 Task: Research and gather information on personality assessments, resilience strategies, dance therapy, and resilience in veterinary education.
Action: Mouse moved to (218, 35)
Screenshot: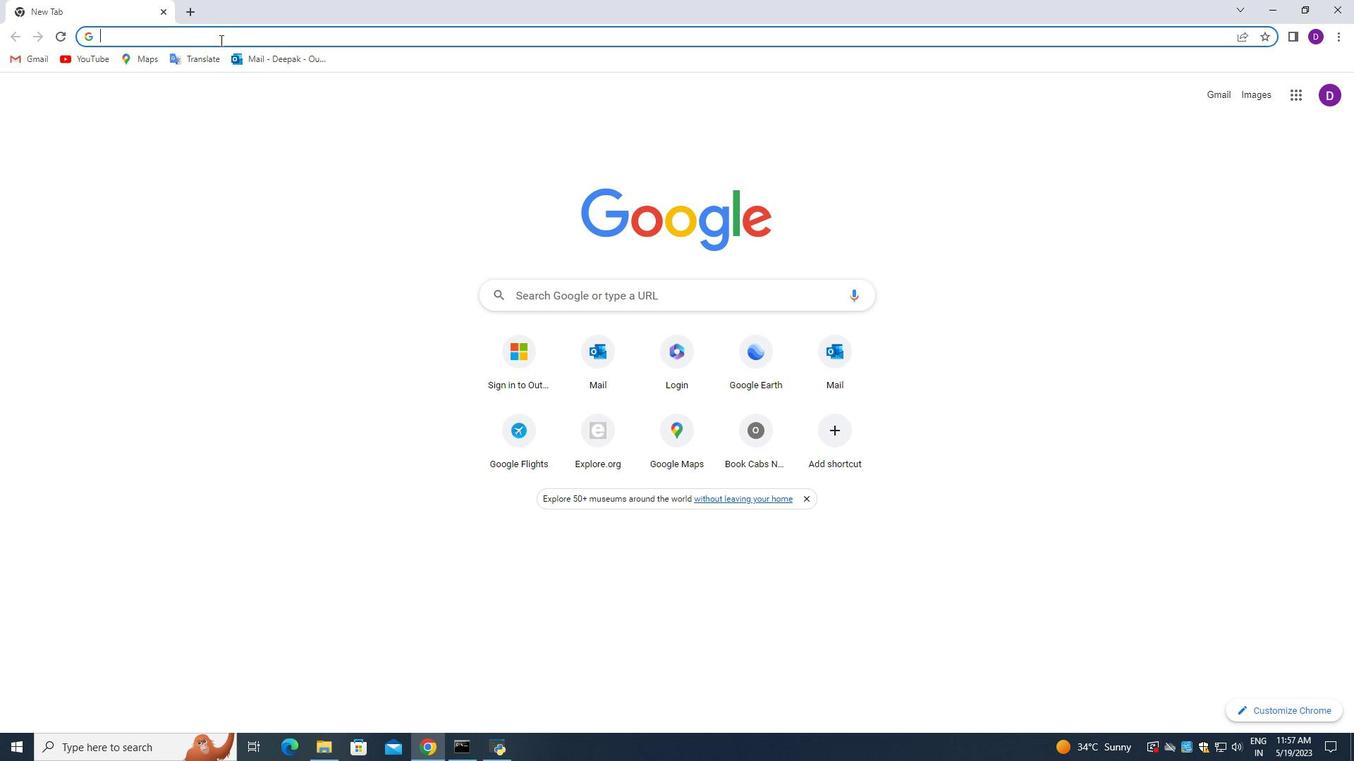 
Action: Mouse pressed left at (218, 35)
Screenshot: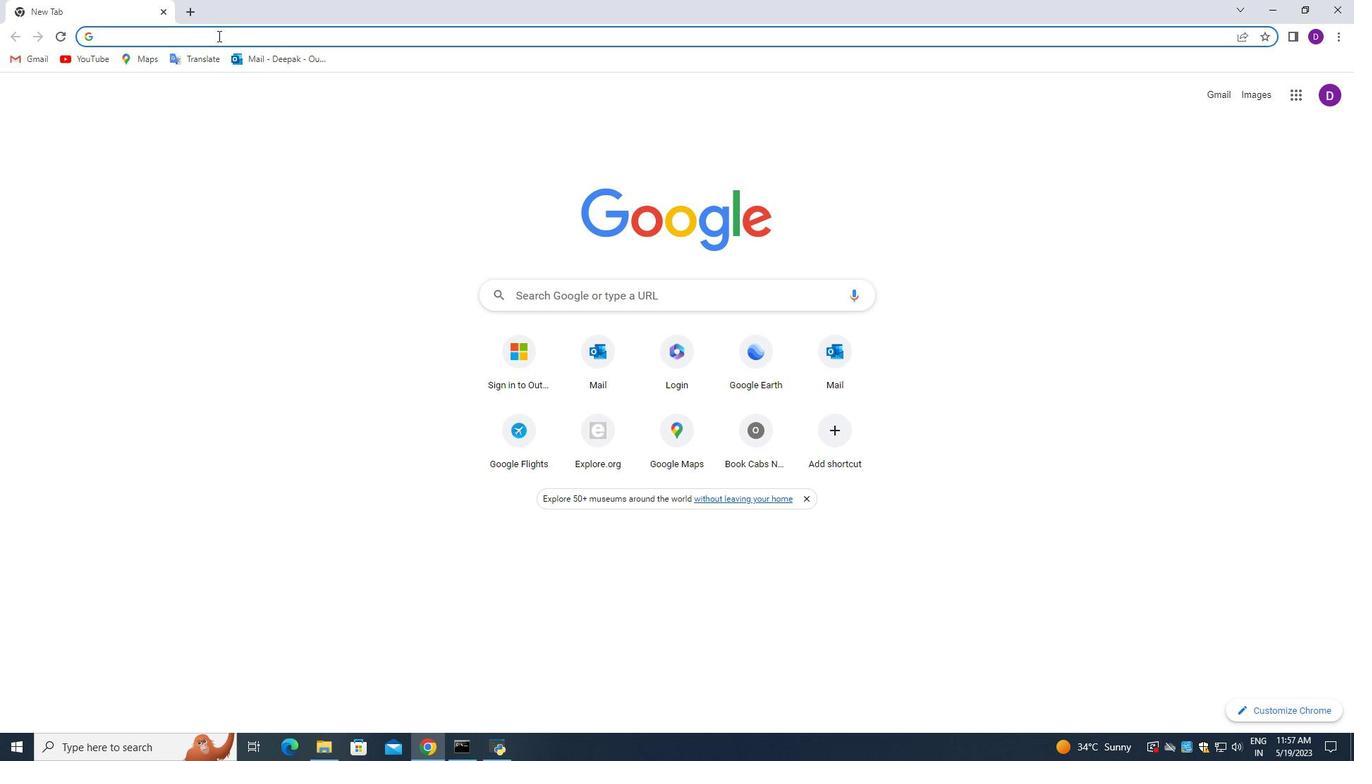 
Action: Mouse moved to (312, 361)
Screenshot: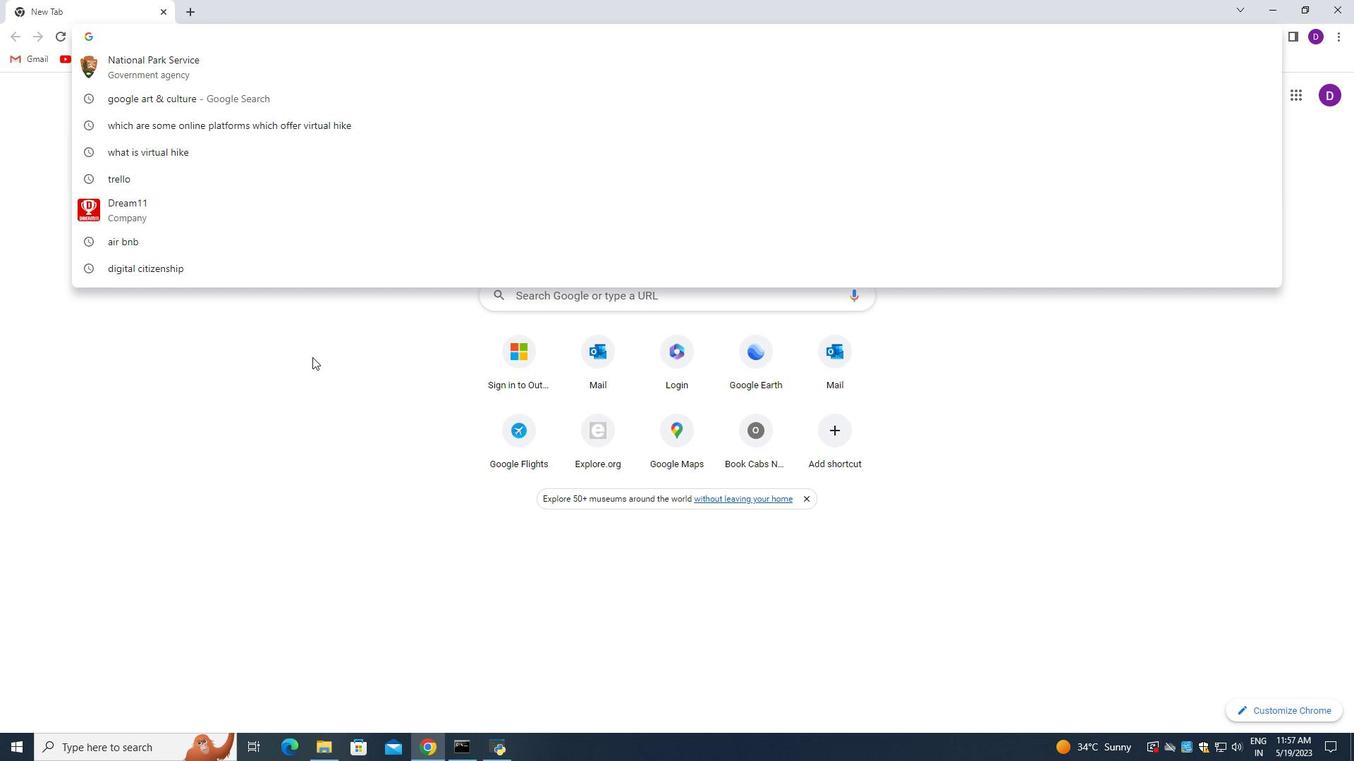 
Action: Key pressed <Key.shift>Positive<Key.shift>Psychology.com<Key.enter>
Screenshot: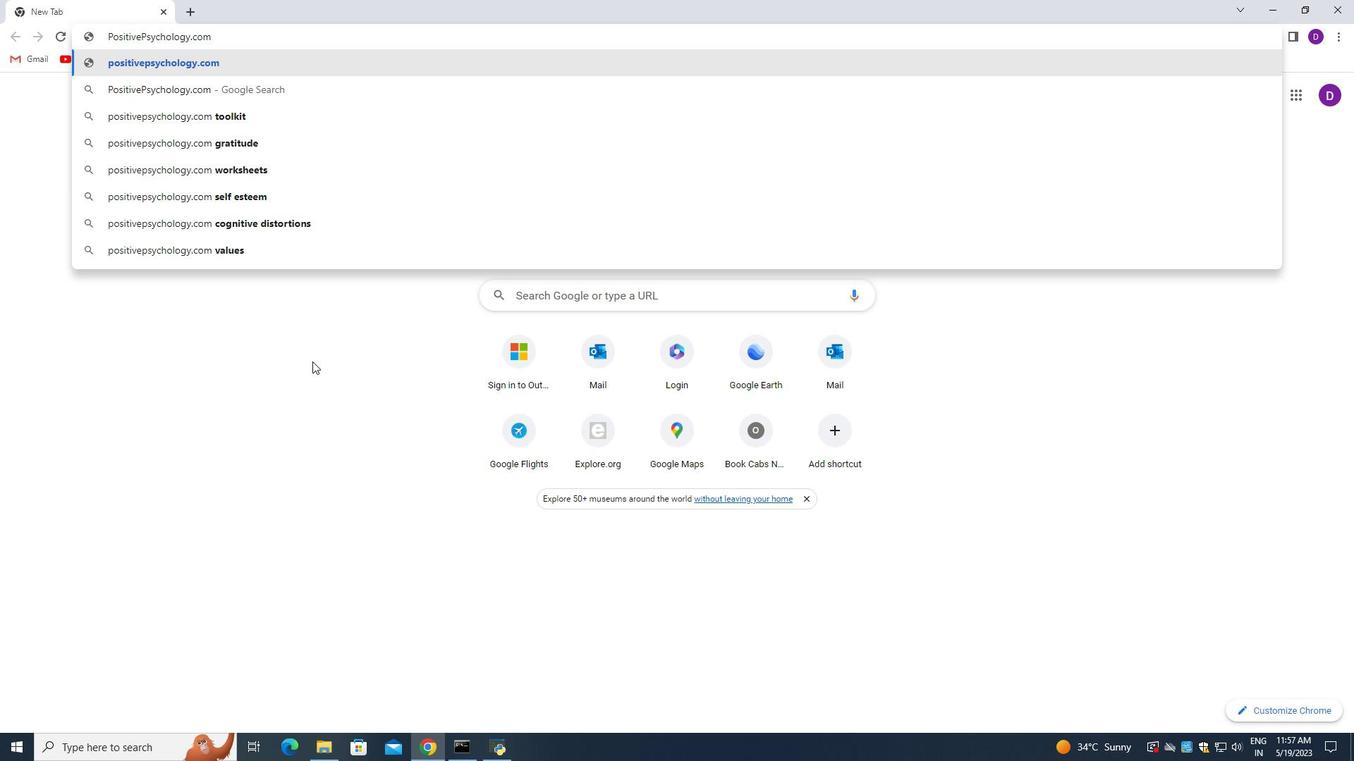 
Action: Mouse moved to (254, 368)
Screenshot: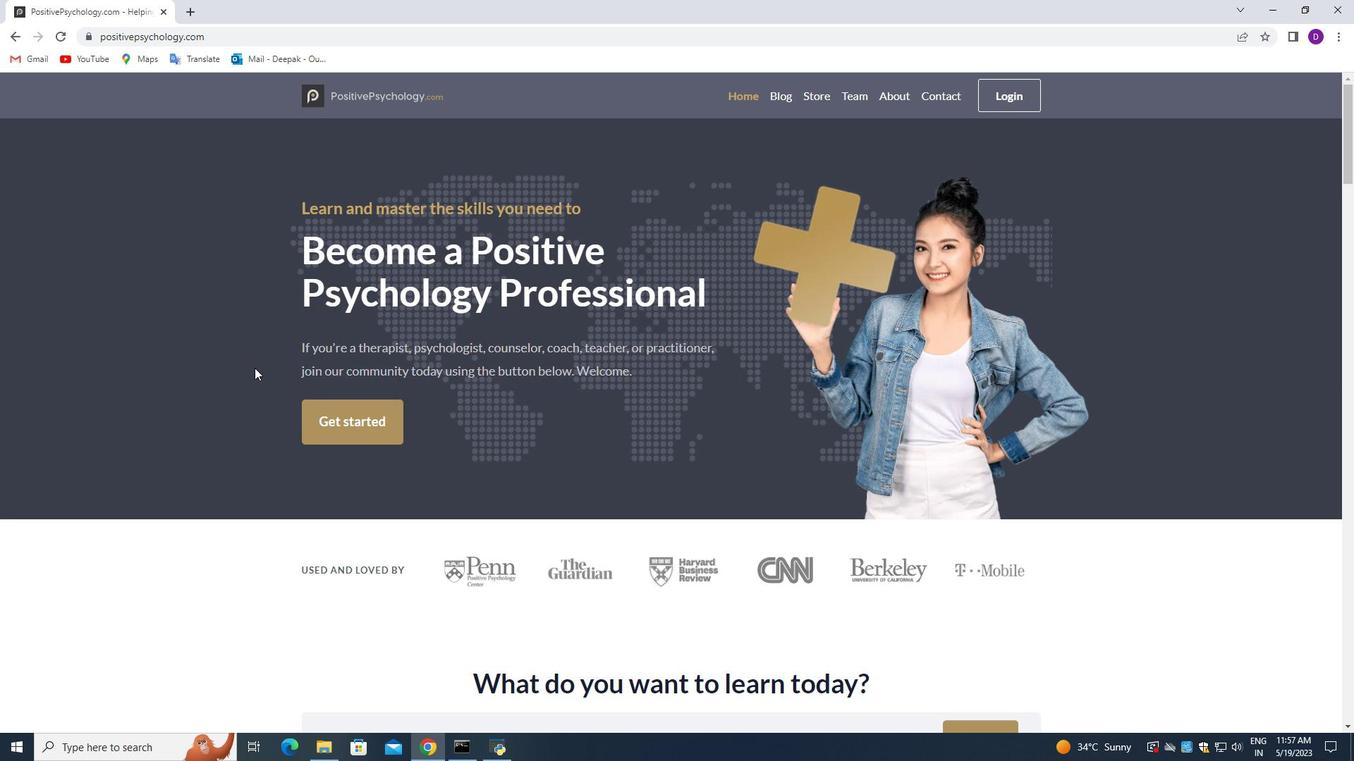 
Action: Mouse scrolled (254, 367) with delta (0, 0)
Screenshot: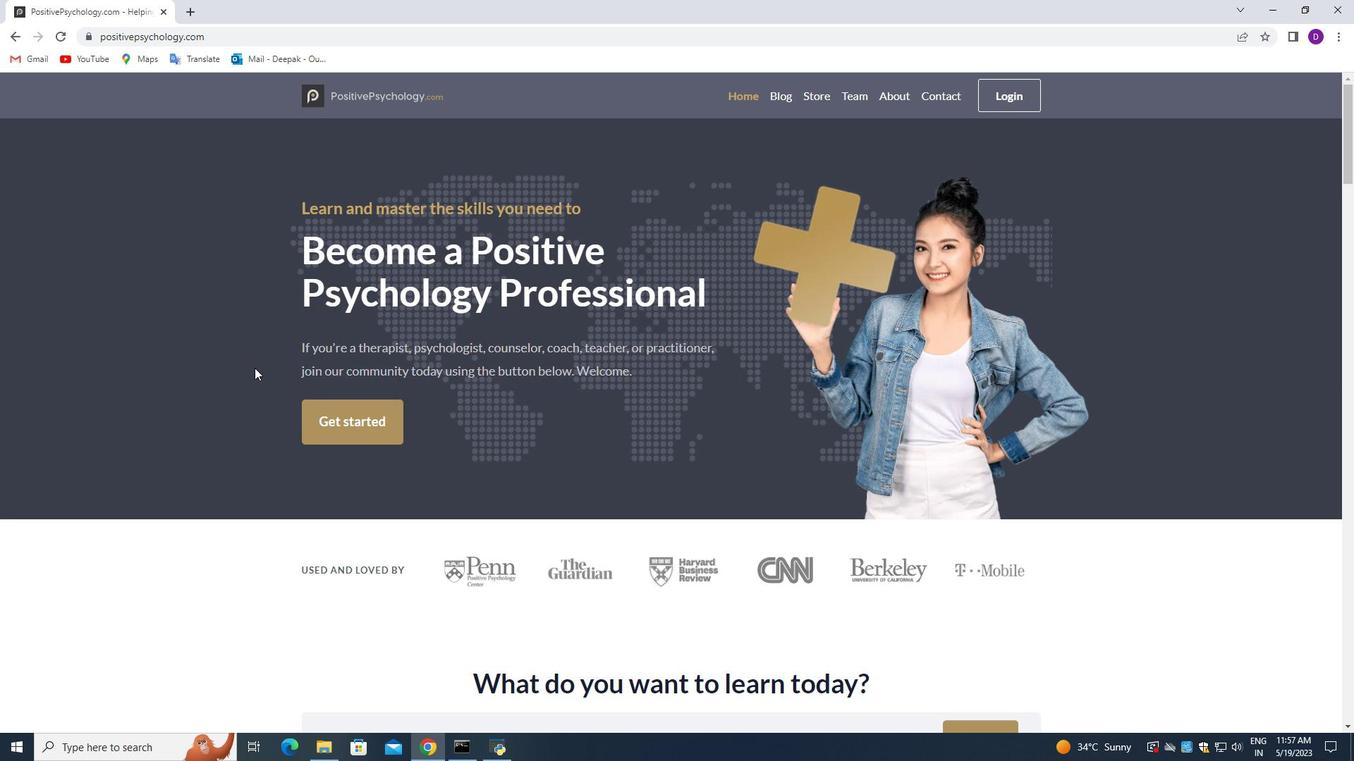 
Action: Mouse scrolled (254, 367) with delta (0, 0)
Screenshot: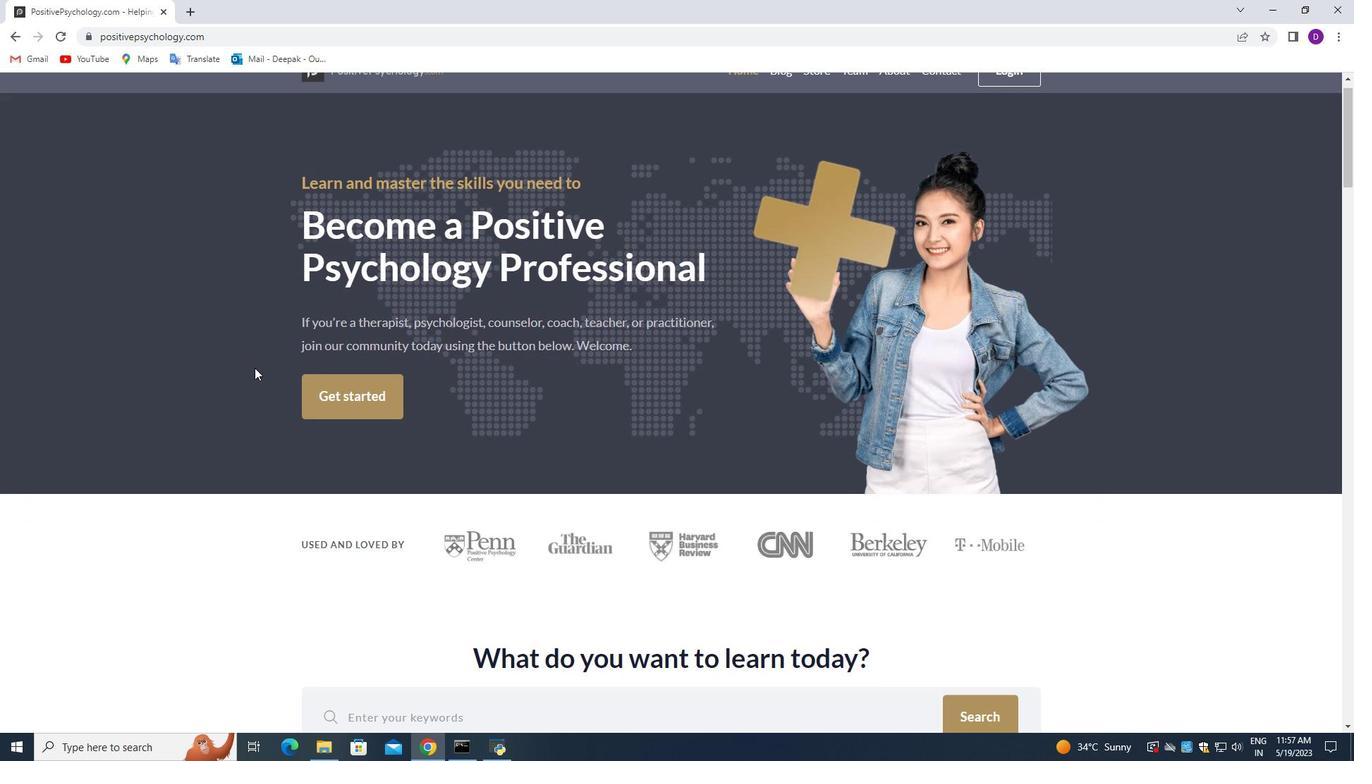 
Action: Mouse scrolled (254, 367) with delta (0, 0)
Screenshot: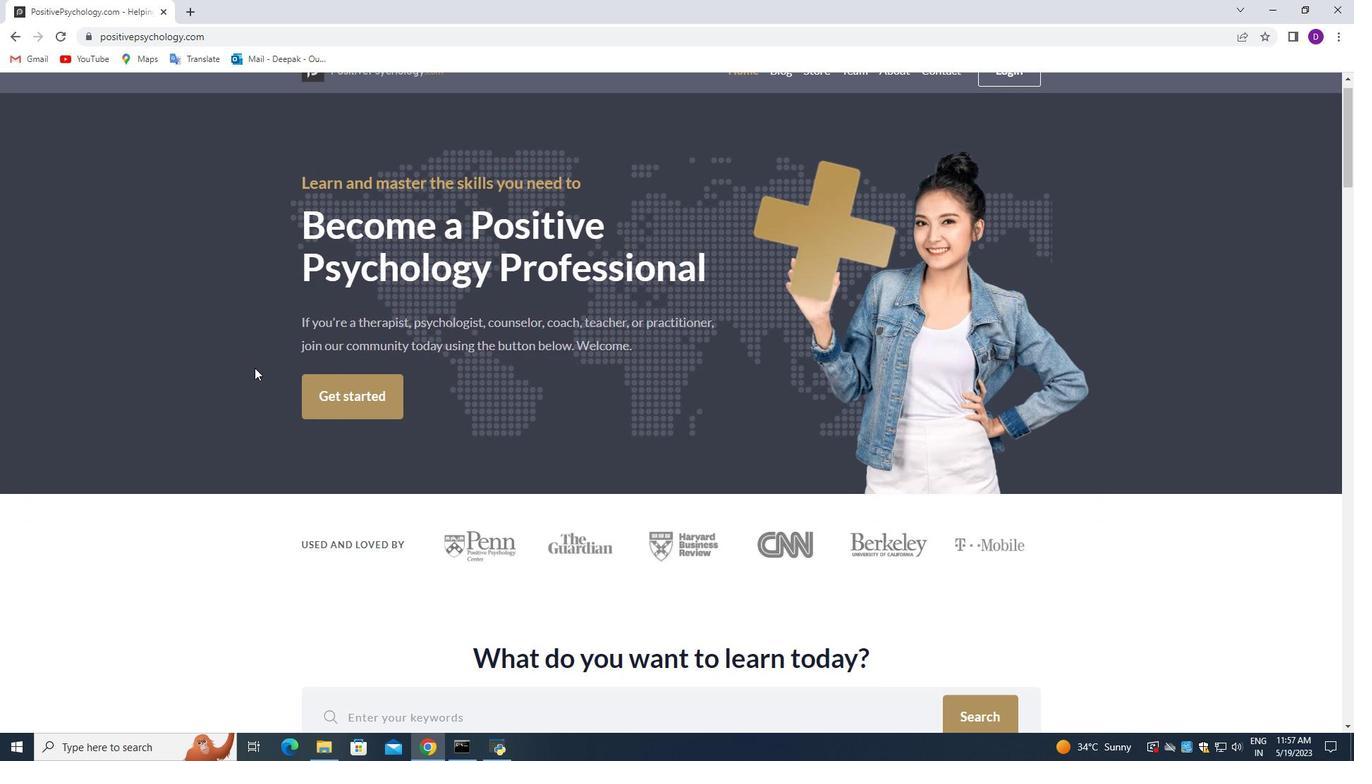 
Action: Mouse scrolled (254, 367) with delta (0, 0)
Screenshot: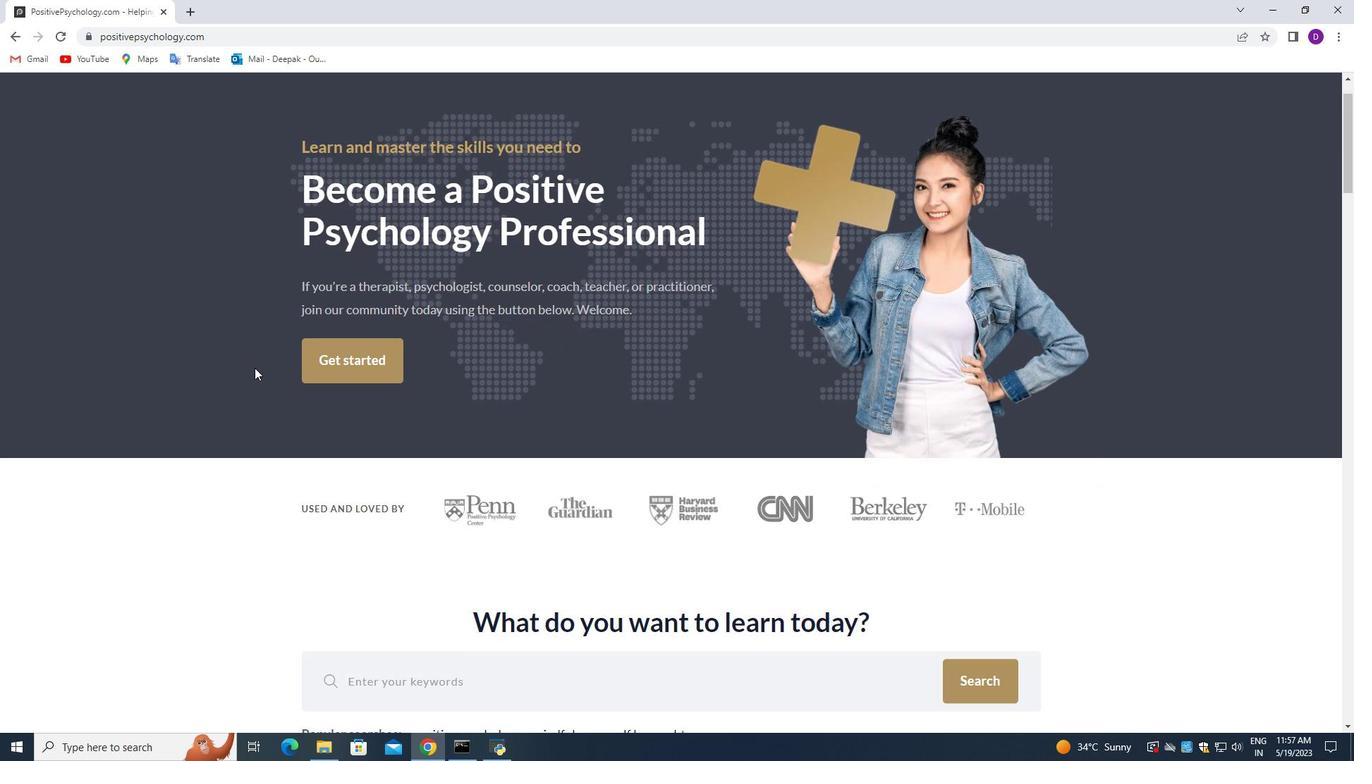 
Action: Mouse scrolled (254, 367) with delta (0, 0)
Screenshot: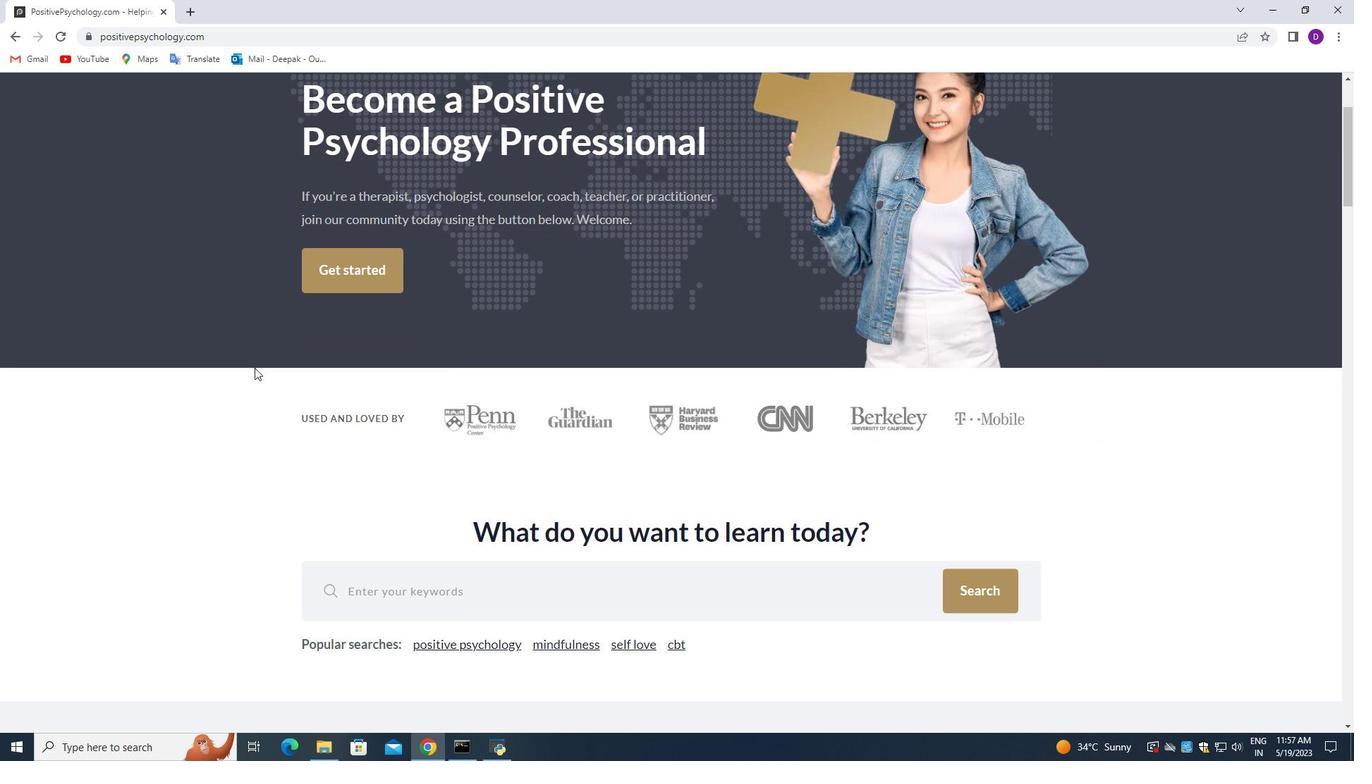 
Action: Mouse moved to (335, 394)
Screenshot: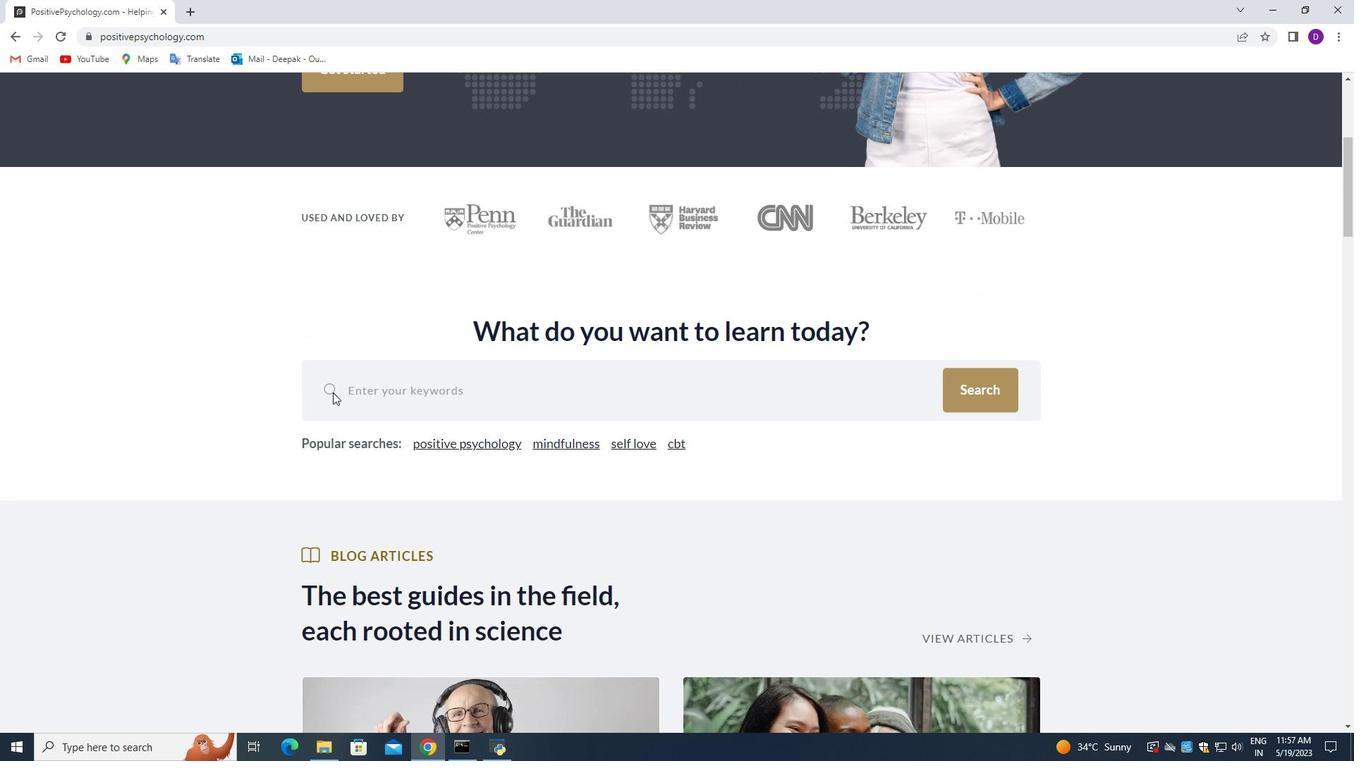 
Action: Mouse scrolled (335, 393) with delta (0, 0)
Screenshot: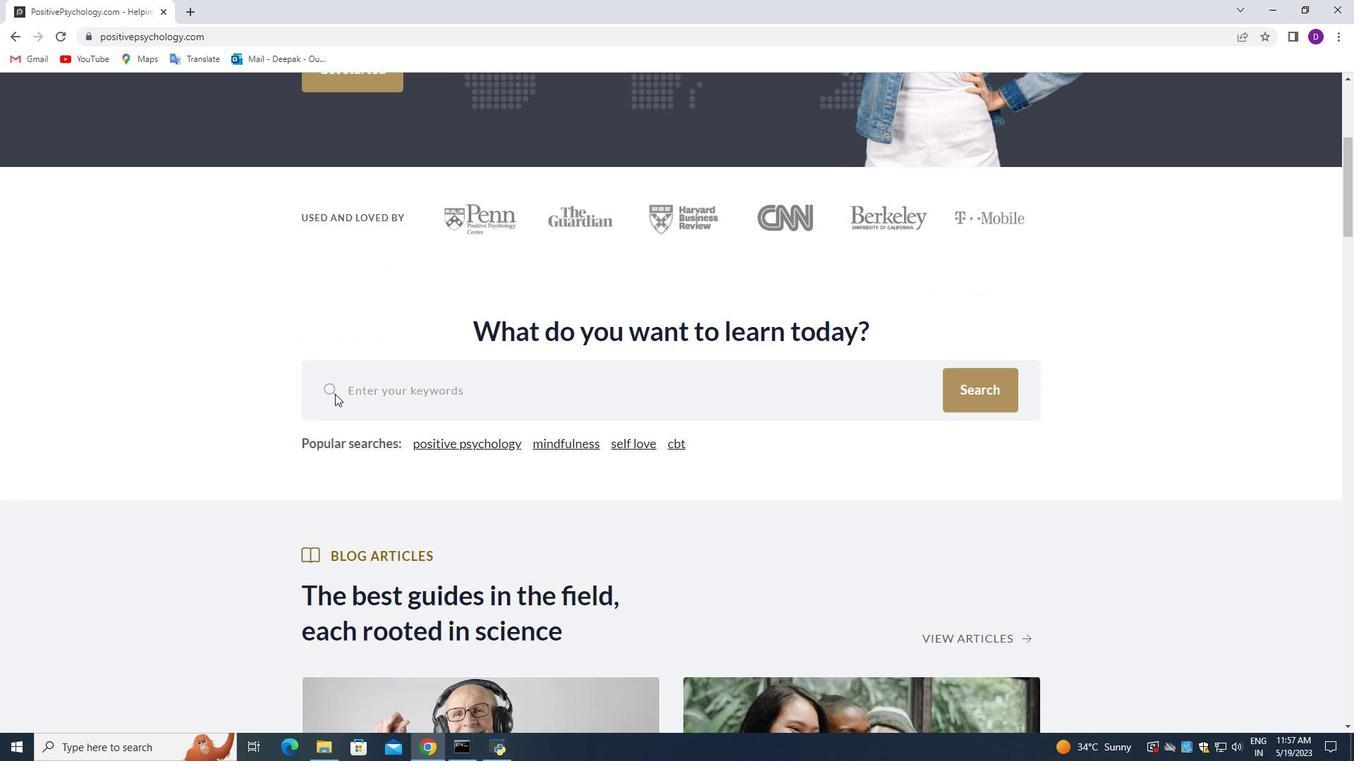 
Action: Mouse moved to (335, 395)
Screenshot: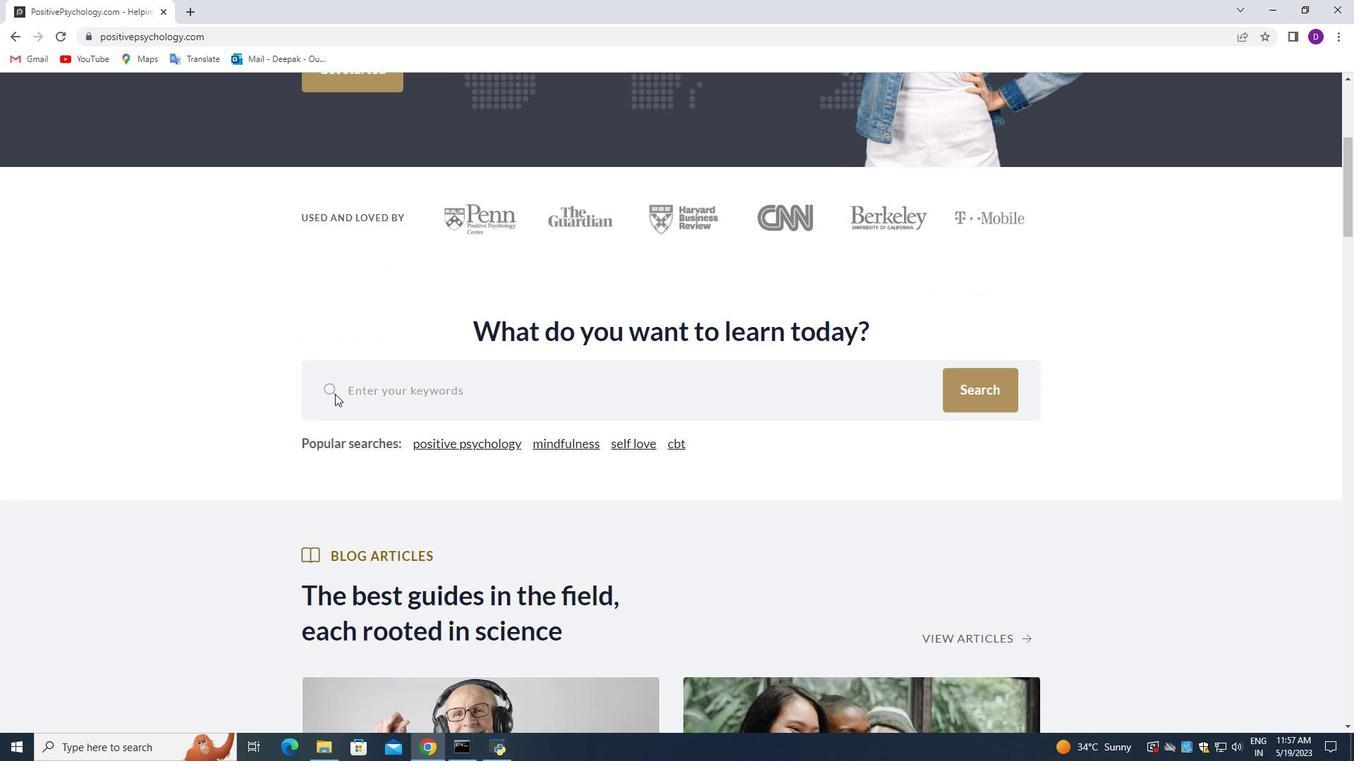 
Action: Mouse scrolled (335, 394) with delta (0, 0)
Screenshot: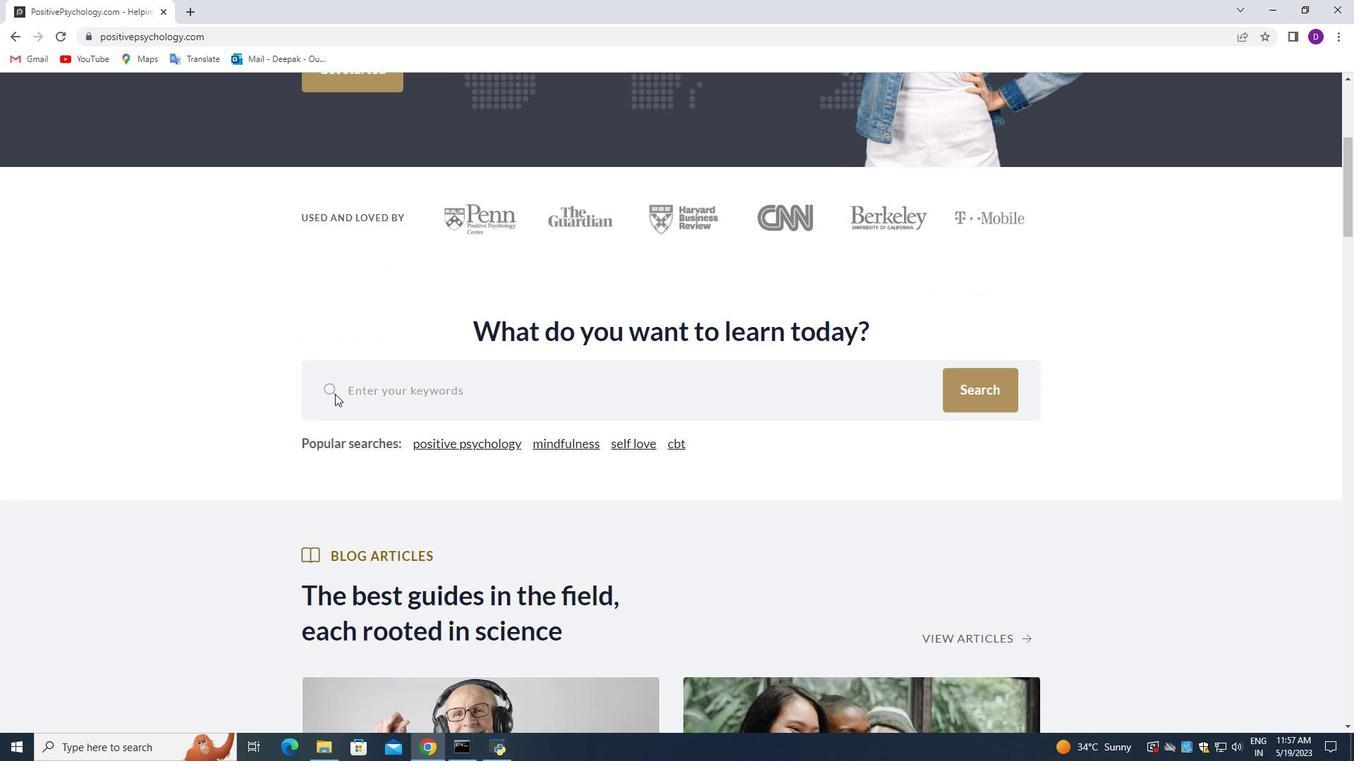 
Action: Mouse moved to (335, 395)
Screenshot: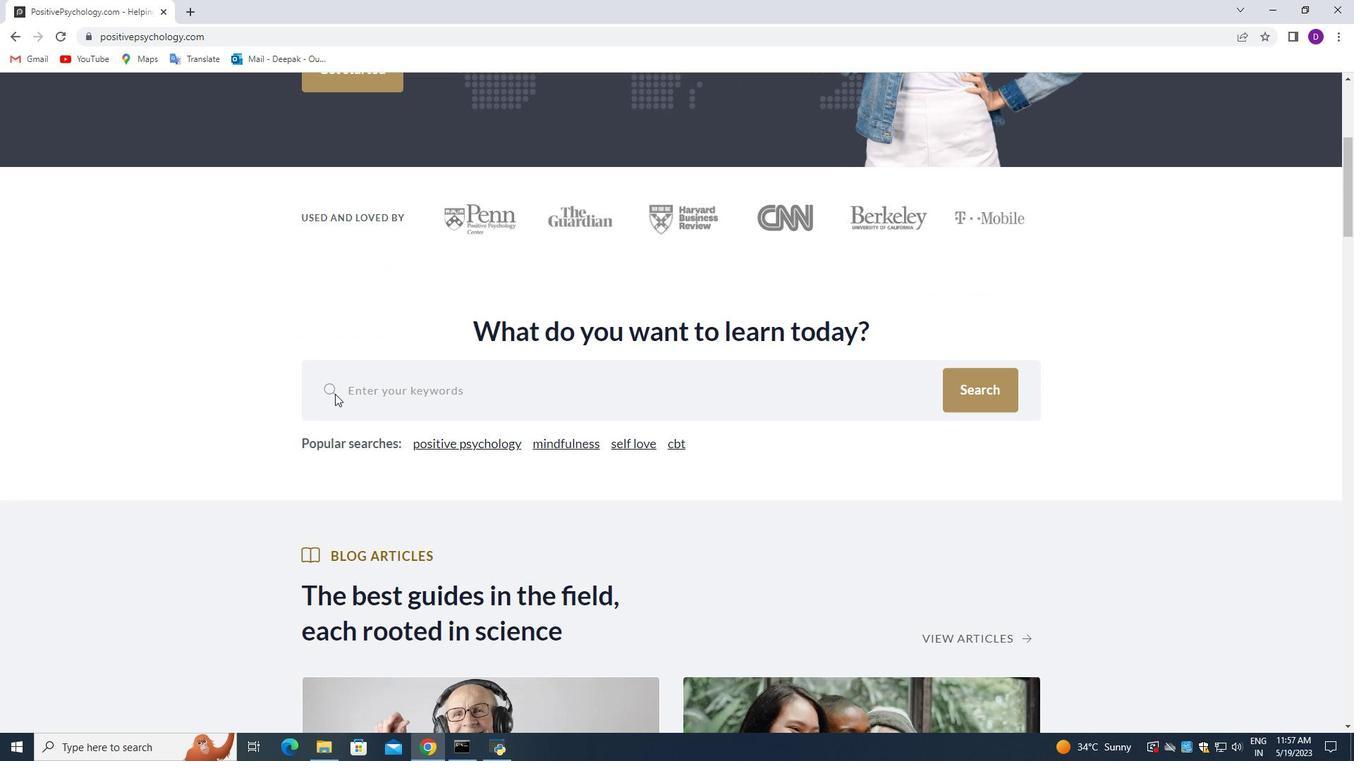 
Action: Mouse scrolled (335, 395) with delta (0, 0)
Screenshot: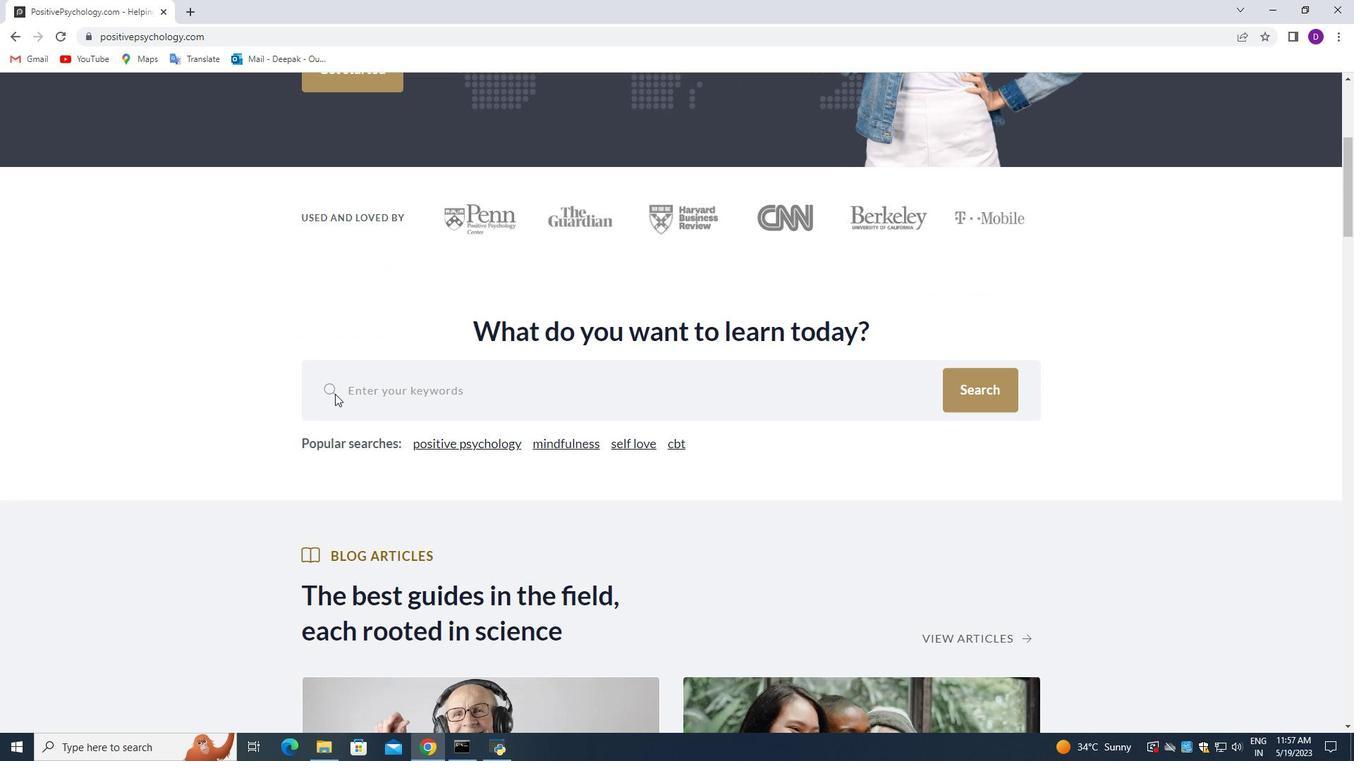 
Action: Mouse moved to (335, 395)
Screenshot: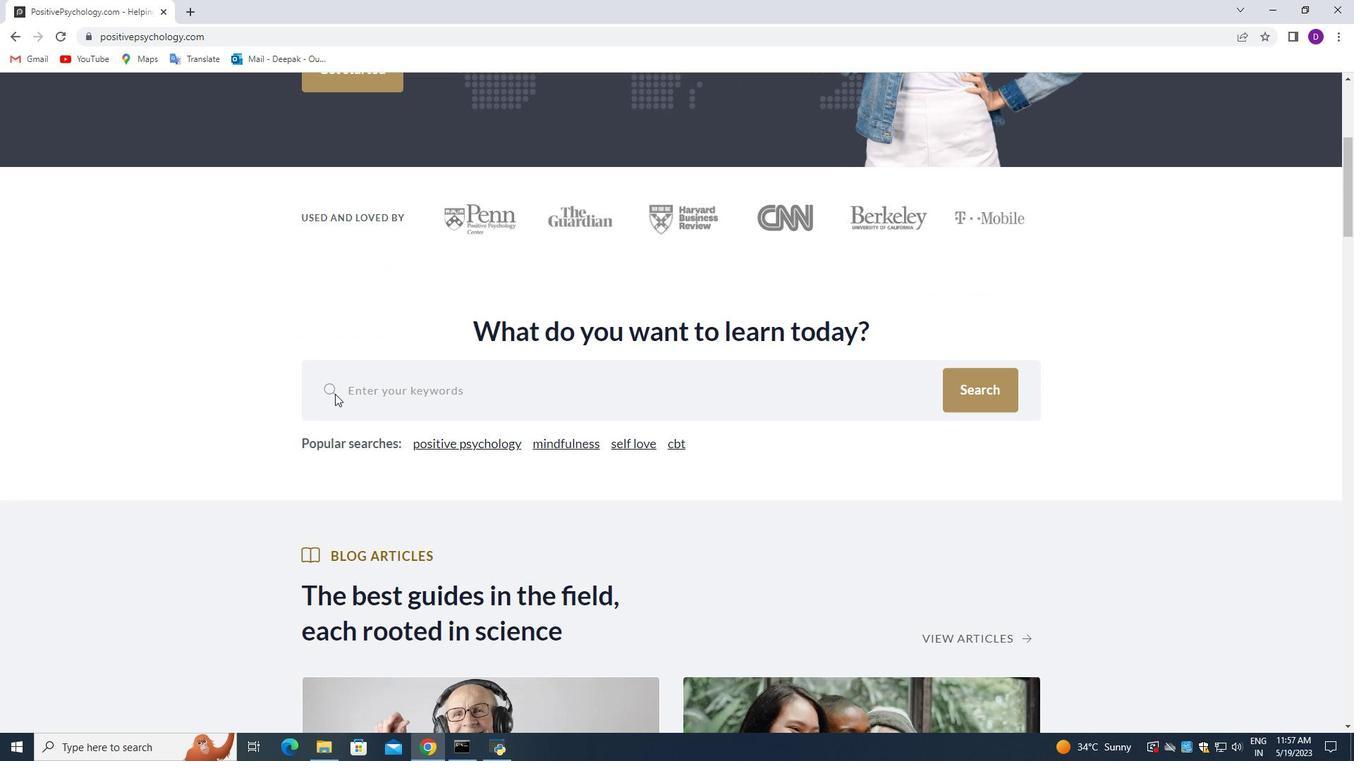 
Action: Mouse scrolled (335, 395) with delta (0, 0)
Screenshot: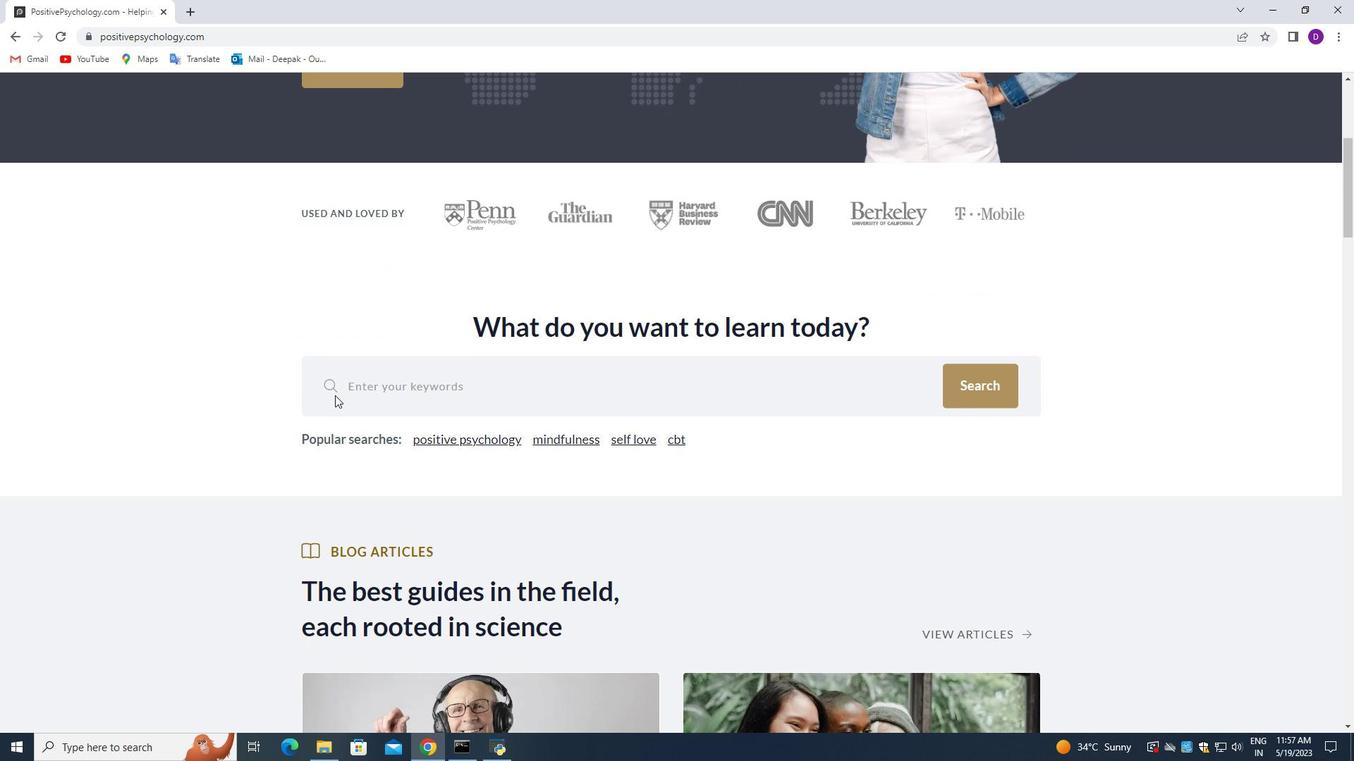 
Action: Mouse moved to (324, 397)
Screenshot: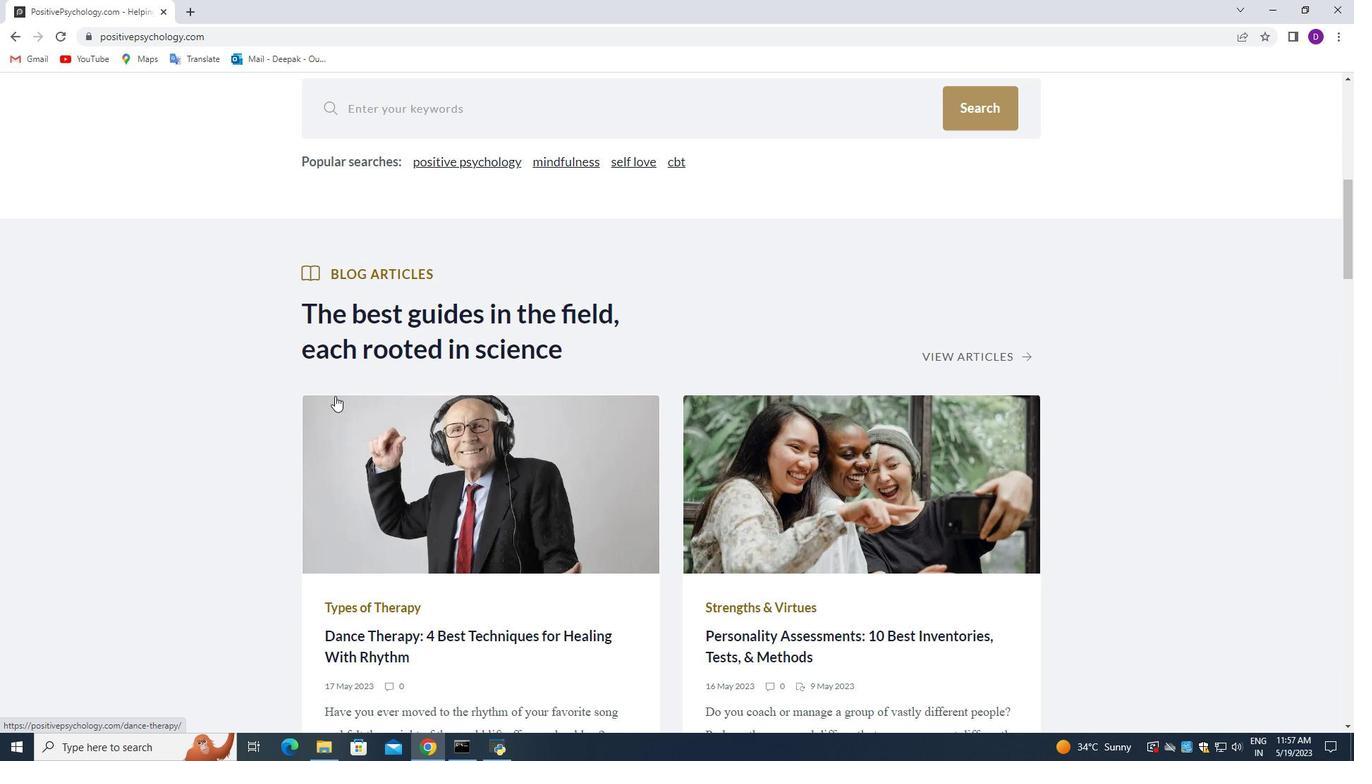 
Action: Mouse scrolled (324, 397) with delta (0, 0)
Screenshot: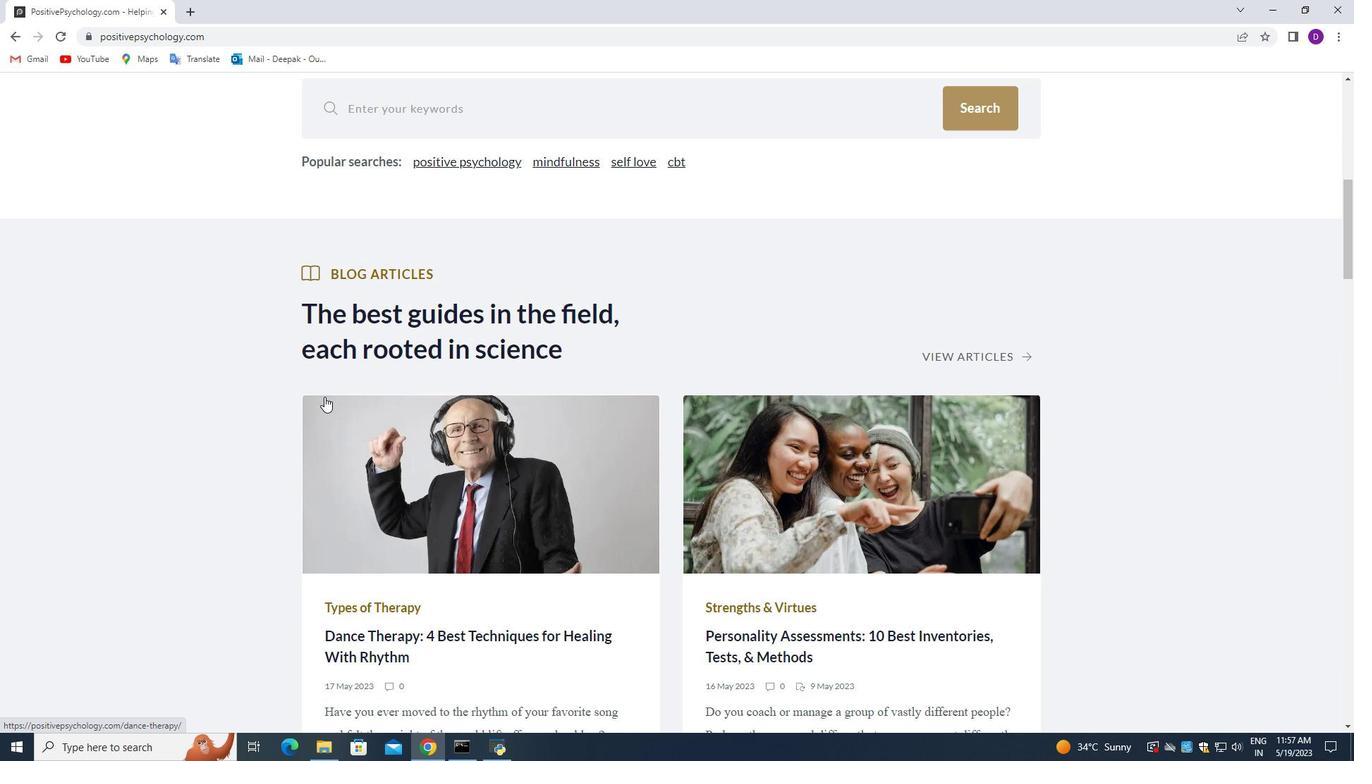 
Action: Mouse scrolled (324, 397) with delta (0, 0)
Screenshot: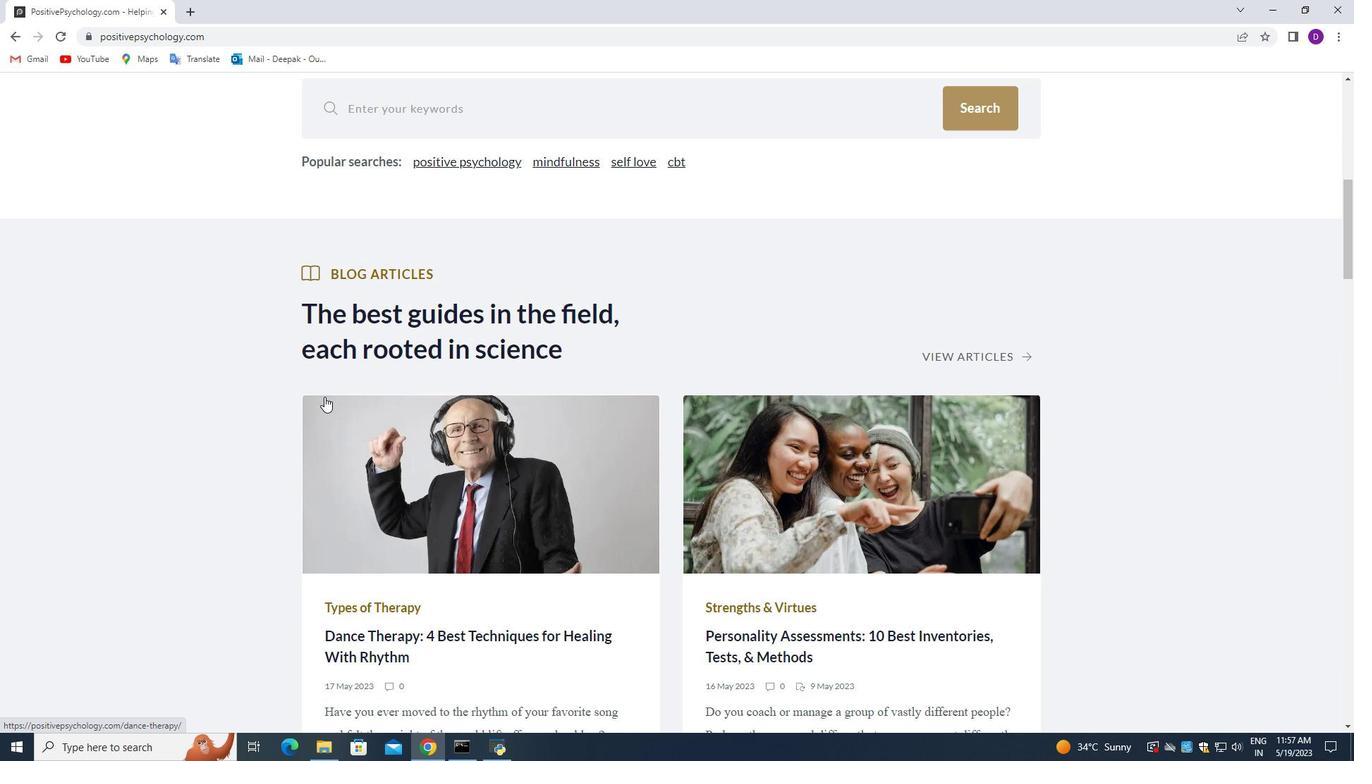 
Action: Mouse scrolled (324, 397) with delta (0, 0)
Screenshot: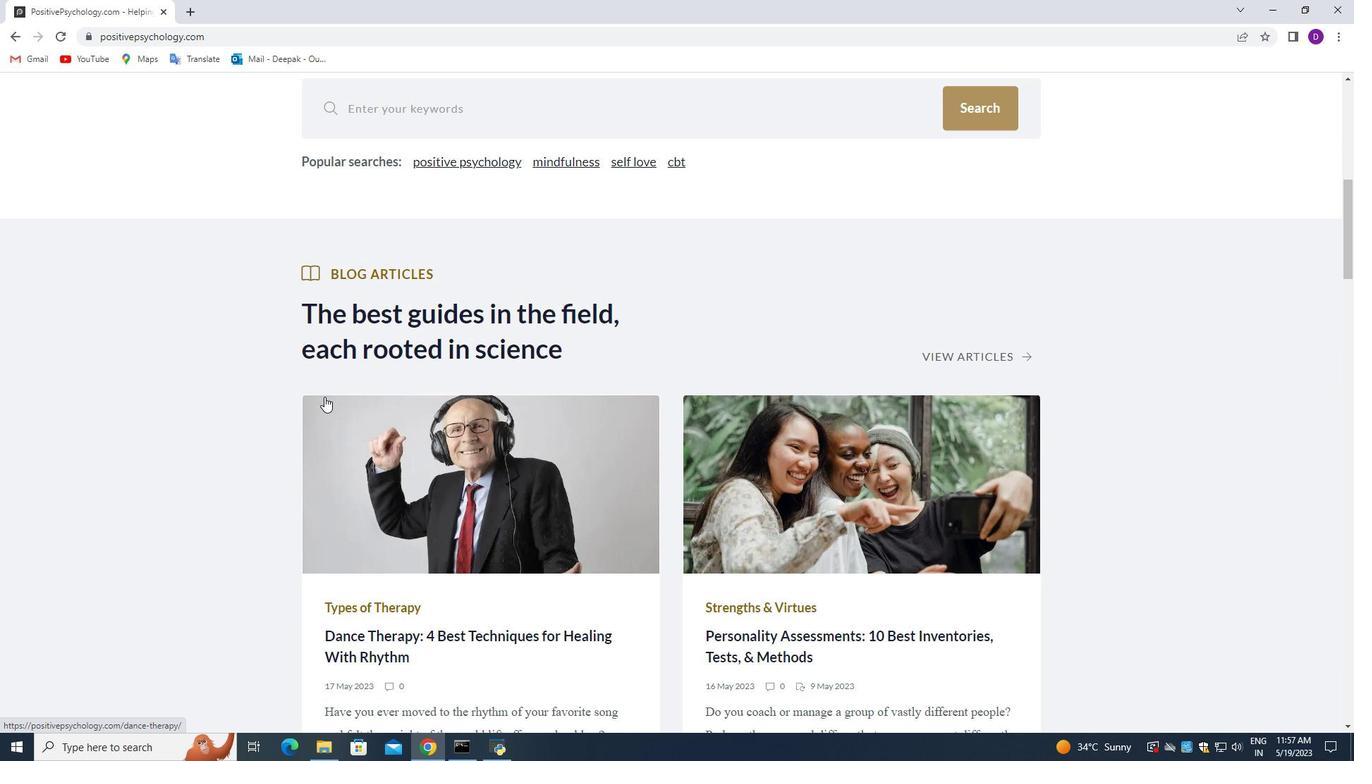 
Action: Mouse scrolled (324, 397) with delta (0, 0)
Screenshot: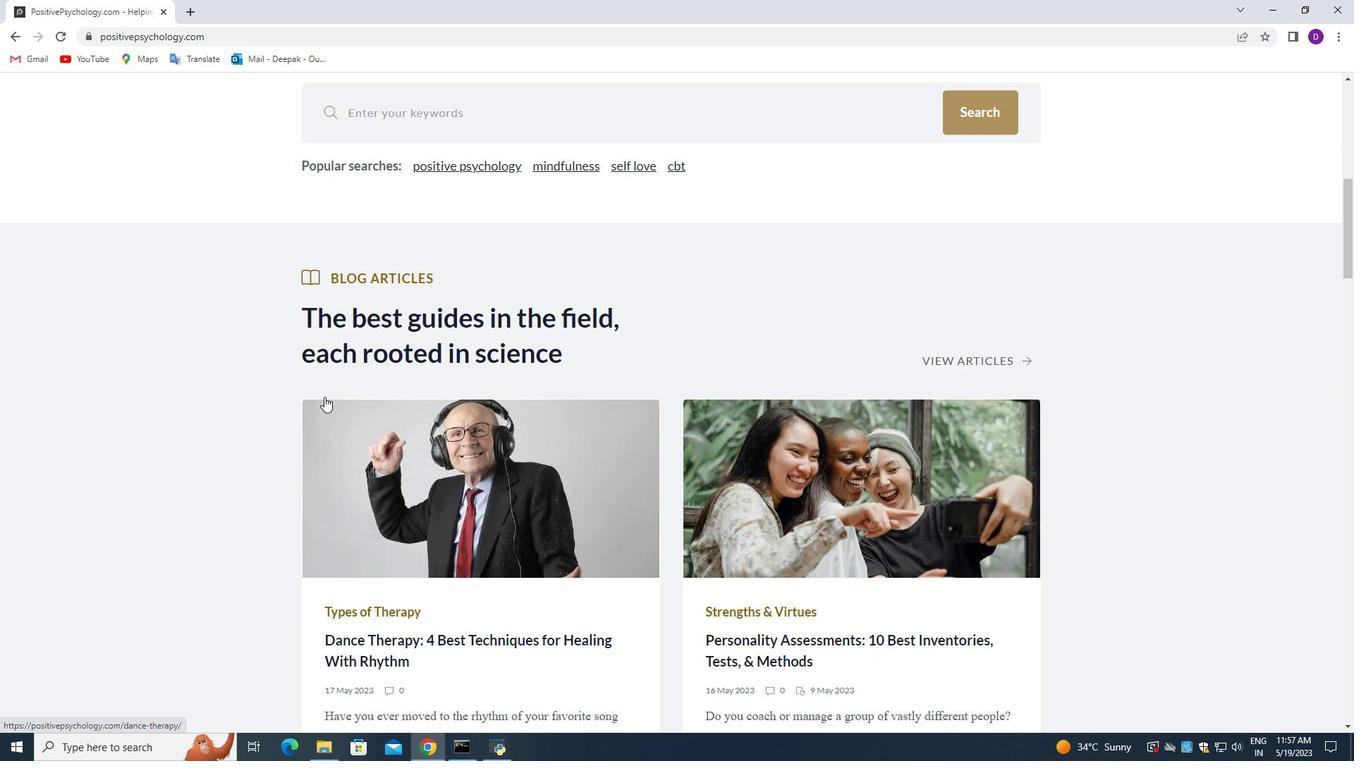 
Action: Mouse scrolled (324, 397) with delta (0, 0)
Screenshot: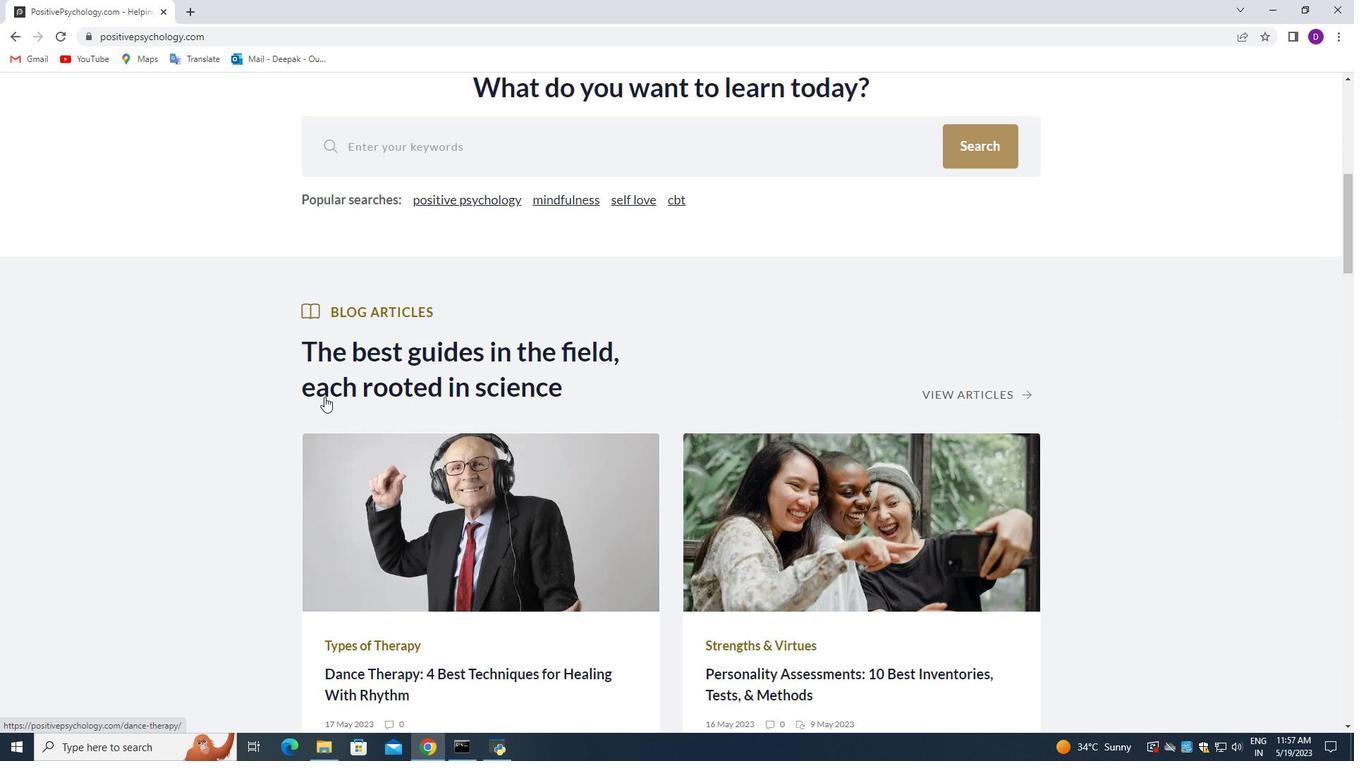 
Action: Mouse scrolled (324, 397) with delta (0, 0)
Screenshot: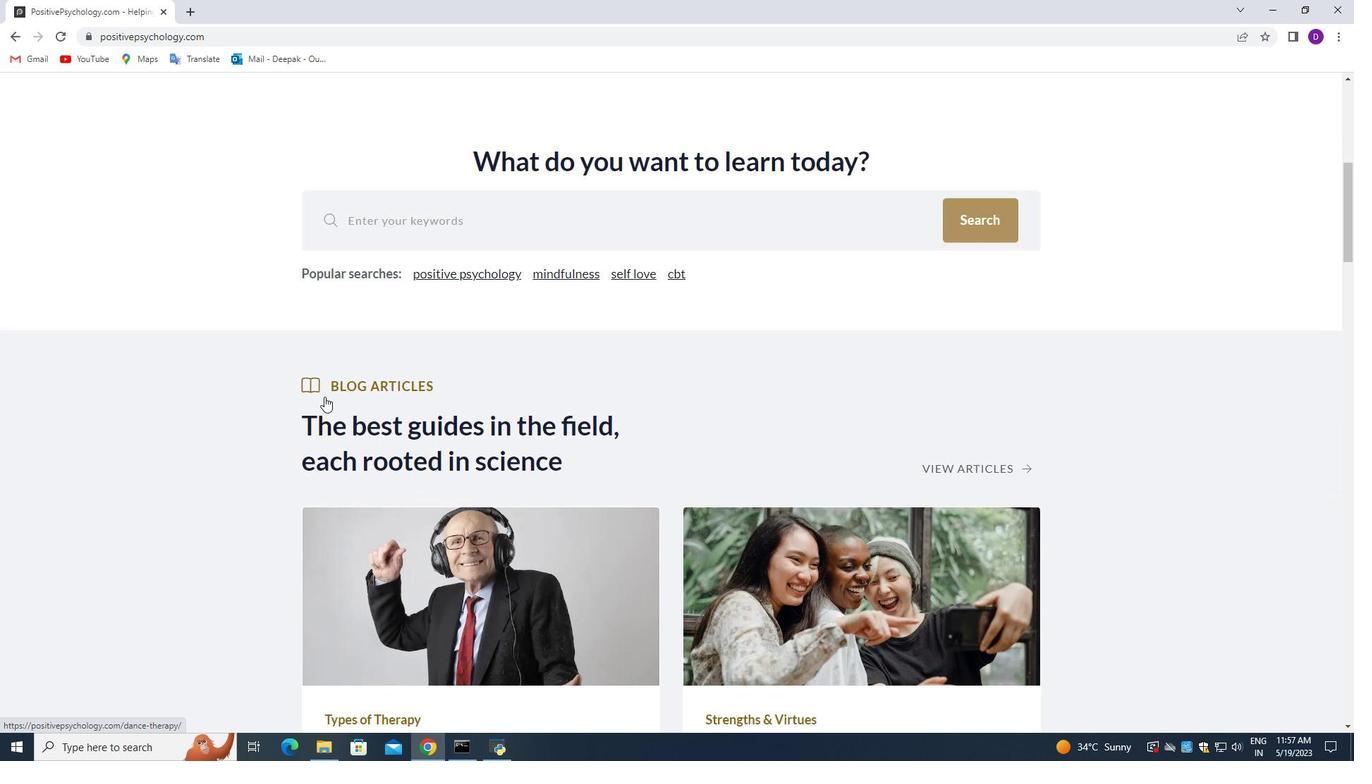 
Action: Mouse scrolled (324, 397) with delta (0, 0)
Screenshot: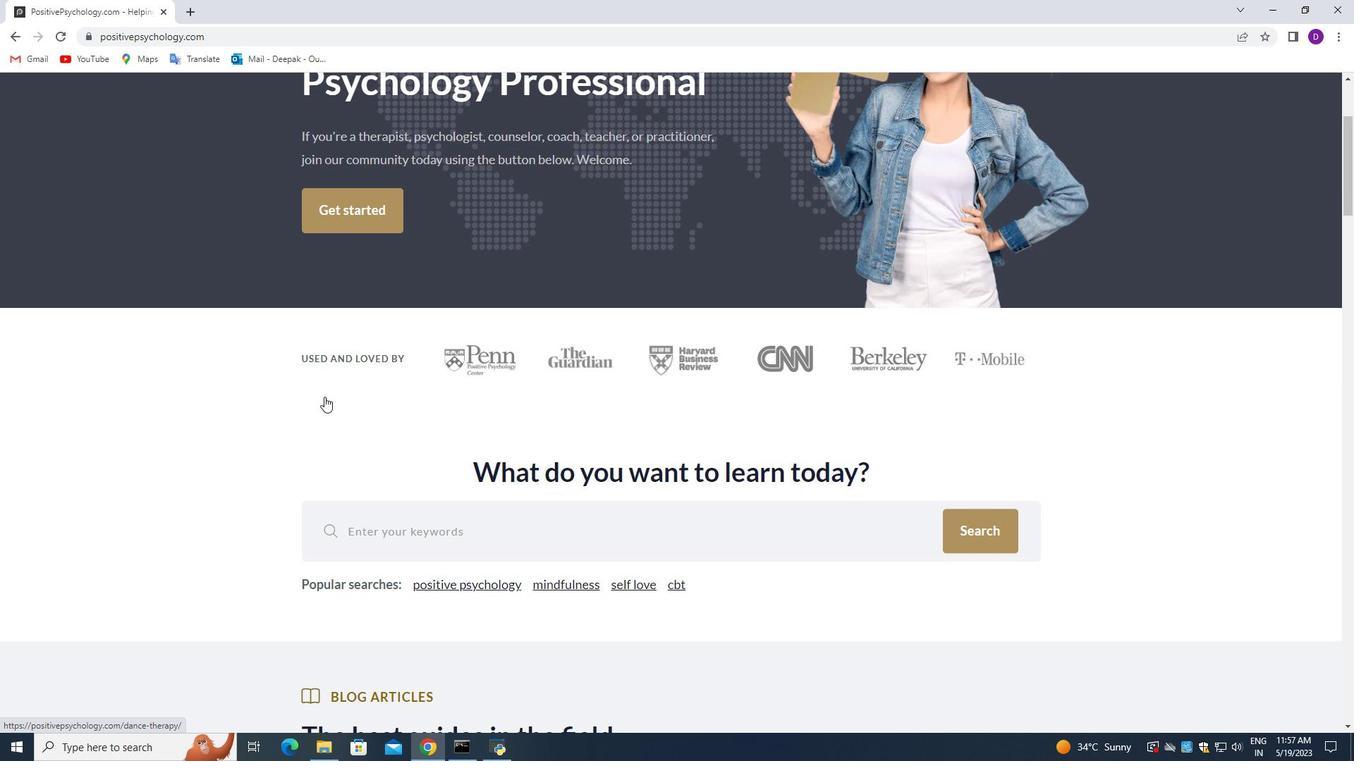 
Action: Mouse scrolled (324, 397) with delta (0, 0)
Screenshot: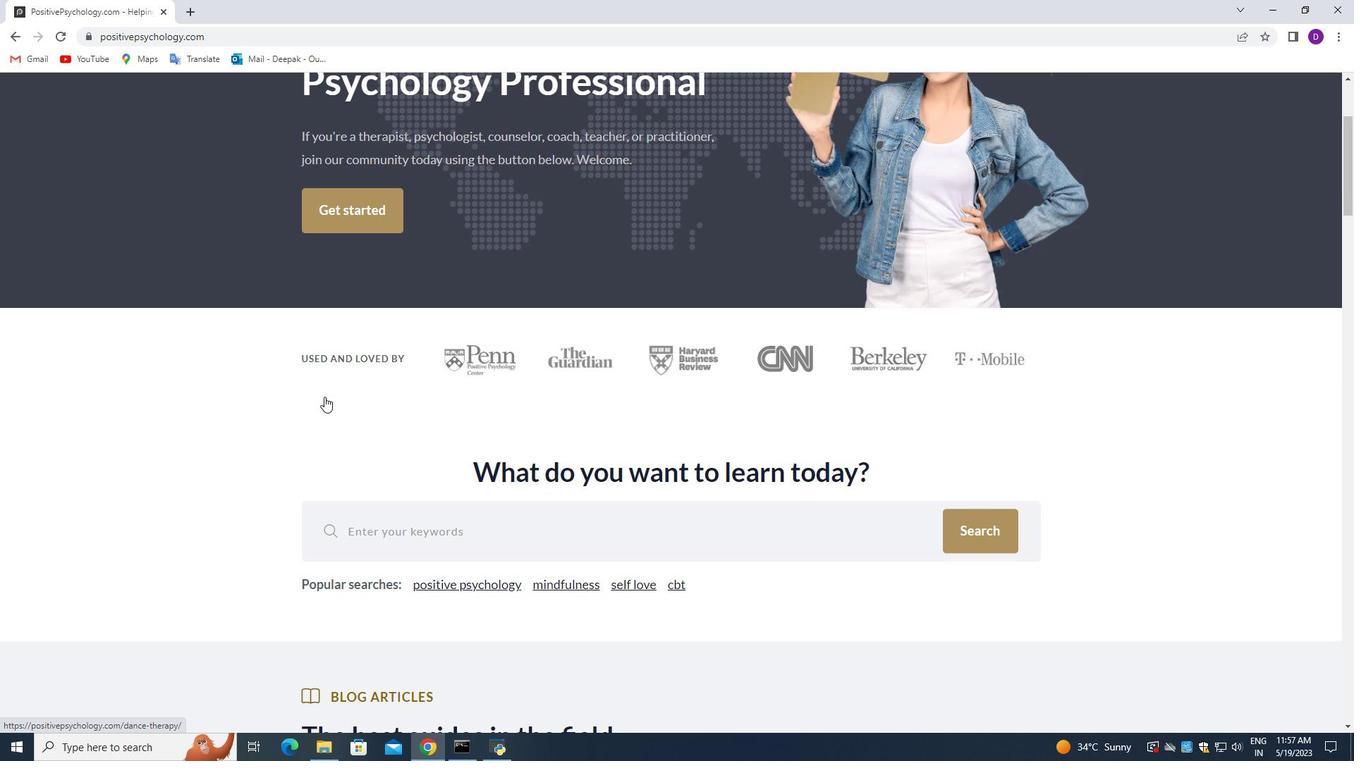 
Action: Mouse scrolled (324, 397) with delta (0, 0)
Screenshot: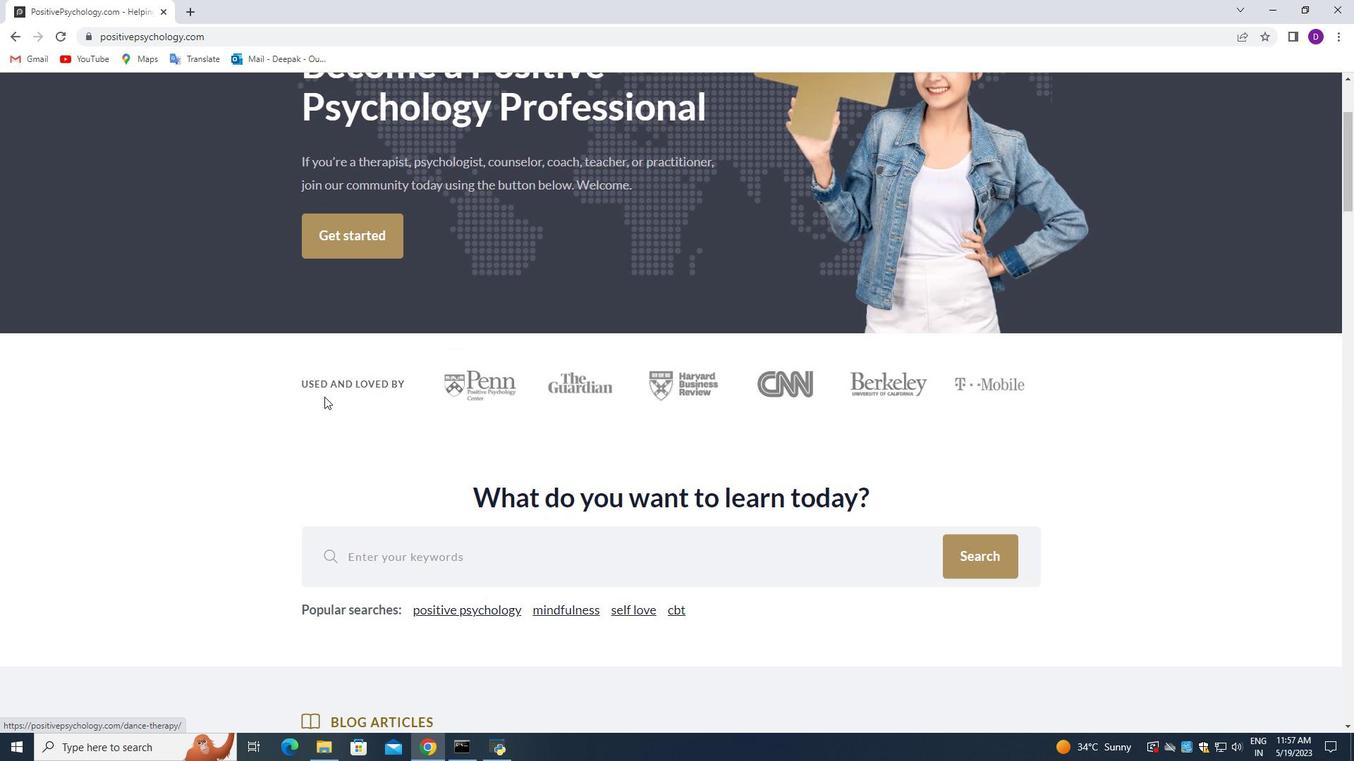 
Action: Mouse moved to (312, 414)
Screenshot: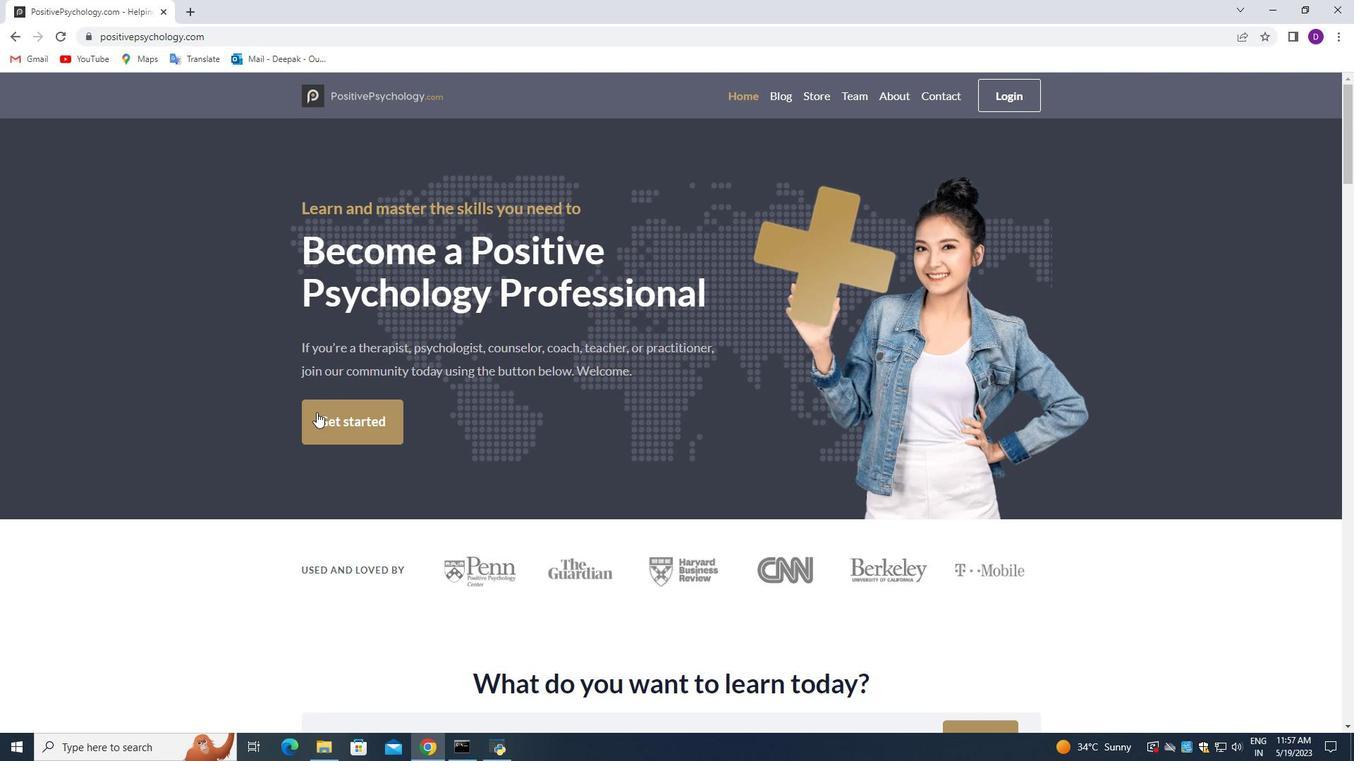 
Action: Mouse scrolled (312, 414) with delta (0, 0)
Screenshot: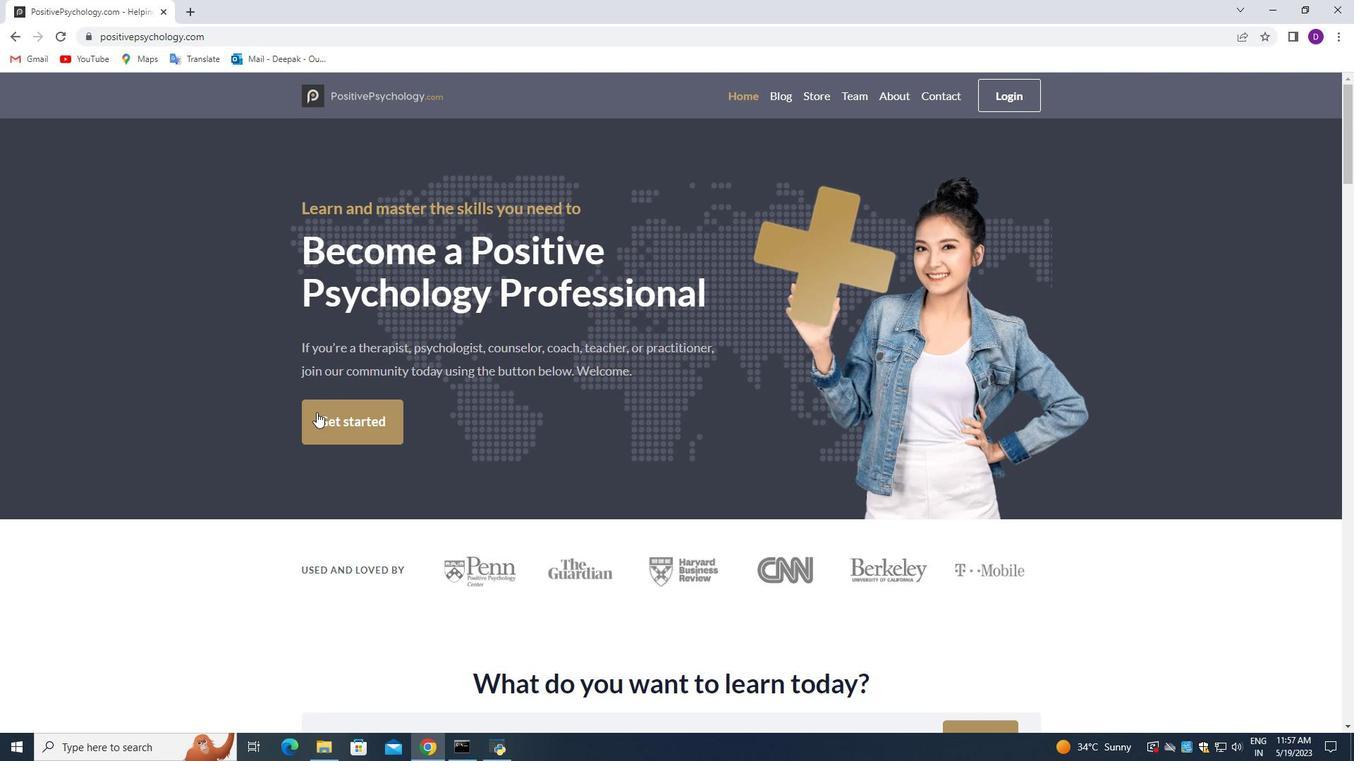 
Action: Mouse moved to (310, 415)
Screenshot: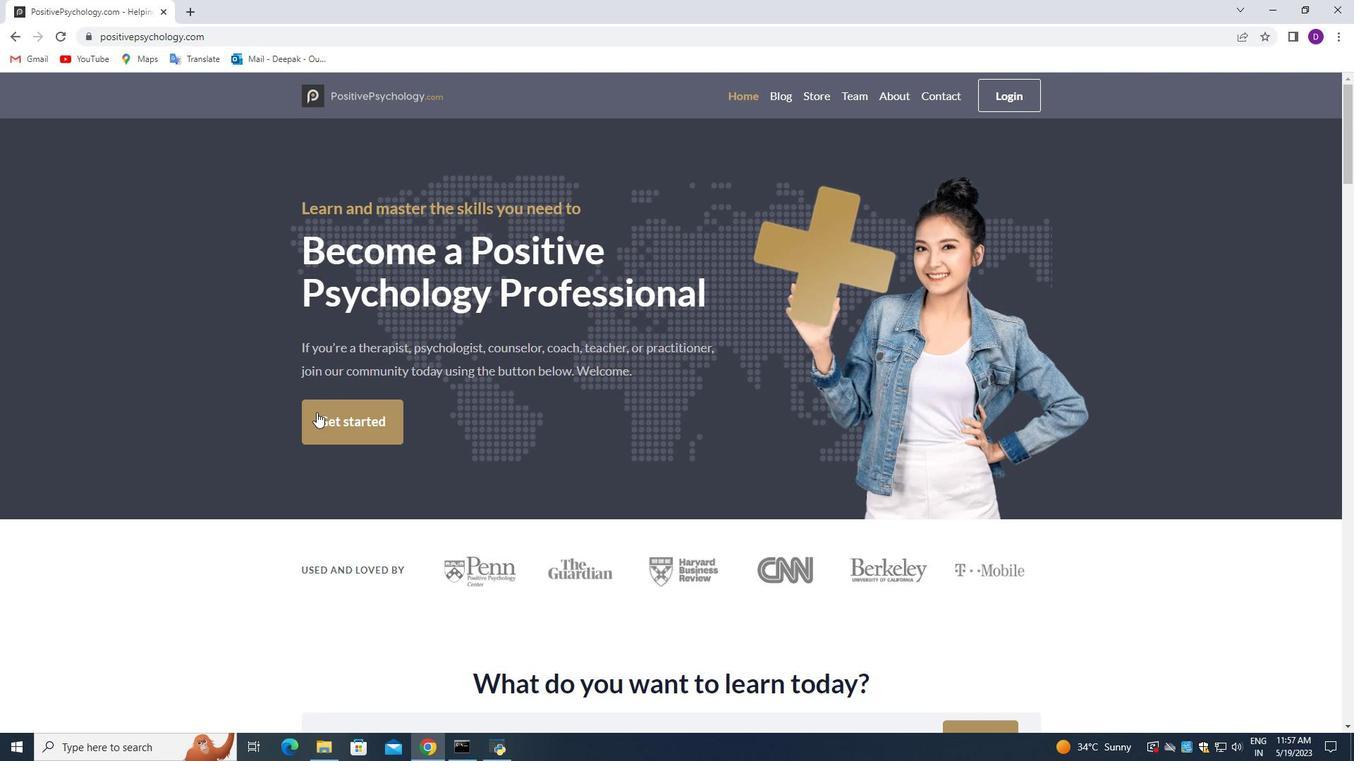
Action: Mouse scrolled (310, 414) with delta (0, 0)
Screenshot: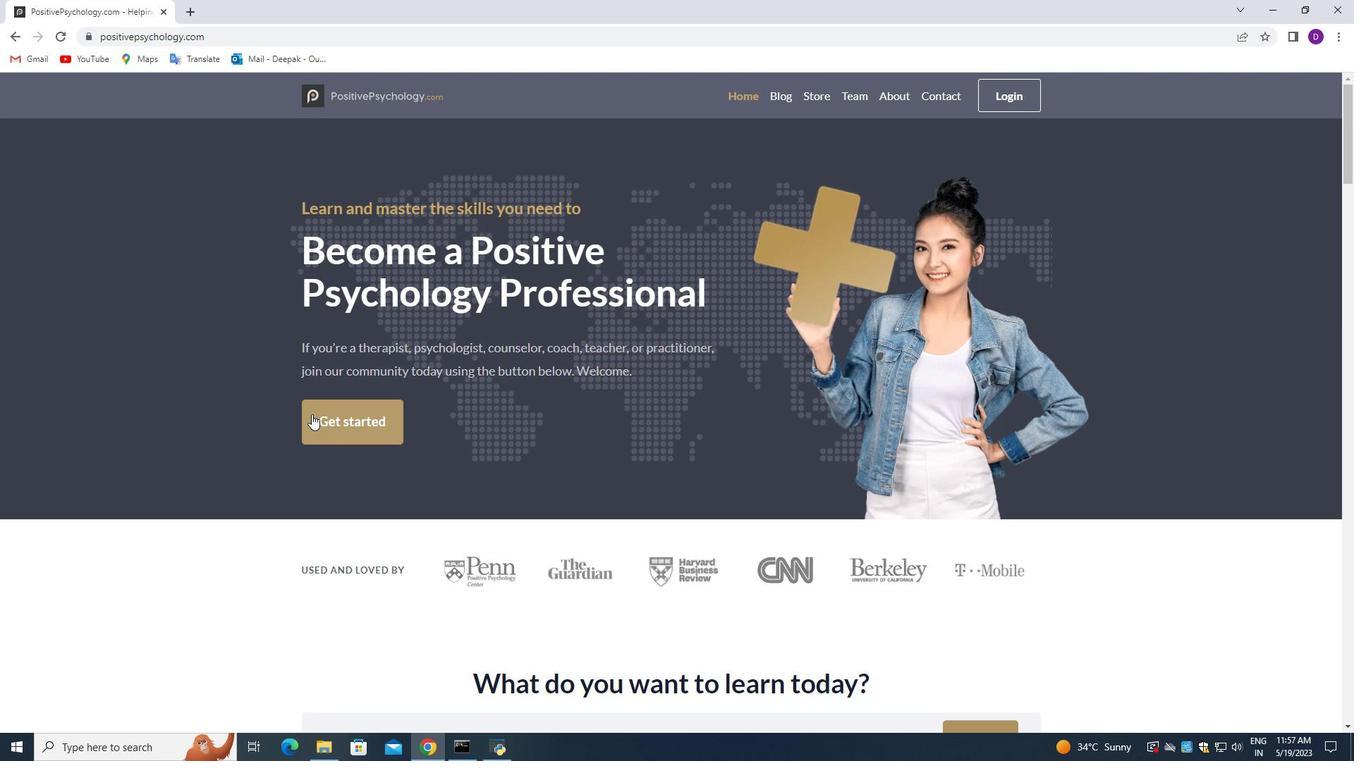 
Action: Mouse moved to (349, 277)
Screenshot: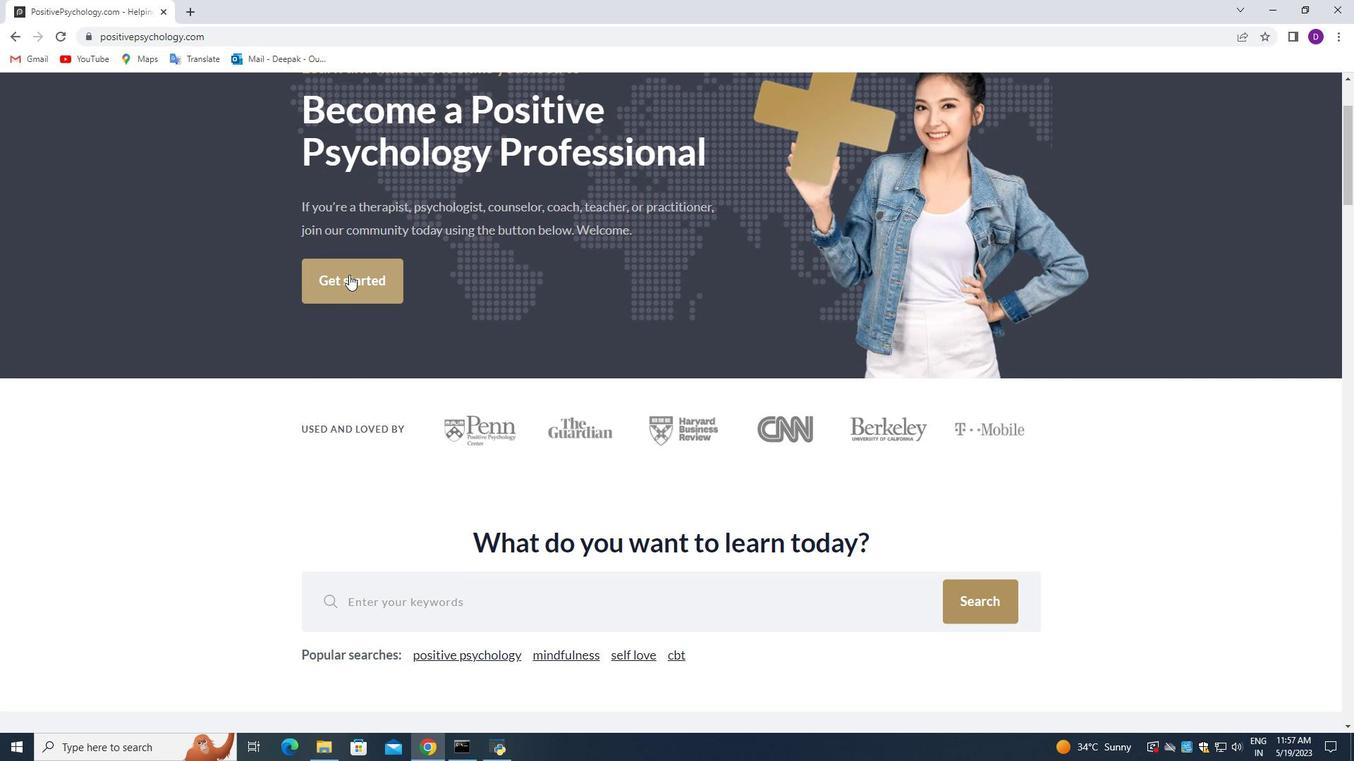
Action: Mouse pressed left at (349, 277)
Screenshot: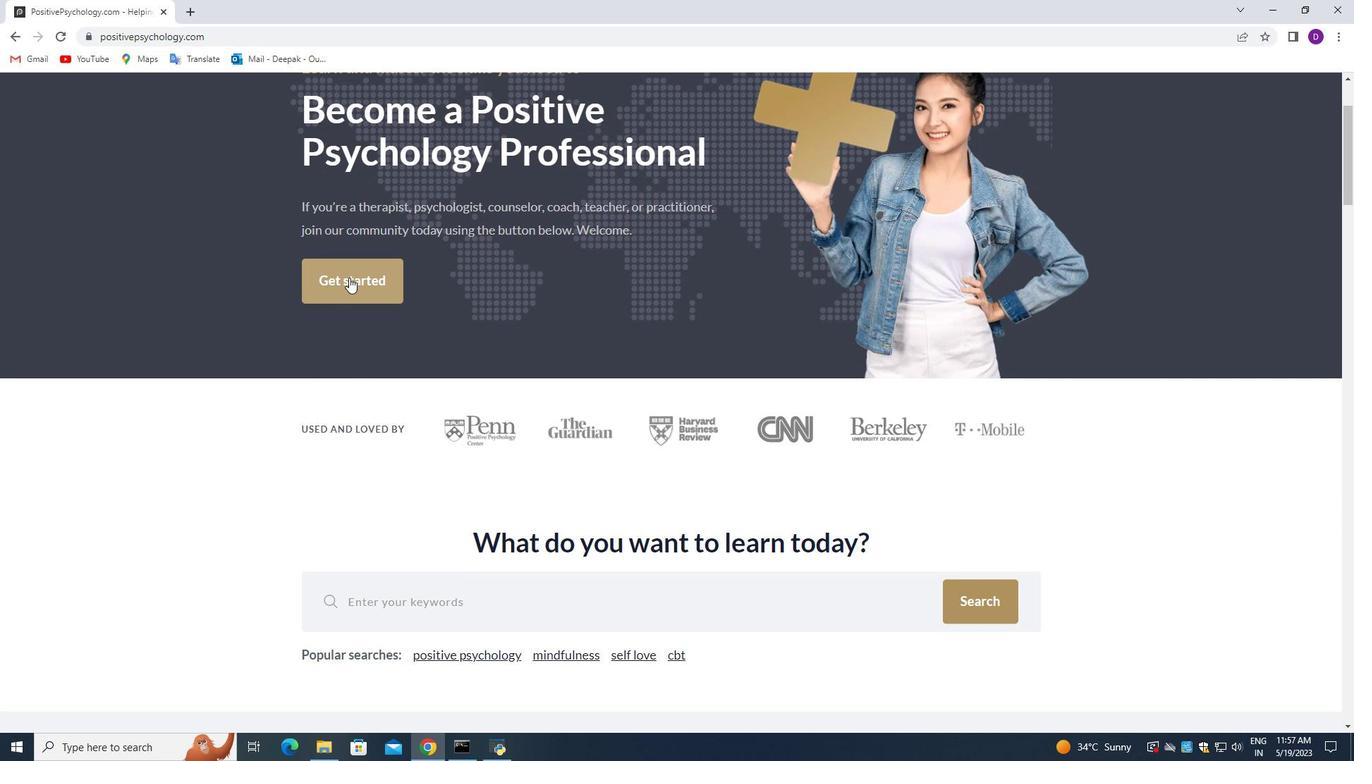 
Action: Mouse moved to (775, 461)
Screenshot: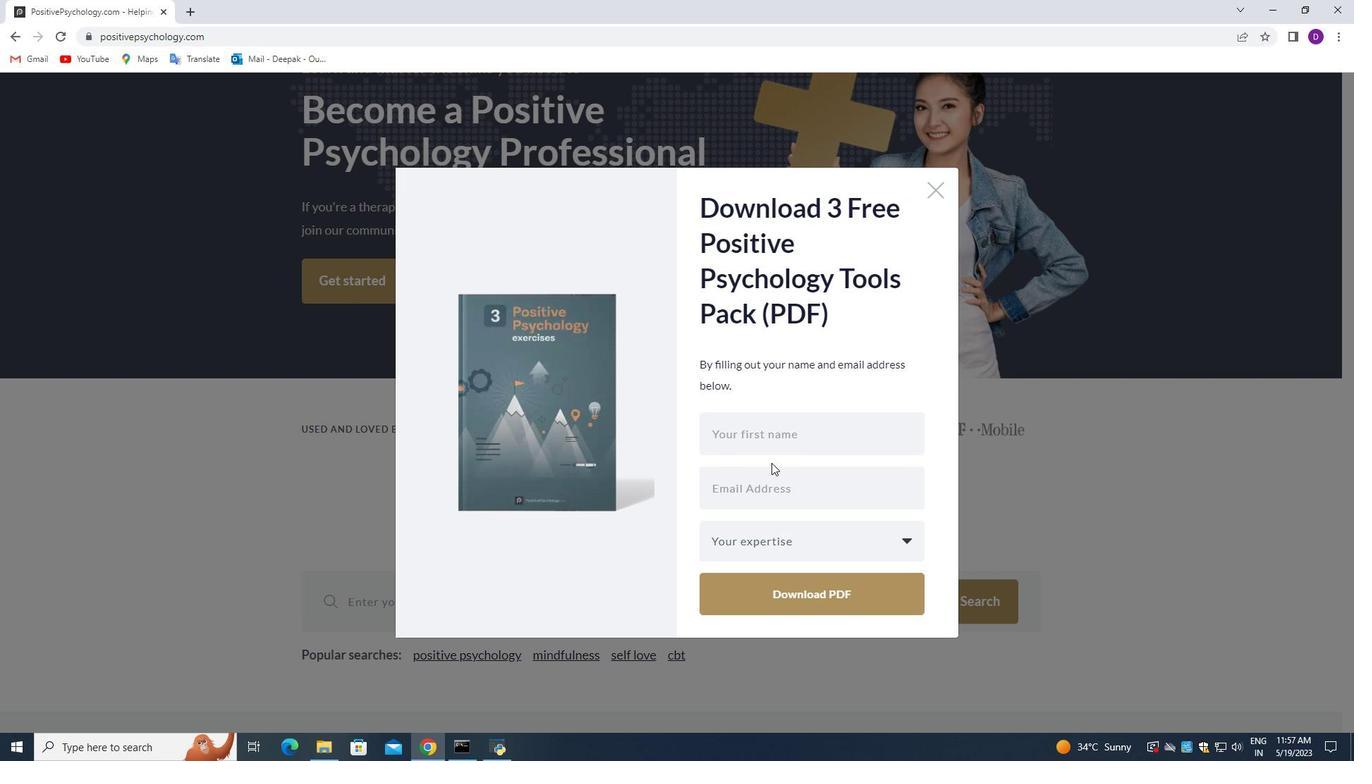 
Action: Mouse scrolled (775, 460) with delta (0, 0)
Screenshot: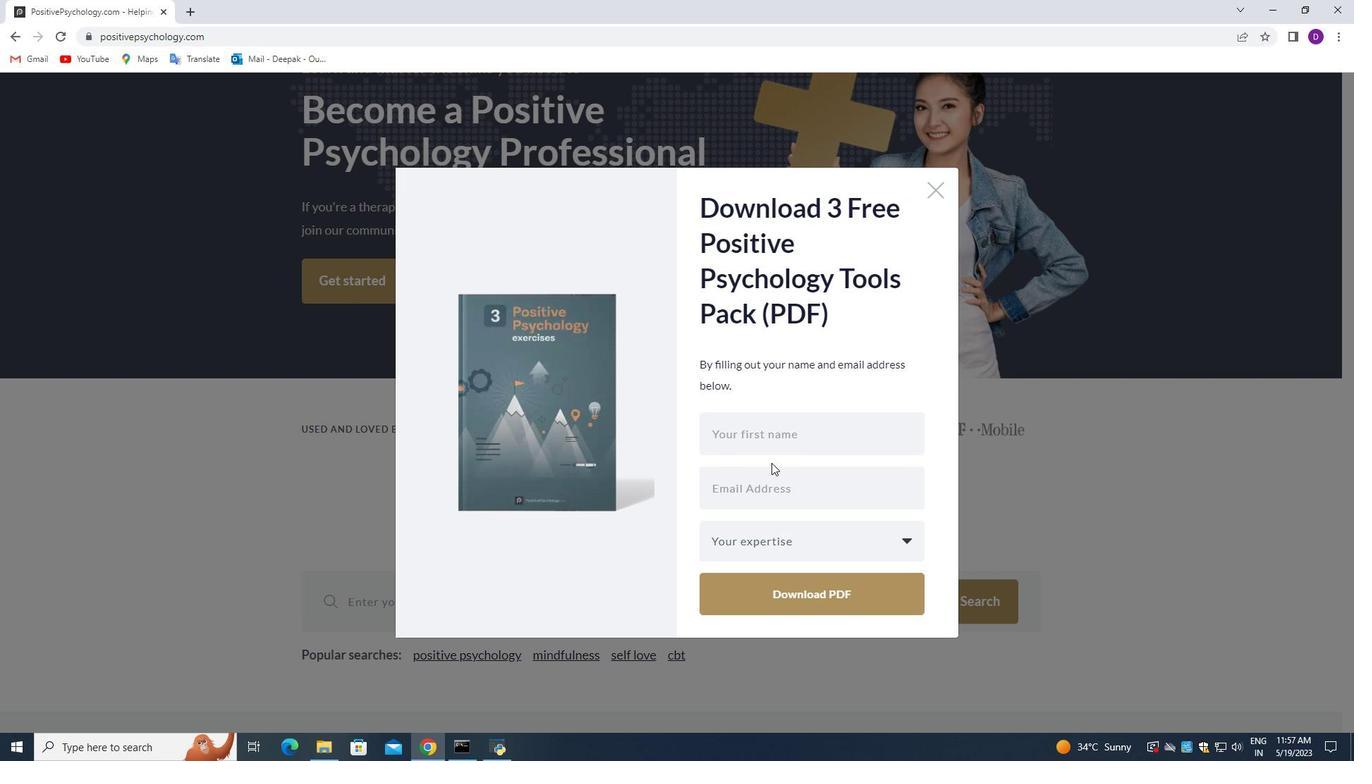 
Action: Mouse moved to (777, 460)
Screenshot: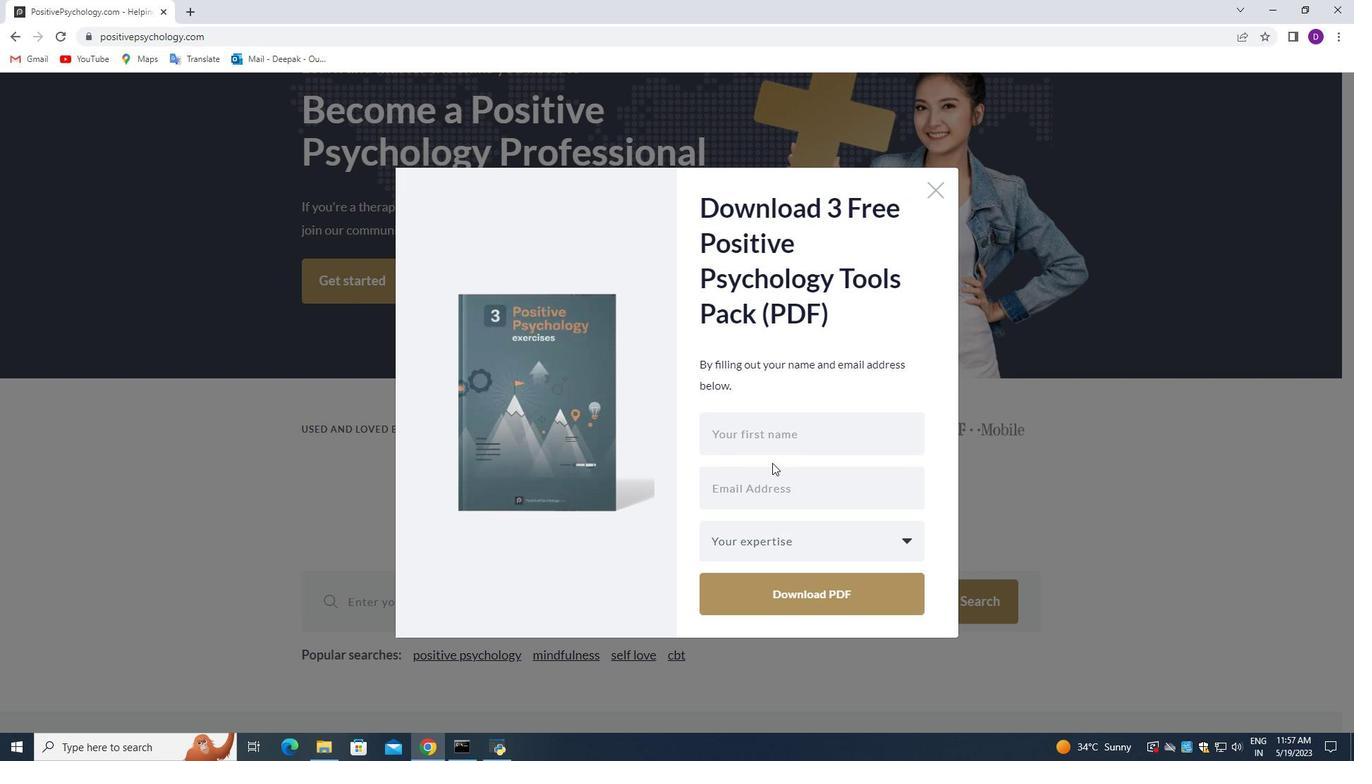 
Action: Mouse scrolled (777, 459) with delta (0, 0)
Screenshot: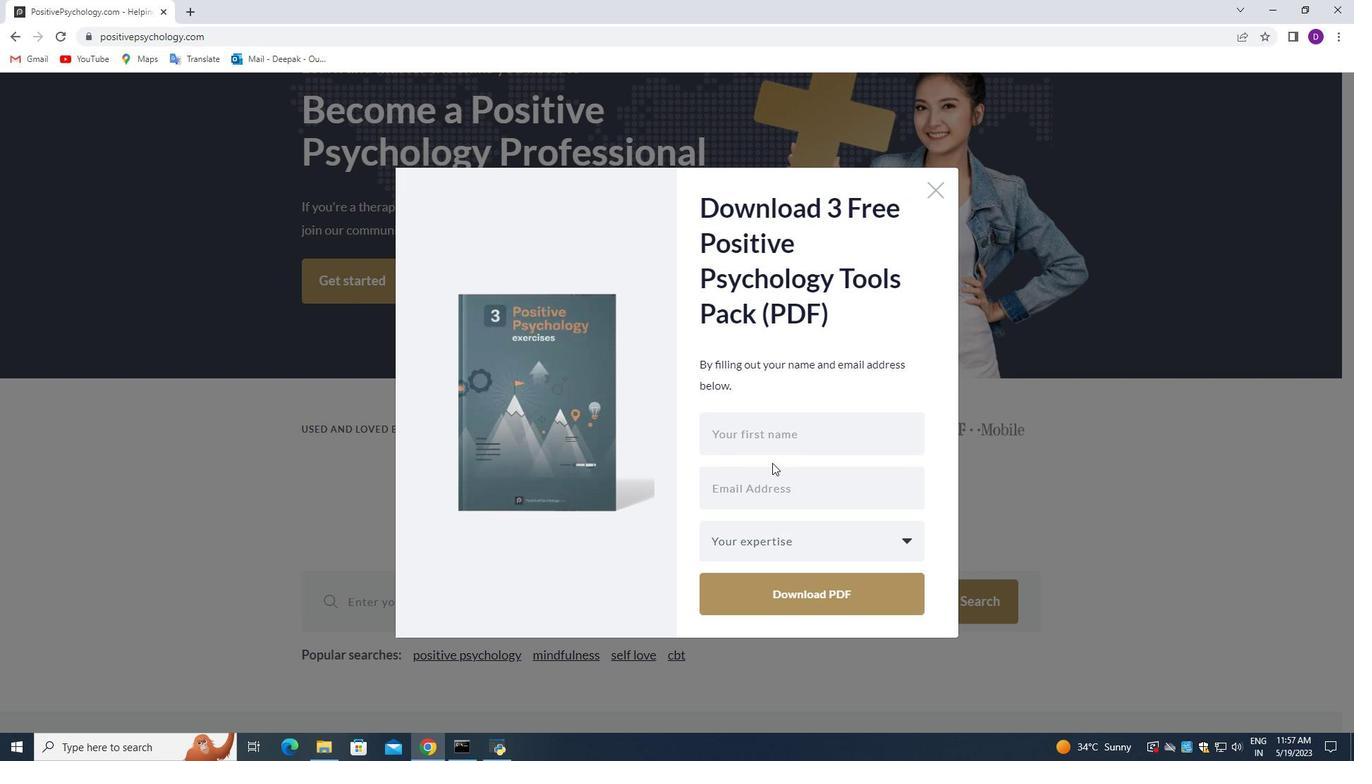 
Action: Mouse moved to (778, 457)
Screenshot: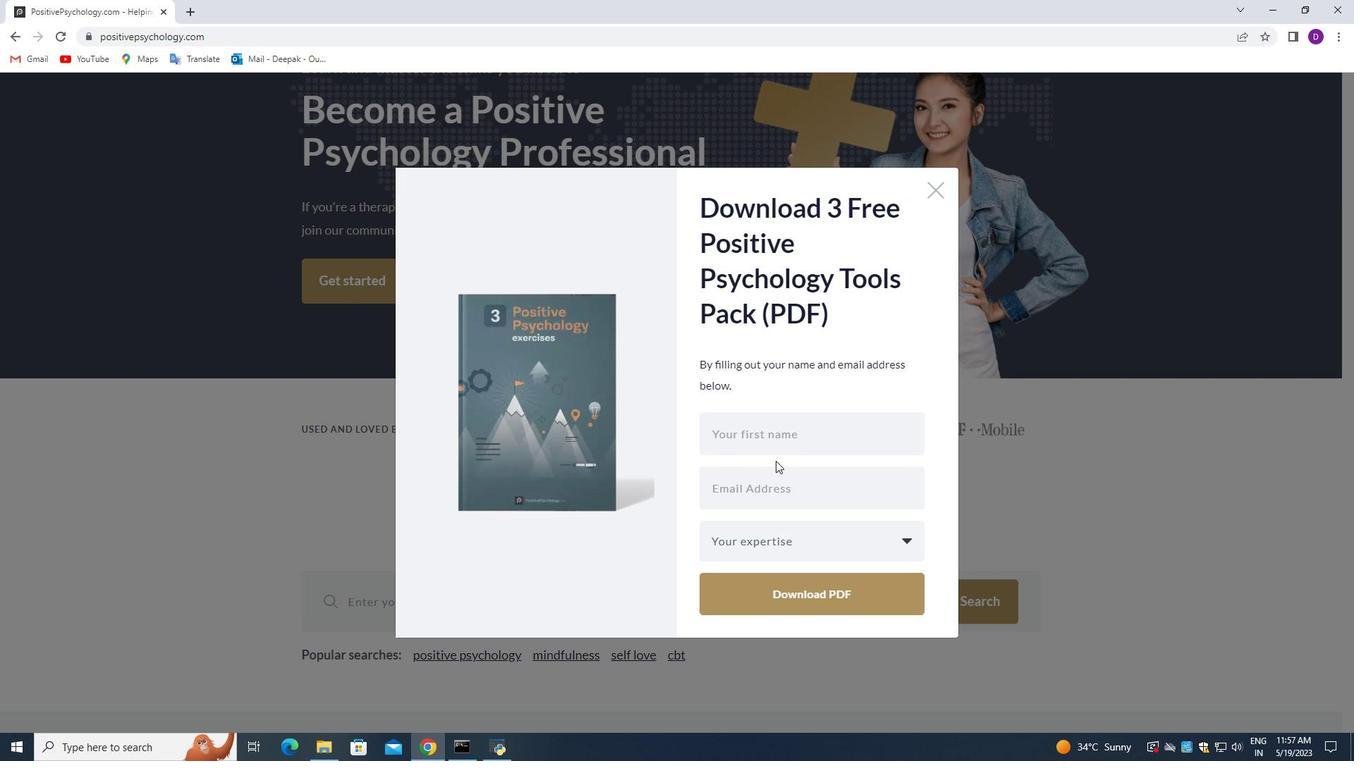 
Action: Mouse scrolled (778, 457) with delta (0, 0)
Screenshot: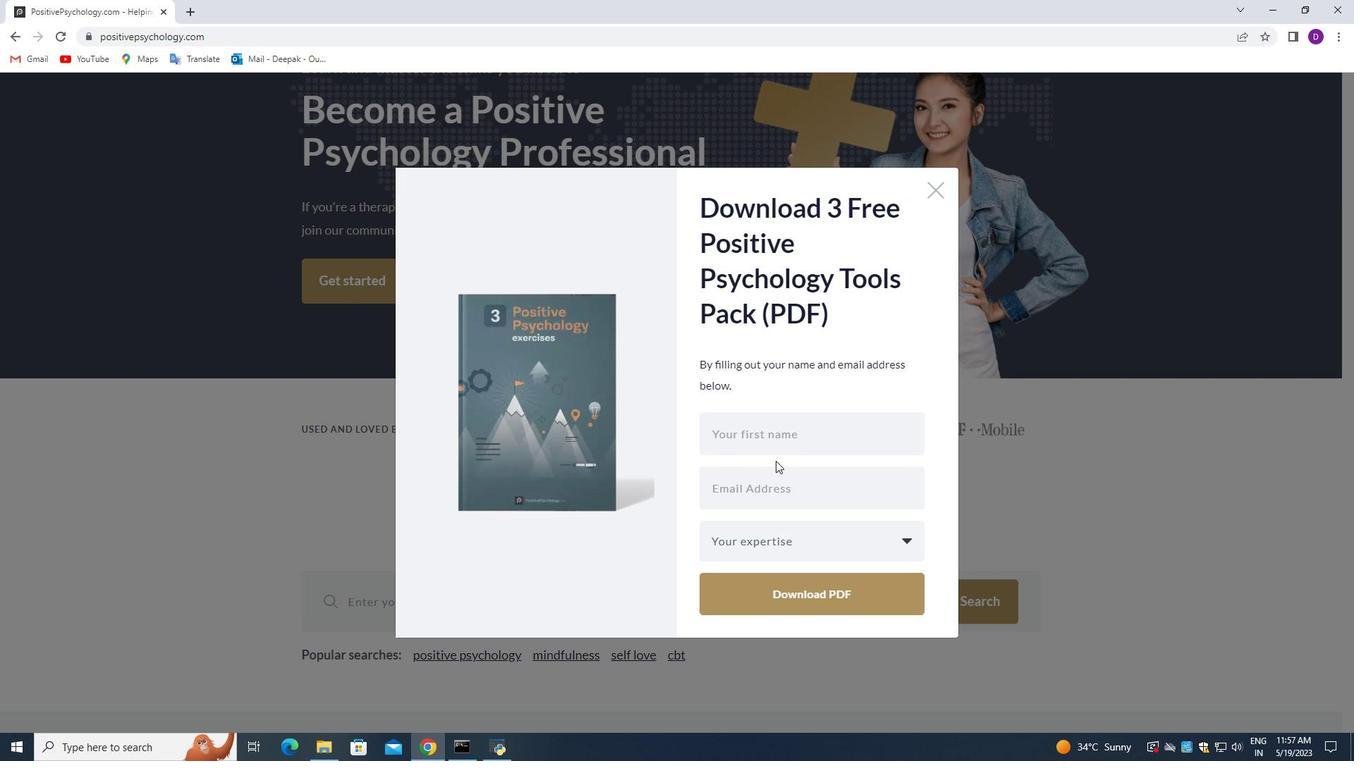 
Action: Mouse moved to (778, 457)
Screenshot: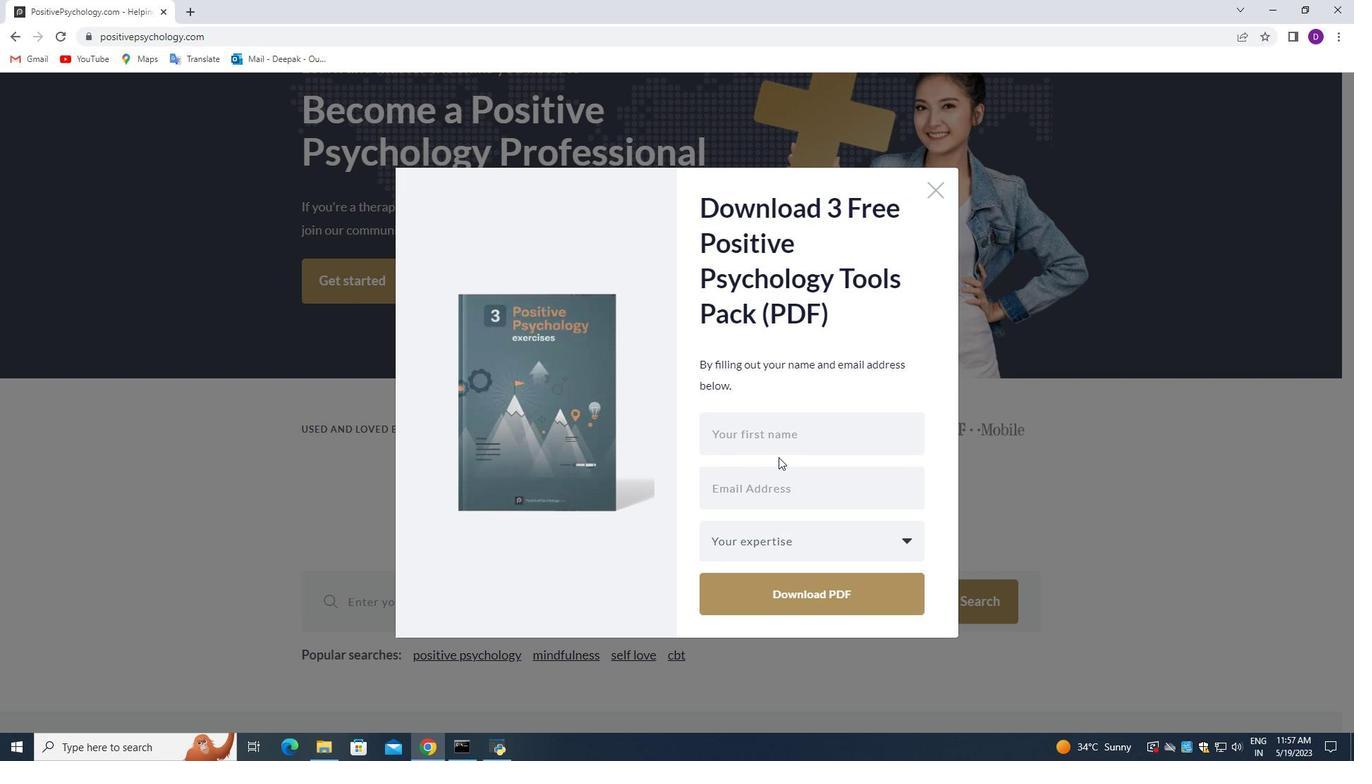 
Action: Mouse scrolled (778, 456) with delta (0, 0)
Screenshot: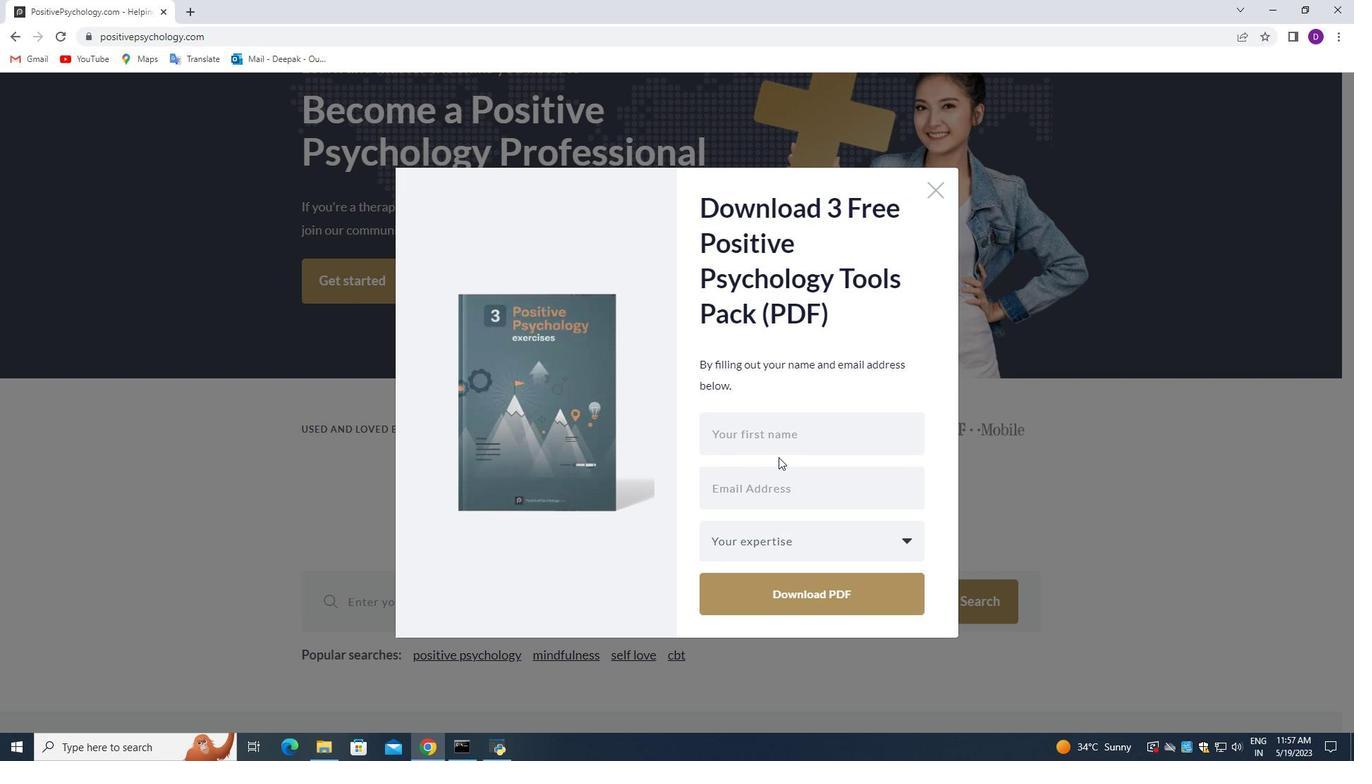 
Action: Mouse moved to (937, 186)
Screenshot: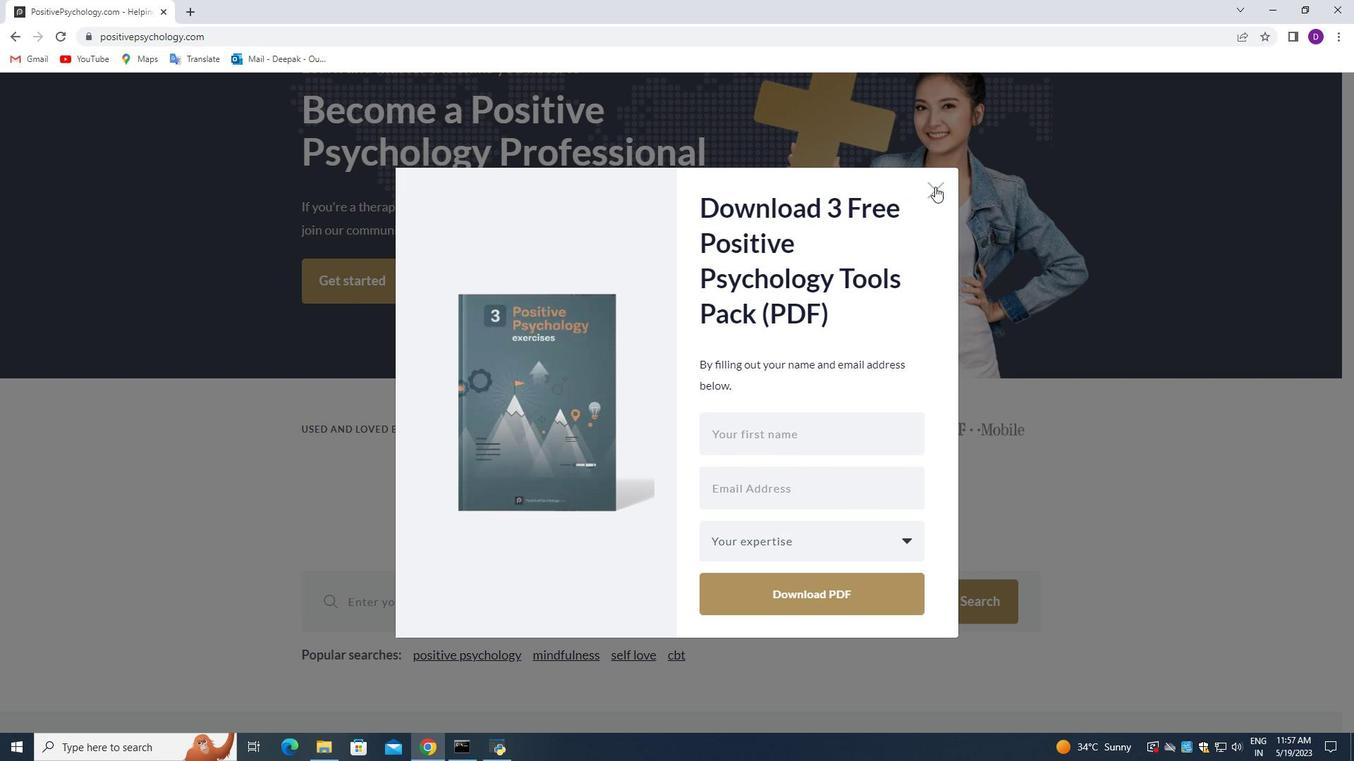 
Action: Mouse pressed left at (937, 186)
Screenshot: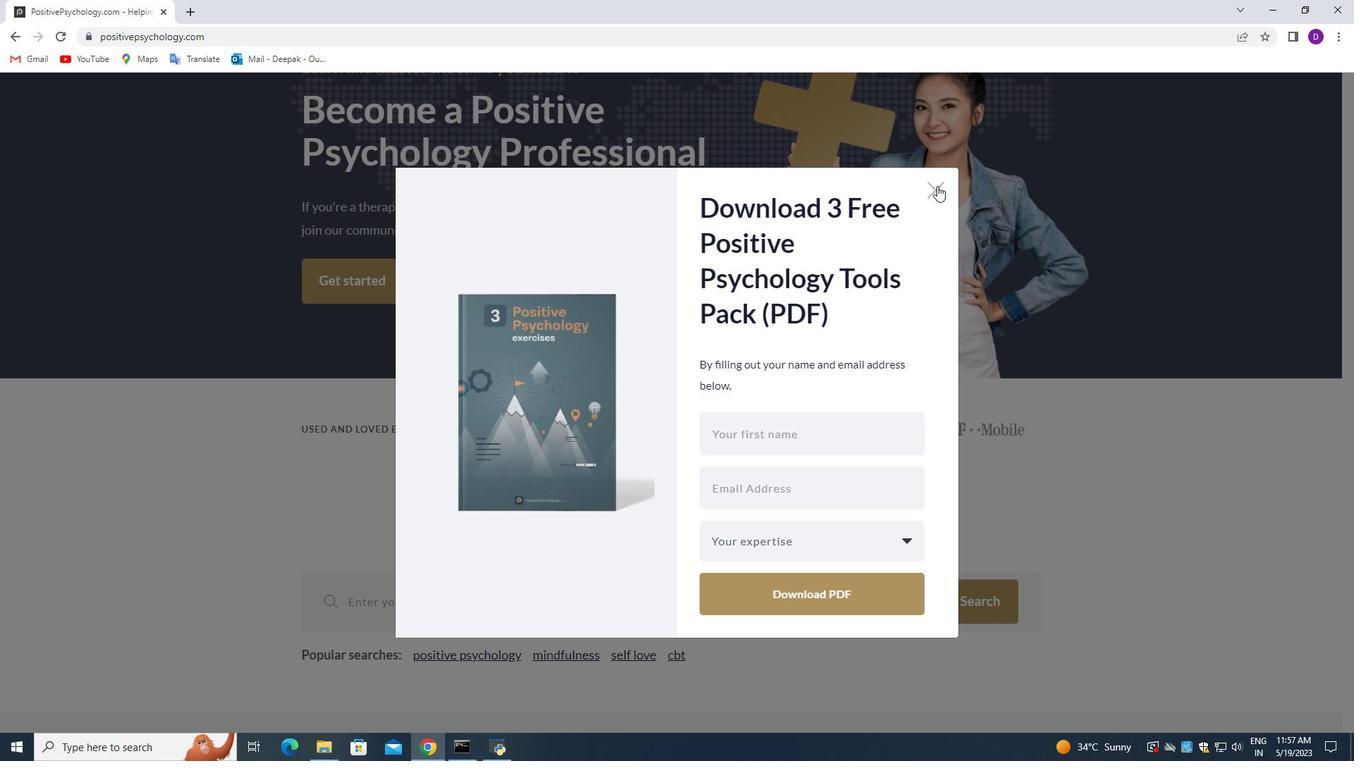 
Action: Mouse moved to (423, 476)
Screenshot: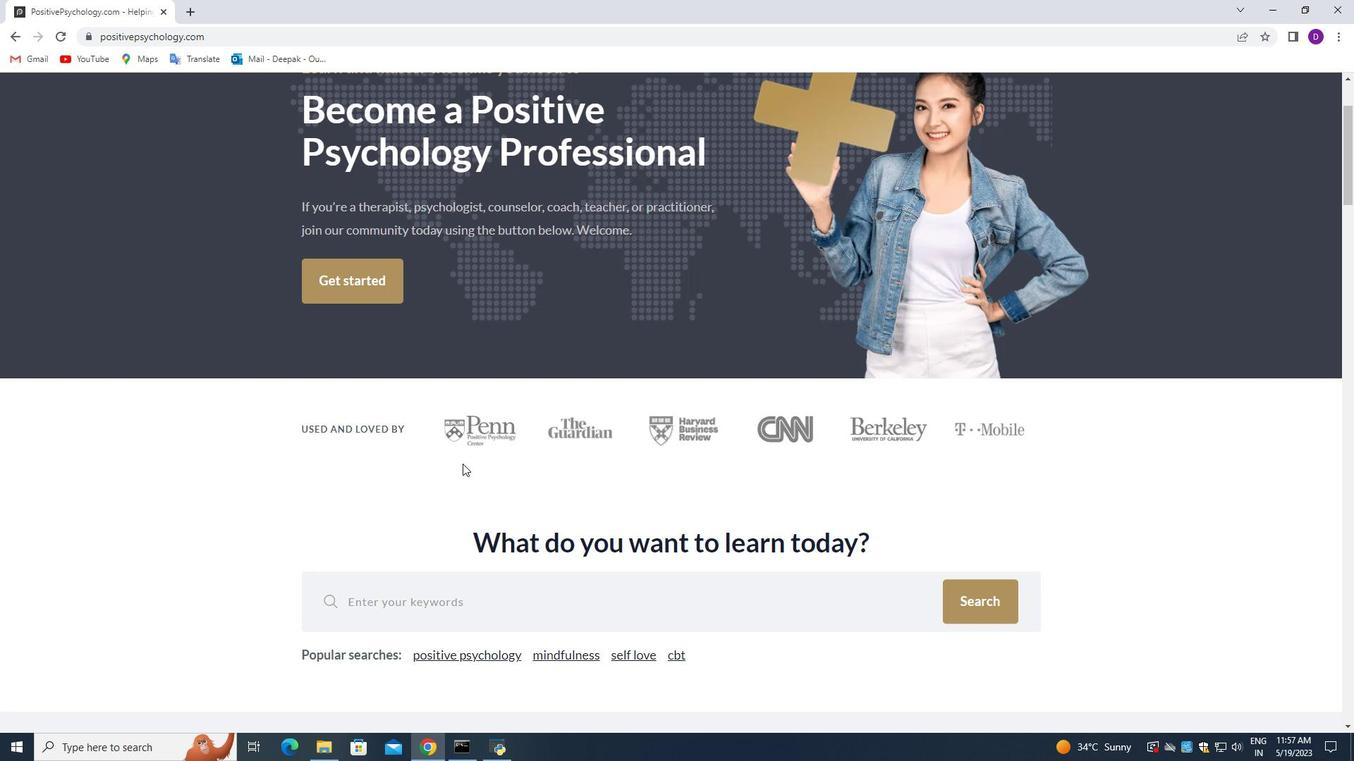 
Action: Mouse scrolled (423, 475) with delta (0, 0)
Screenshot: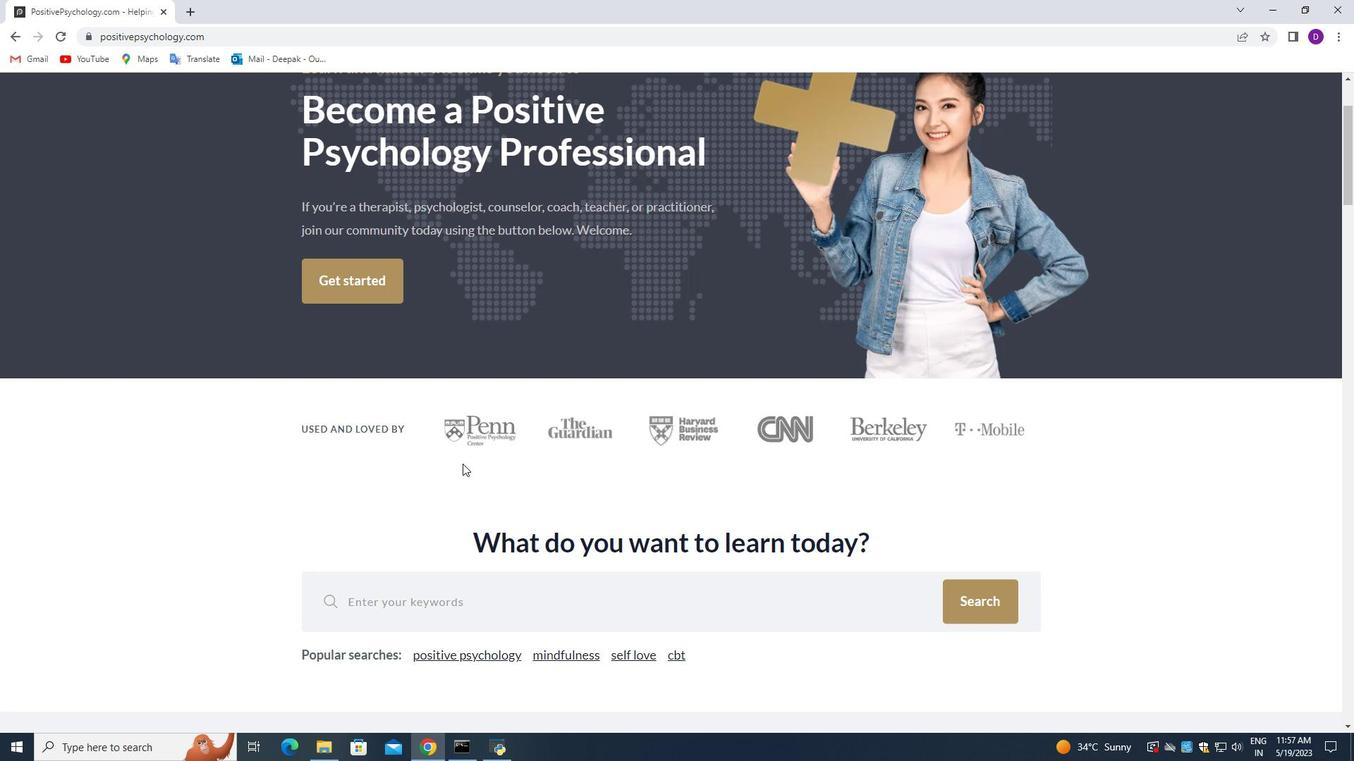 
Action: Mouse scrolled (423, 475) with delta (0, 0)
Screenshot: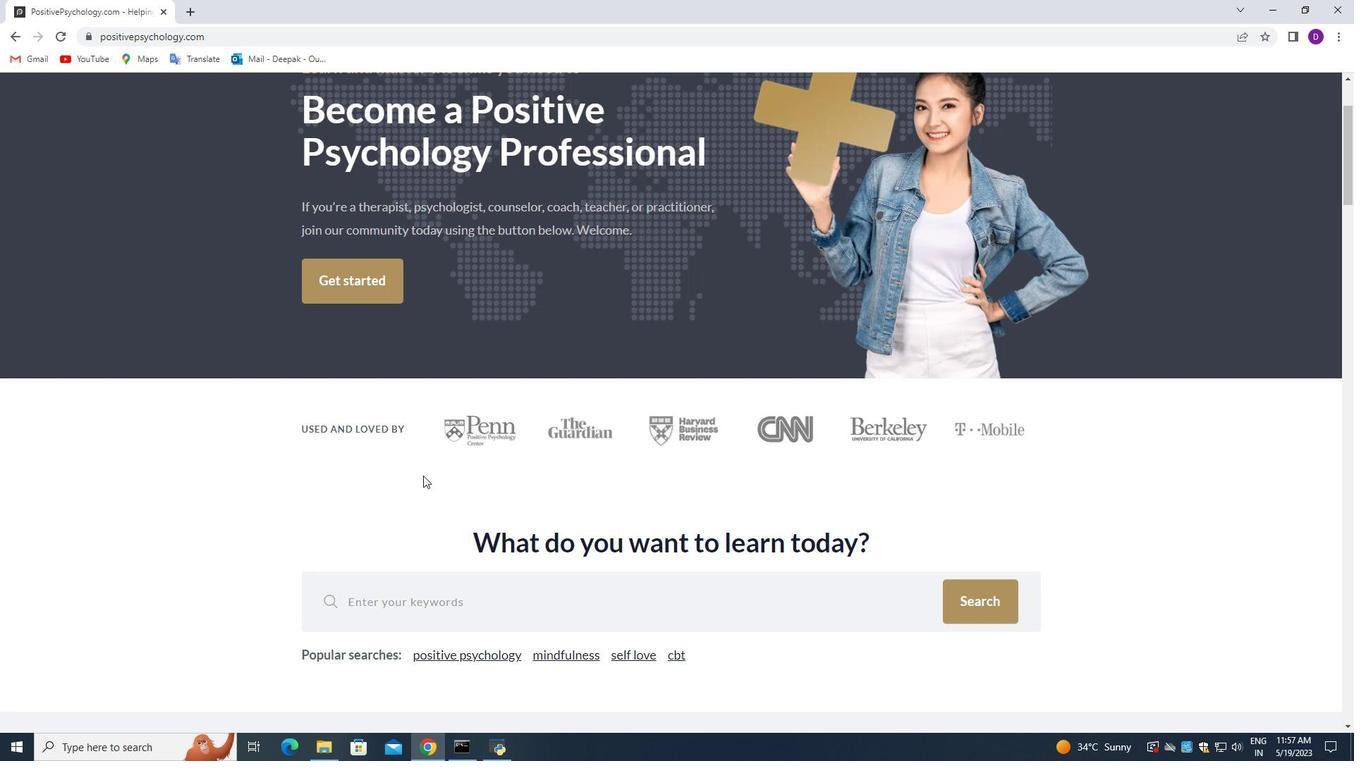 
Action: Mouse moved to (420, 476)
Screenshot: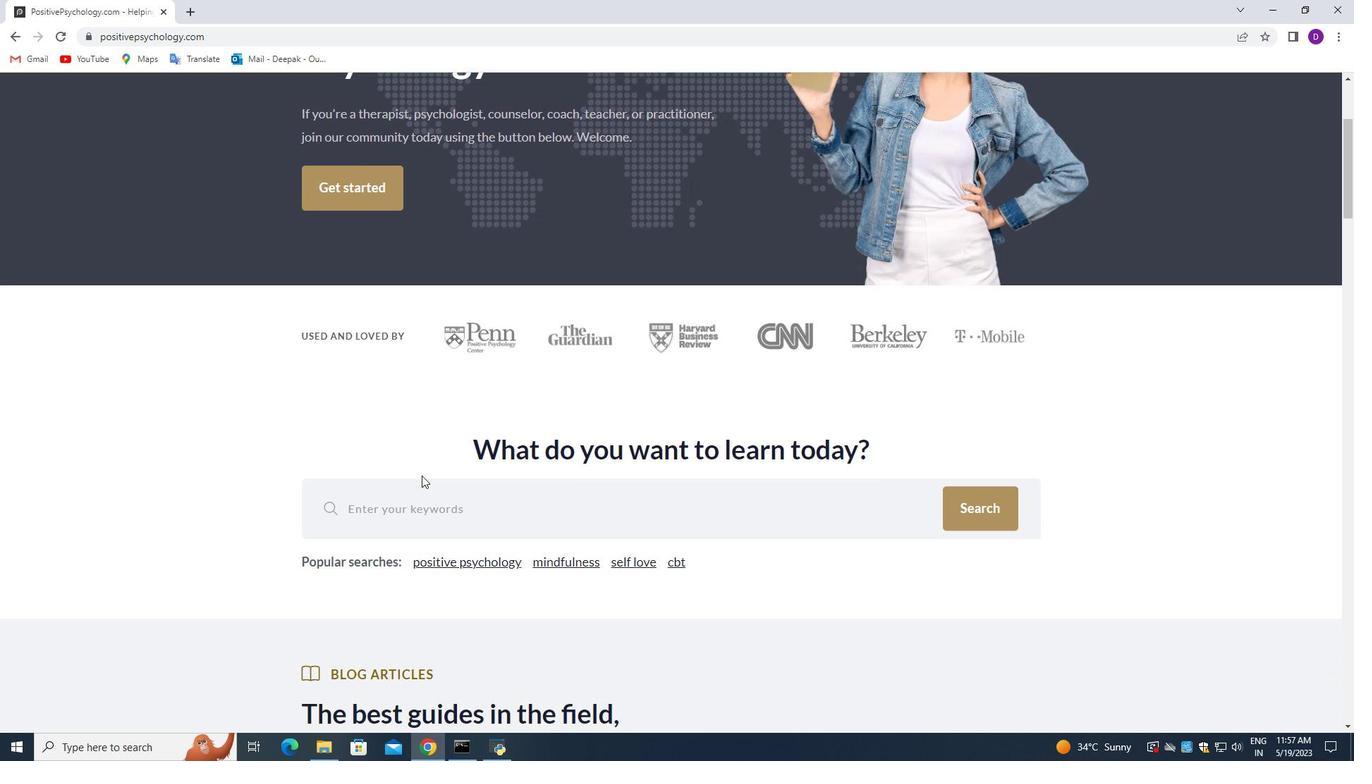 
Action: Mouse scrolled (420, 475) with delta (0, 0)
Screenshot: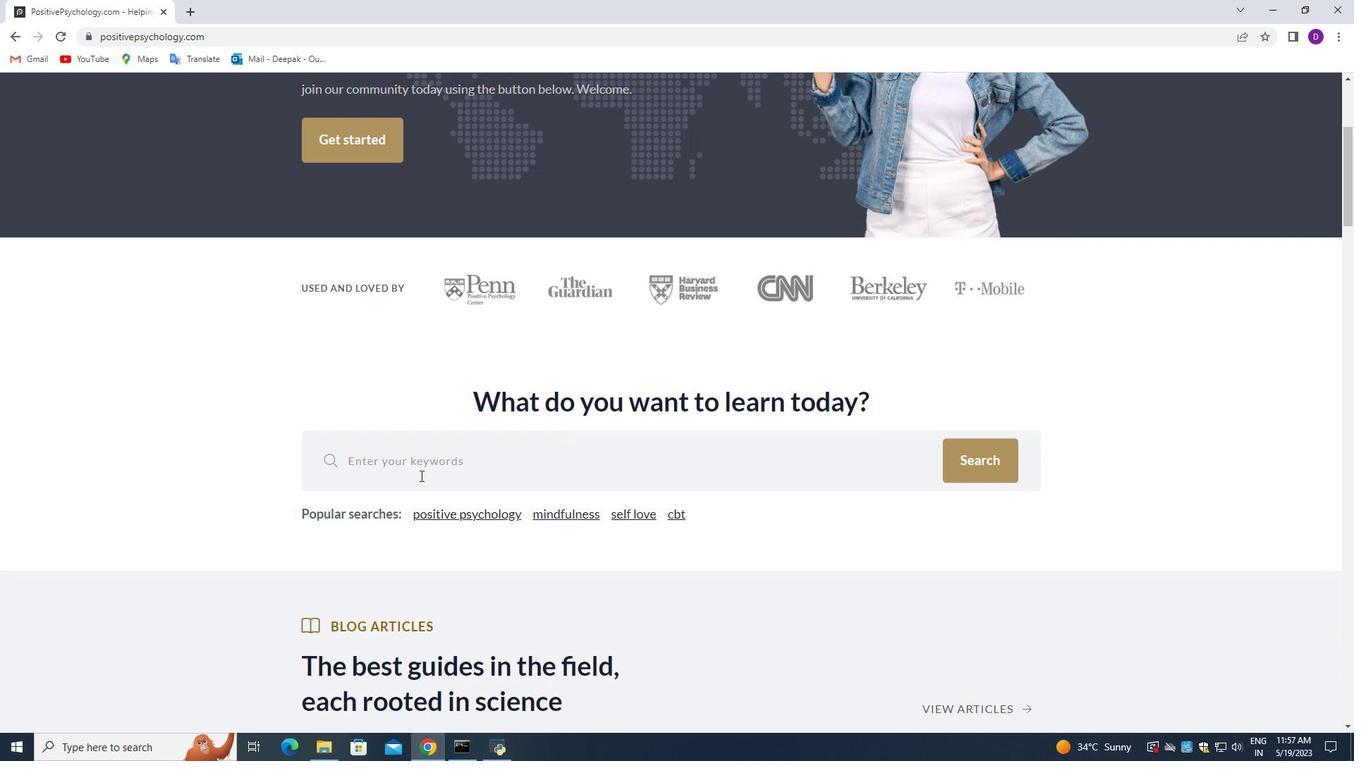 
Action: Mouse scrolled (420, 475) with delta (0, 0)
Screenshot: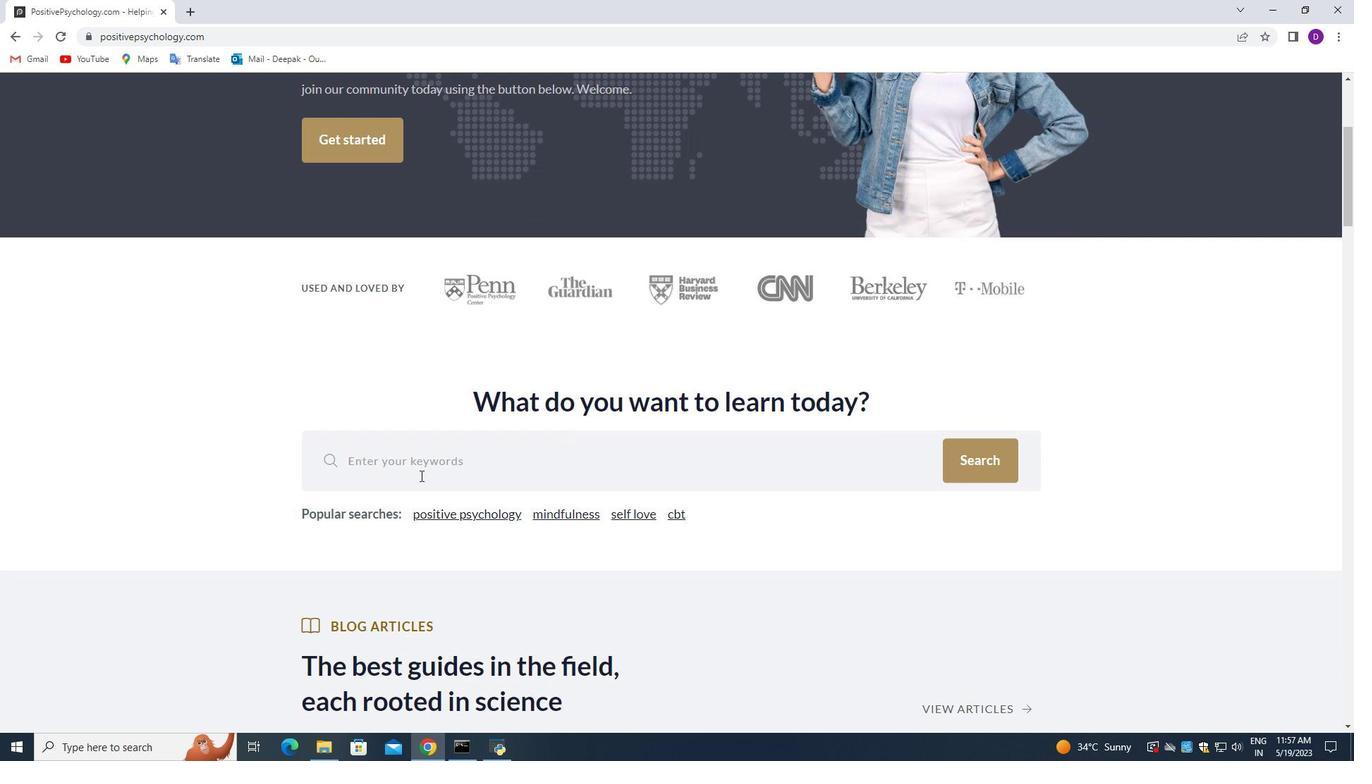 
Action: Mouse scrolled (420, 475) with delta (0, 0)
Screenshot: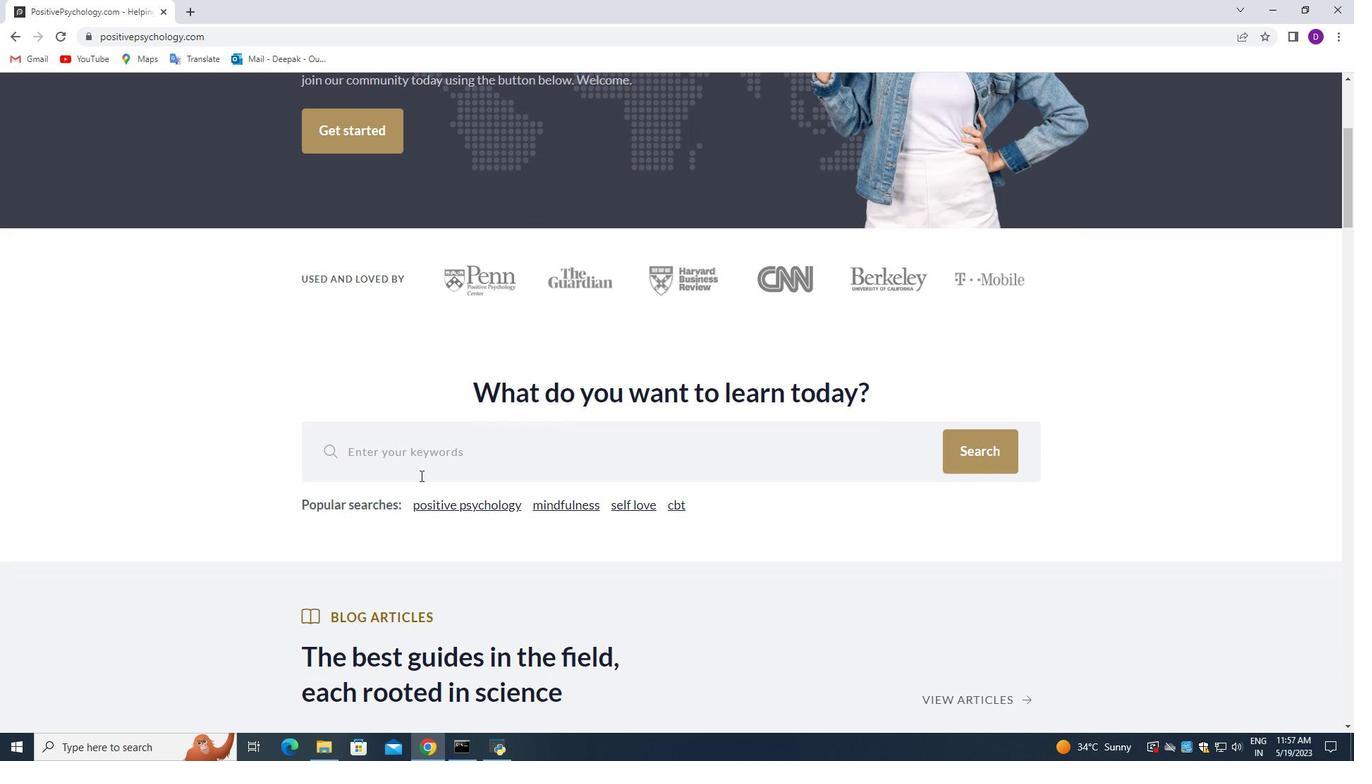 
Action: Mouse moved to (191, 443)
Screenshot: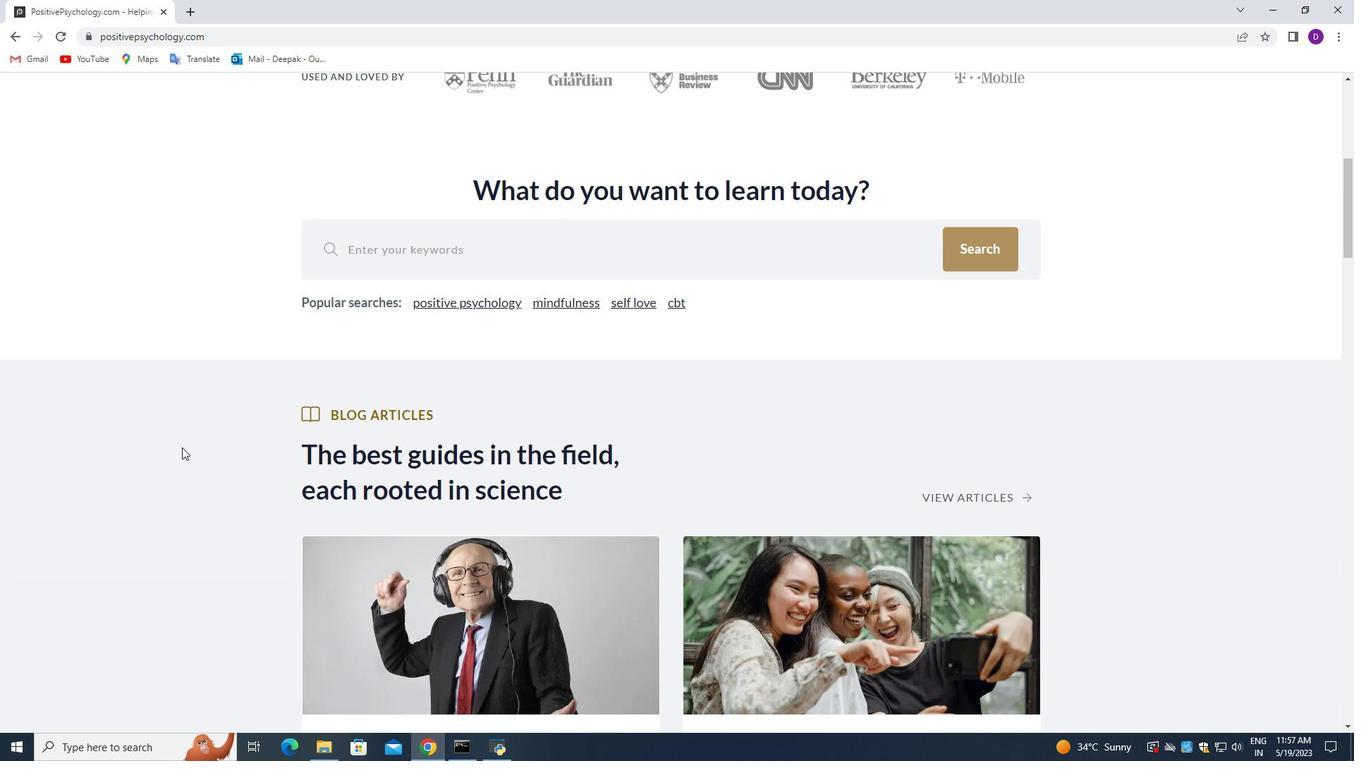 
Action: Mouse scrolled (191, 443) with delta (0, 0)
Screenshot: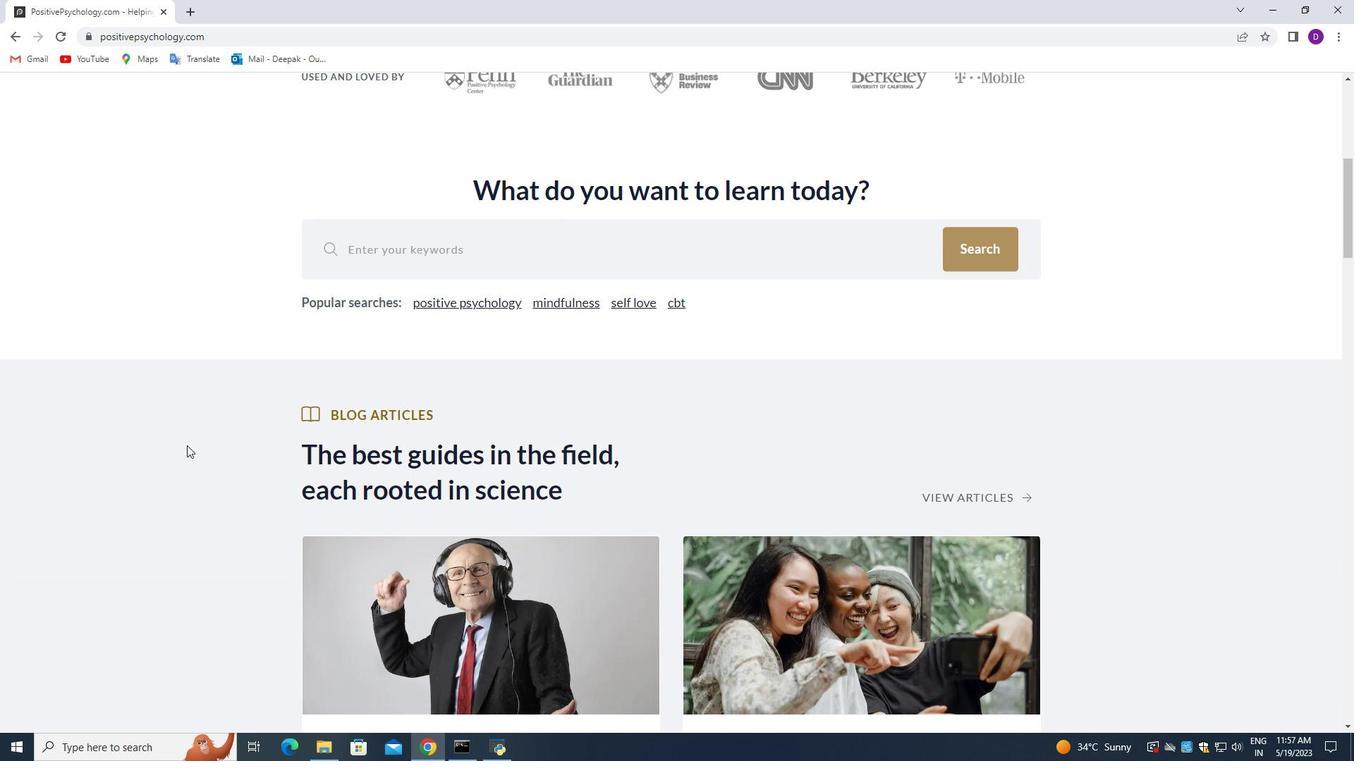 
Action: Mouse moved to (192, 442)
Screenshot: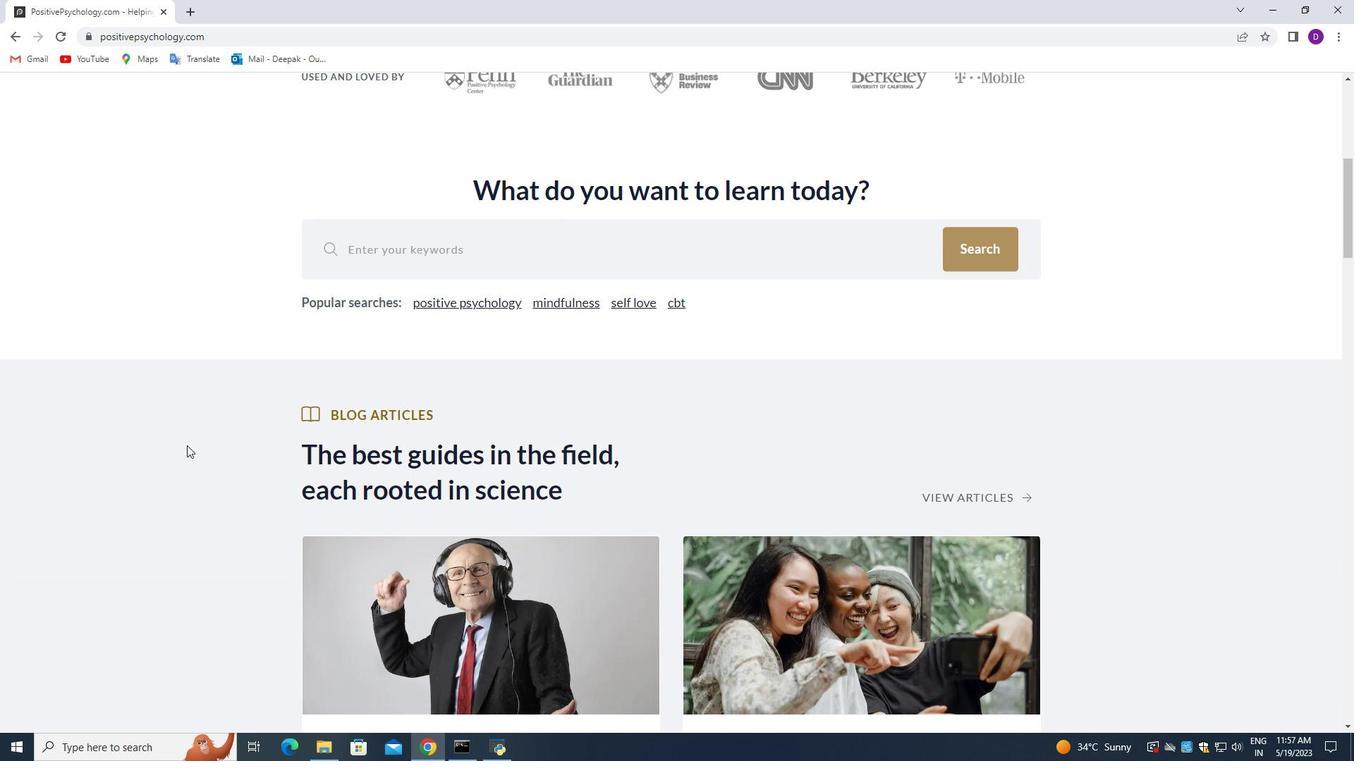 
Action: Mouse scrolled (192, 441) with delta (0, 0)
Screenshot: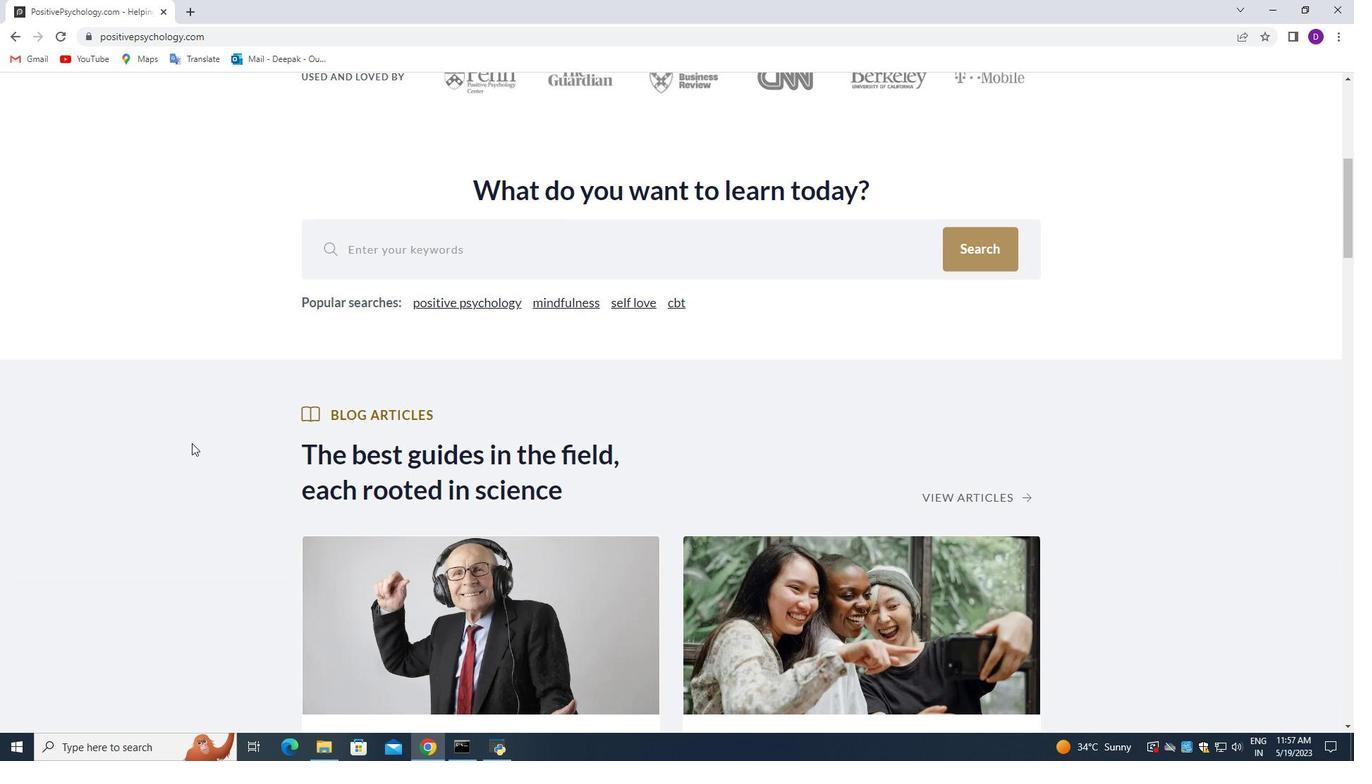 
Action: Mouse moved to (195, 441)
Screenshot: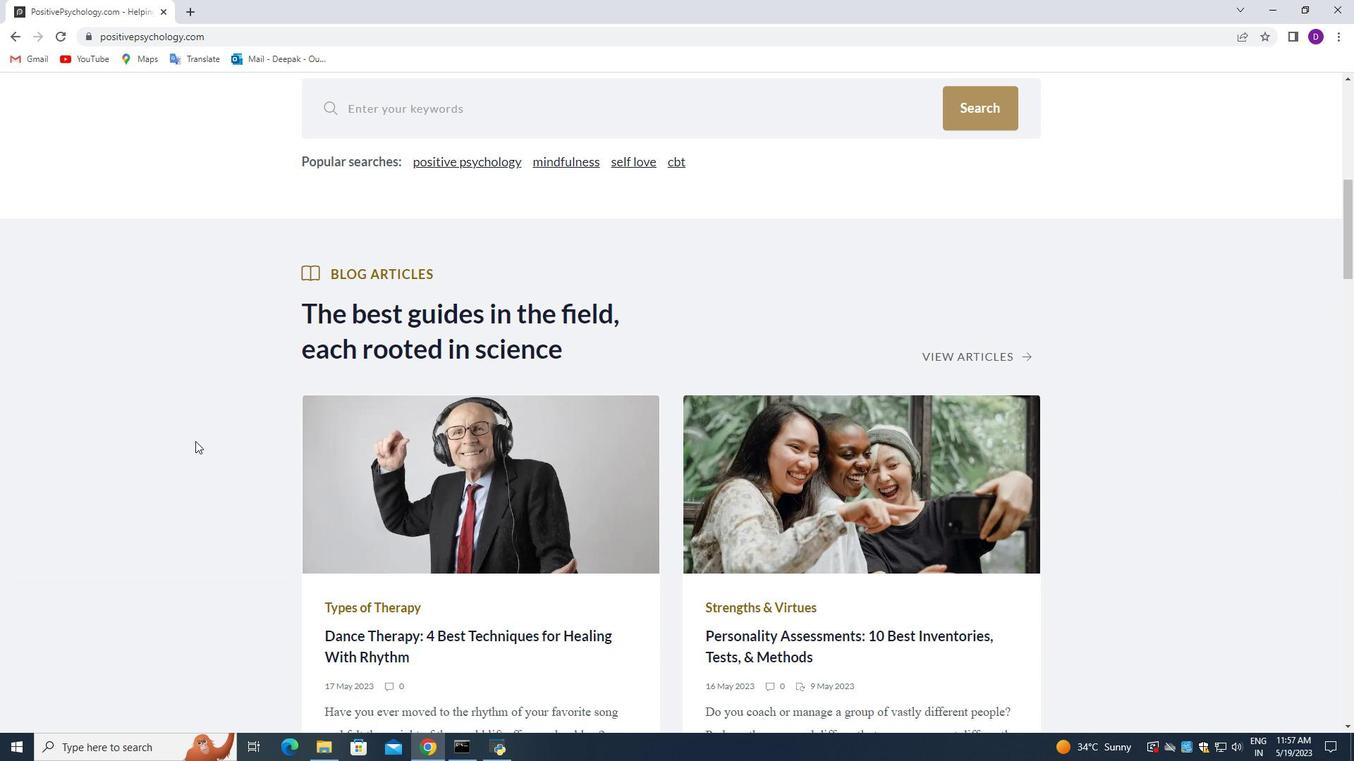 
Action: Mouse scrolled (195, 440) with delta (0, 0)
Screenshot: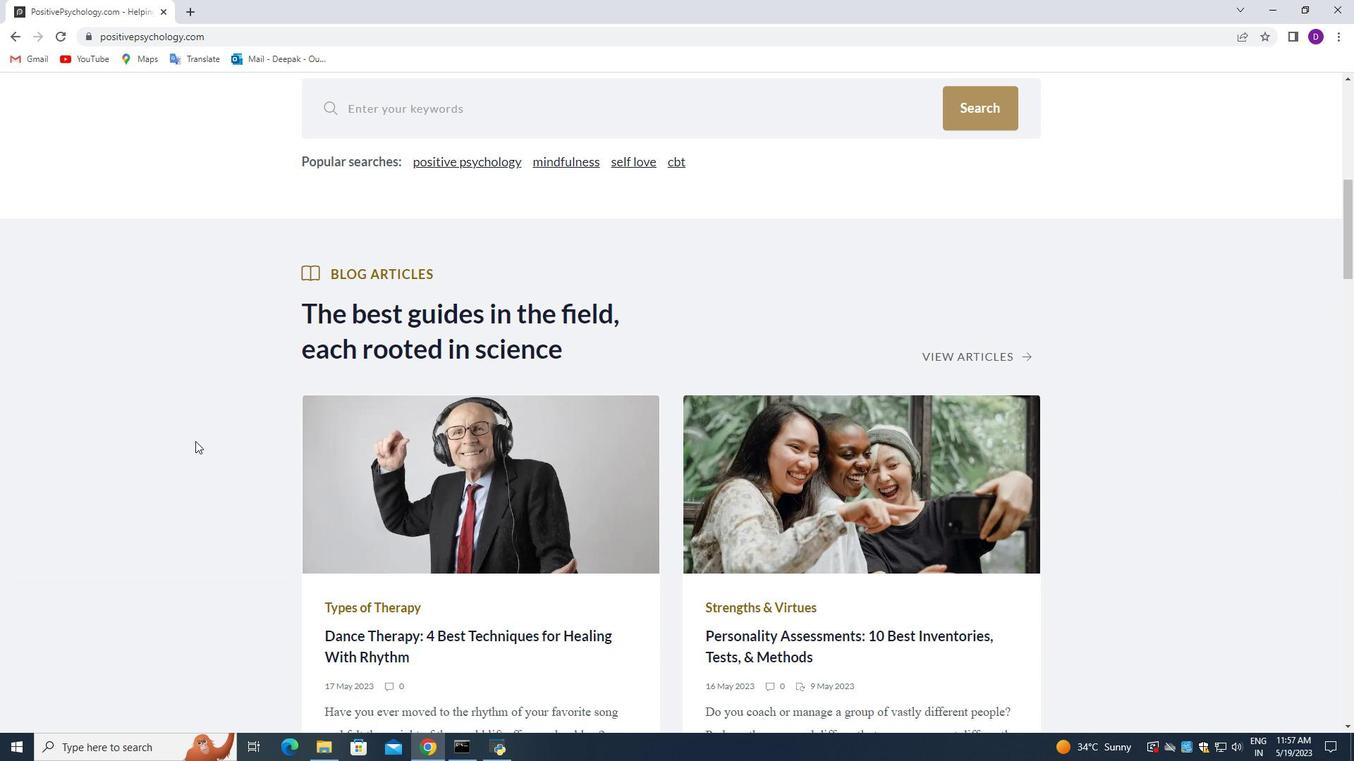 
Action: Mouse moved to (196, 441)
Screenshot: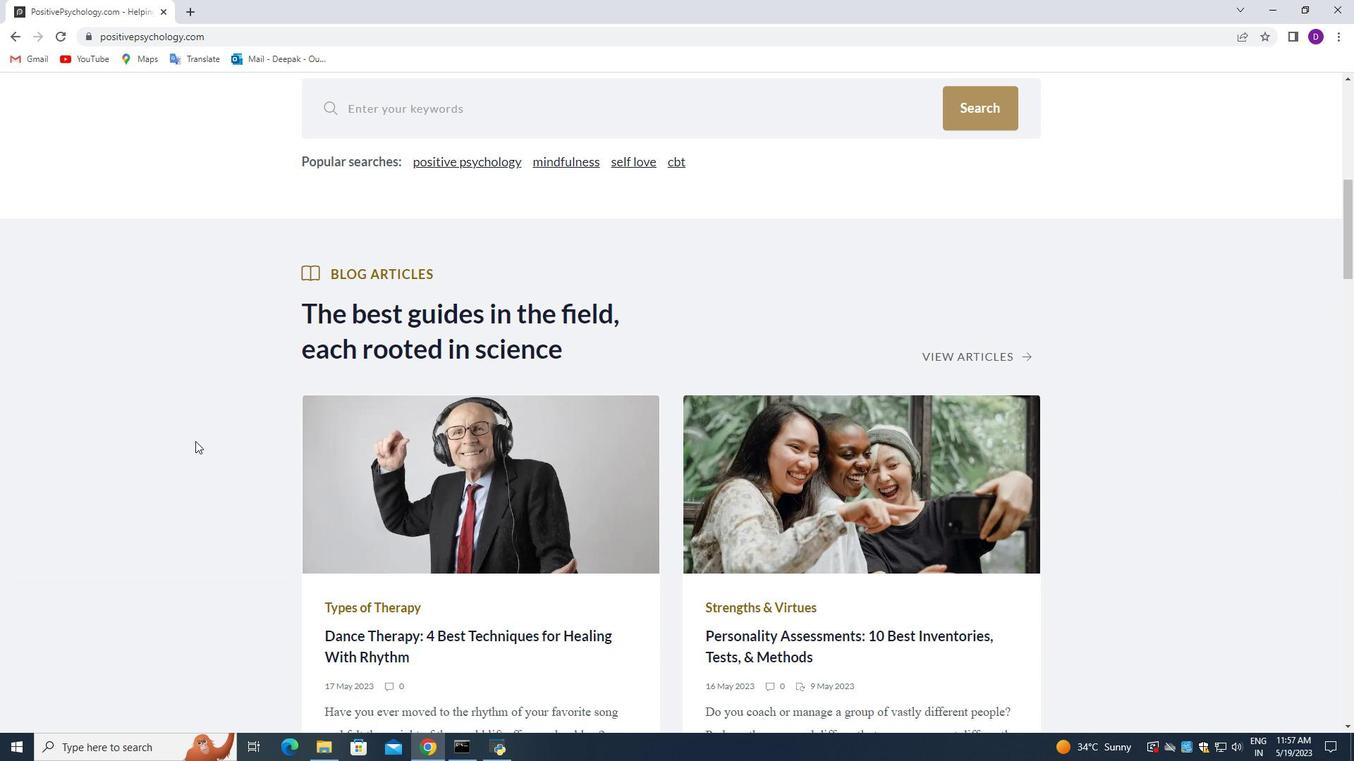 
Action: Mouse scrolled (196, 440) with delta (0, 0)
Screenshot: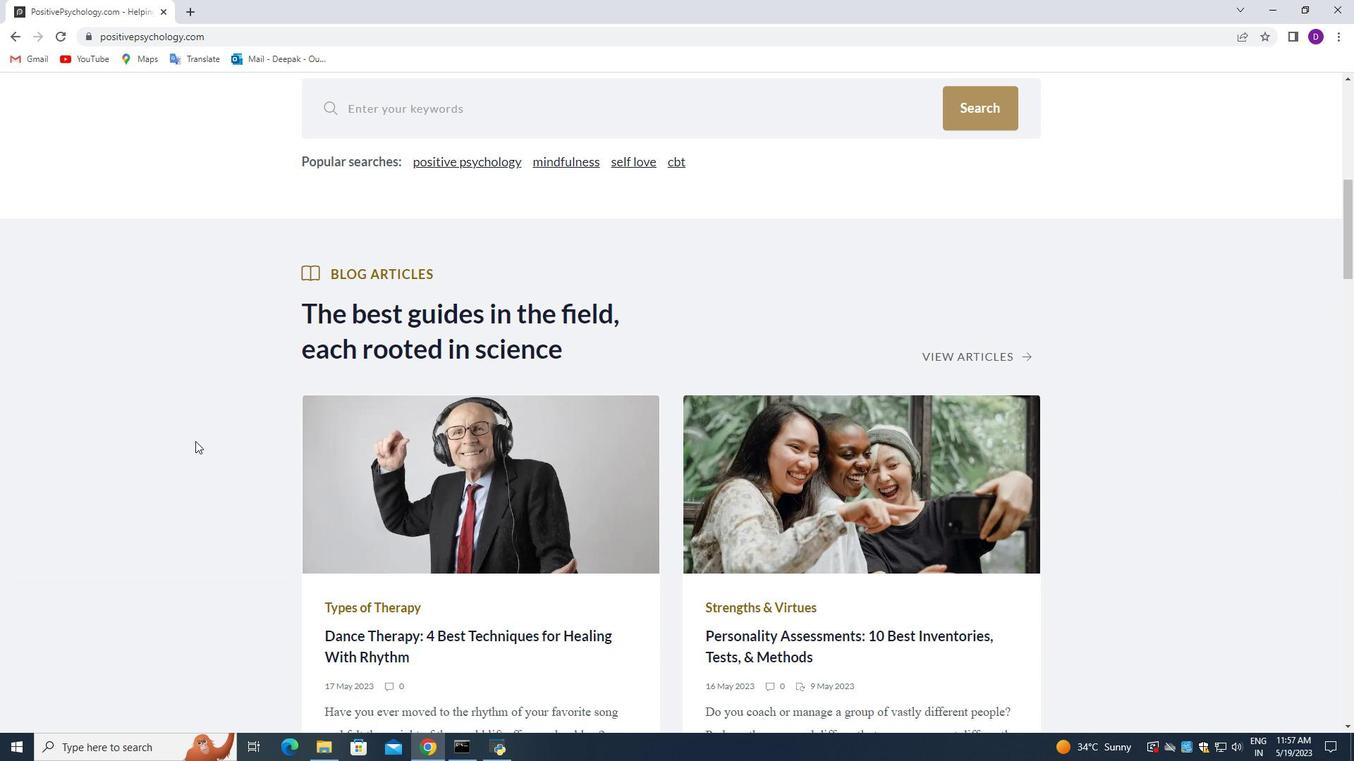 
Action: Mouse moved to (444, 361)
Screenshot: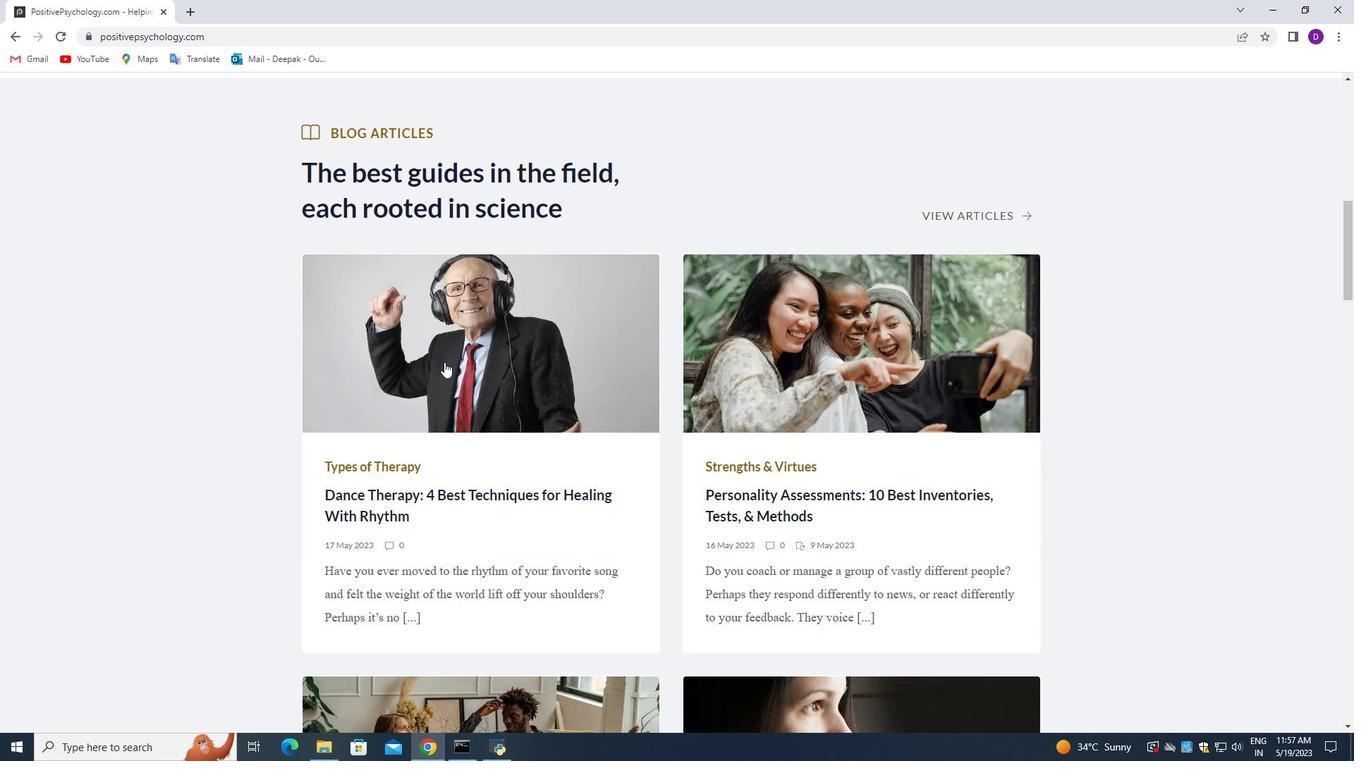
Action: Mouse pressed left at (444, 361)
Screenshot: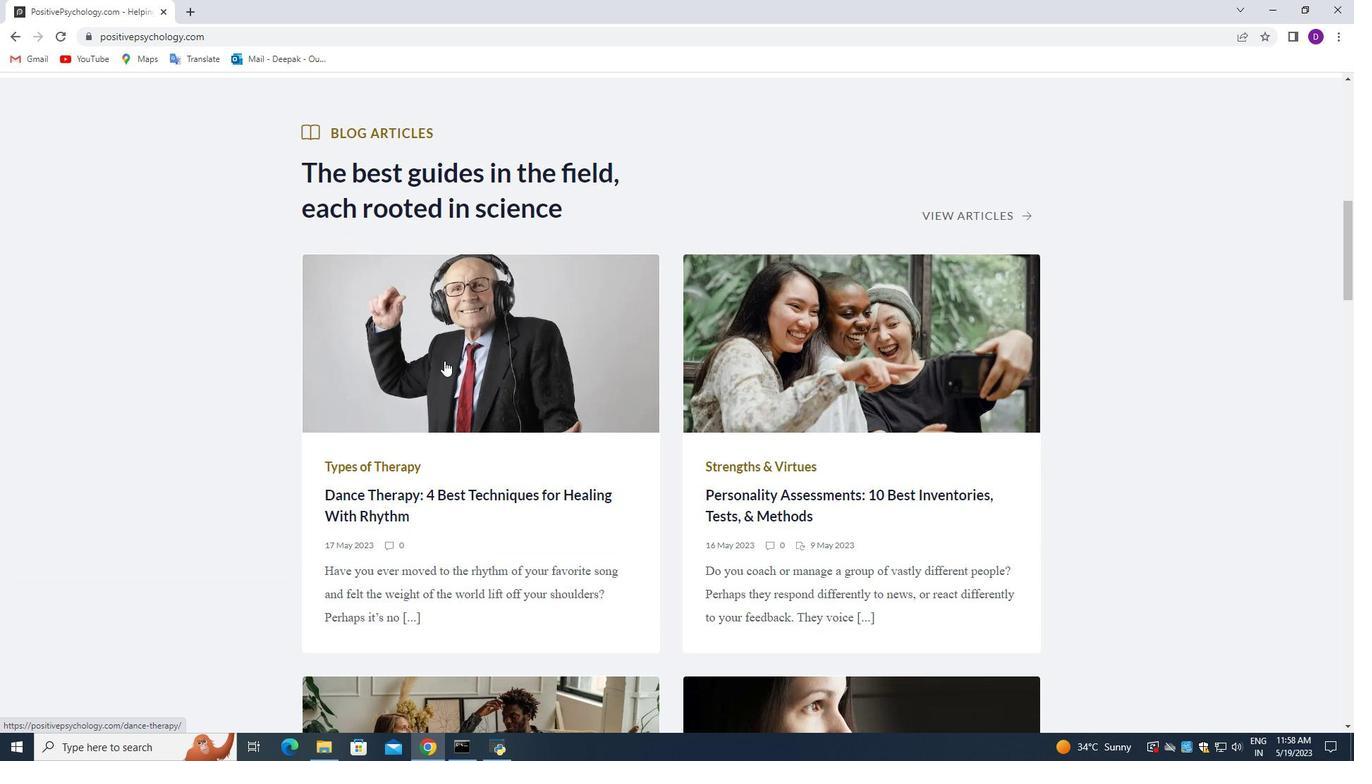 
Action: Mouse moved to (337, 368)
Screenshot: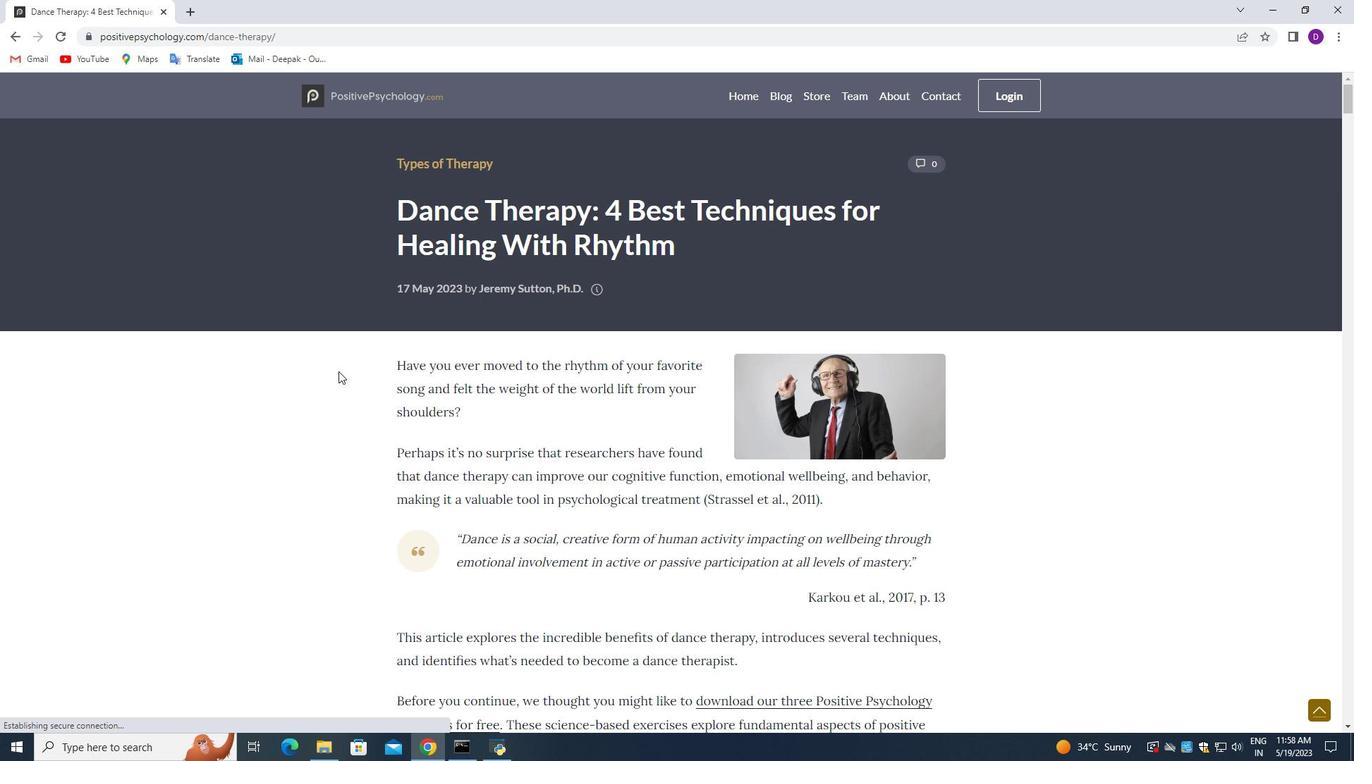 
Action: Mouse scrolled (337, 368) with delta (0, 0)
Screenshot: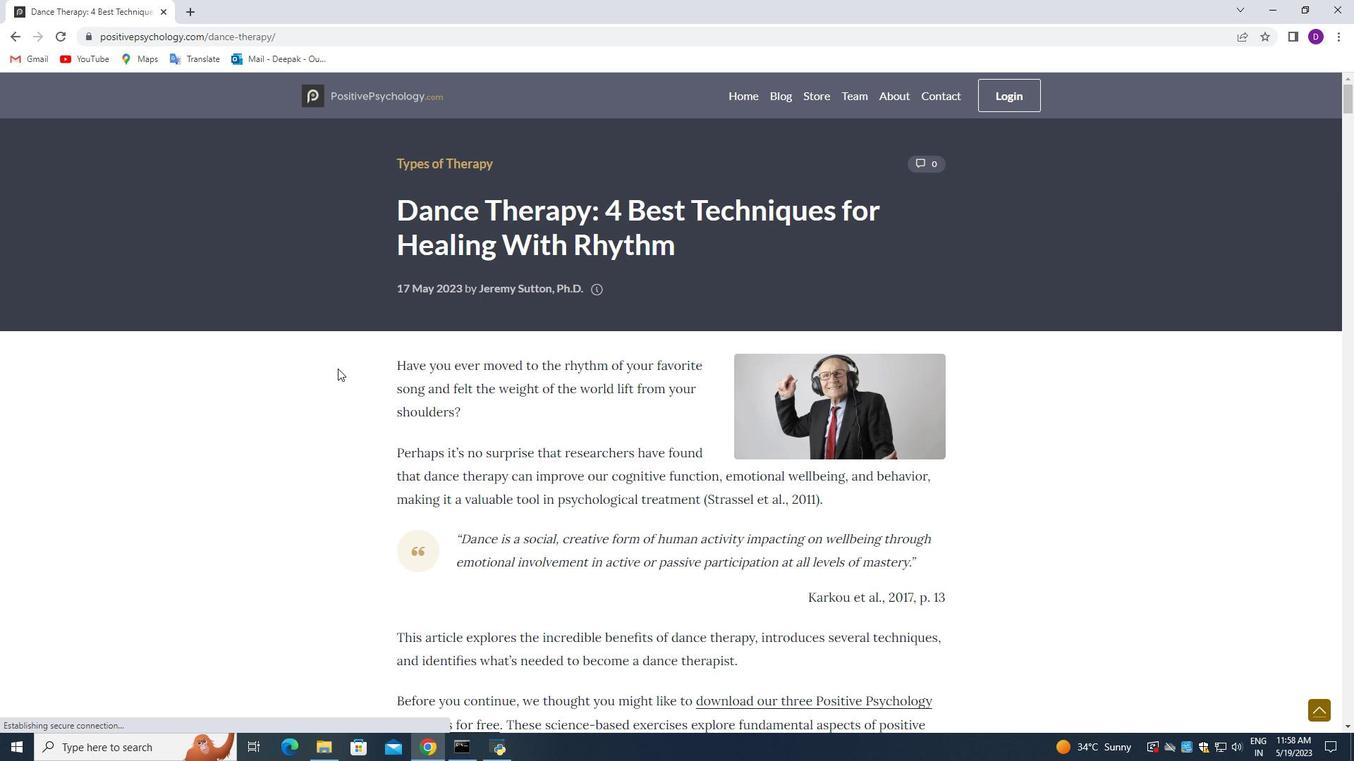 
Action: Mouse scrolled (337, 368) with delta (0, 0)
Screenshot: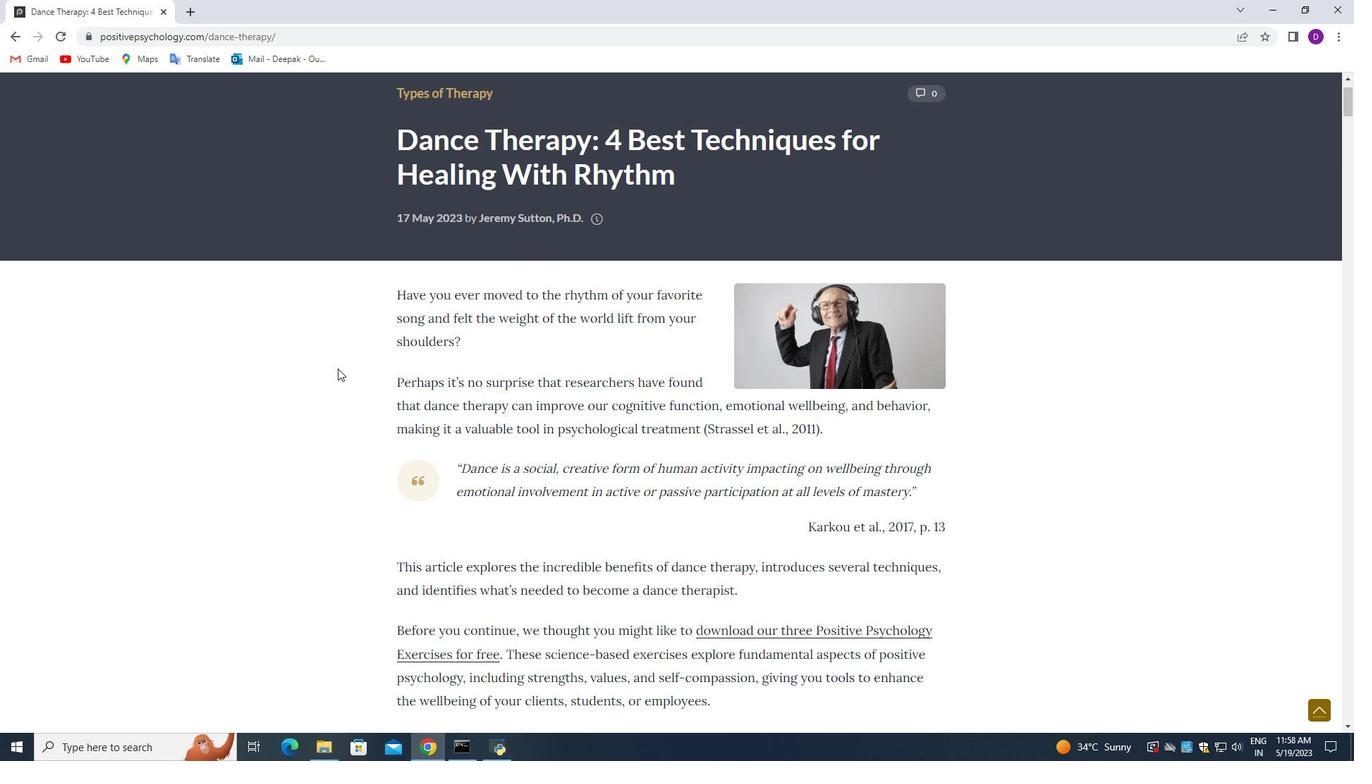 
Action: Mouse scrolled (337, 369) with delta (0, 0)
Screenshot: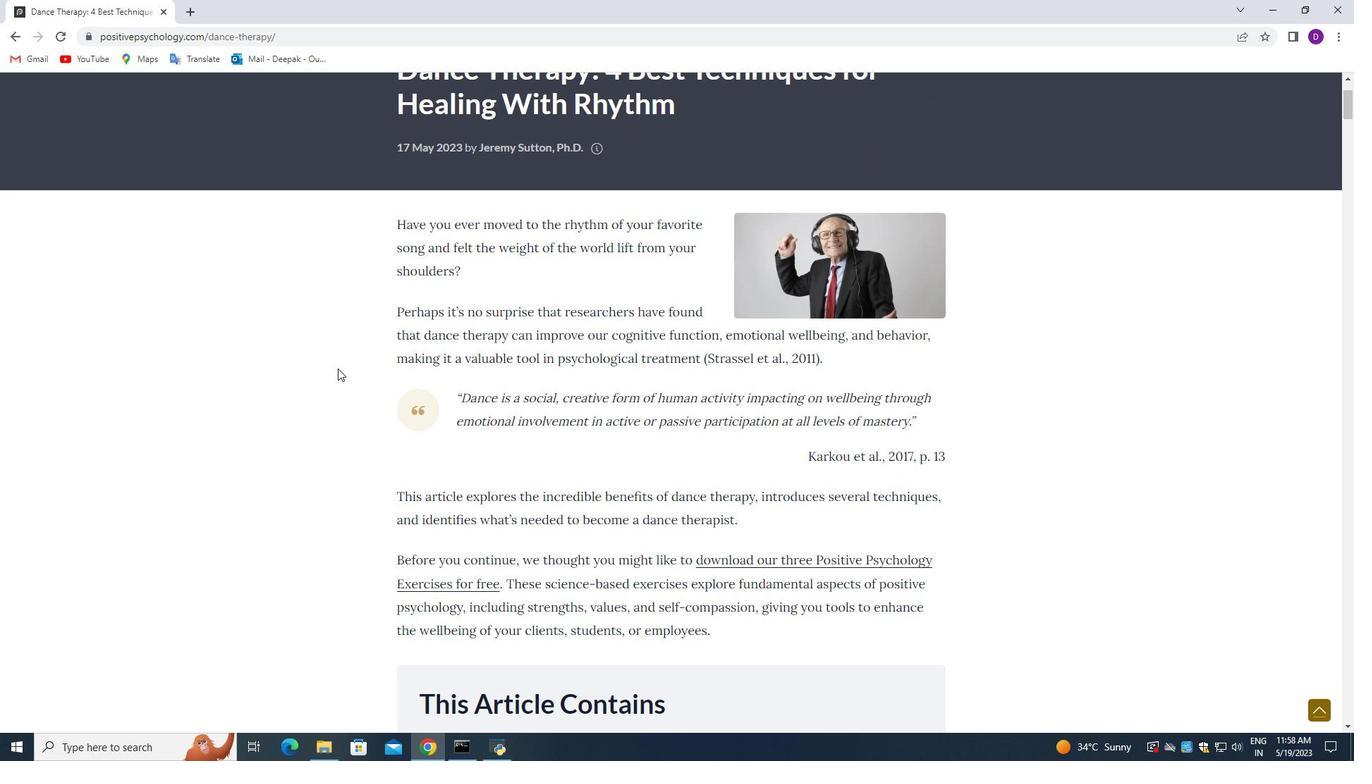 
Action: Mouse scrolled (337, 369) with delta (0, 0)
Screenshot: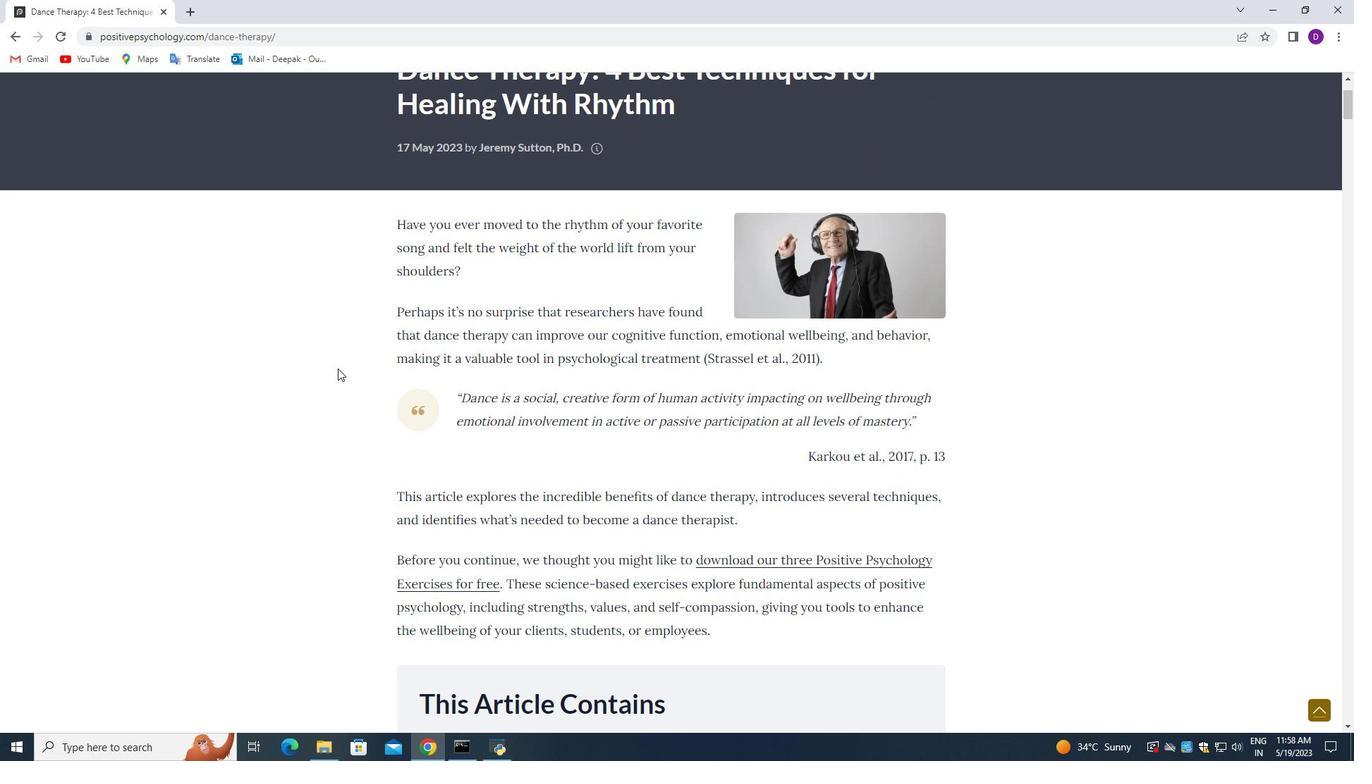 
Action: Mouse moved to (352, 371)
Screenshot: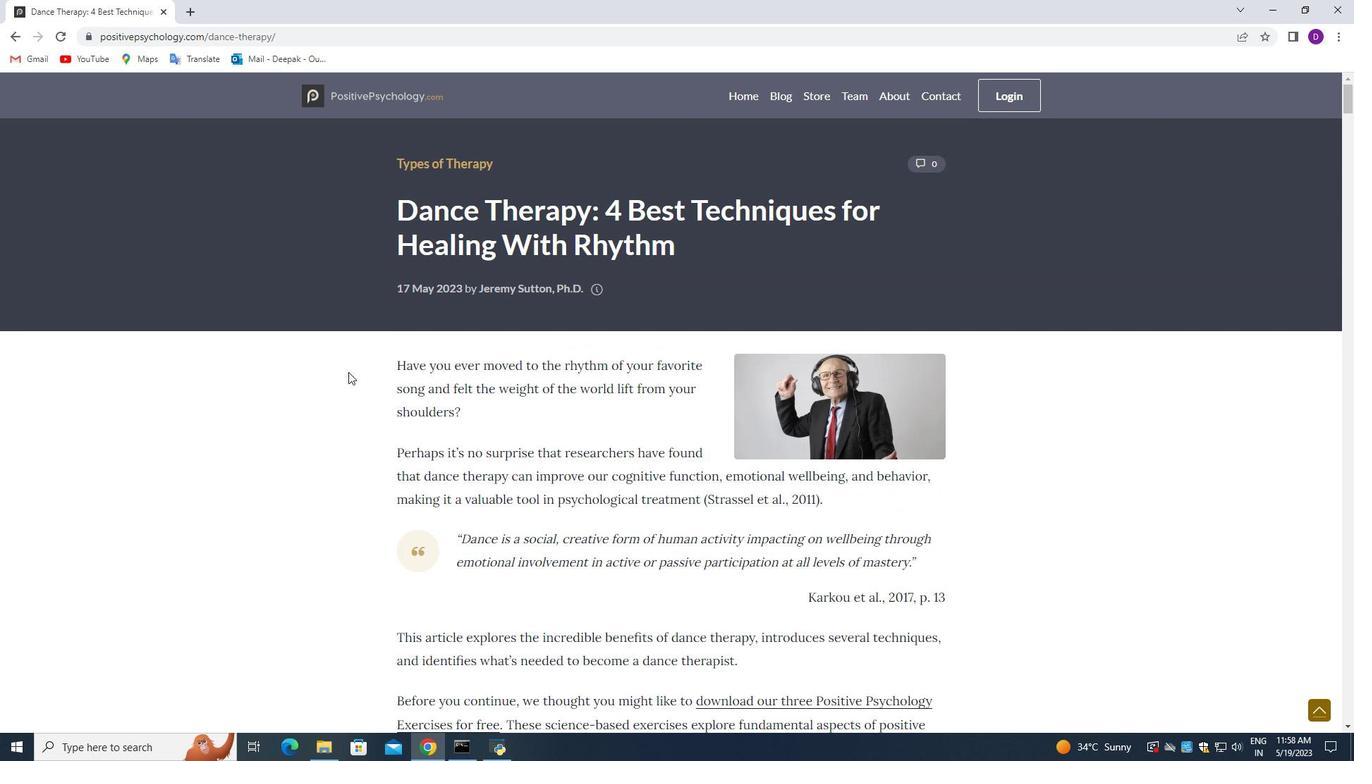 
Action: Mouse scrolled (352, 370) with delta (0, 0)
Screenshot: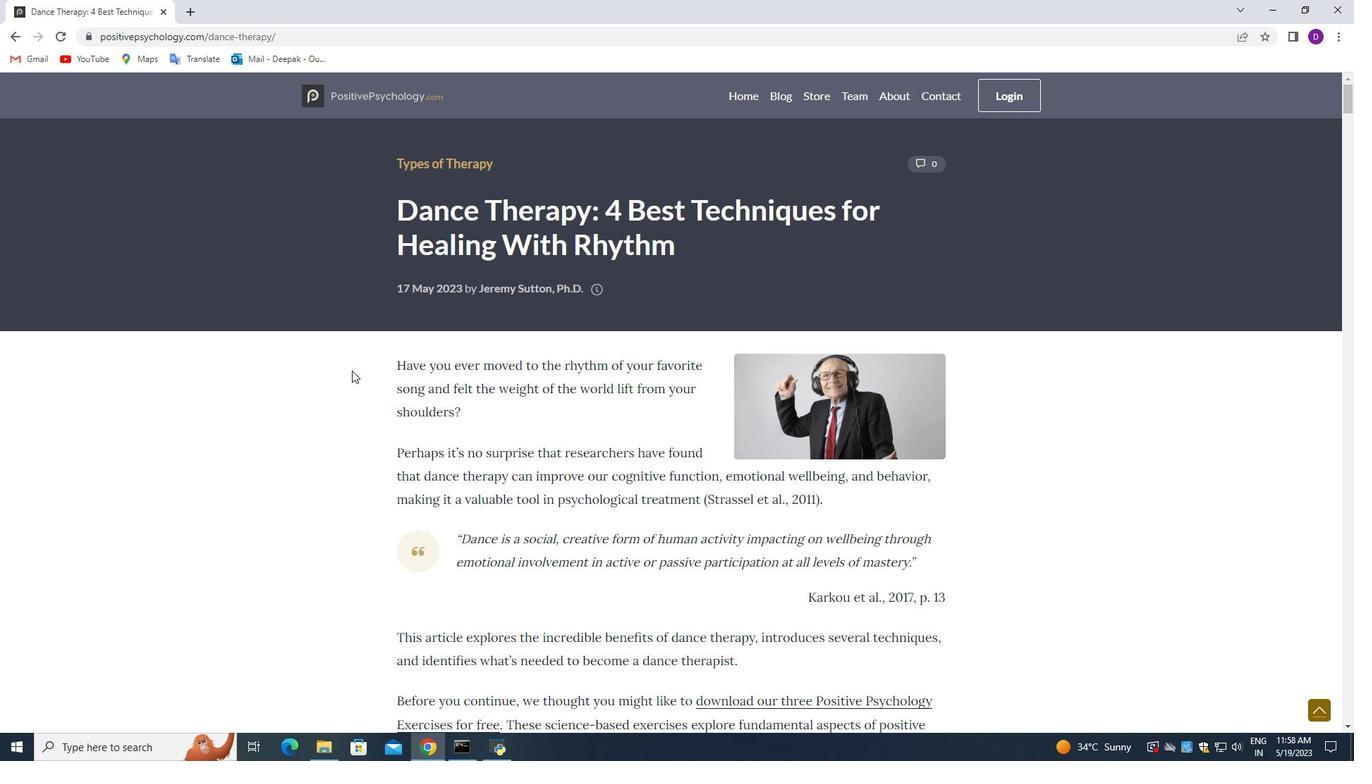 
Action: Mouse moved to (390, 318)
Screenshot: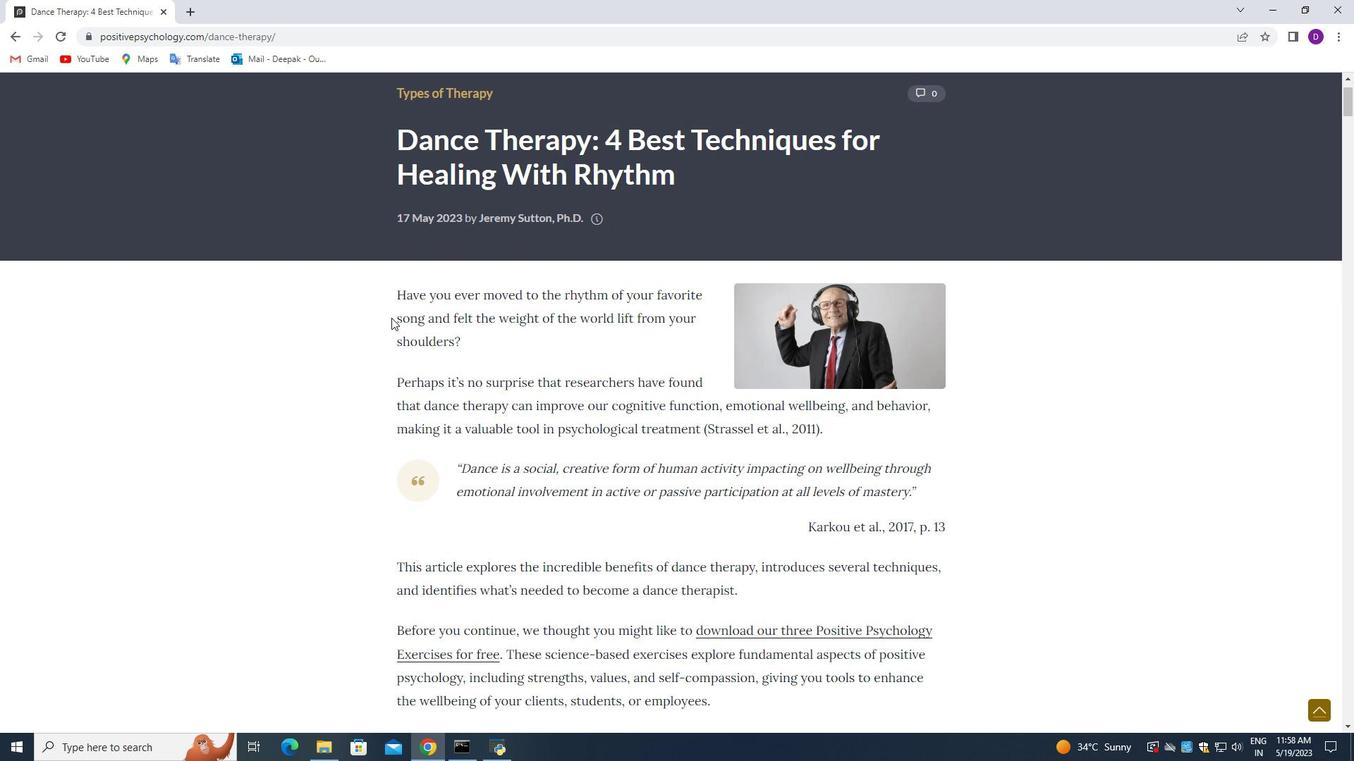 
Action: Mouse scrolled (390, 318) with delta (0, 0)
Screenshot: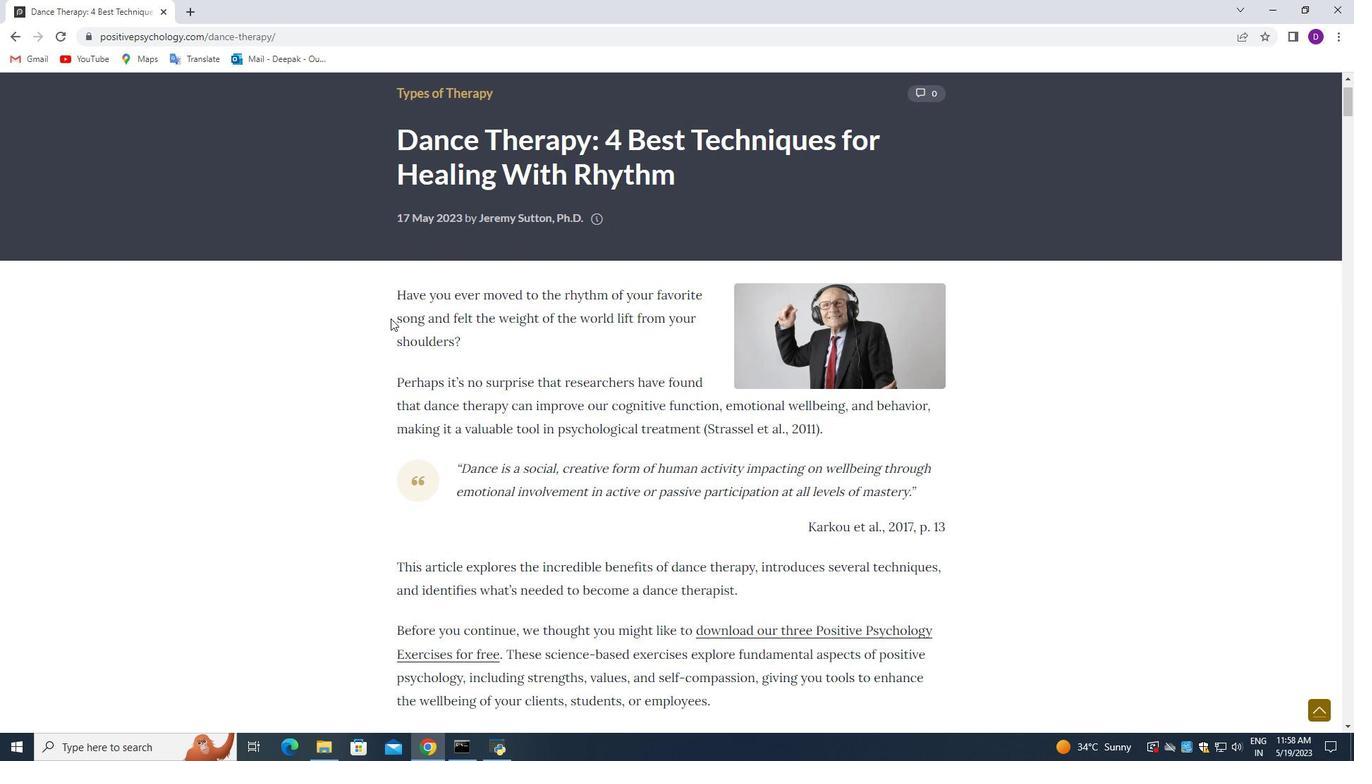 
Action: Mouse scrolled (390, 318) with delta (0, 0)
Screenshot: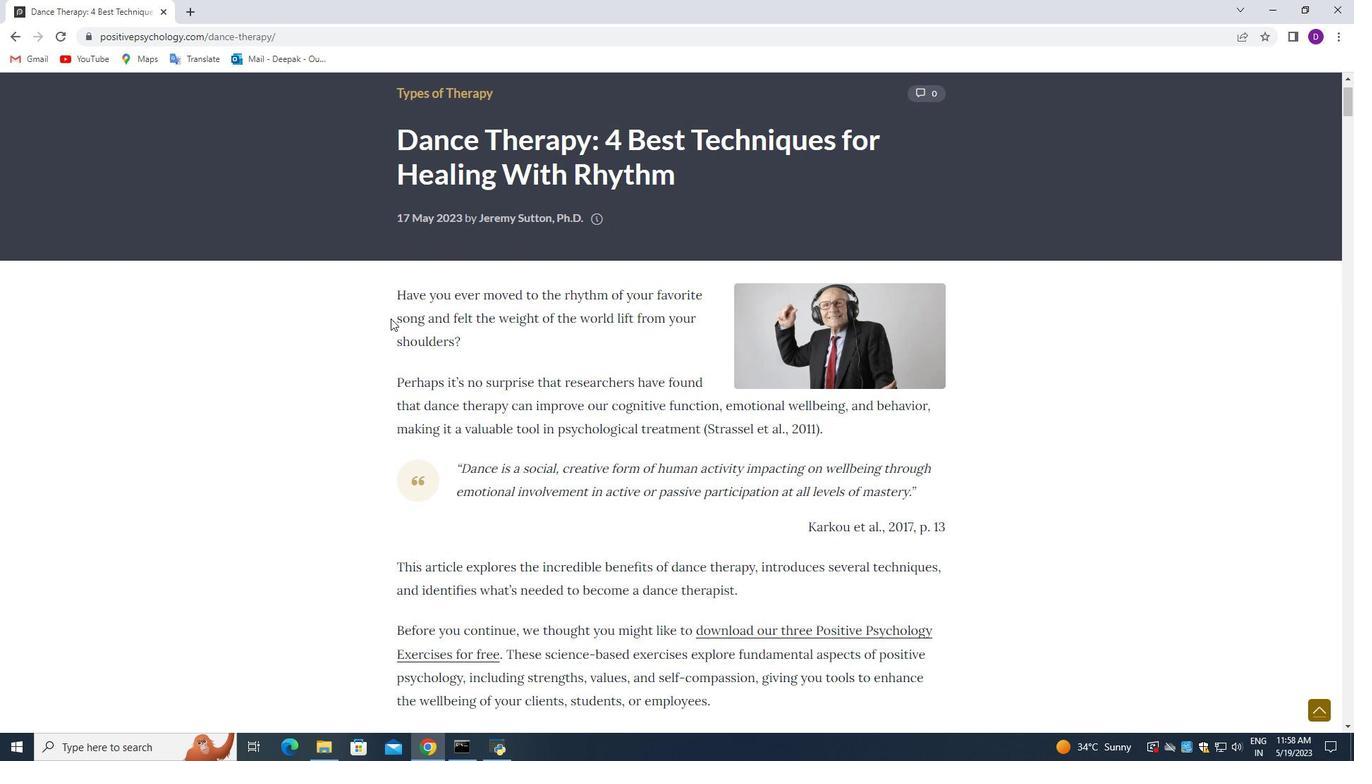 
Action: Mouse scrolled (390, 318) with delta (0, 0)
Screenshot: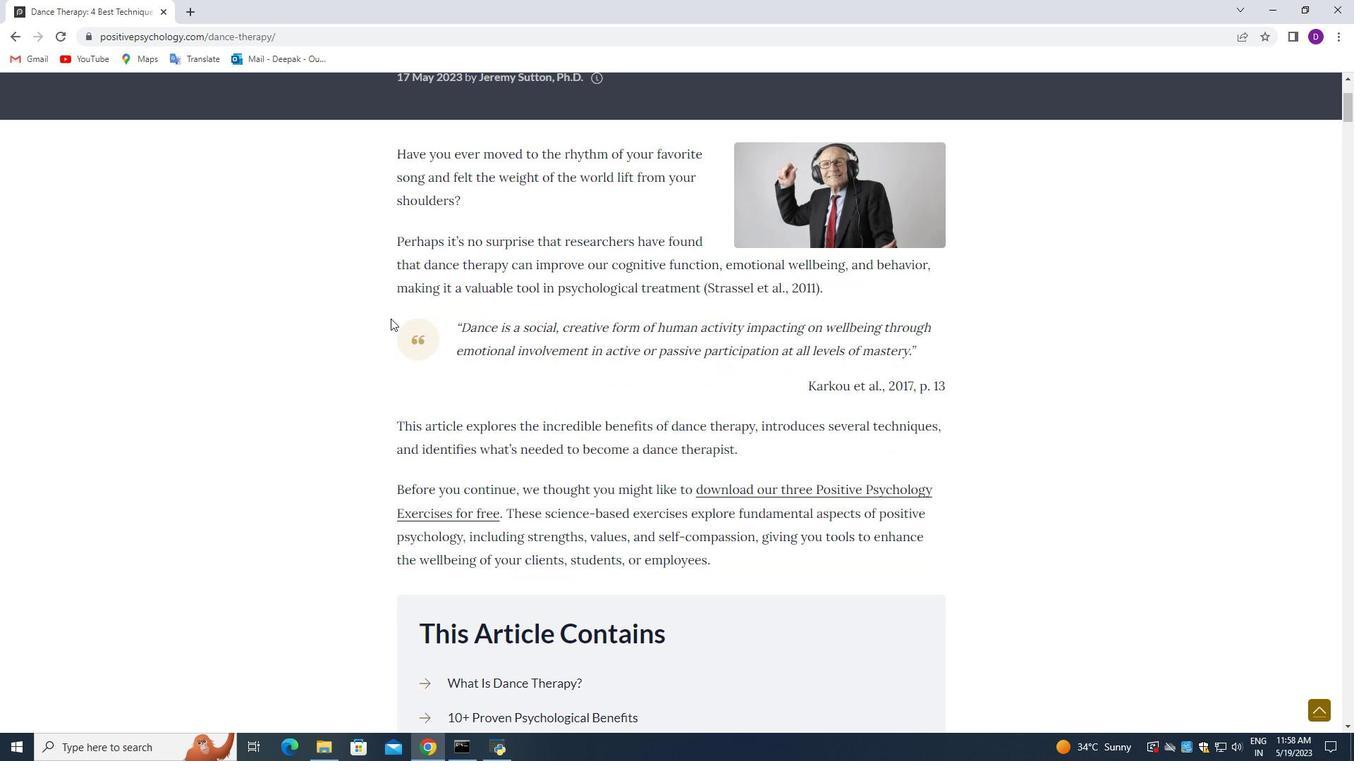 
Action: Mouse scrolled (390, 318) with delta (0, 0)
Screenshot: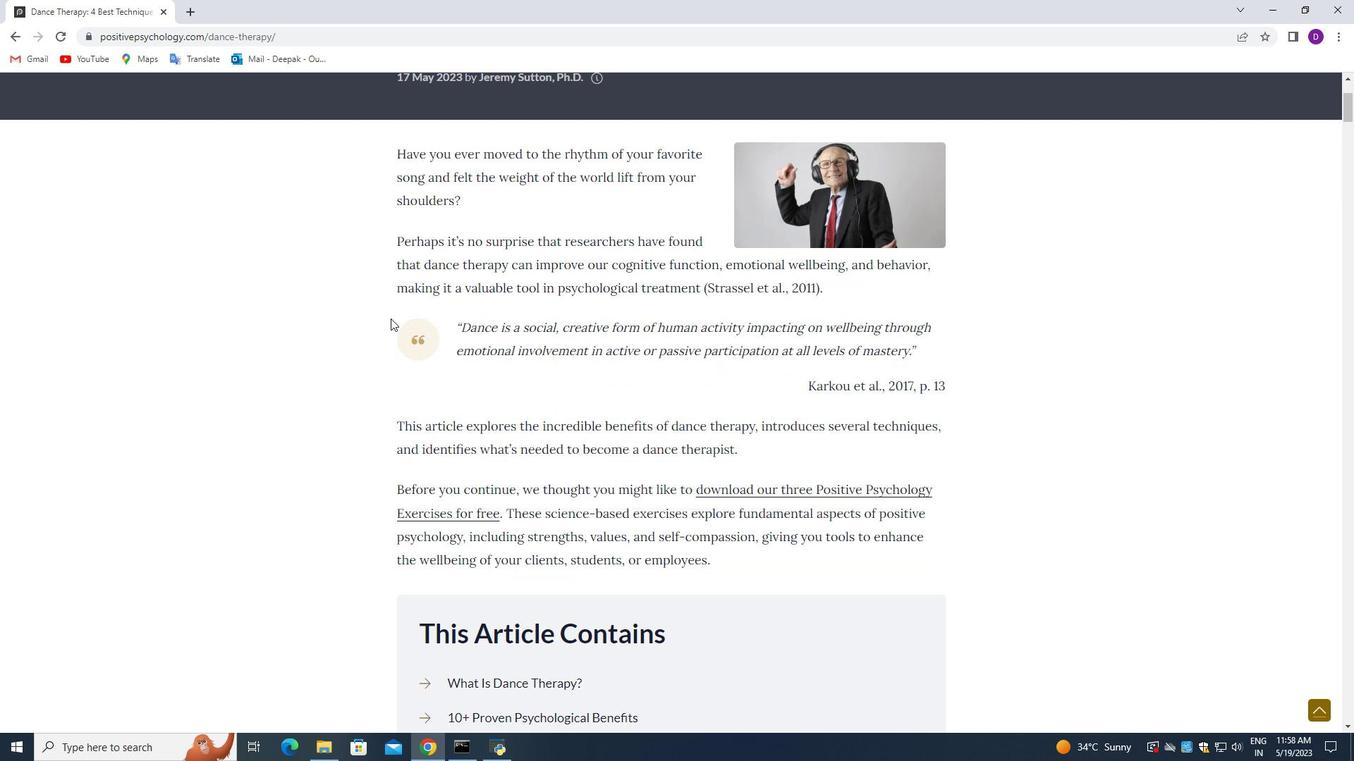 
Action: Mouse scrolled (390, 318) with delta (0, 0)
Screenshot: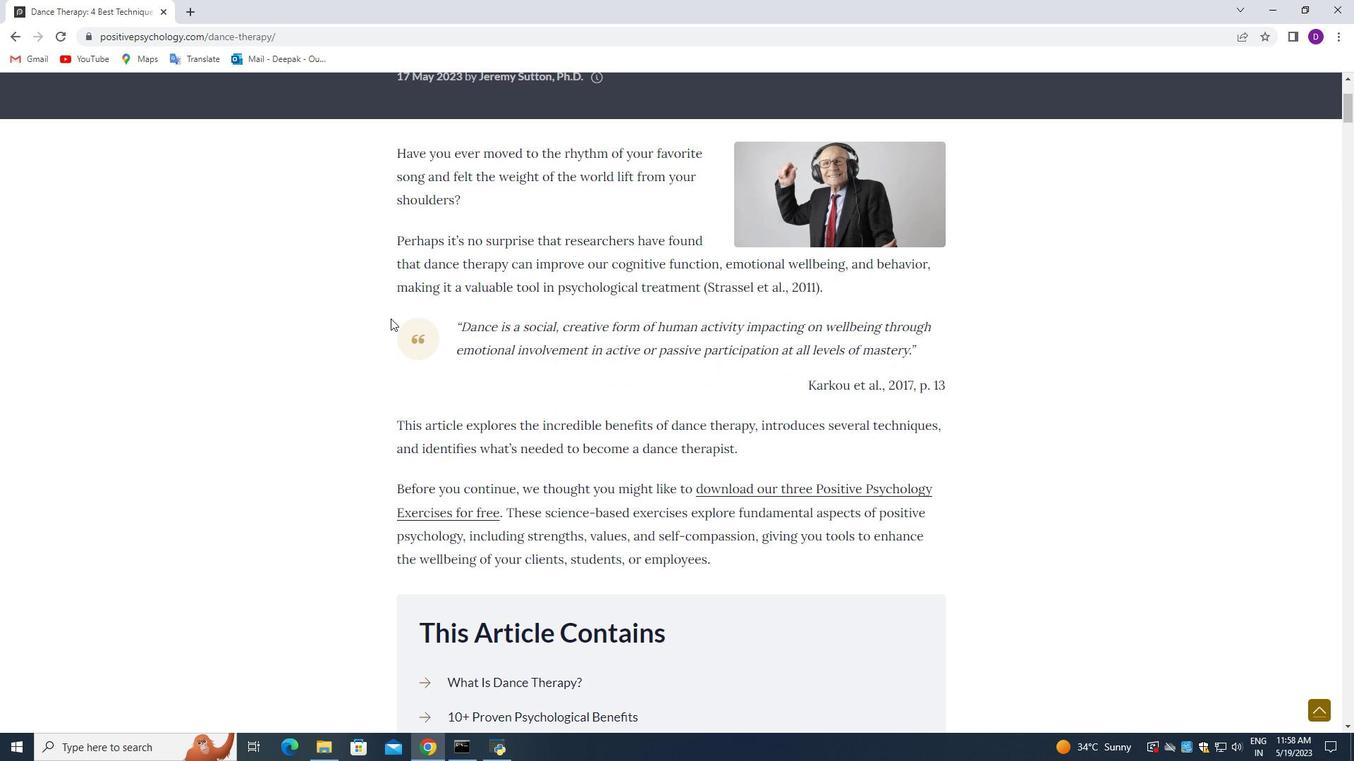 
Action: Mouse scrolled (390, 318) with delta (0, 0)
Screenshot: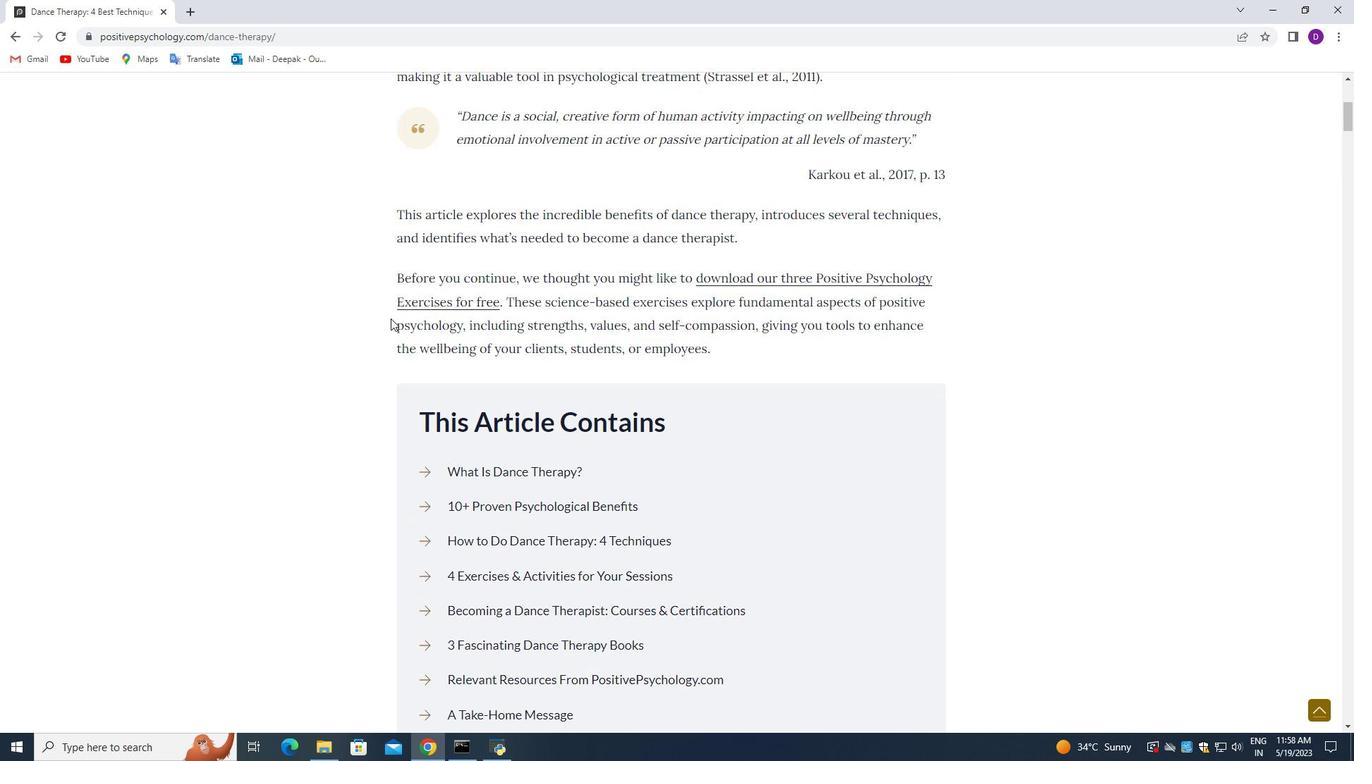 
Action: Mouse moved to (390, 318)
Screenshot: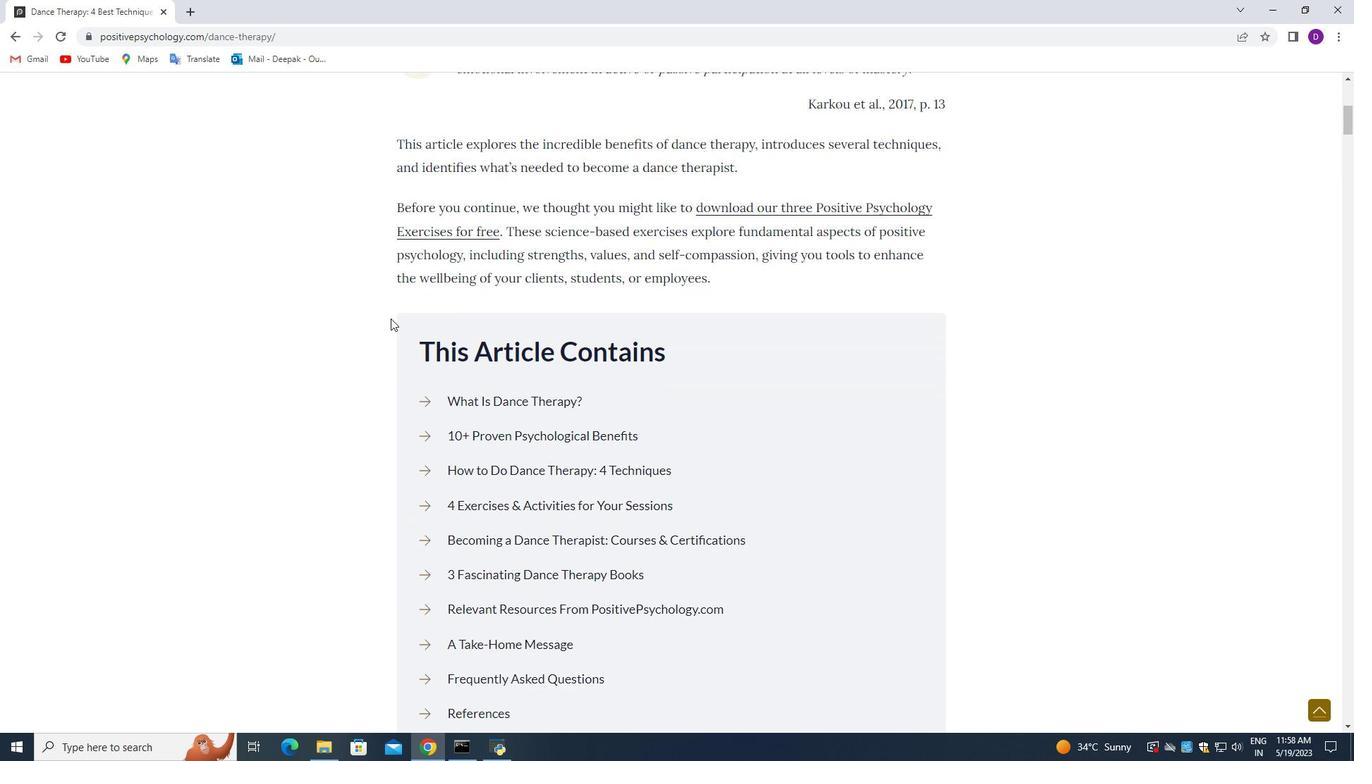 
Action: Mouse scrolled (390, 318) with delta (0, 0)
Screenshot: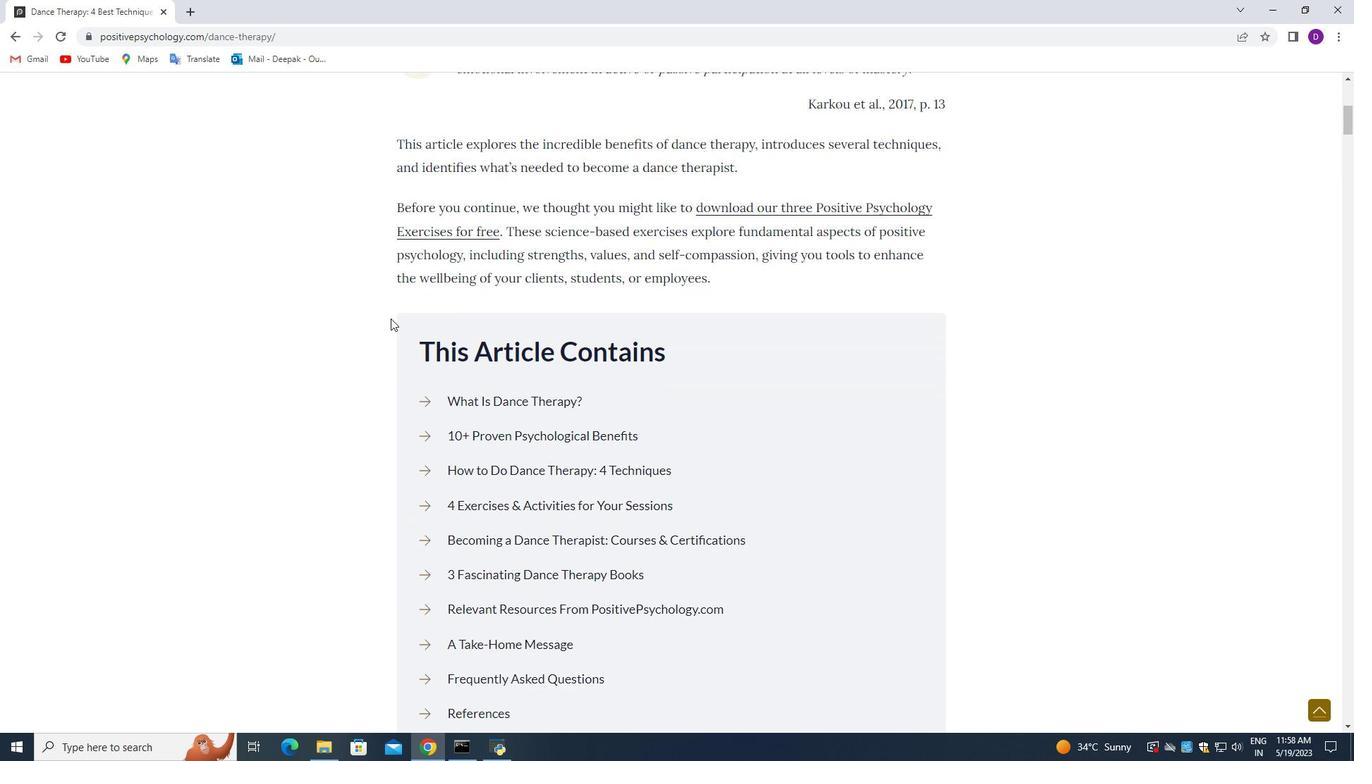 
Action: Mouse moved to (389, 319)
Screenshot: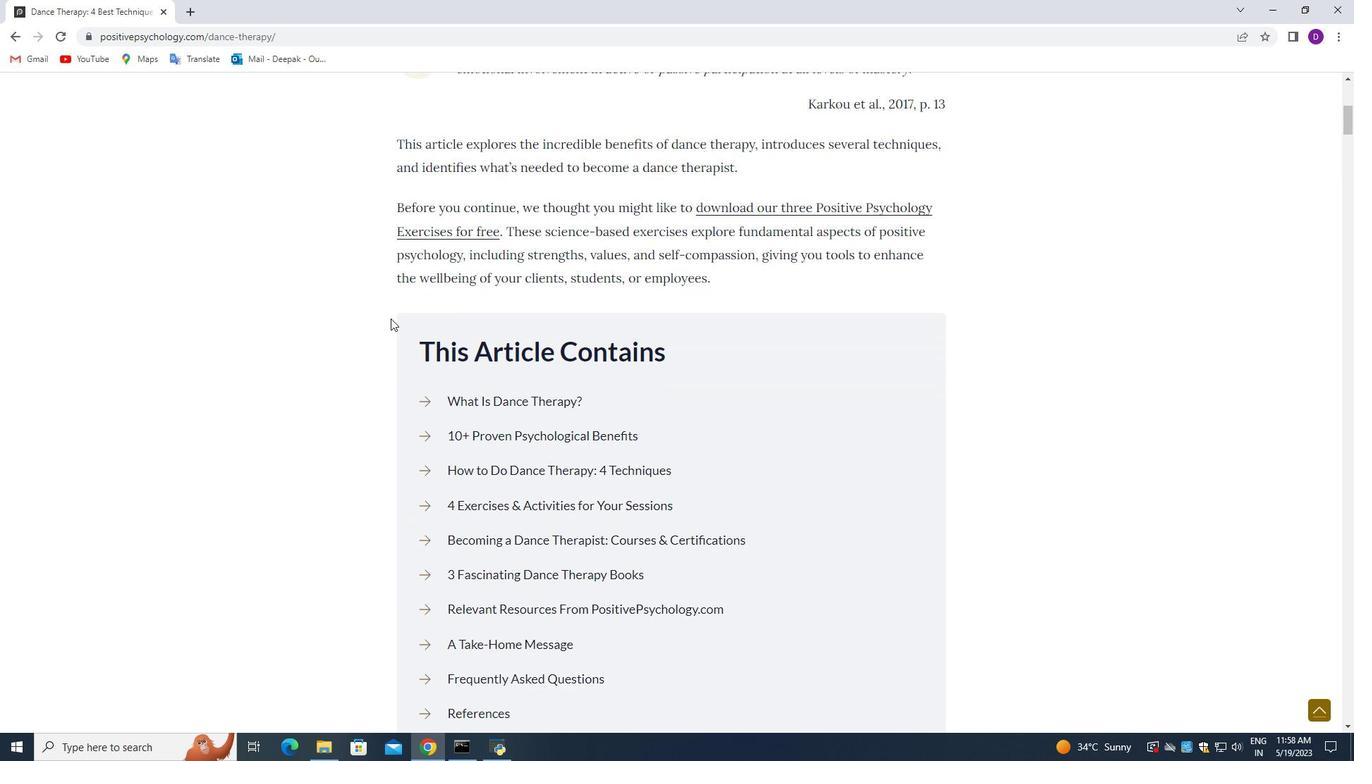 
Action: Mouse scrolled (389, 318) with delta (0, 0)
Screenshot: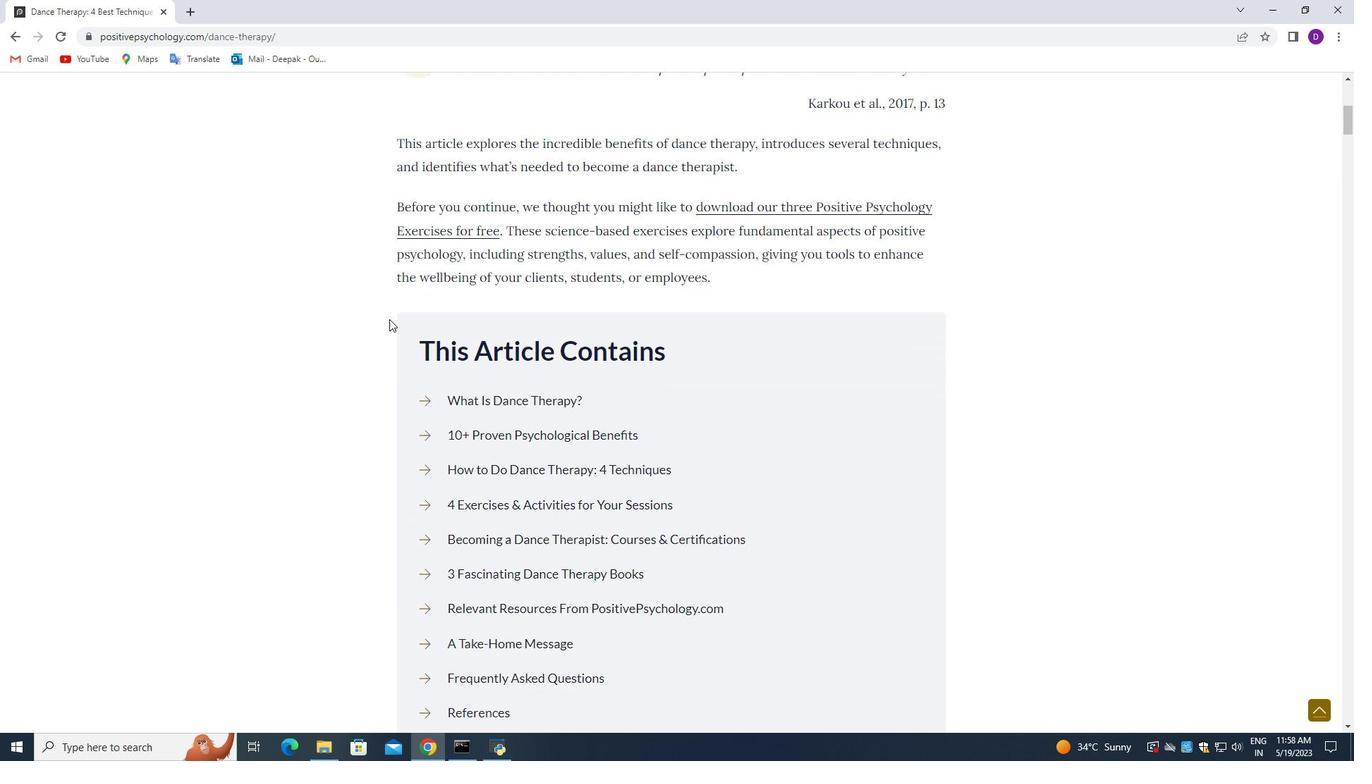 
Action: Mouse scrolled (389, 318) with delta (0, 0)
Screenshot: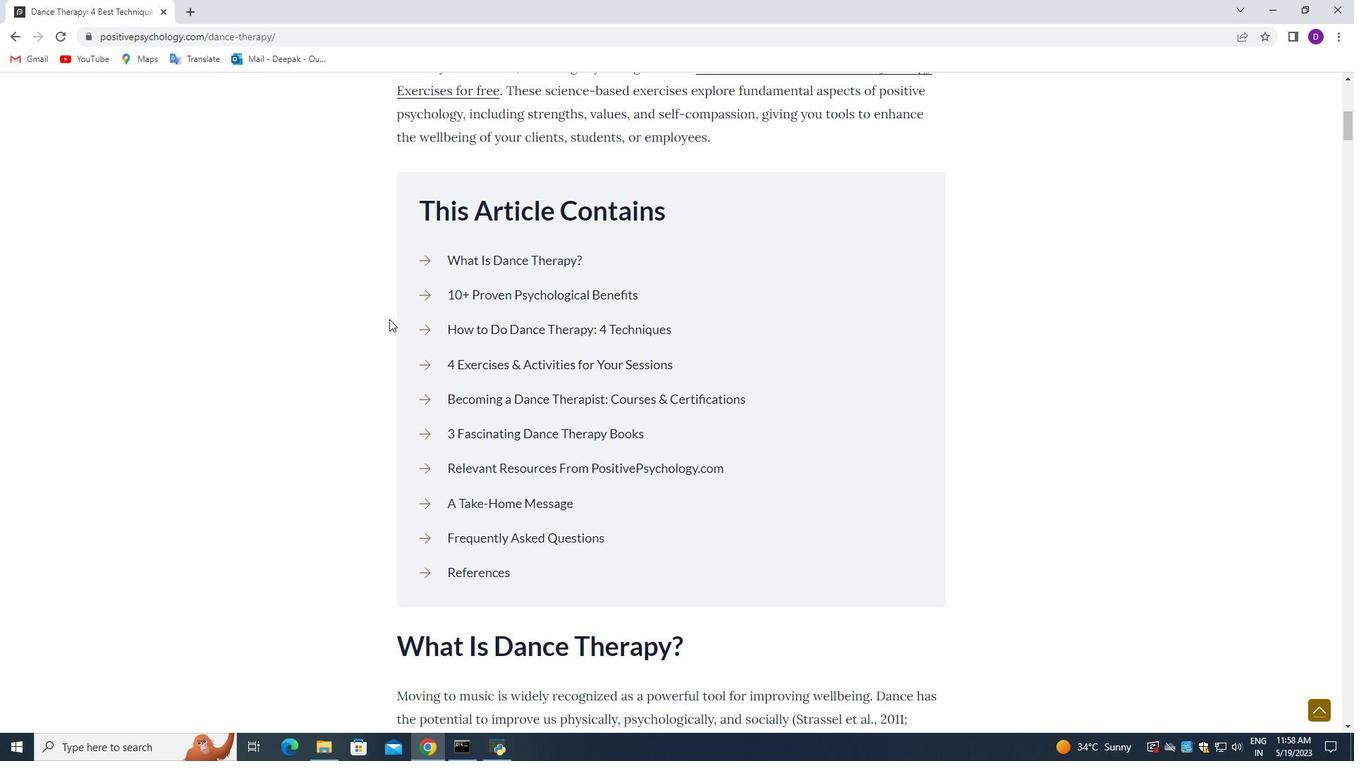 
Action: Mouse scrolled (389, 318) with delta (0, 0)
Screenshot: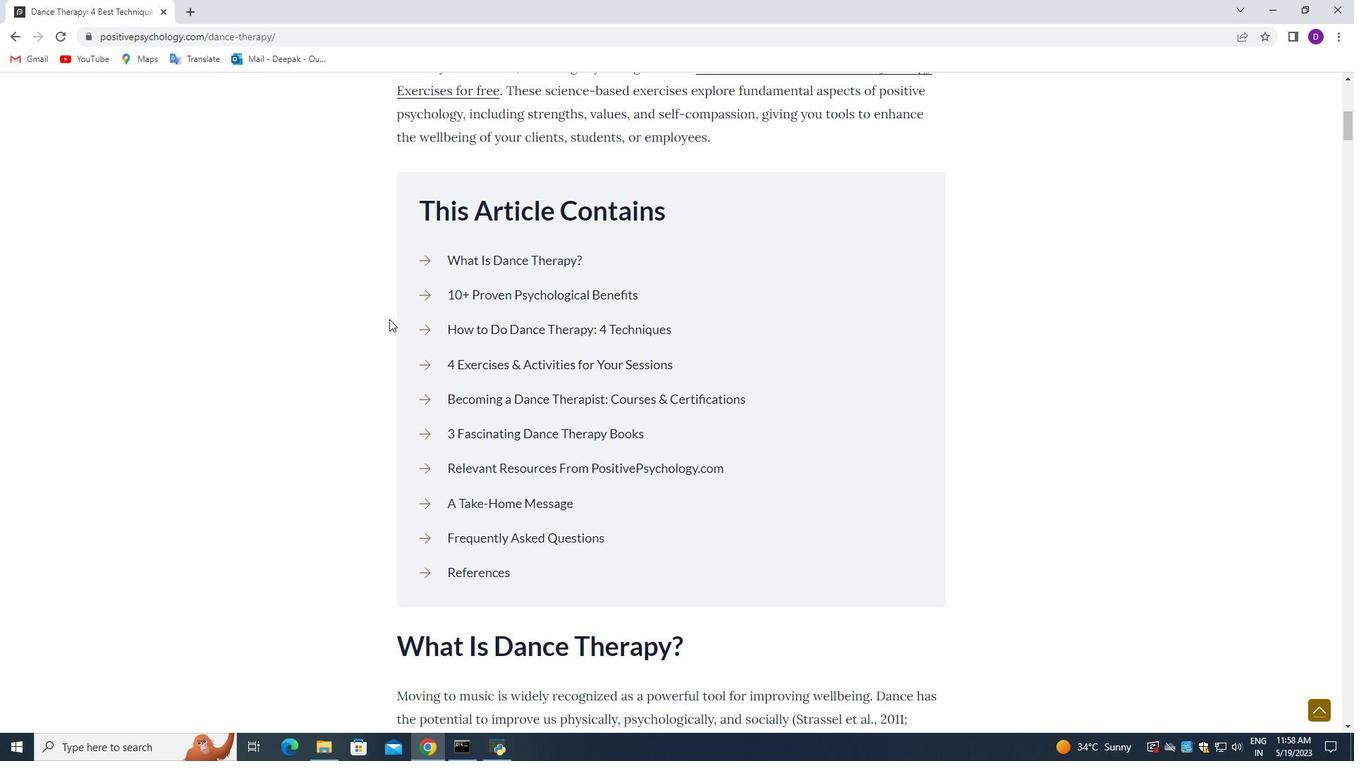 
Action: Mouse scrolled (389, 318) with delta (0, 0)
Screenshot: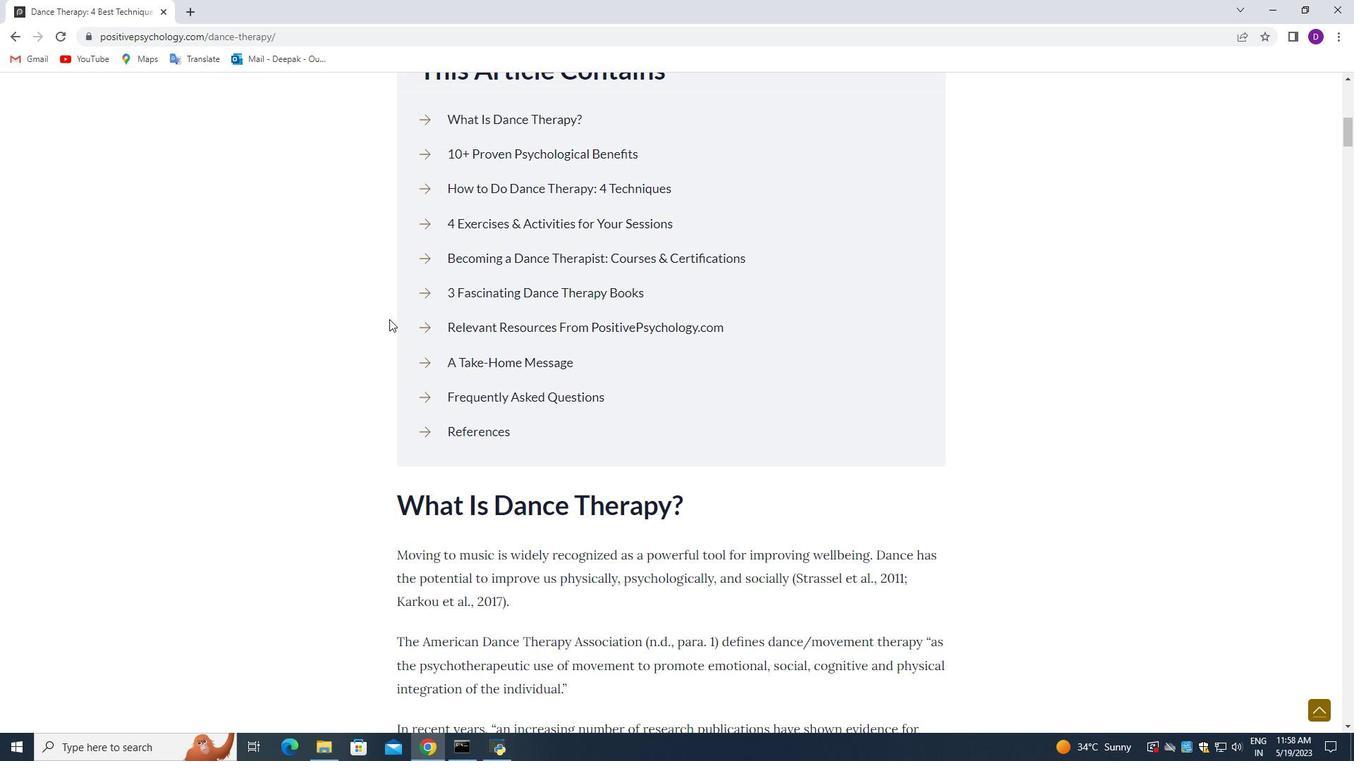 
Action: Mouse scrolled (389, 318) with delta (0, 0)
Screenshot: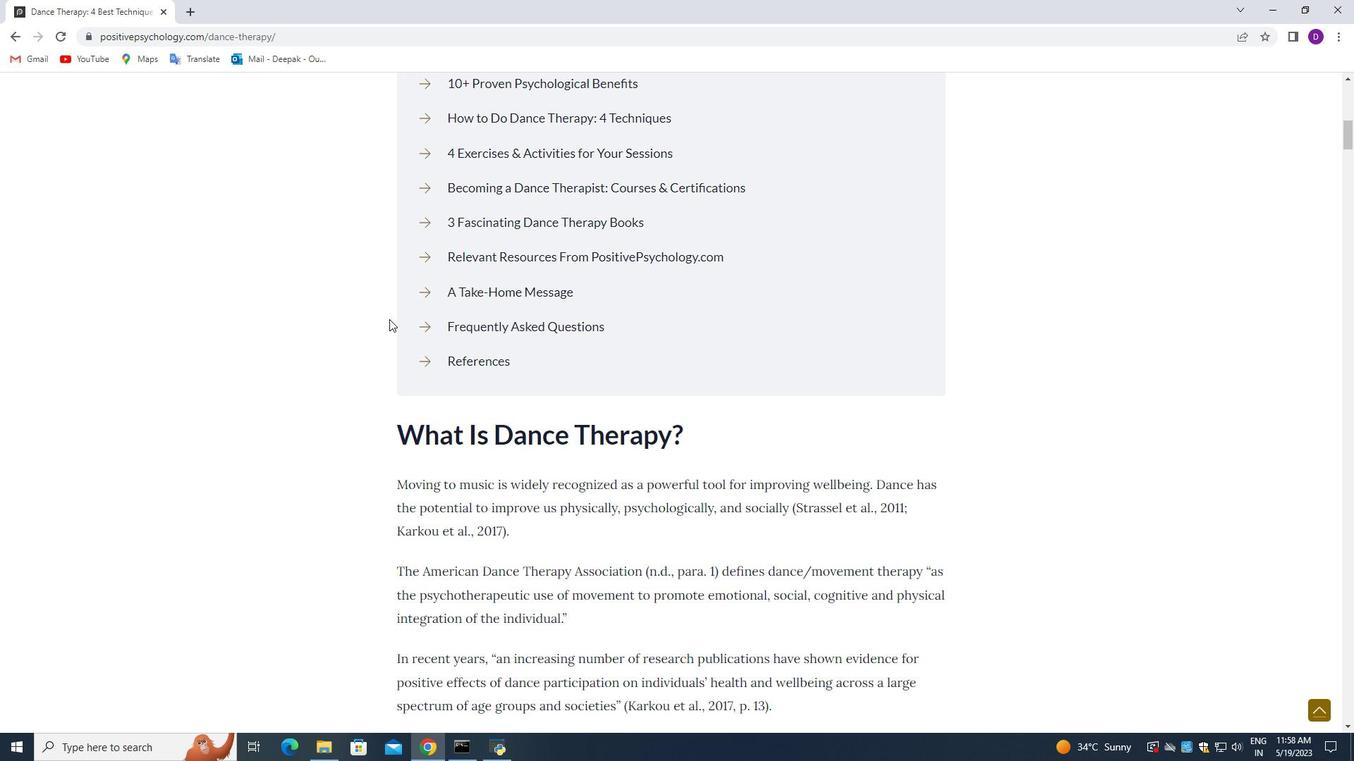 
Action: Mouse scrolled (389, 318) with delta (0, 0)
Screenshot: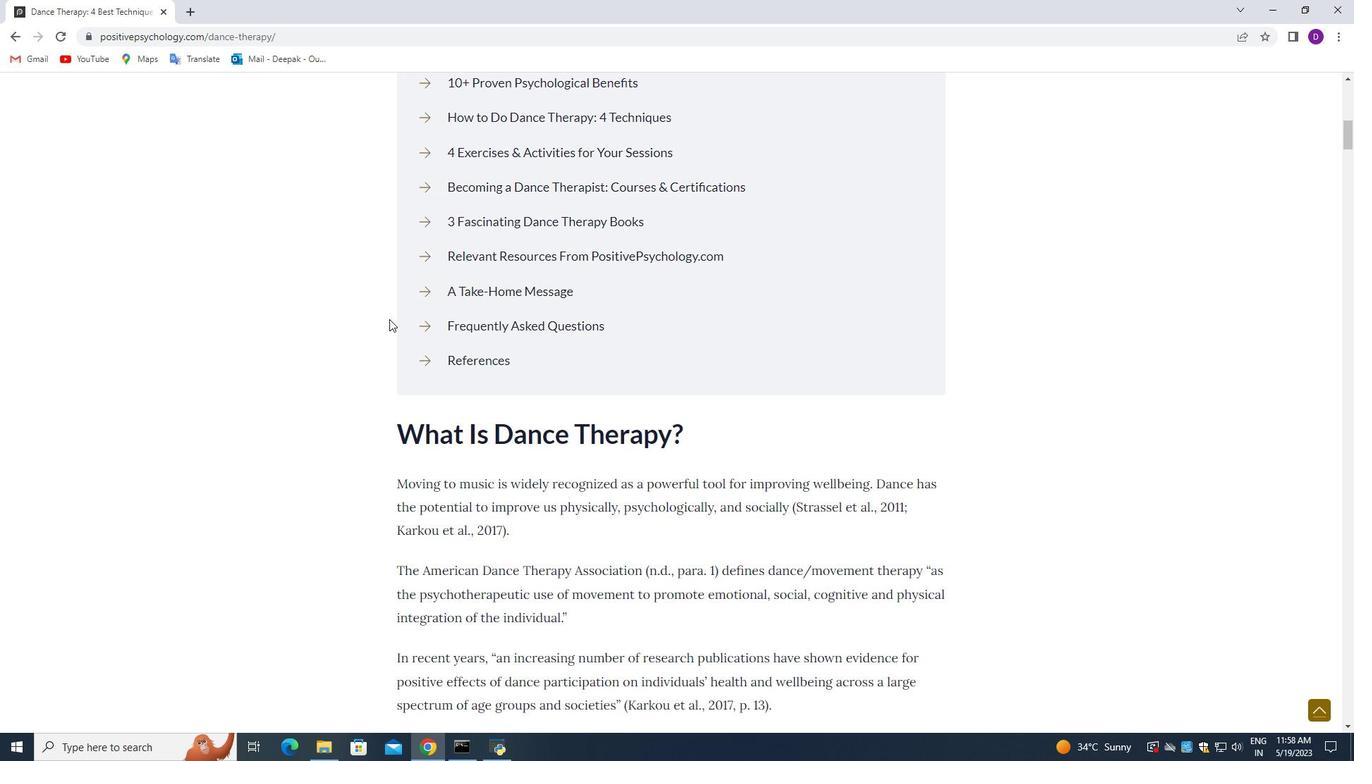 
Action: Mouse scrolled (389, 318) with delta (0, 0)
Screenshot: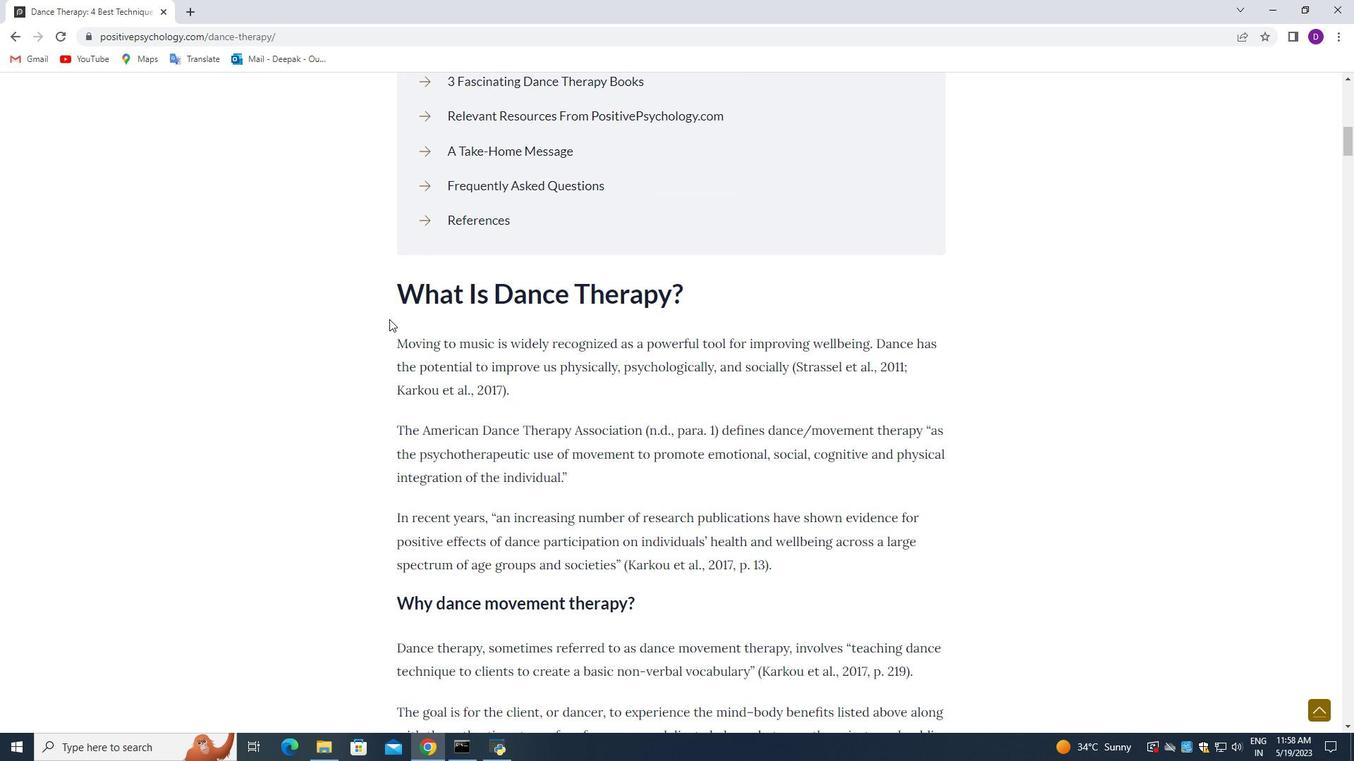
Action: Mouse moved to (360, 309)
Screenshot: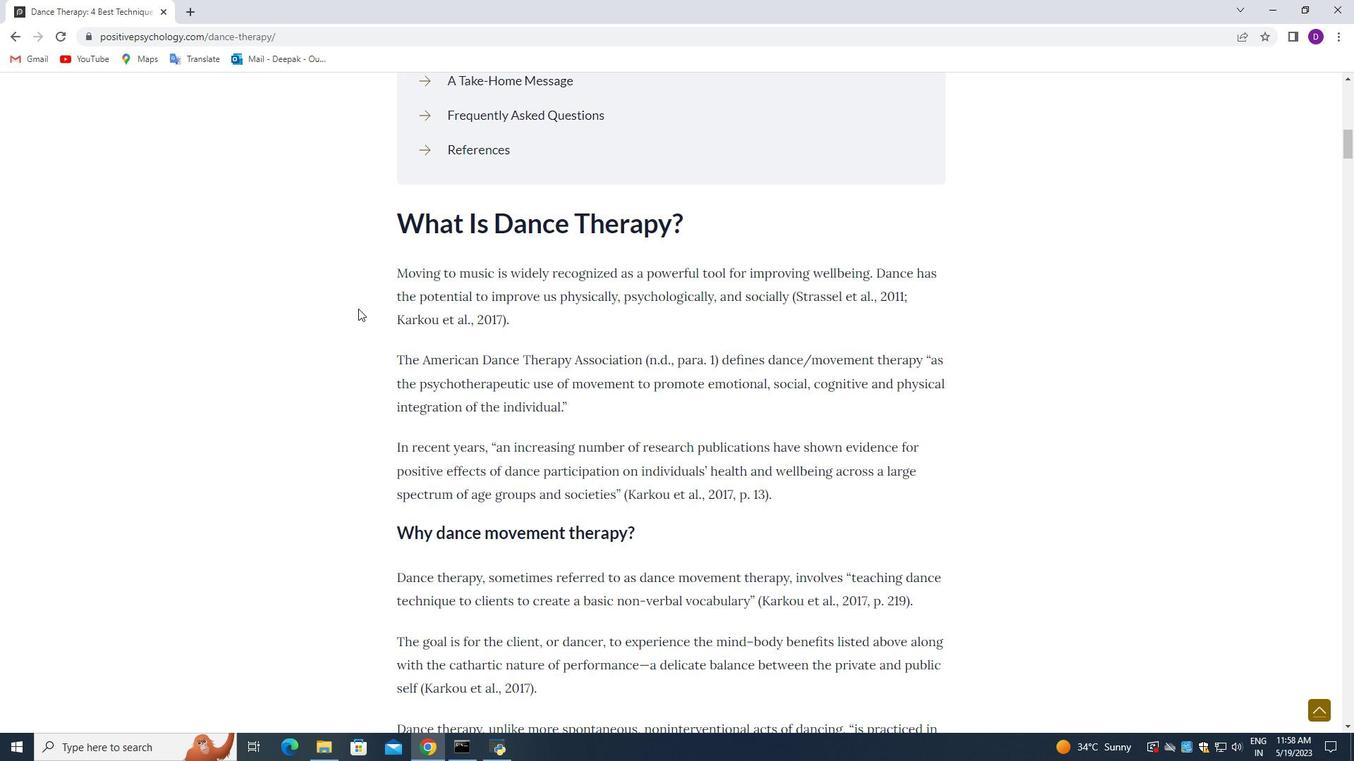 
Action: Mouse scrolled (360, 308) with delta (0, 0)
Screenshot: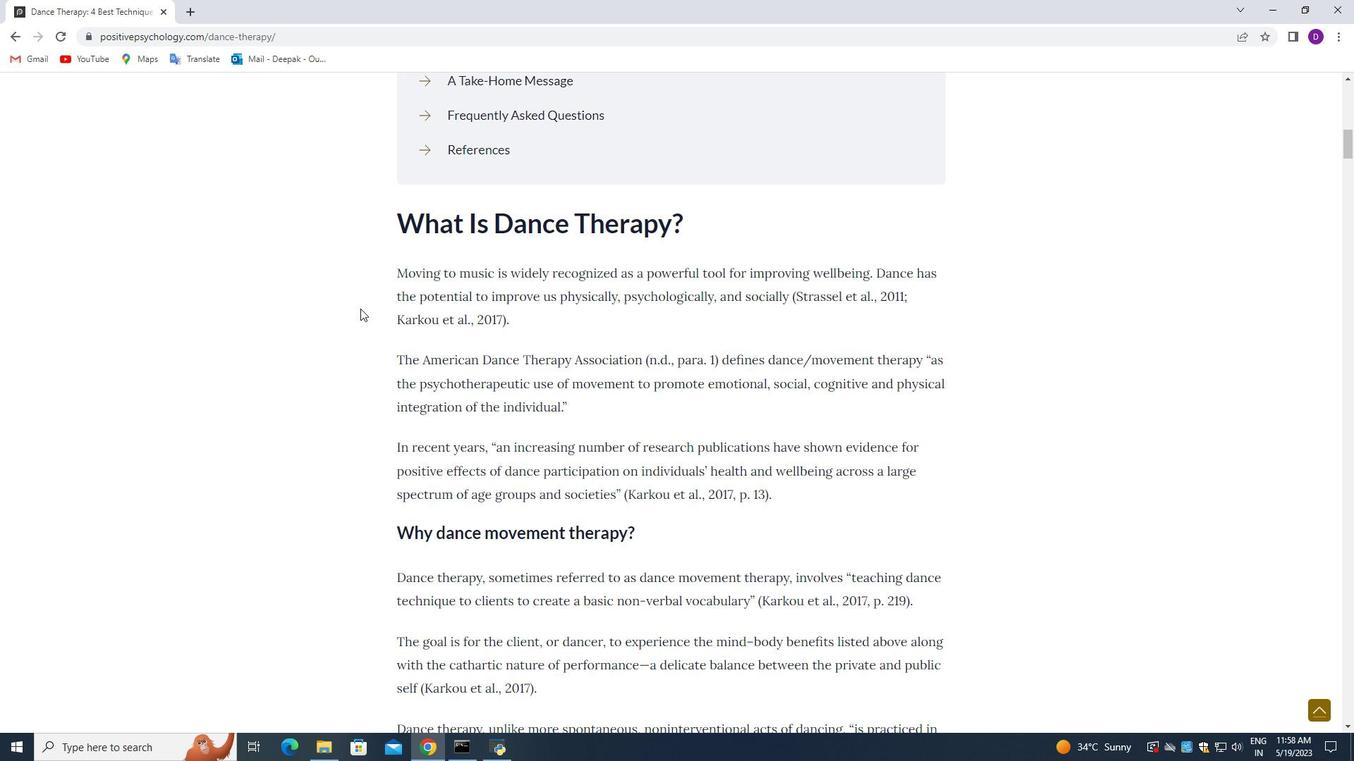
Action: Mouse scrolled (360, 308) with delta (0, 0)
Screenshot: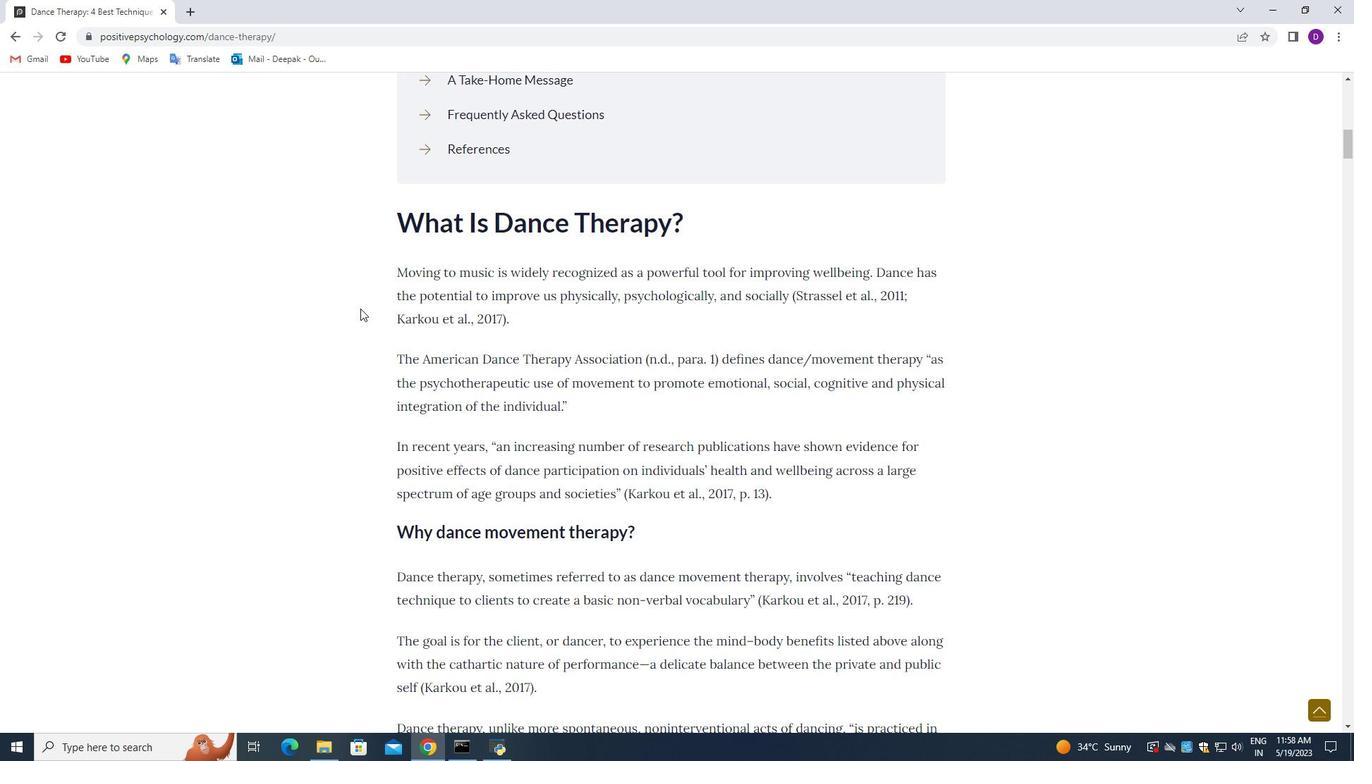 
Action: Mouse moved to (384, 323)
Screenshot: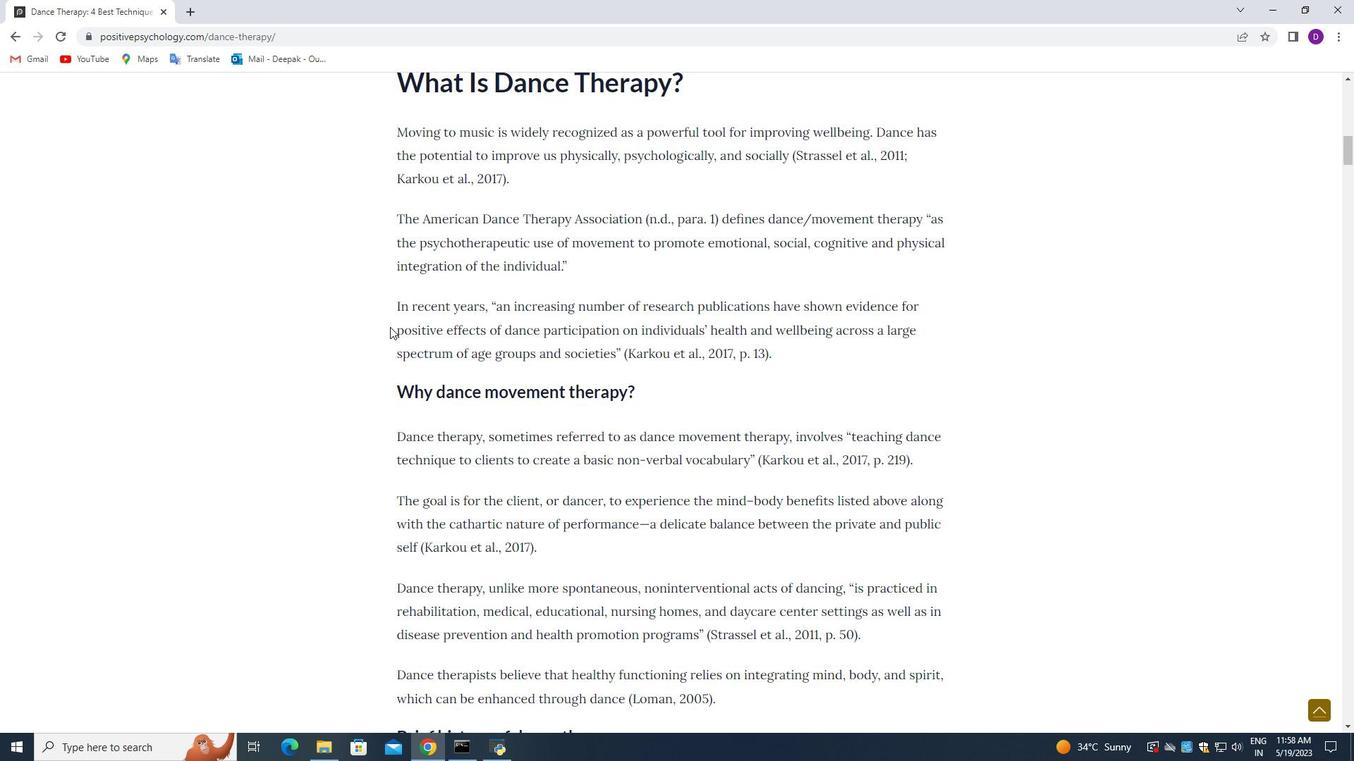 
Action: Mouse scrolled (384, 323) with delta (0, 0)
Screenshot: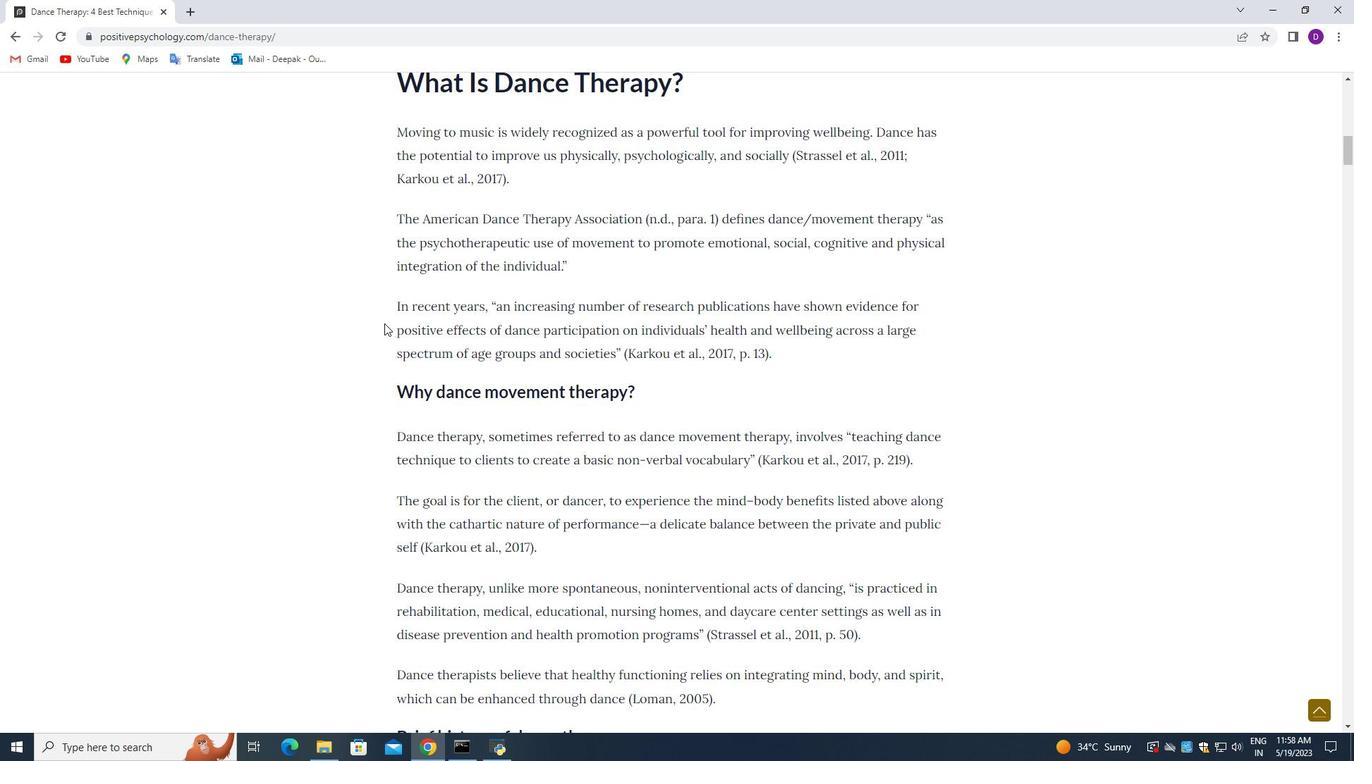 
Action: Mouse moved to (383, 316)
Screenshot: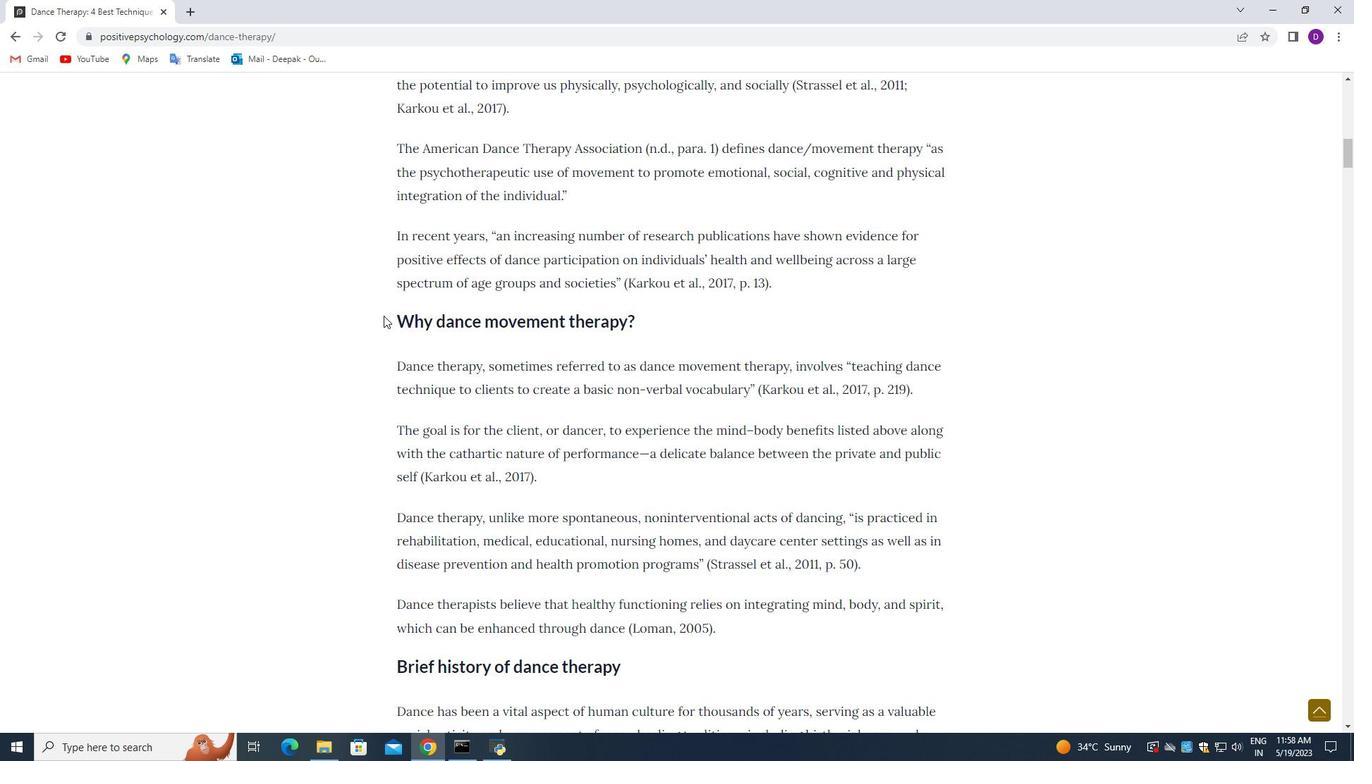 
Action: Mouse scrolled (383, 316) with delta (0, 0)
Screenshot: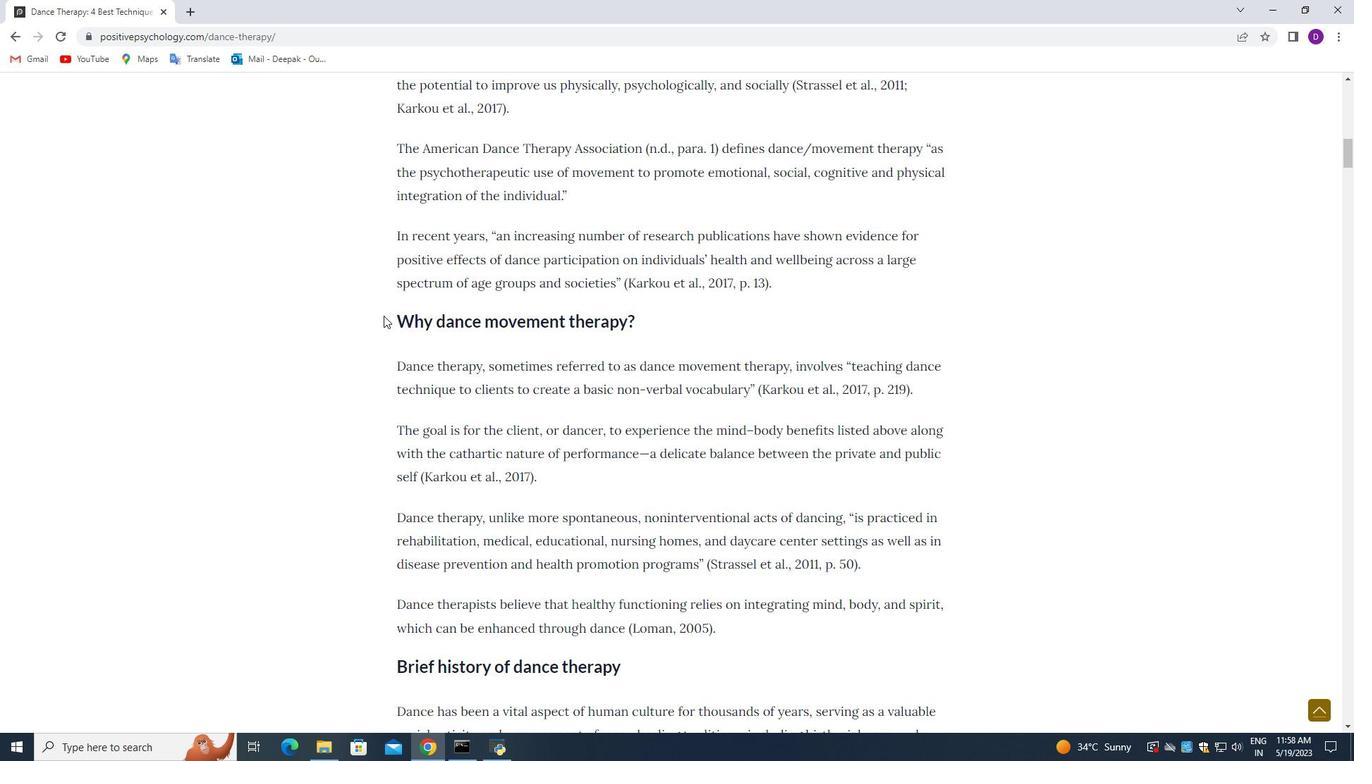
Action: Mouse moved to (384, 316)
Screenshot: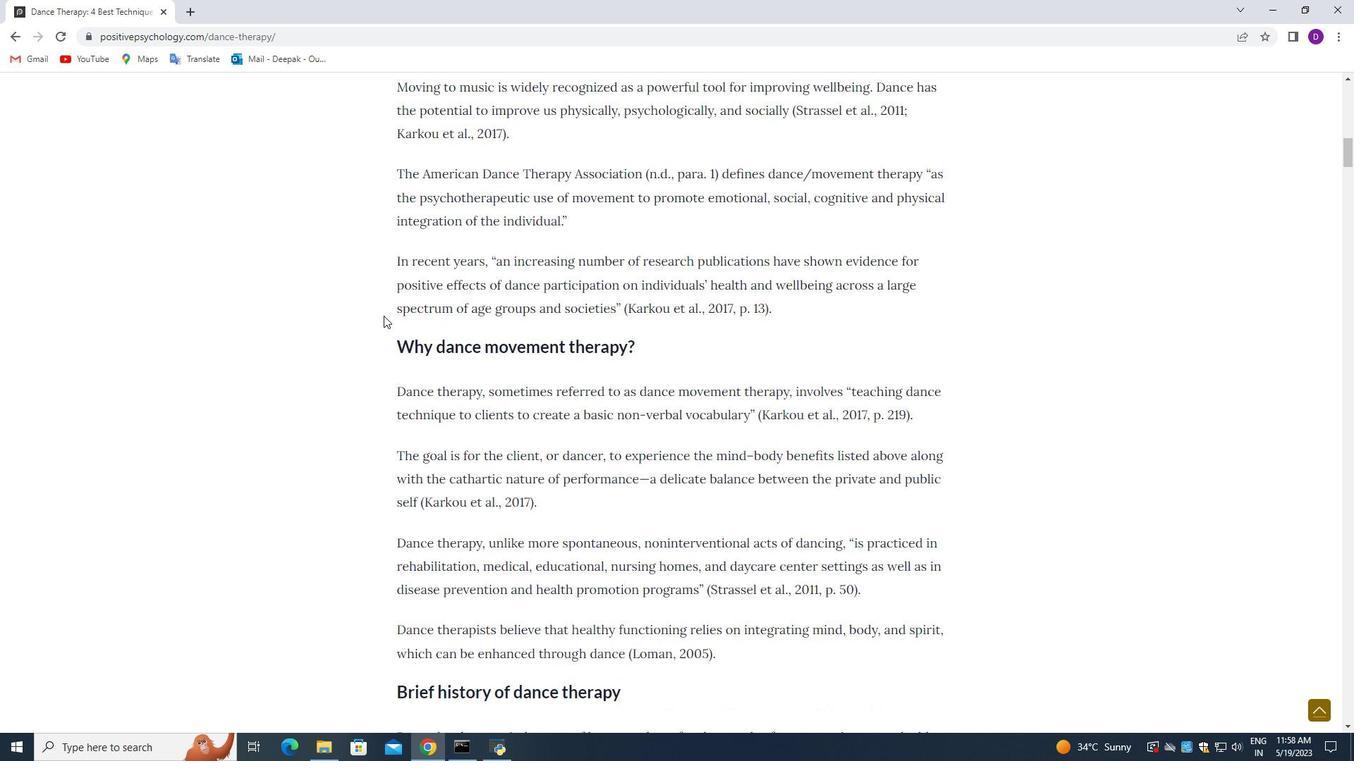 
Action: Mouse scrolled (384, 316) with delta (0, 0)
Screenshot: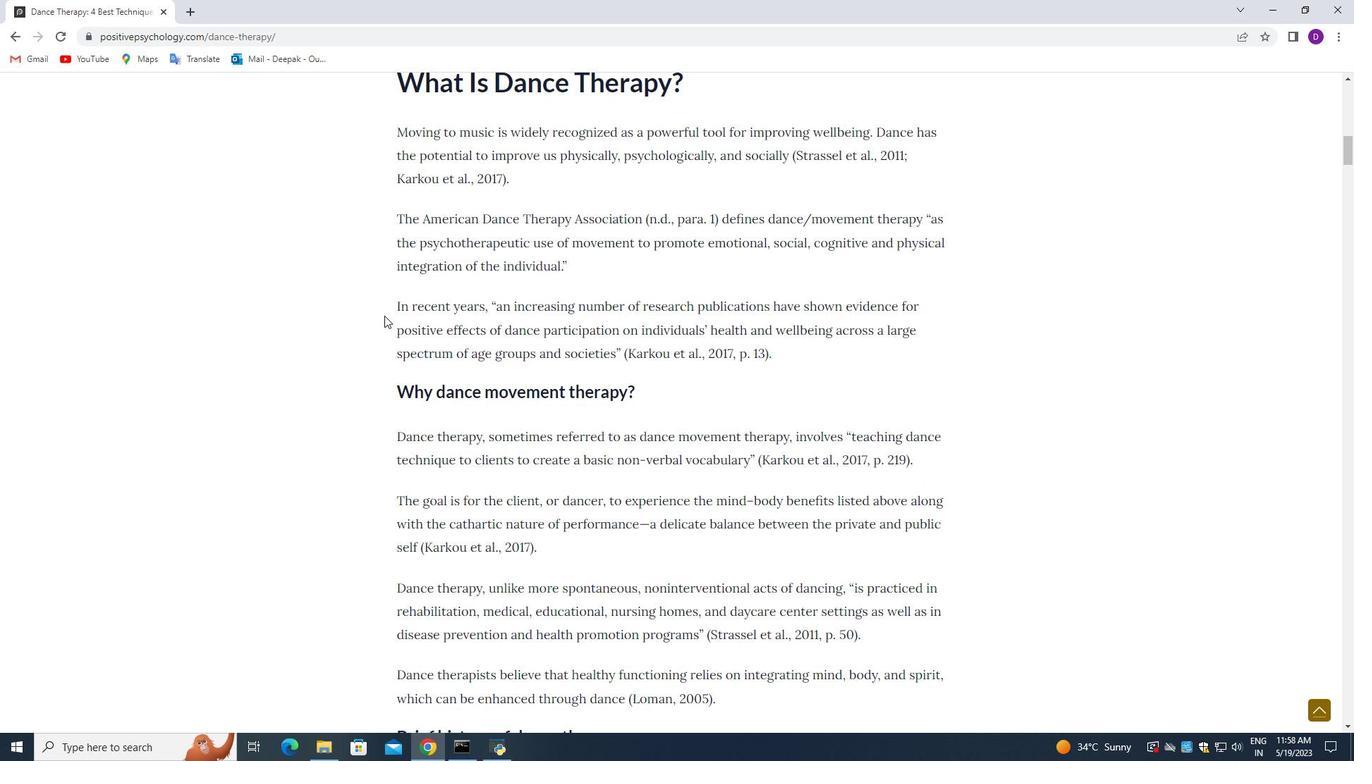 
Action: Mouse moved to (388, 308)
Screenshot: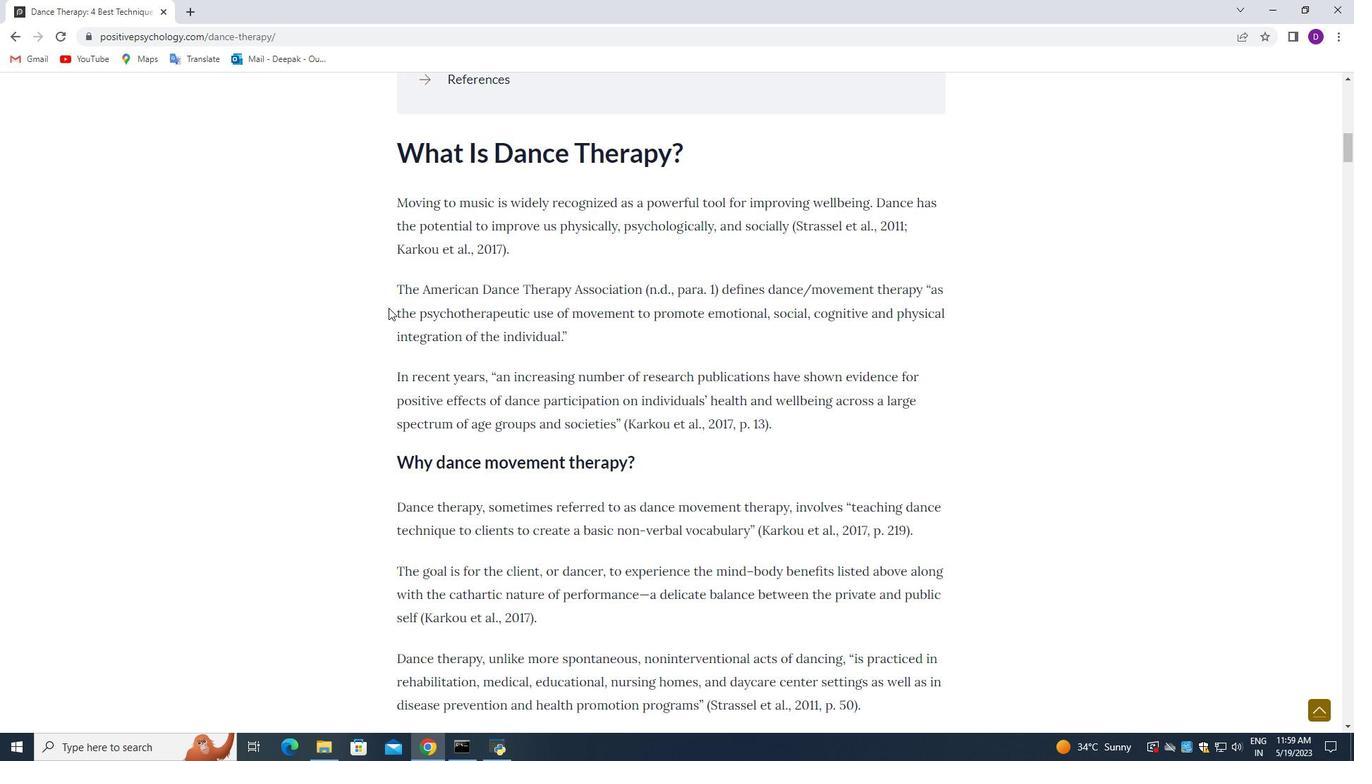 
Action: Mouse scrolled (388, 307) with delta (0, 0)
Screenshot: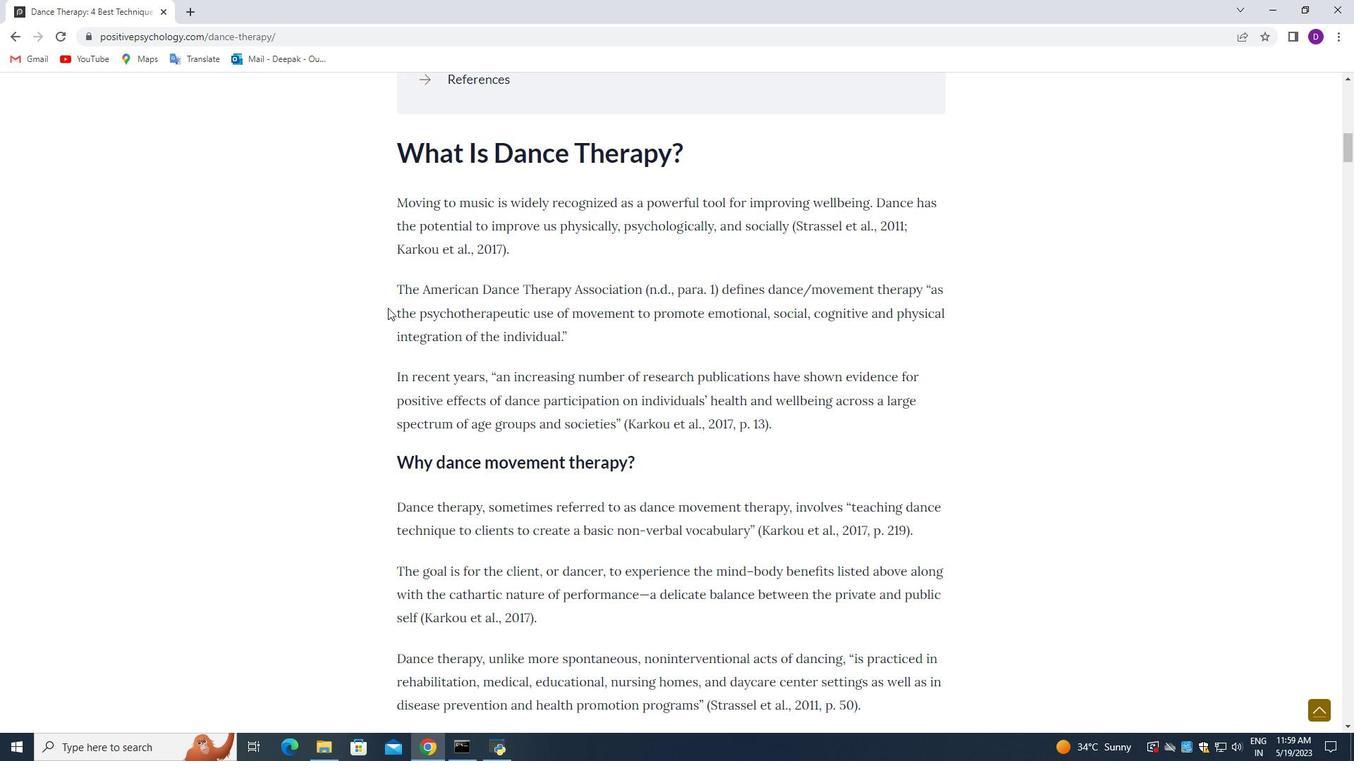 
Action: Mouse scrolled (388, 309) with delta (0, 0)
Screenshot: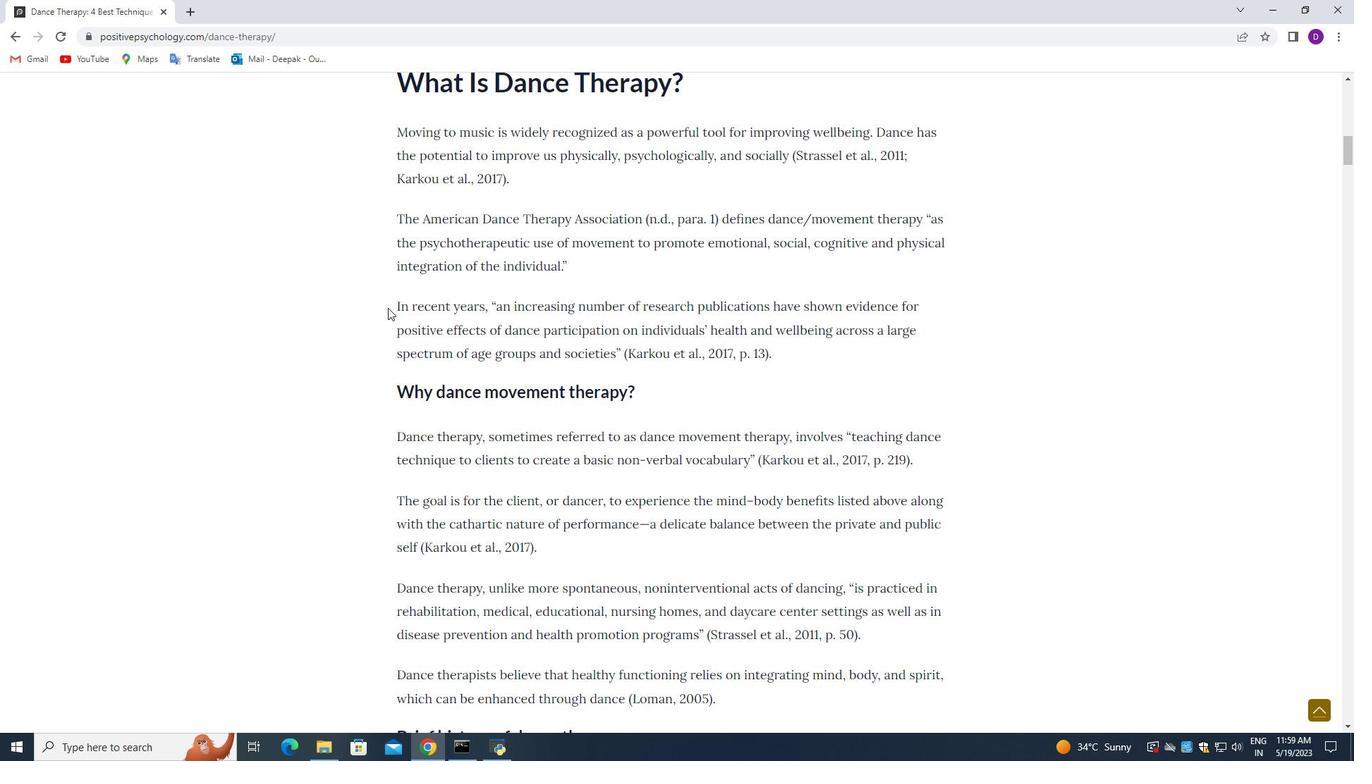 
Action: Mouse scrolled (388, 307) with delta (0, 0)
Screenshot: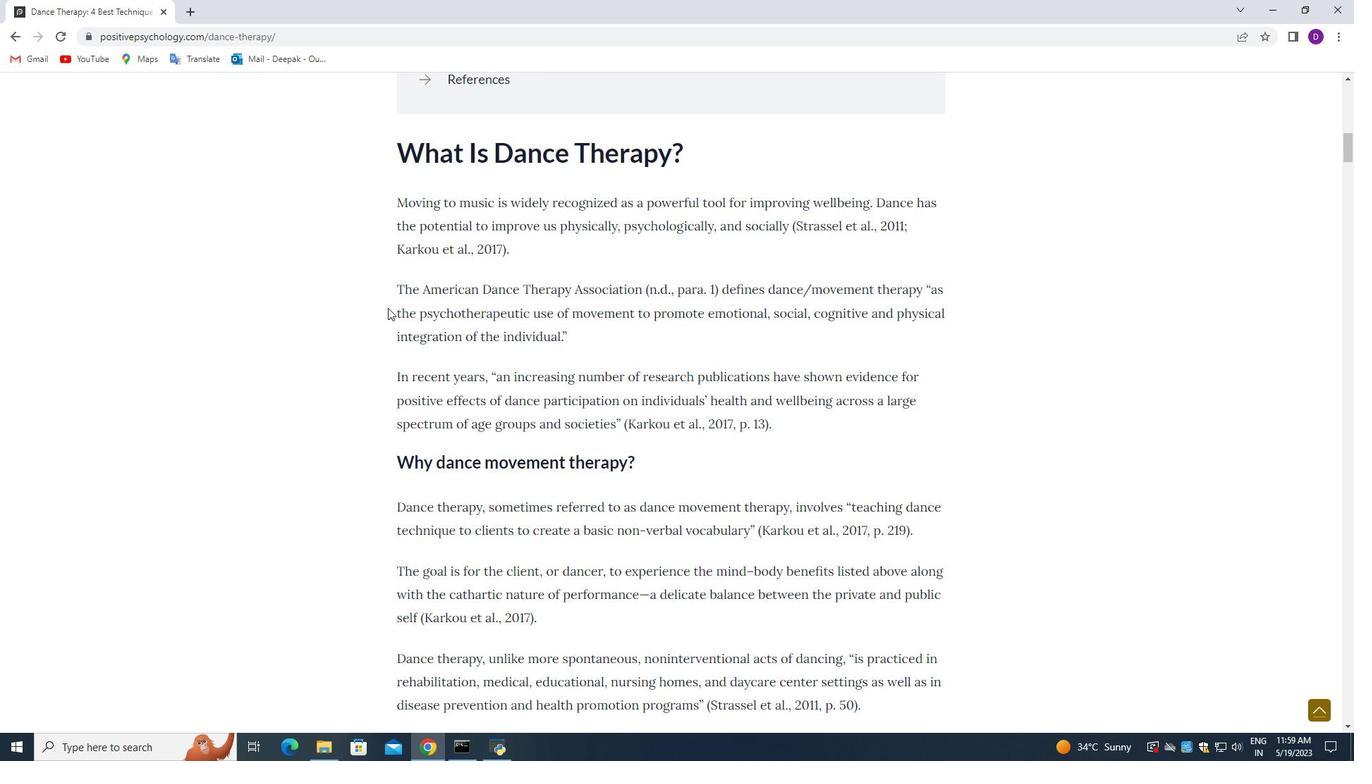 
Action: Mouse scrolled (388, 307) with delta (0, 0)
Screenshot: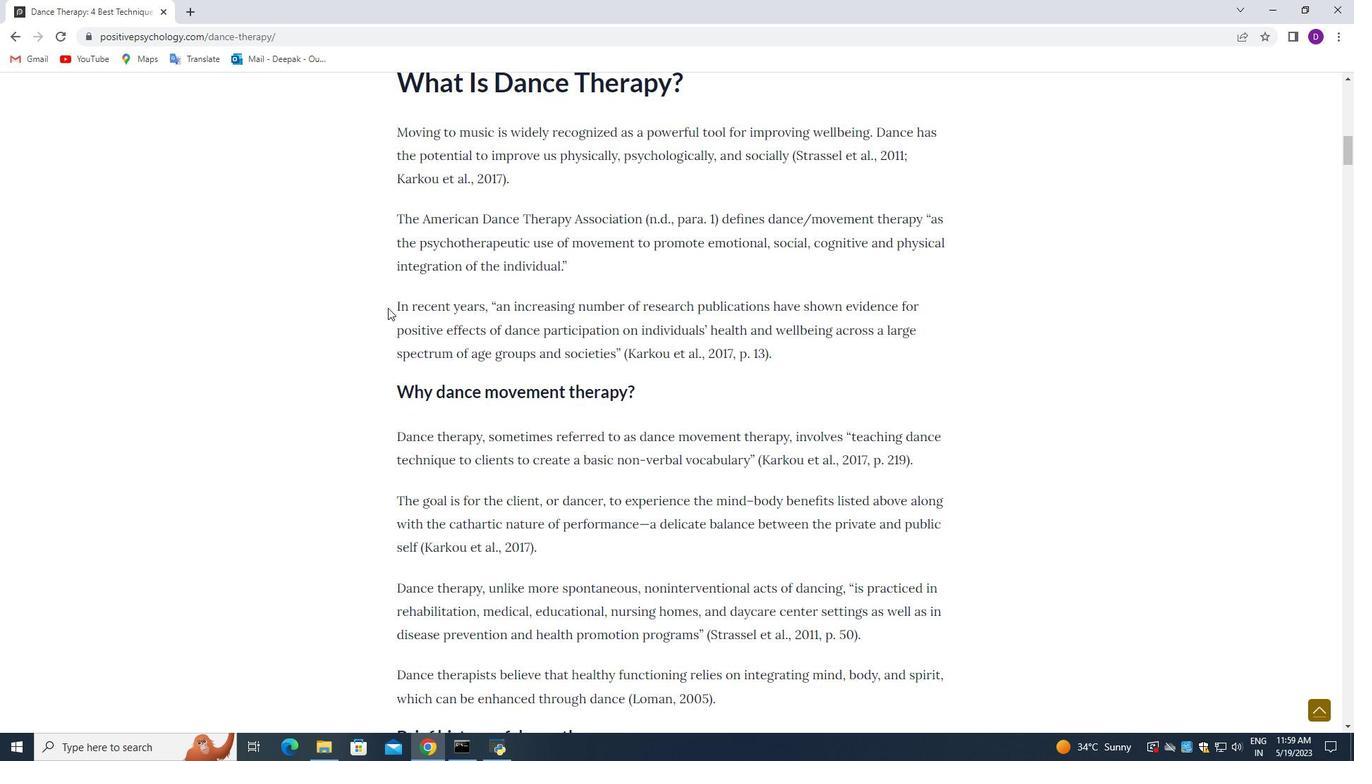 
Action: Mouse scrolled (388, 307) with delta (0, 0)
Screenshot: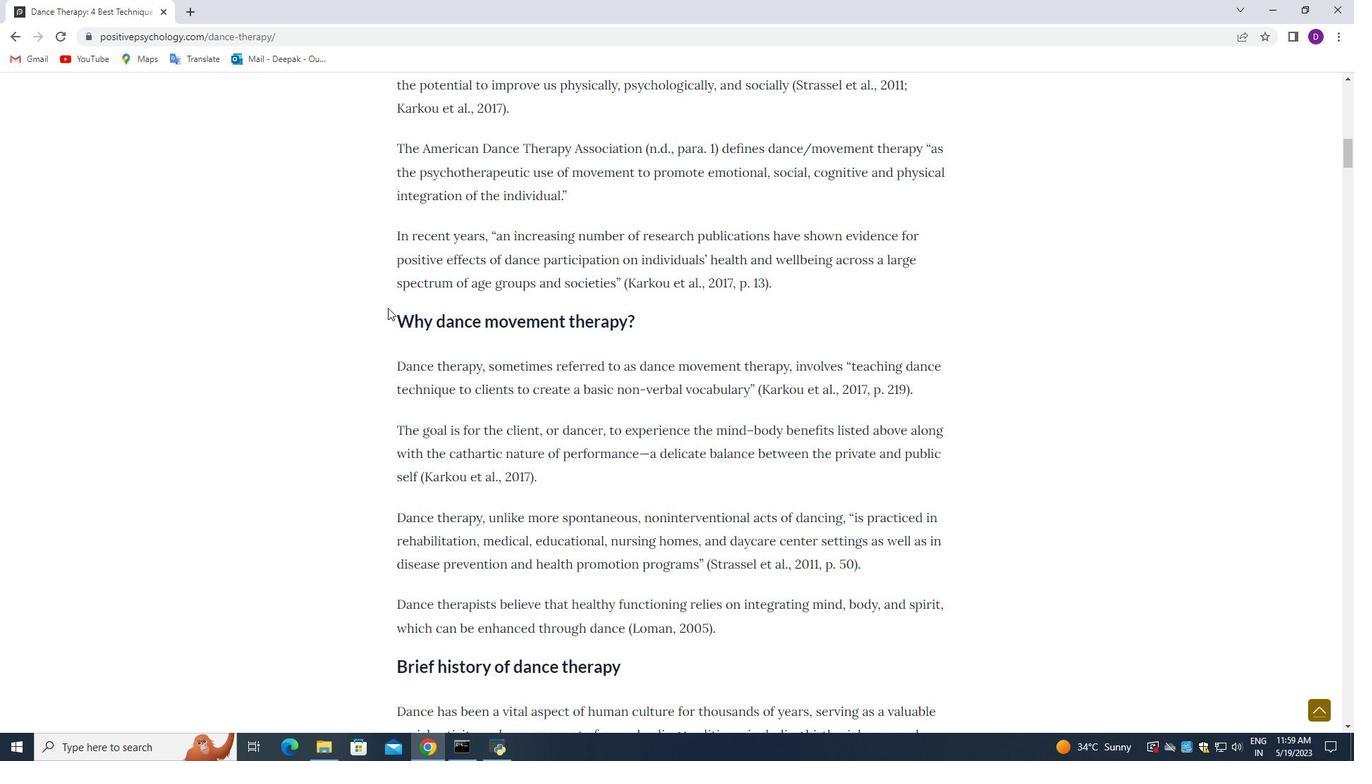 
Action: Mouse scrolled (388, 307) with delta (0, 0)
Screenshot: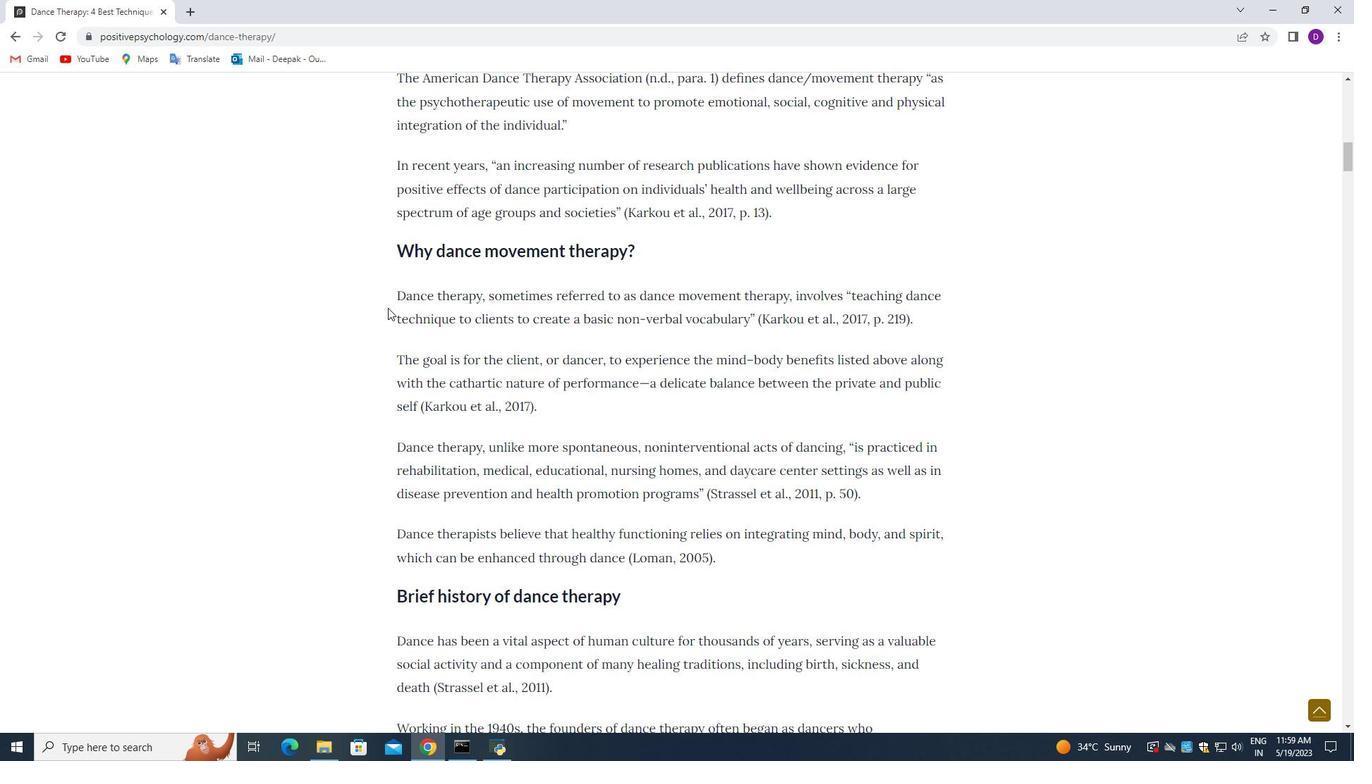 
Action: Mouse scrolled (388, 307) with delta (0, 0)
Screenshot: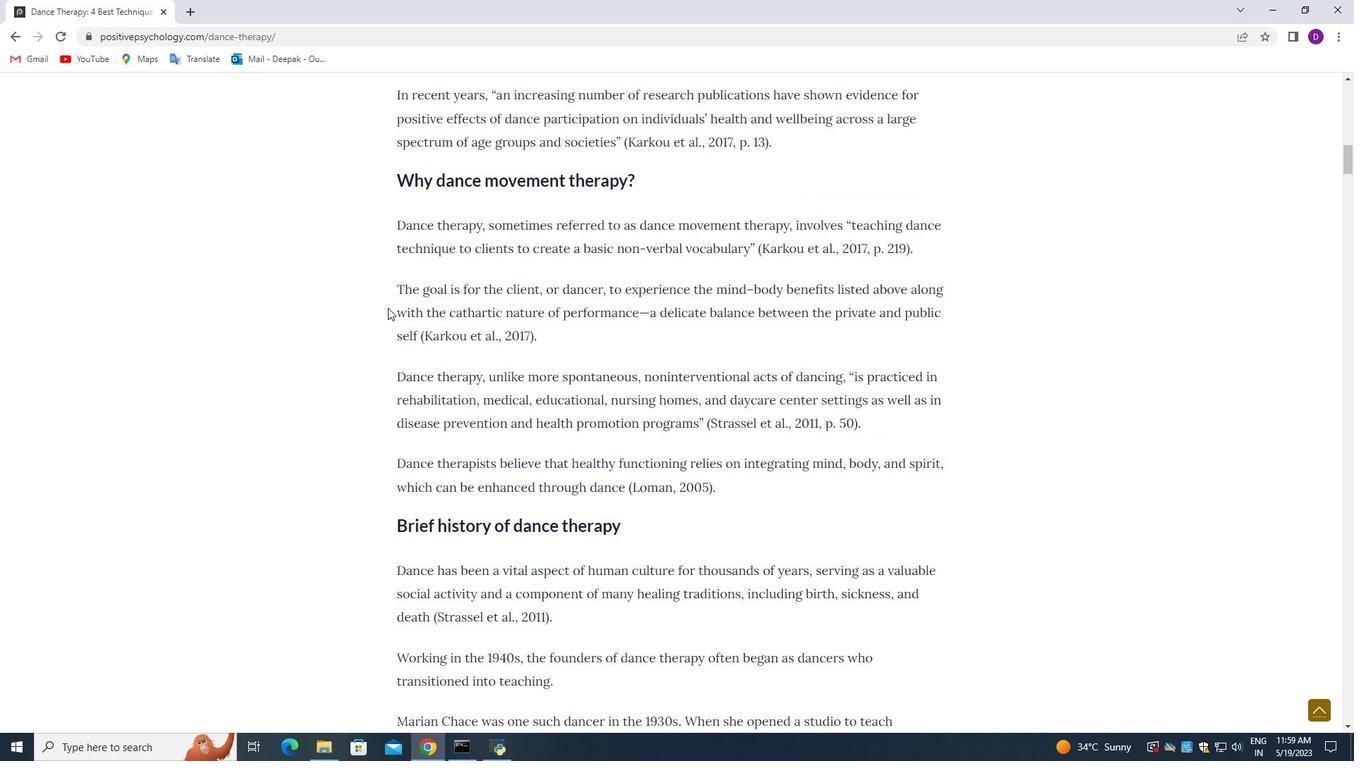 
Action: Mouse scrolled (388, 307) with delta (0, 0)
Screenshot: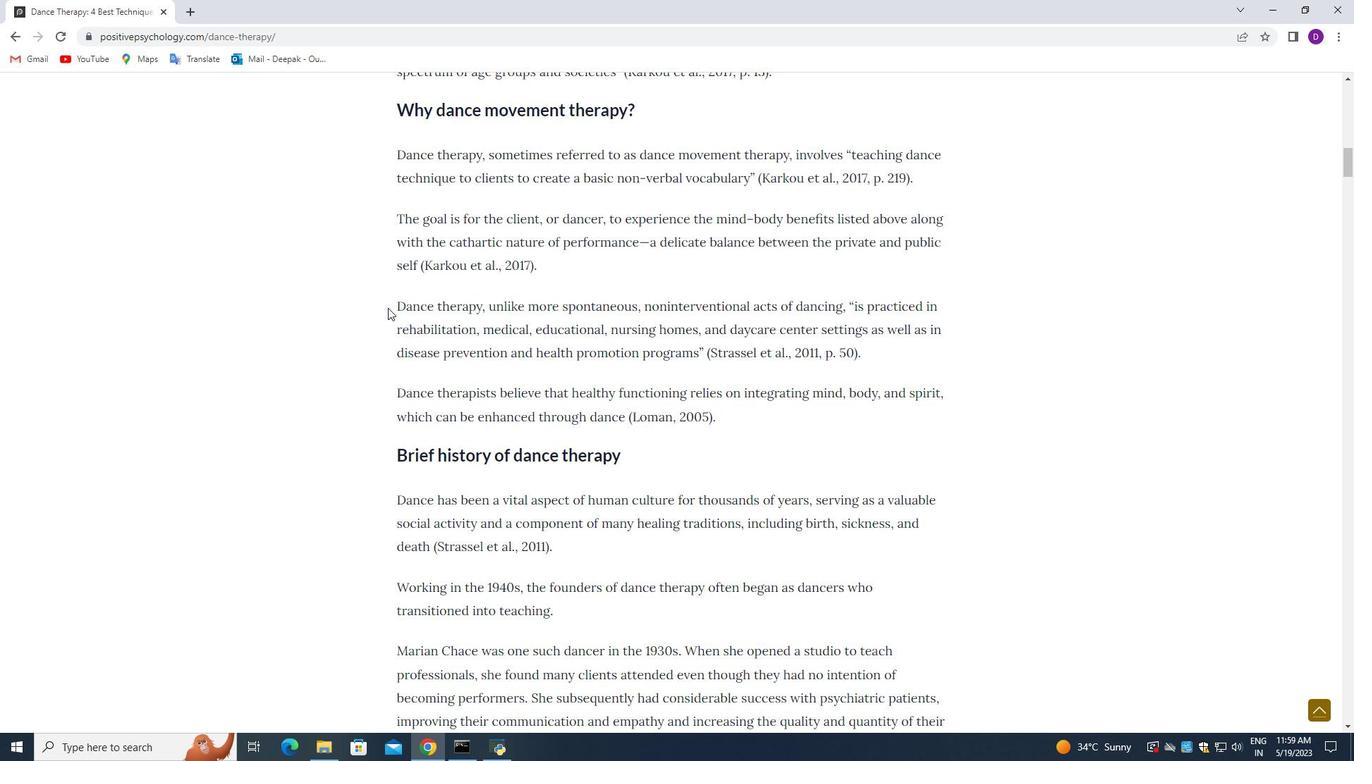 
Action: Mouse scrolled (388, 309) with delta (0, 0)
Screenshot: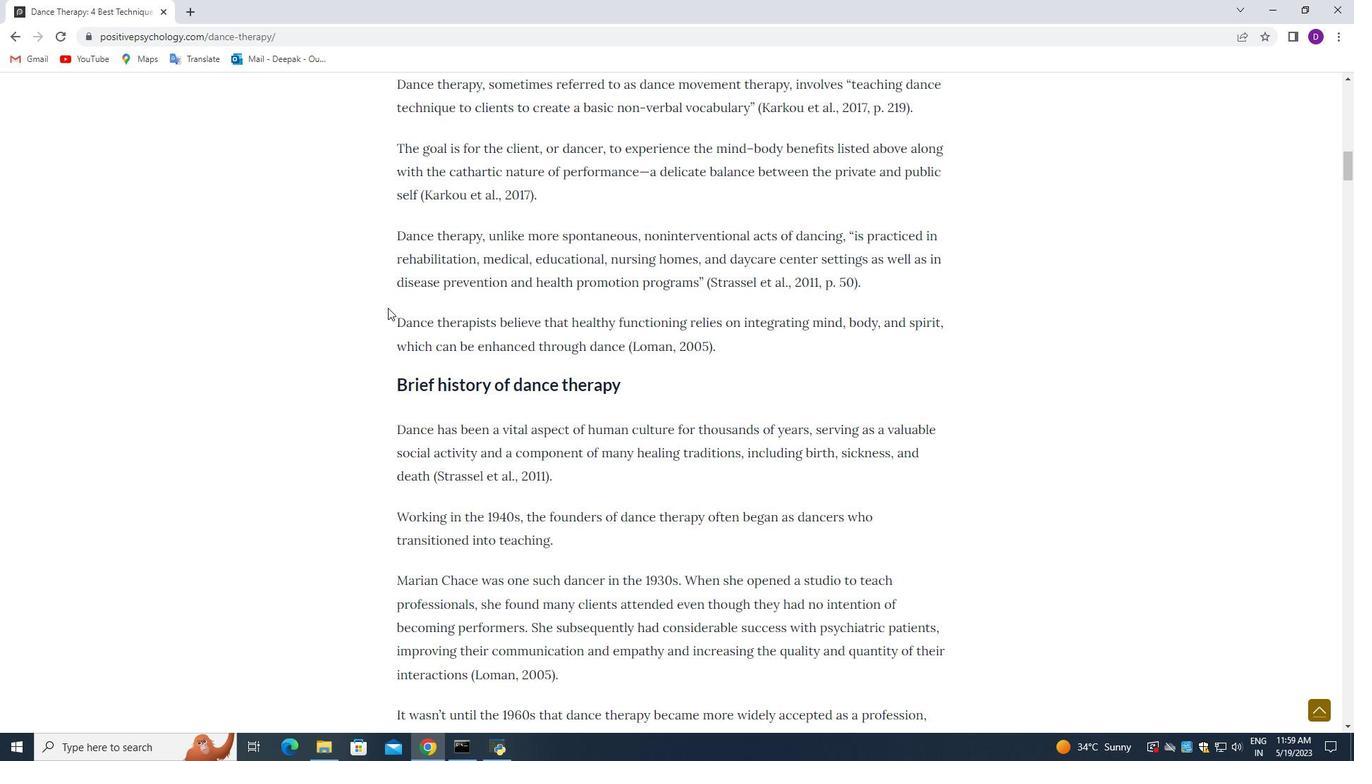 
Action: Mouse scrolled (388, 307) with delta (0, 0)
Screenshot: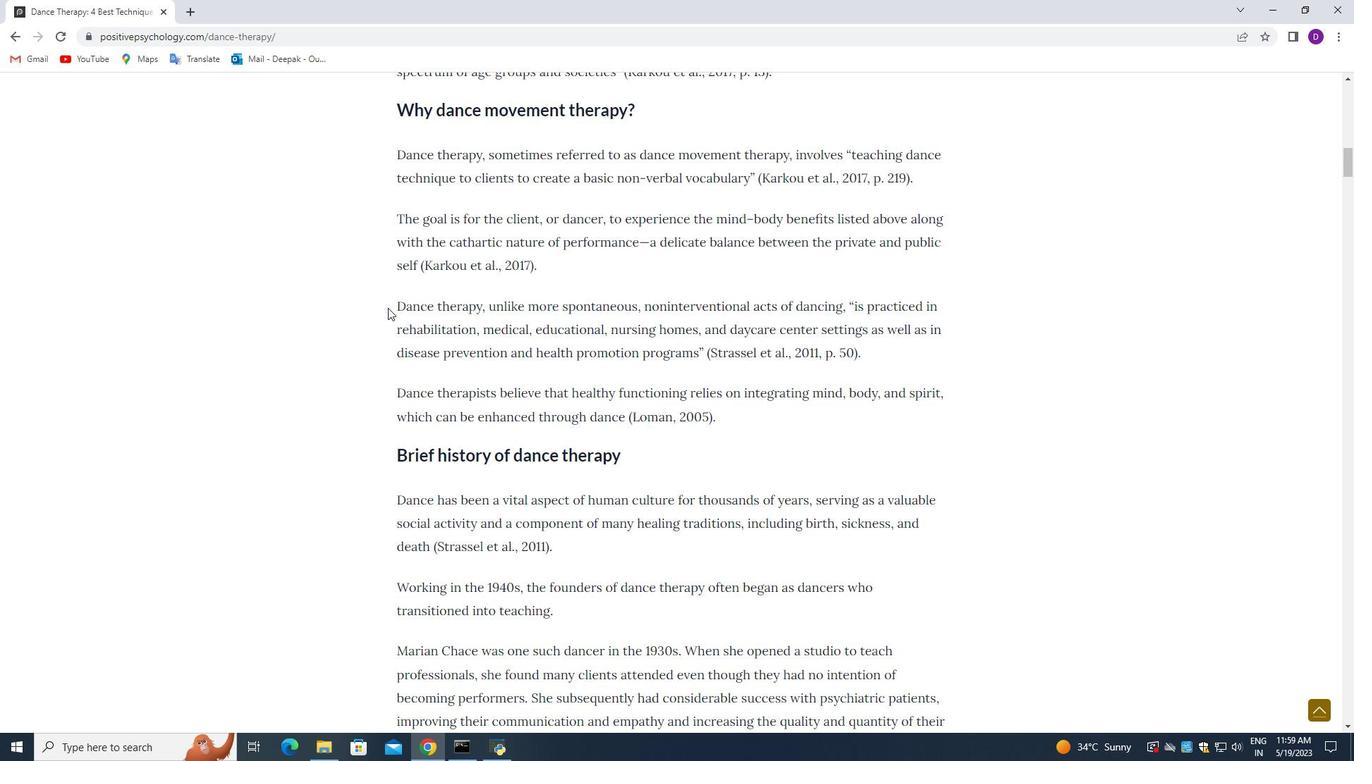 
Action: Mouse scrolled (388, 307) with delta (0, 0)
Screenshot: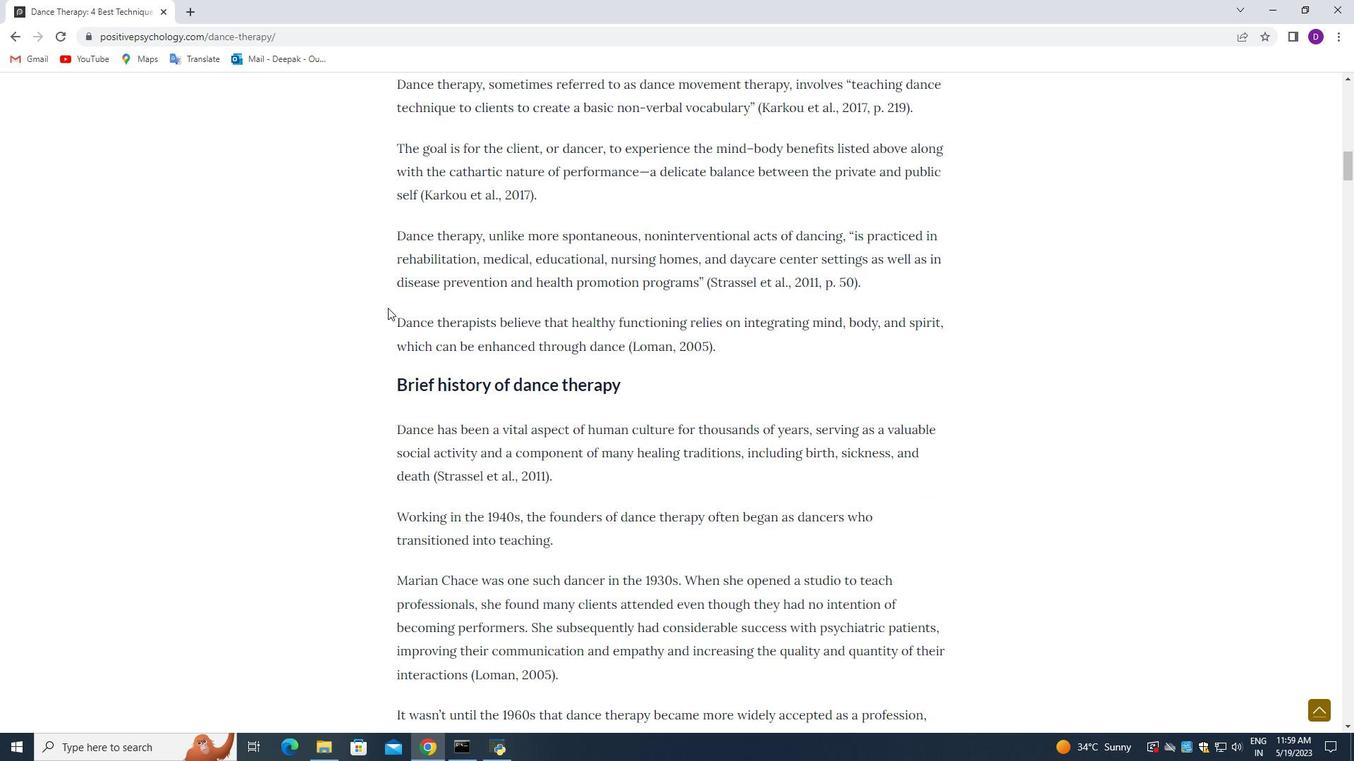 
Action: Mouse moved to (385, 308)
Screenshot: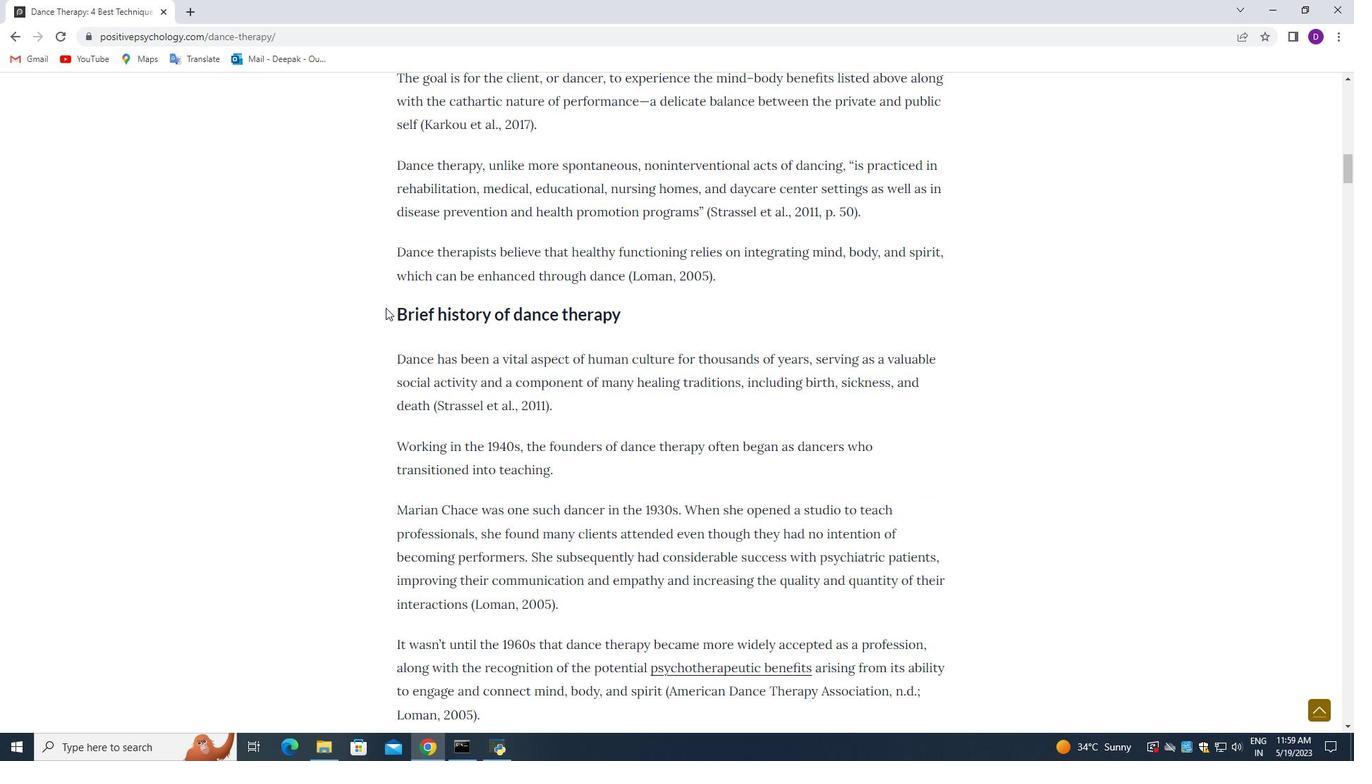 
Action: Mouse scrolled (385, 307) with delta (0, 0)
Screenshot: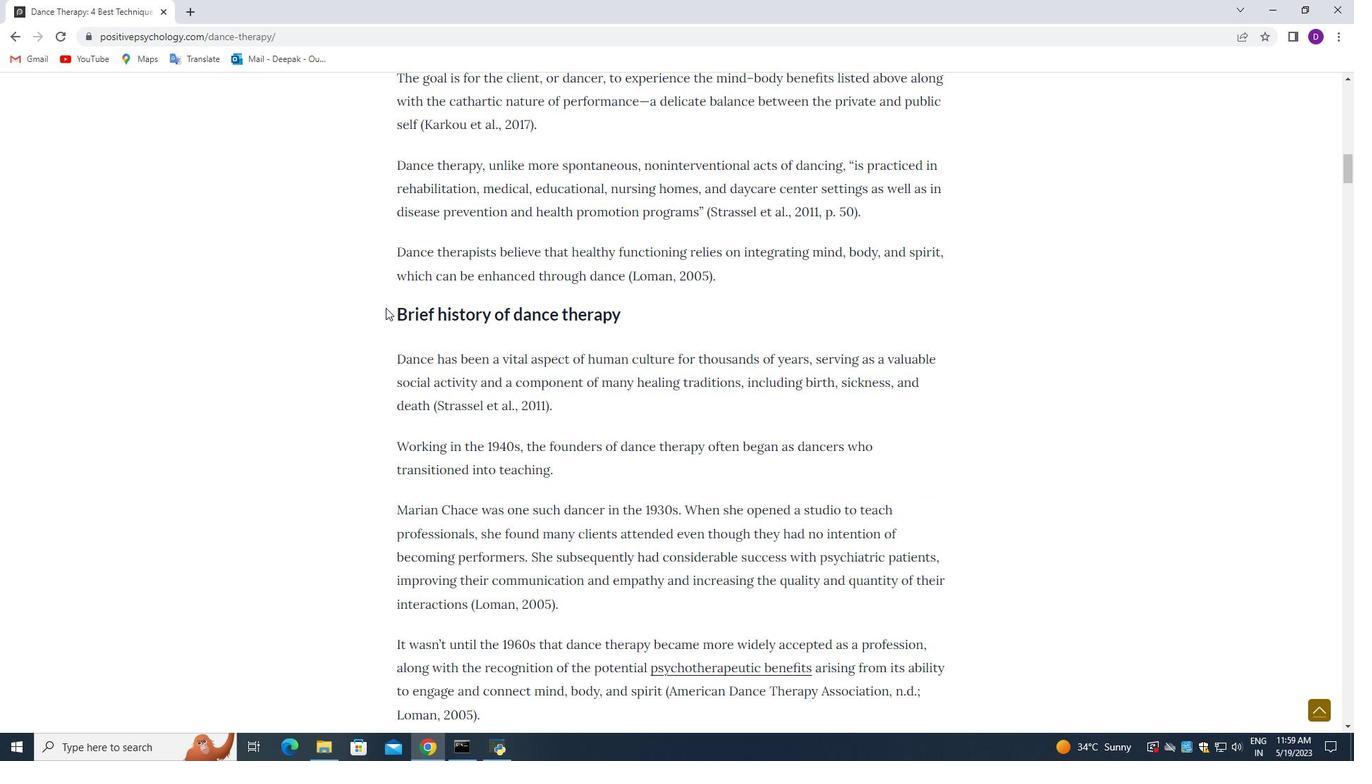 
Action: Mouse scrolled (385, 307) with delta (0, 0)
Screenshot: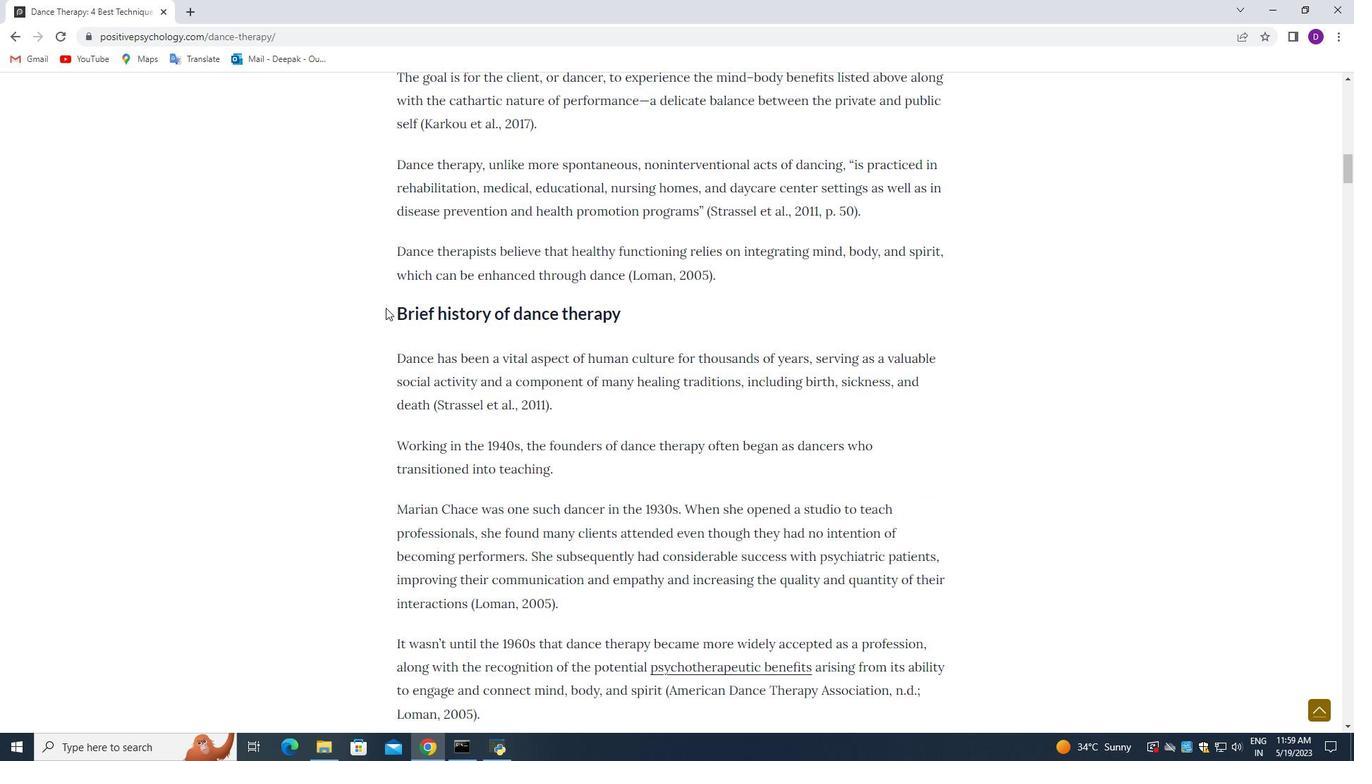 
Action: Mouse moved to (390, 301)
Screenshot: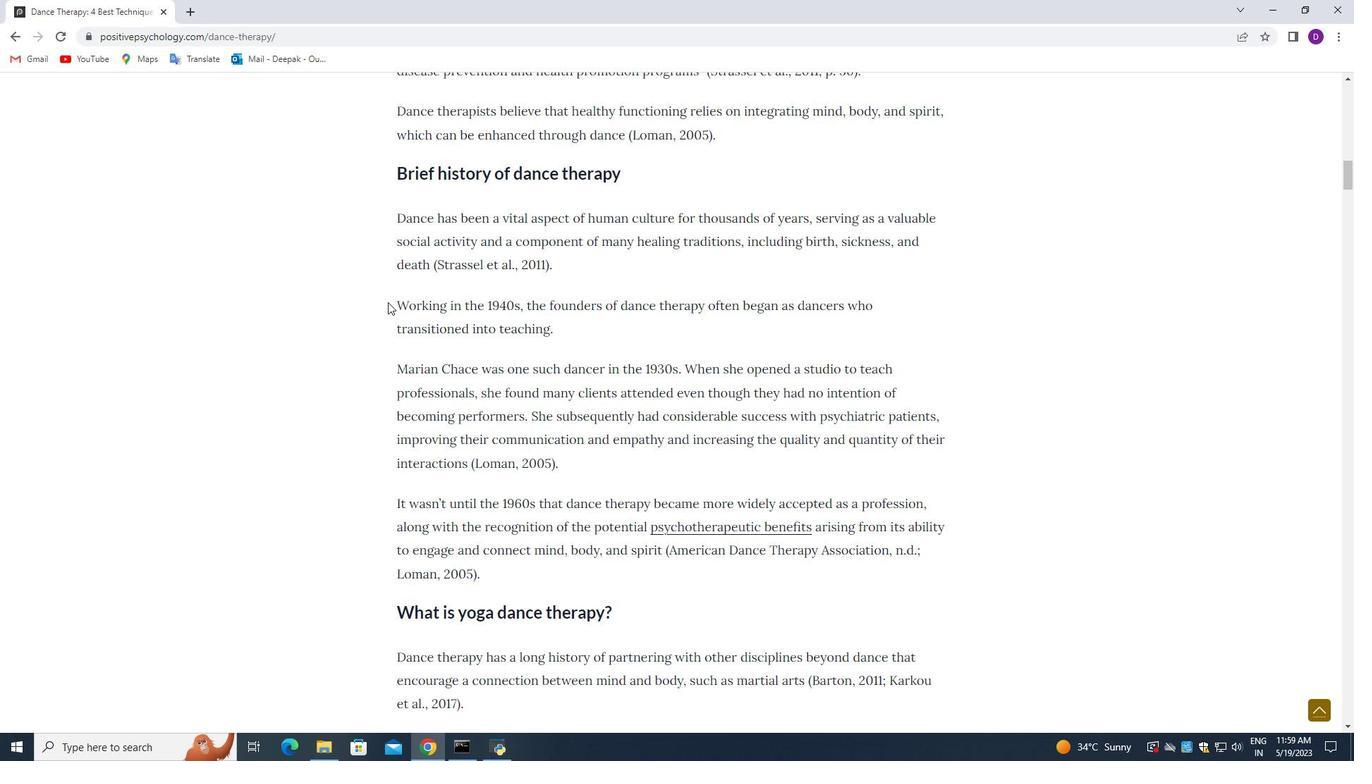 
Action: Mouse scrolled (390, 301) with delta (0, 0)
Screenshot: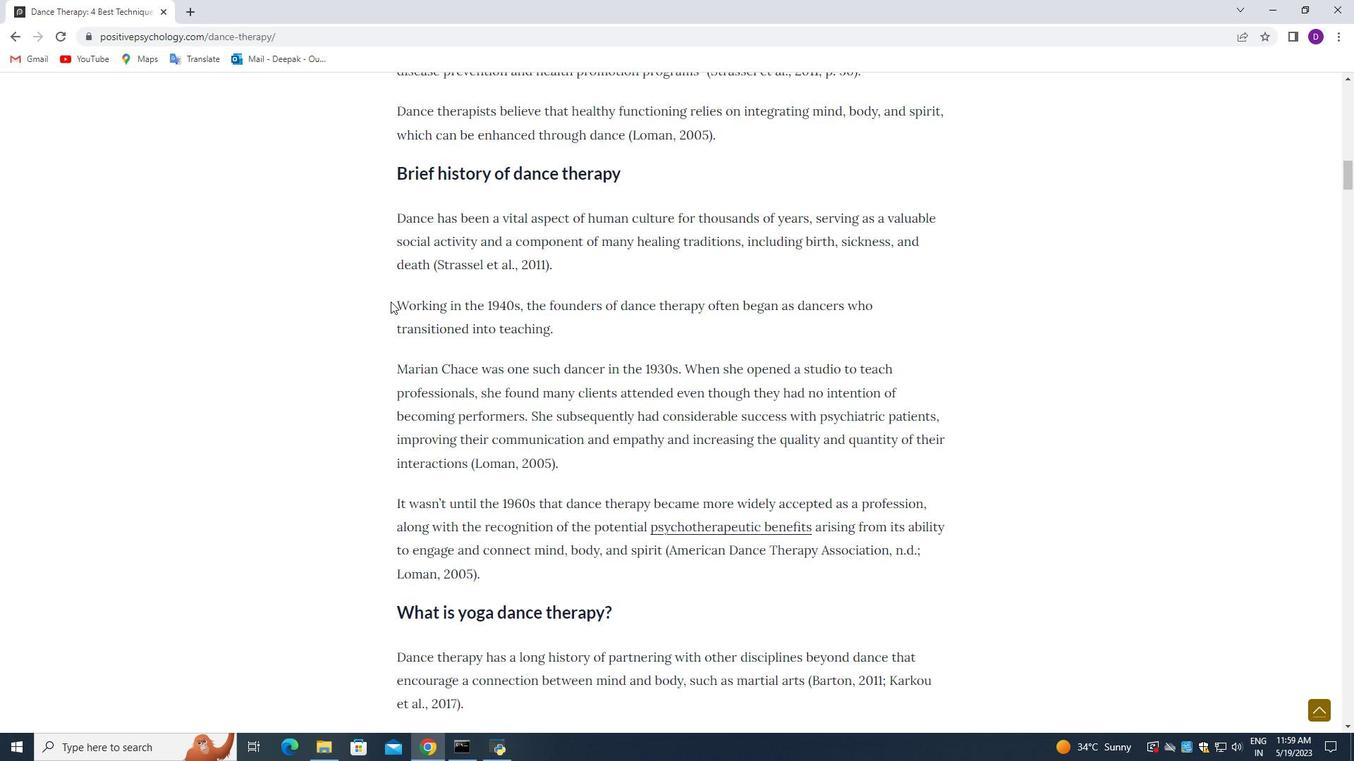 
Action: Mouse moved to (483, 337)
Screenshot: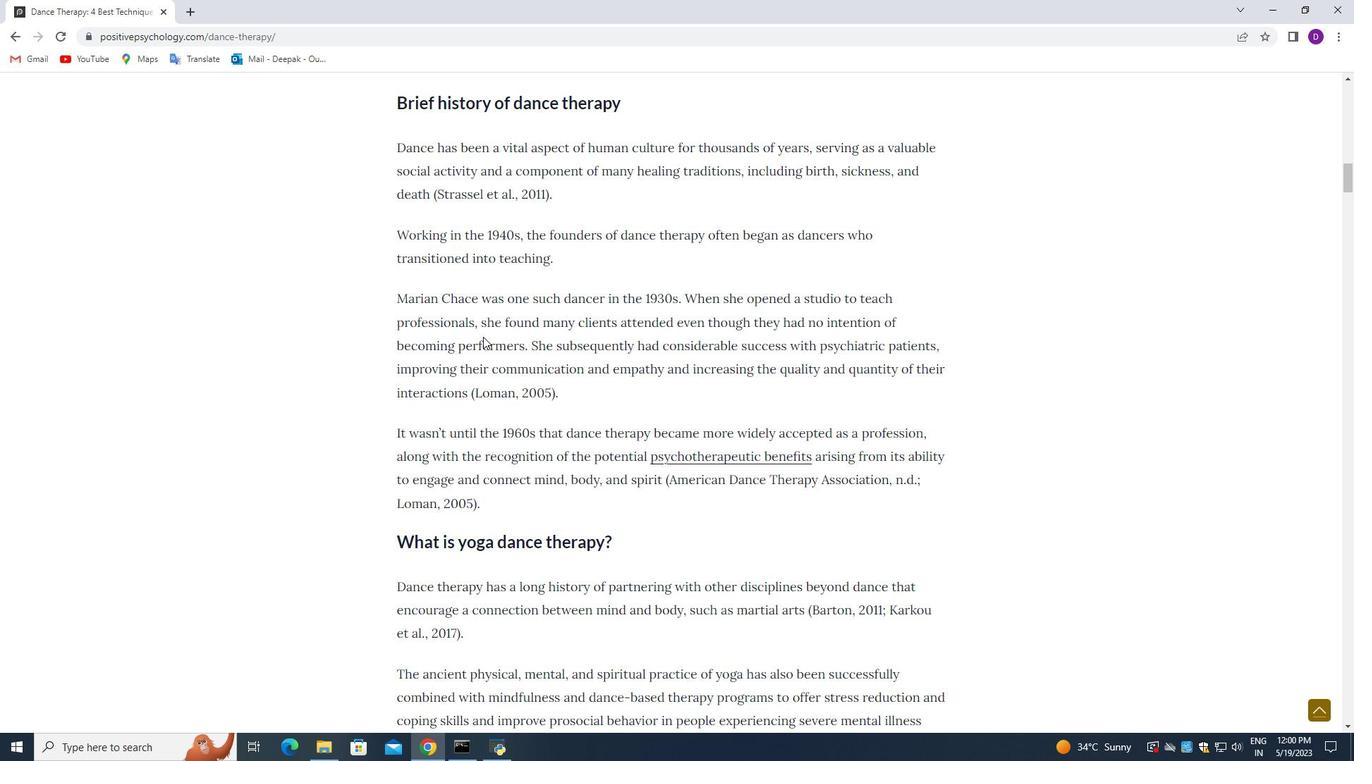 
Action: Mouse scrolled (483, 336) with delta (0, 0)
Screenshot: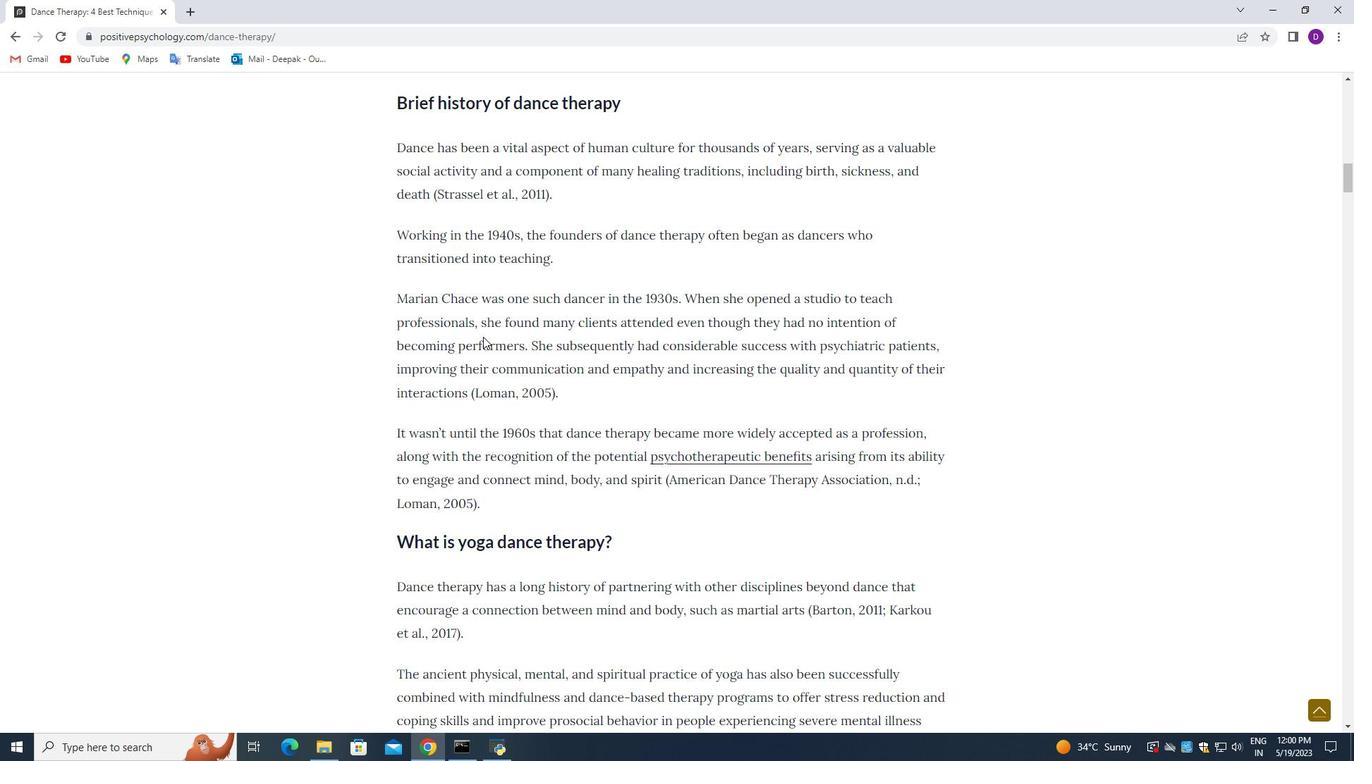 
Action: Mouse scrolled (483, 336) with delta (0, 0)
Screenshot: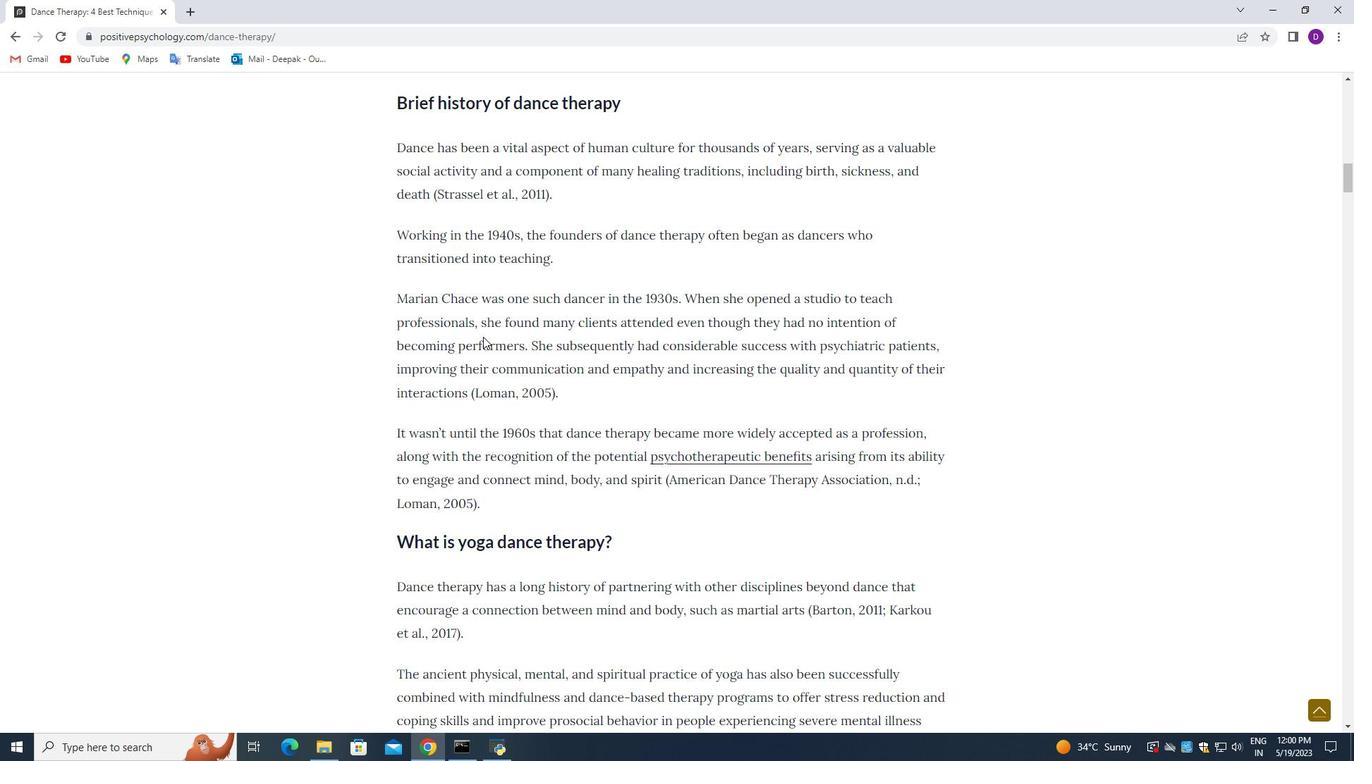 
Action: Mouse scrolled (483, 336) with delta (0, 0)
Screenshot: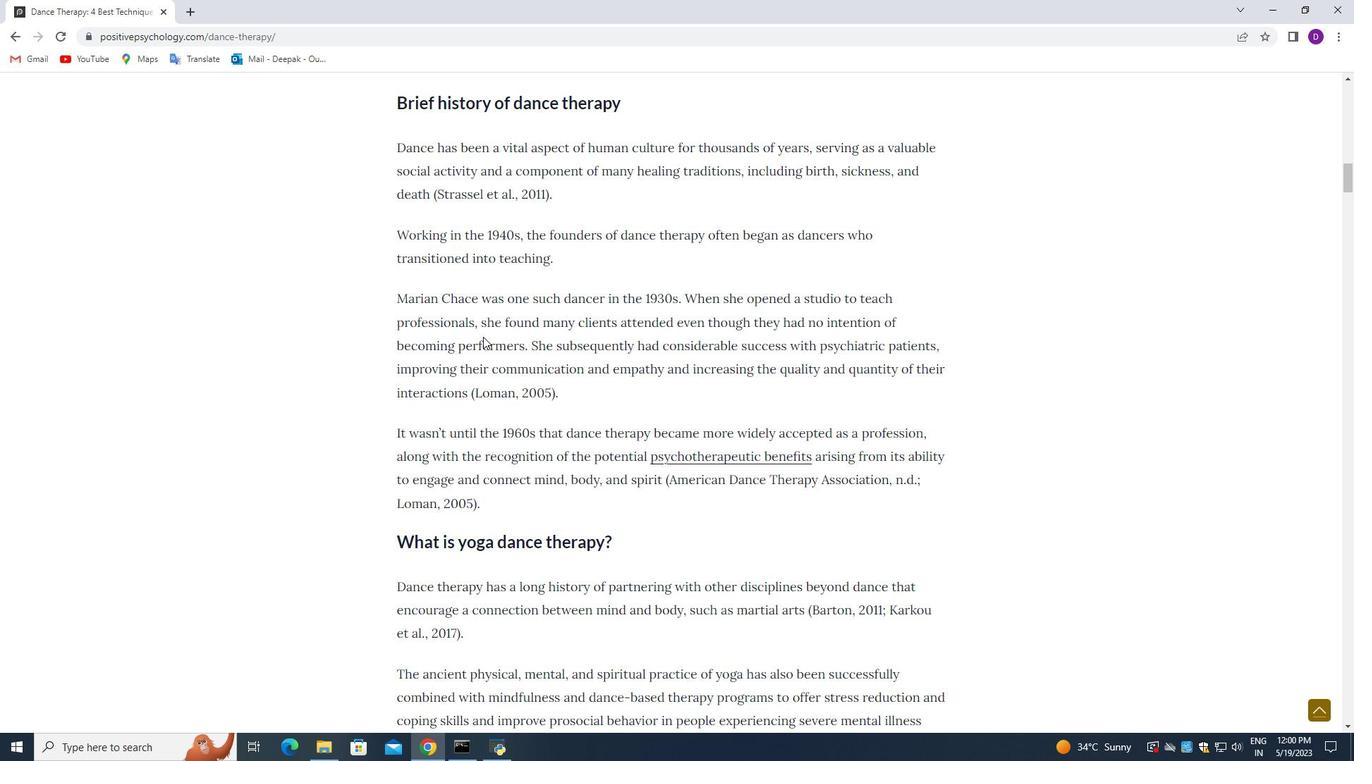 
Action: Mouse moved to (480, 340)
Screenshot: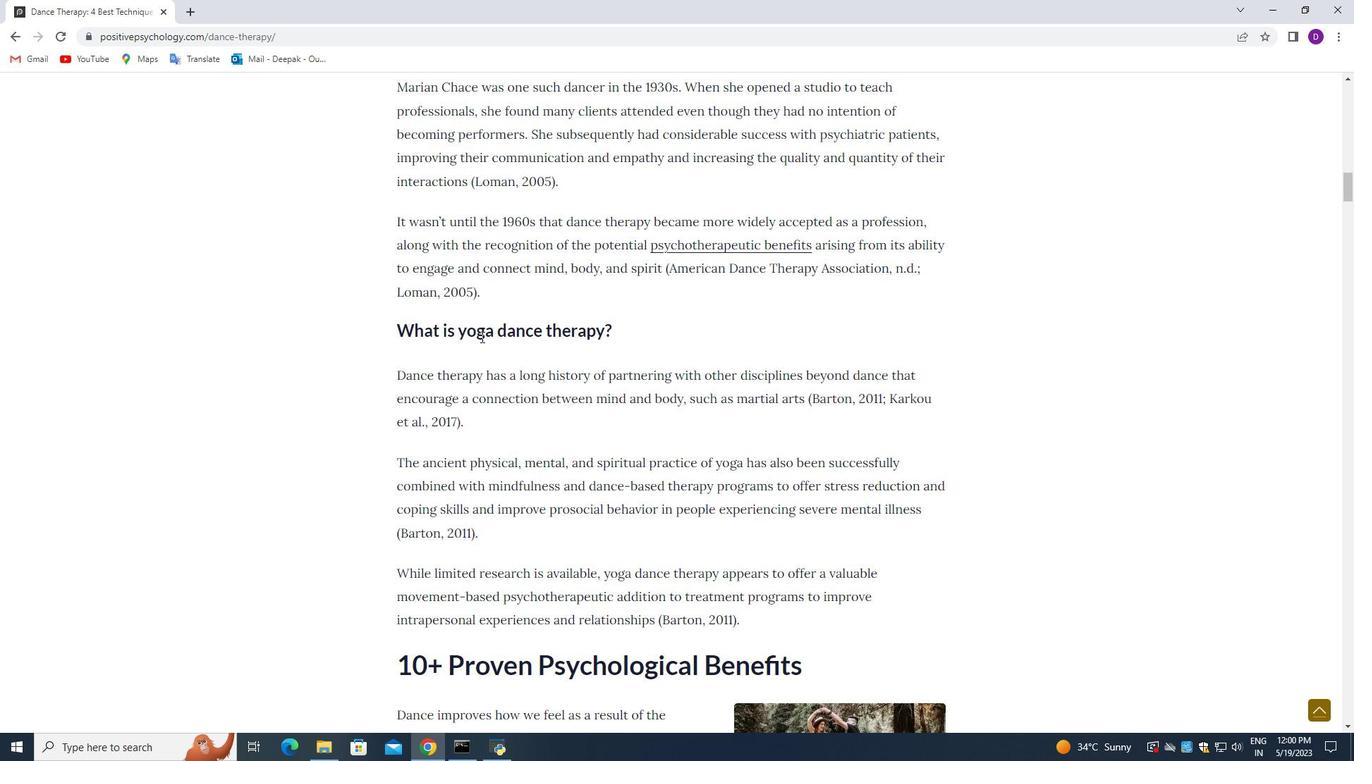 
Action: Mouse scrolled (480, 340) with delta (0, 0)
Screenshot: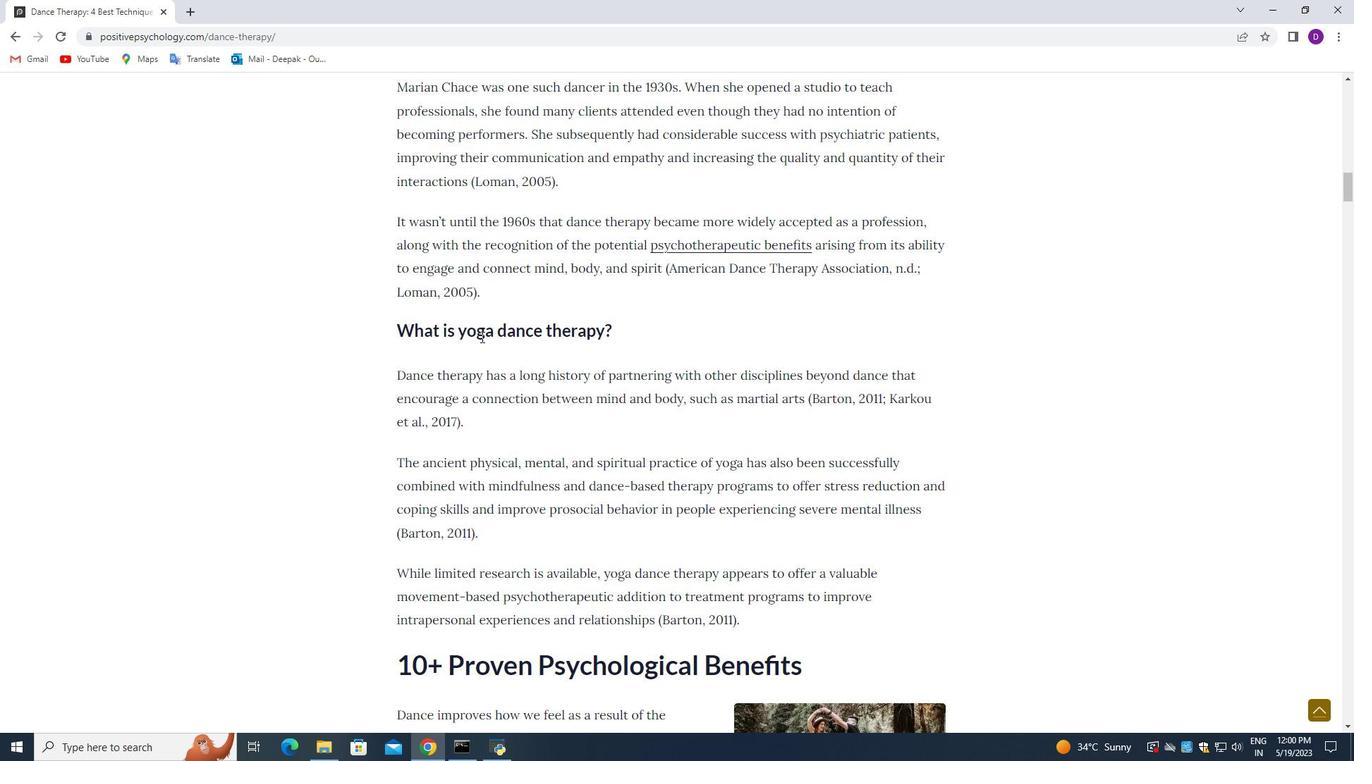 
Action: Mouse moved to (580, 333)
Screenshot: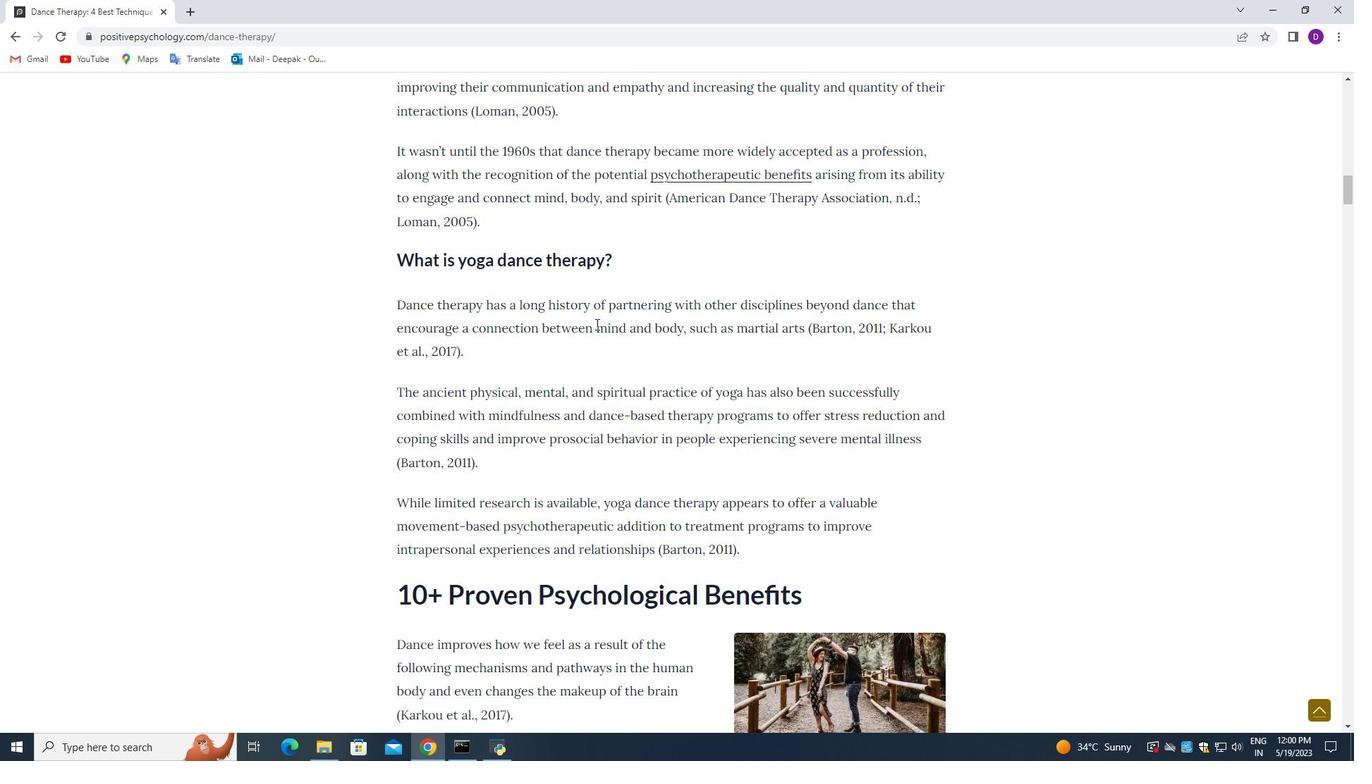 
Action: Mouse scrolled (582, 332) with delta (0, 0)
Screenshot: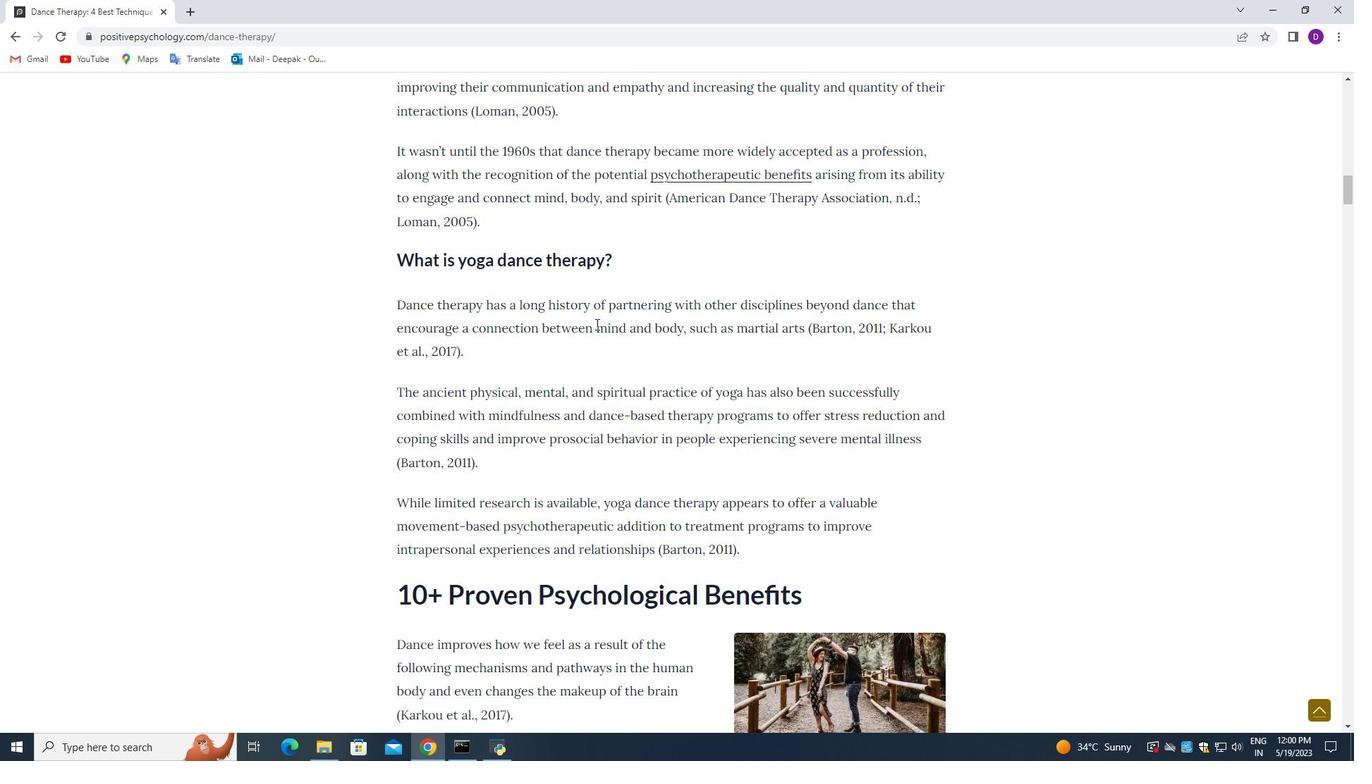 
Action: Mouse moved to (563, 344)
Screenshot: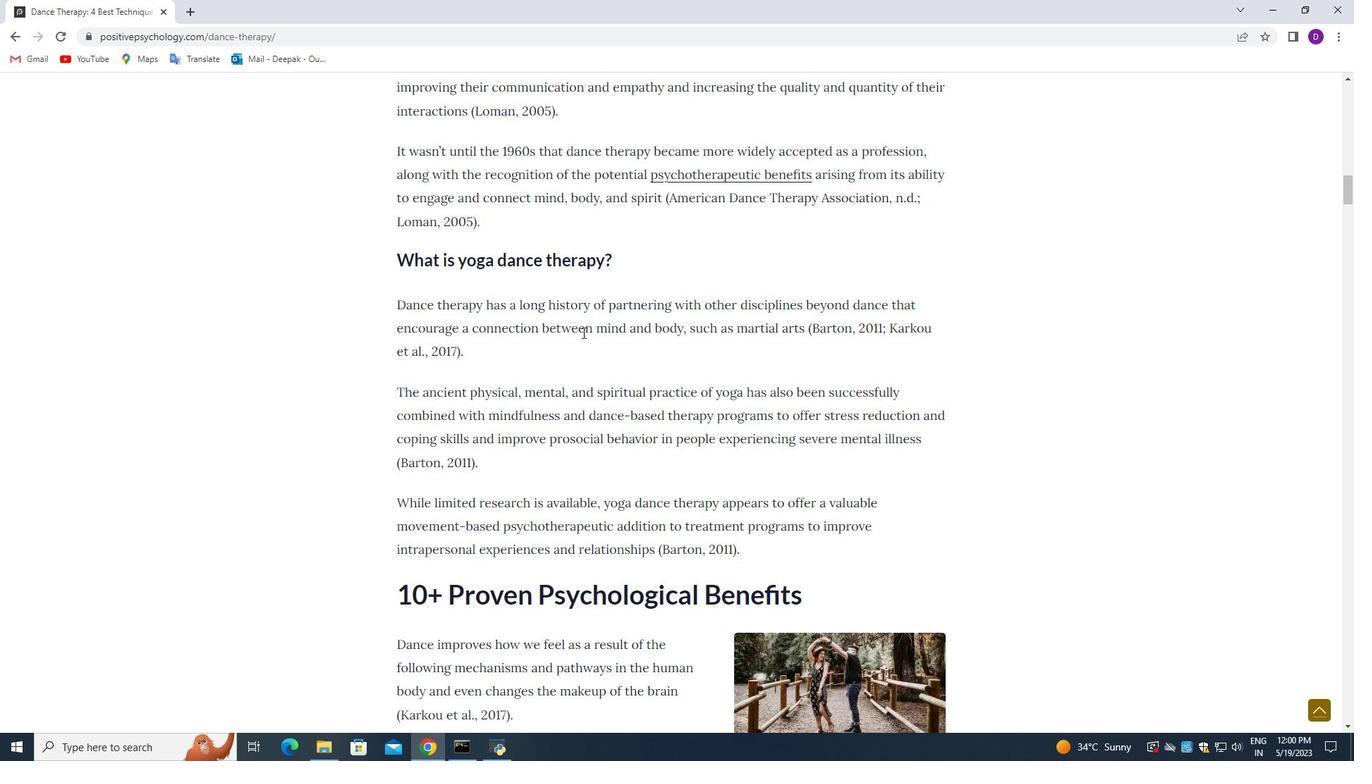 
Action: Mouse scrolled (570, 340) with delta (0, 0)
Screenshot: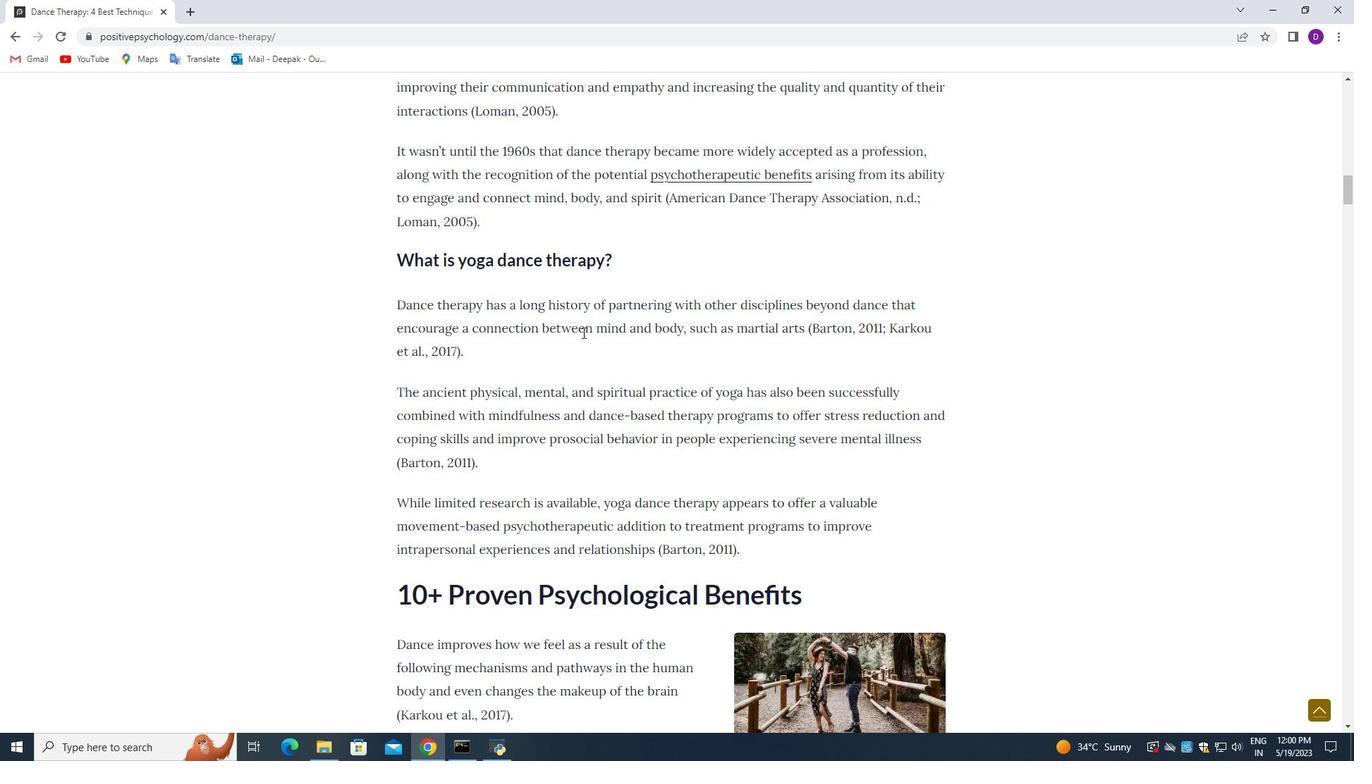
Action: Mouse scrolled (563, 343) with delta (0, 0)
Screenshot: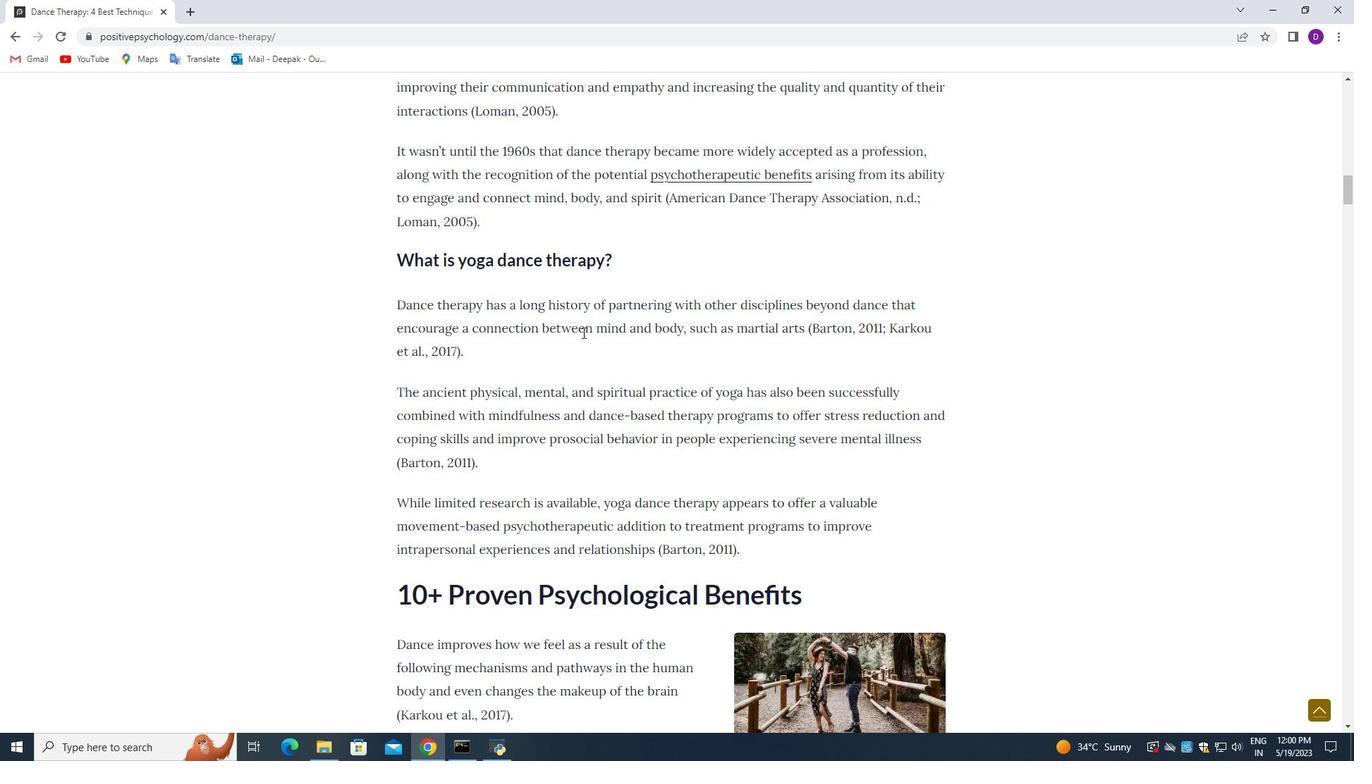 
Action: Mouse moved to (570, 407)
Screenshot: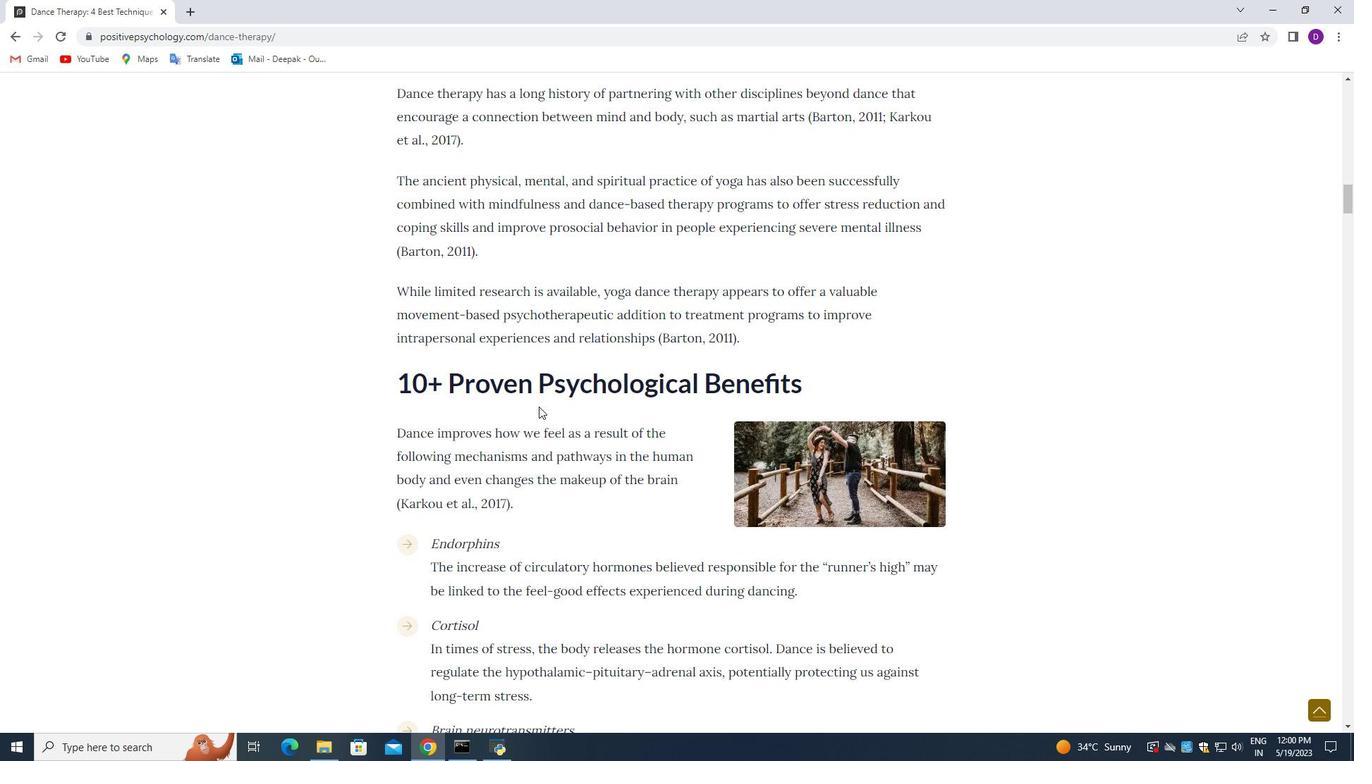 
Action: Mouse scrolled (570, 406) with delta (0, 0)
Screenshot: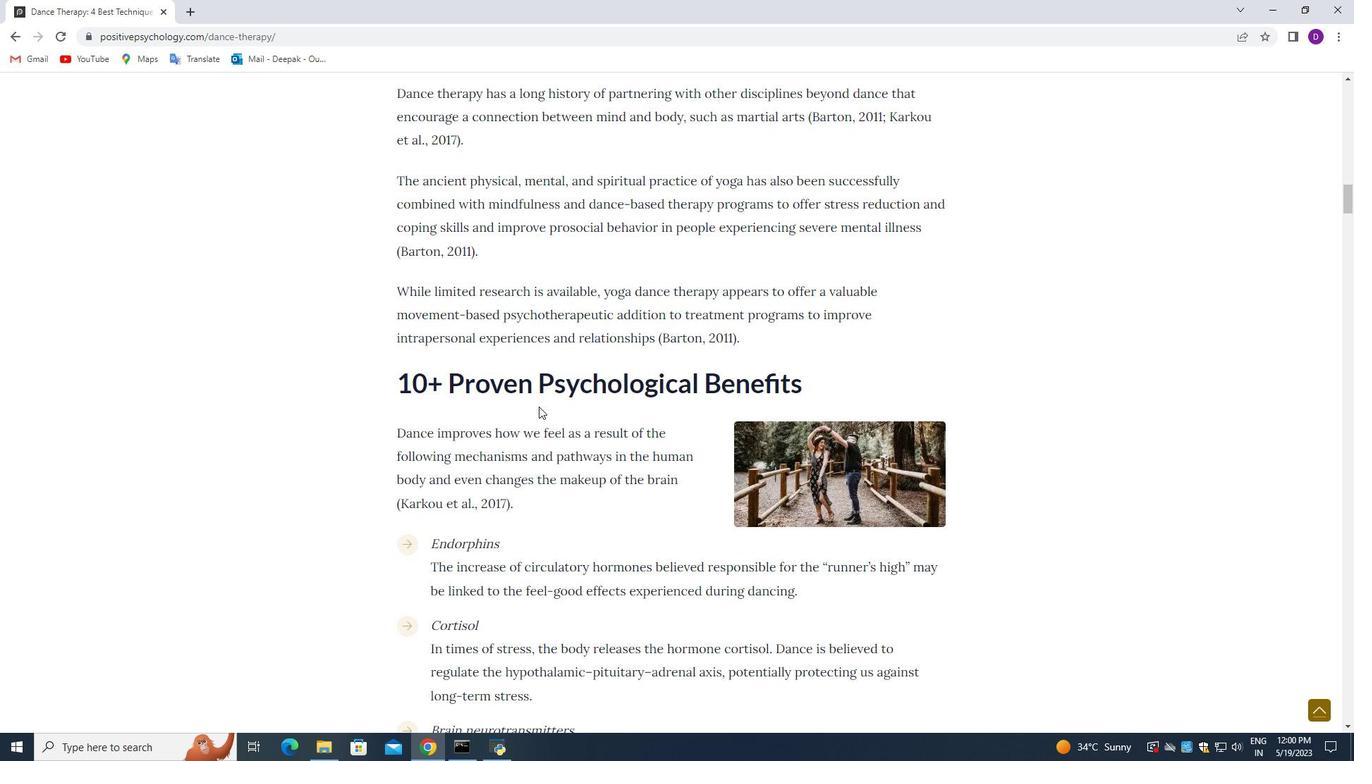 
Action: Mouse moved to (721, 368)
Screenshot: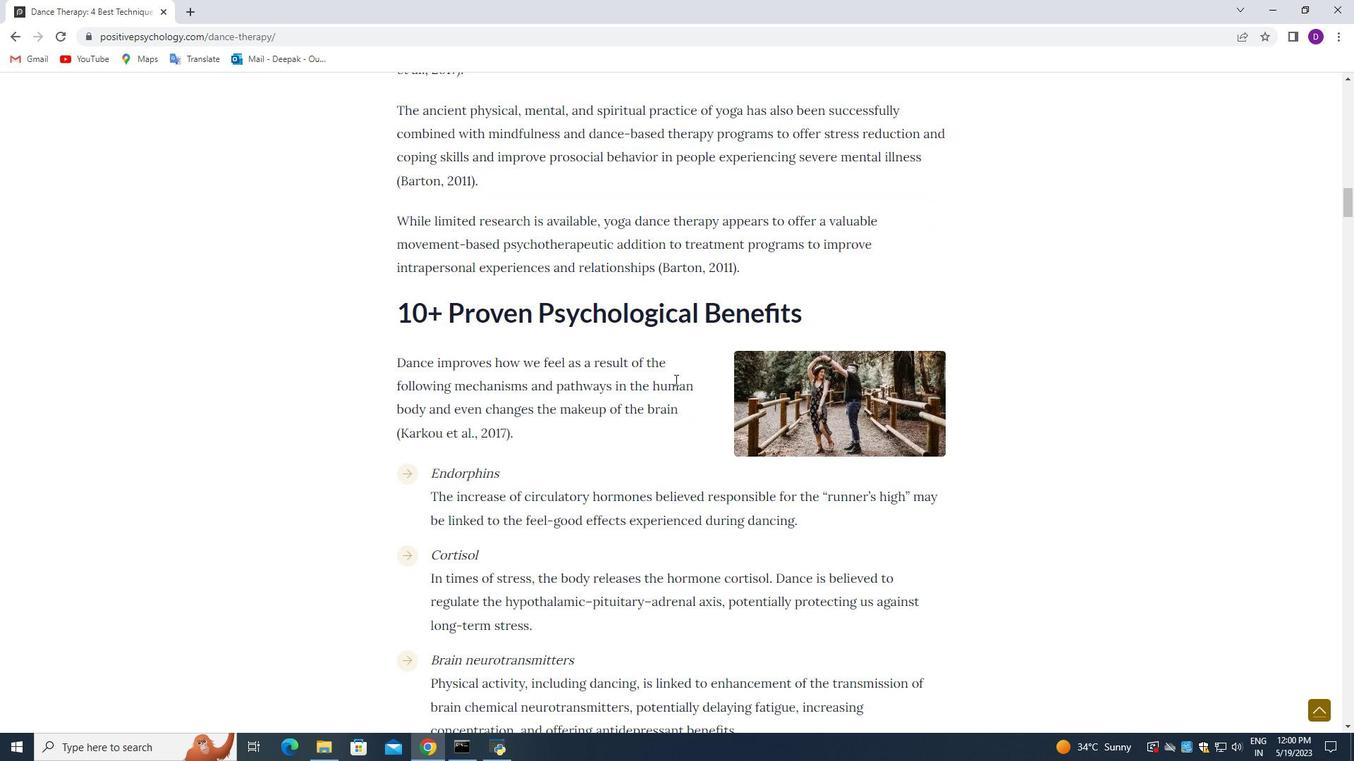 
Action: Mouse scrolled (721, 367) with delta (0, 0)
Screenshot: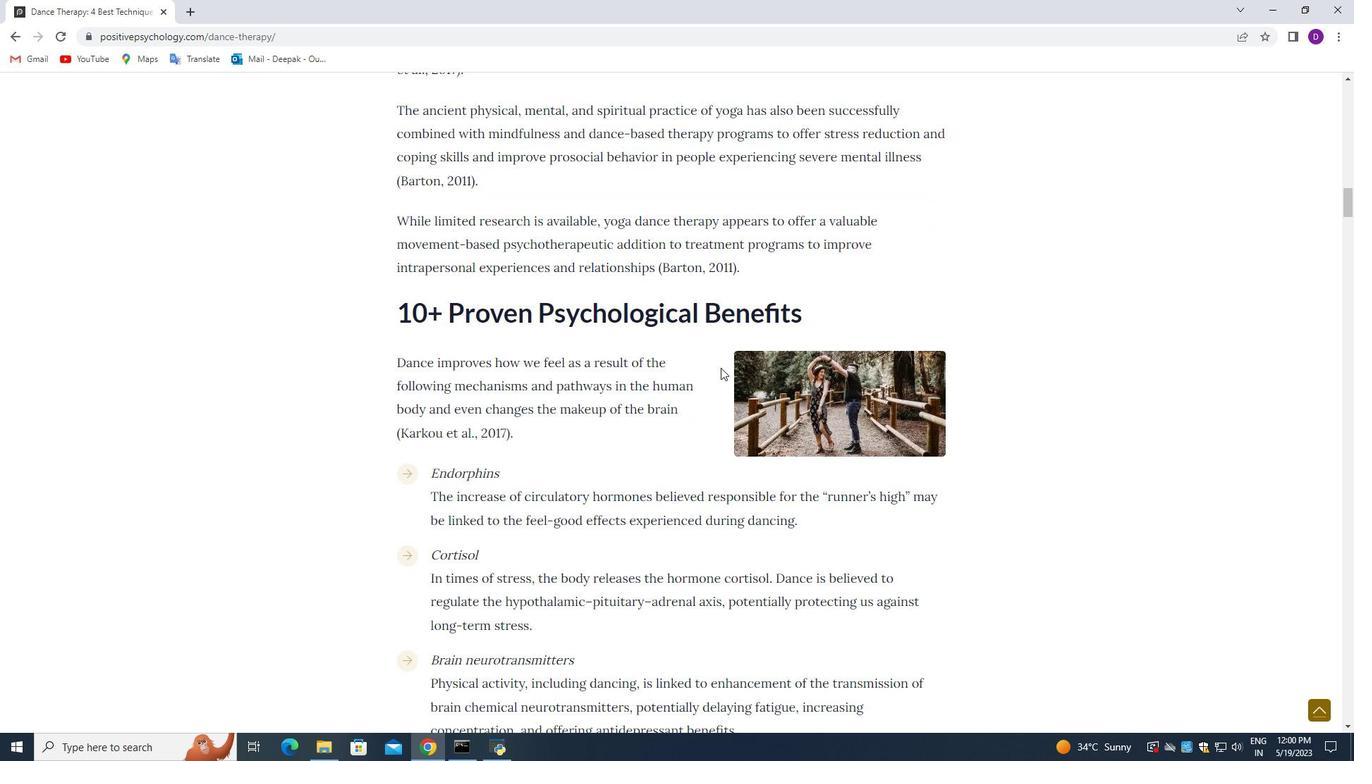 
Action: Mouse moved to (722, 368)
Screenshot: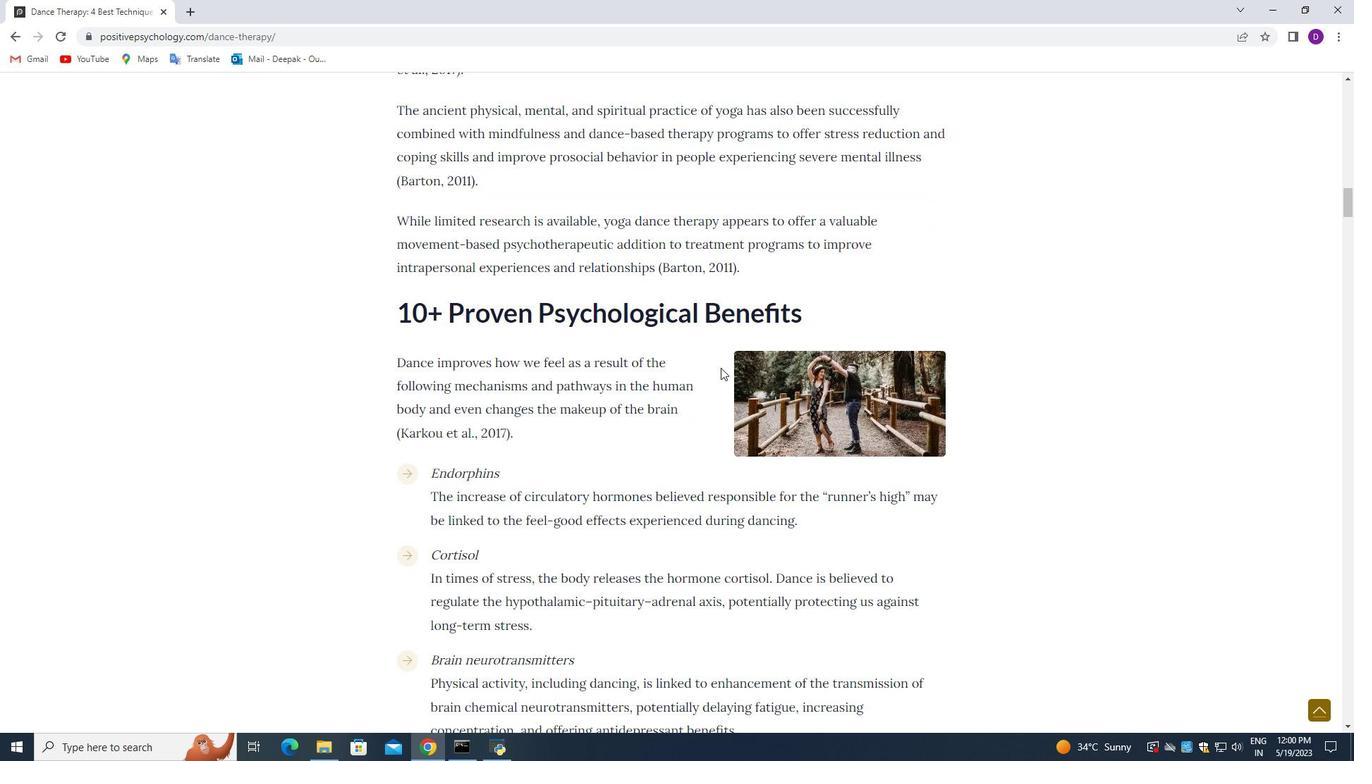 
Action: Mouse scrolled (722, 367) with delta (0, 0)
Screenshot: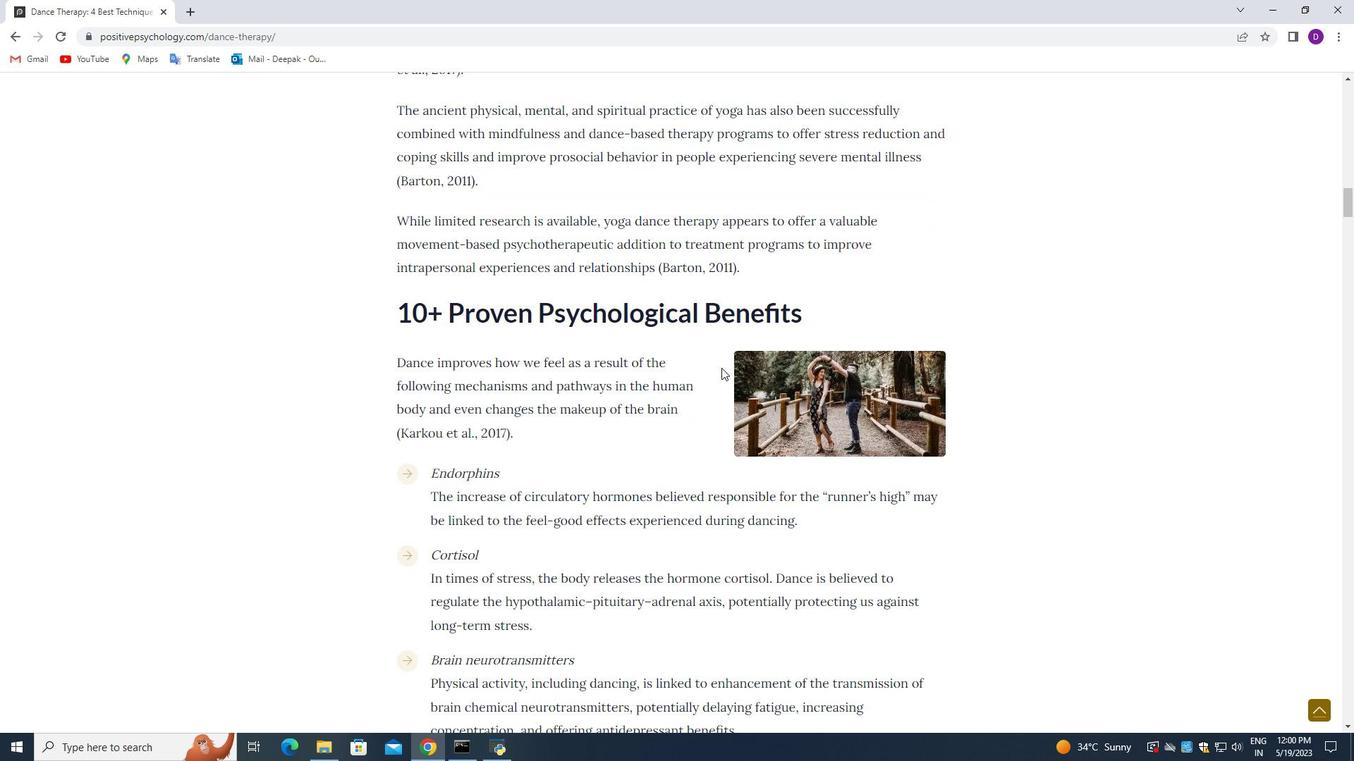 
Action: Mouse scrolled (722, 367) with delta (0, 0)
Screenshot: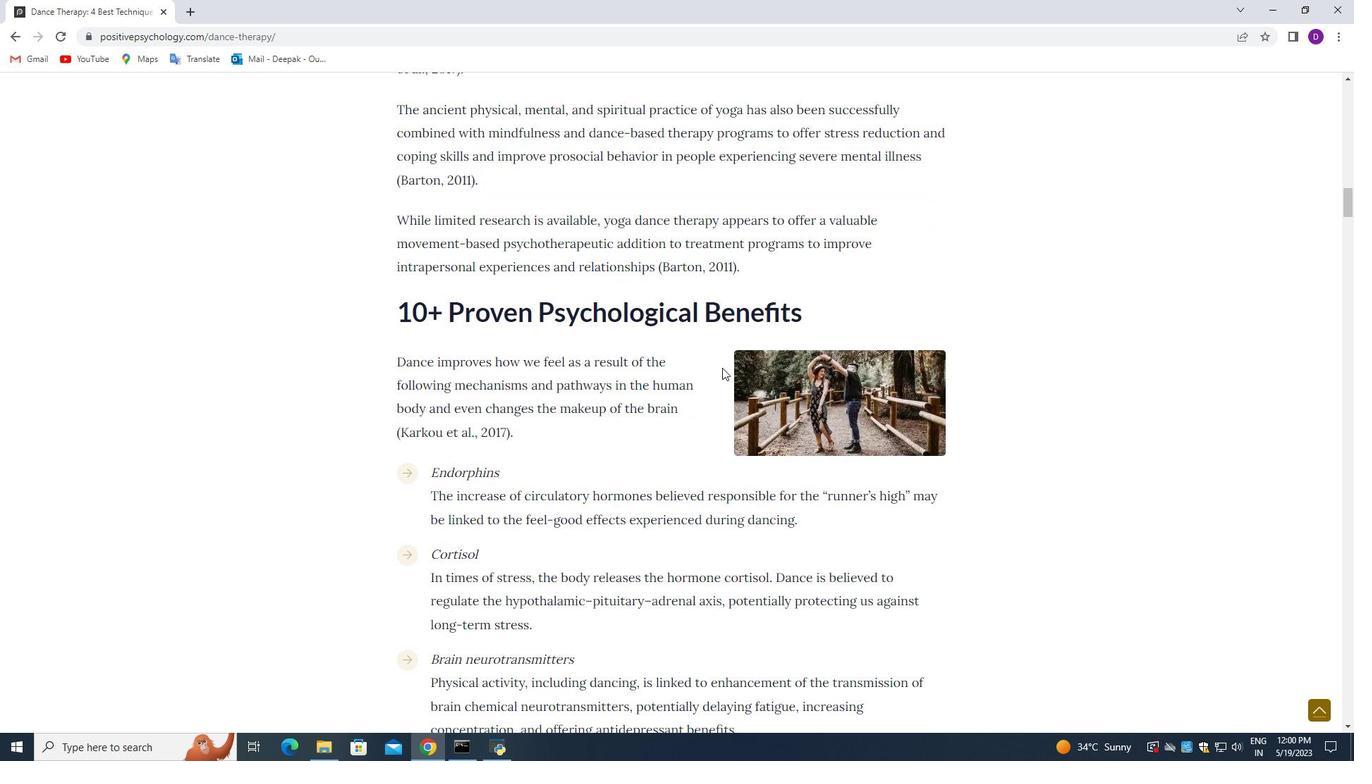 
Action: Mouse moved to (384, 297)
Screenshot: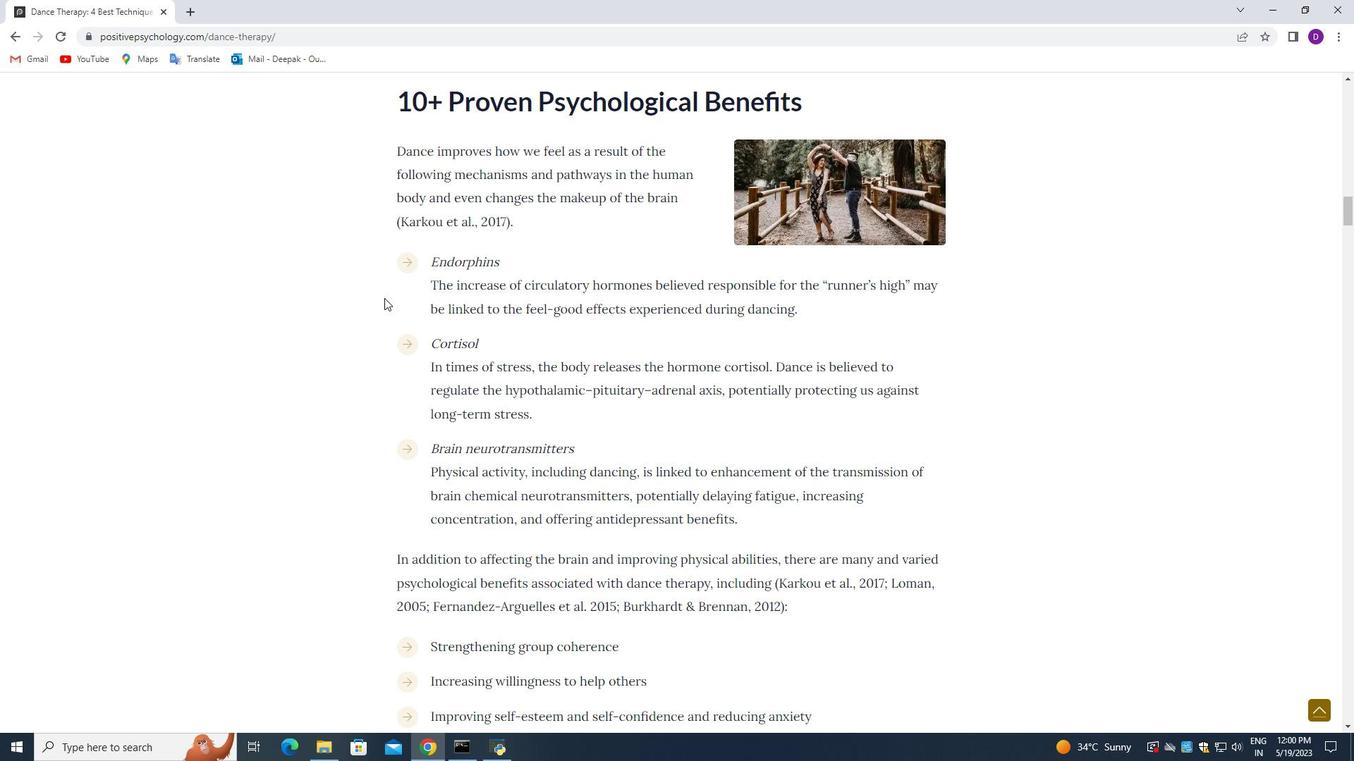 
Action: Key pressed <Key.down><Key.down><Key.down><Key.down><Key.down><Key.down><Key.down><Key.down><Key.down><Key.down><Key.down><Key.down><Key.down><Key.down><Key.down><Key.down><Key.down><Key.down><Key.down><Key.down><Key.down><Key.down><Key.down><Key.down><Key.down><Key.down><Key.down><Key.down><Key.down><Key.down><Key.down><Key.down><Key.down><Key.down><Key.down><Key.down><Key.down><Key.down><Key.down><Key.down><Key.down><Key.down><Key.down><Key.down><Key.down><Key.down><Key.down><Key.down><Key.down><Key.down><Key.down><Key.down><Key.down><Key.down><Key.down><Key.down><Key.down><Key.down><Key.down><Key.down><Key.down><Key.down><Key.down><Key.down><Key.down><Key.down><Key.down><Key.down><Key.down><Key.down><Key.down><Key.down><Key.down><Key.down><Key.down><Key.down><Key.down><Key.down><Key.down><Key.down><Key.down><Key.down><Key.down><Key.down><Key.down><Key.down><Key.down><Key.down><Key.down><Key.down><Key.down><Key.down><Key.down><Key.down>
Screenshot: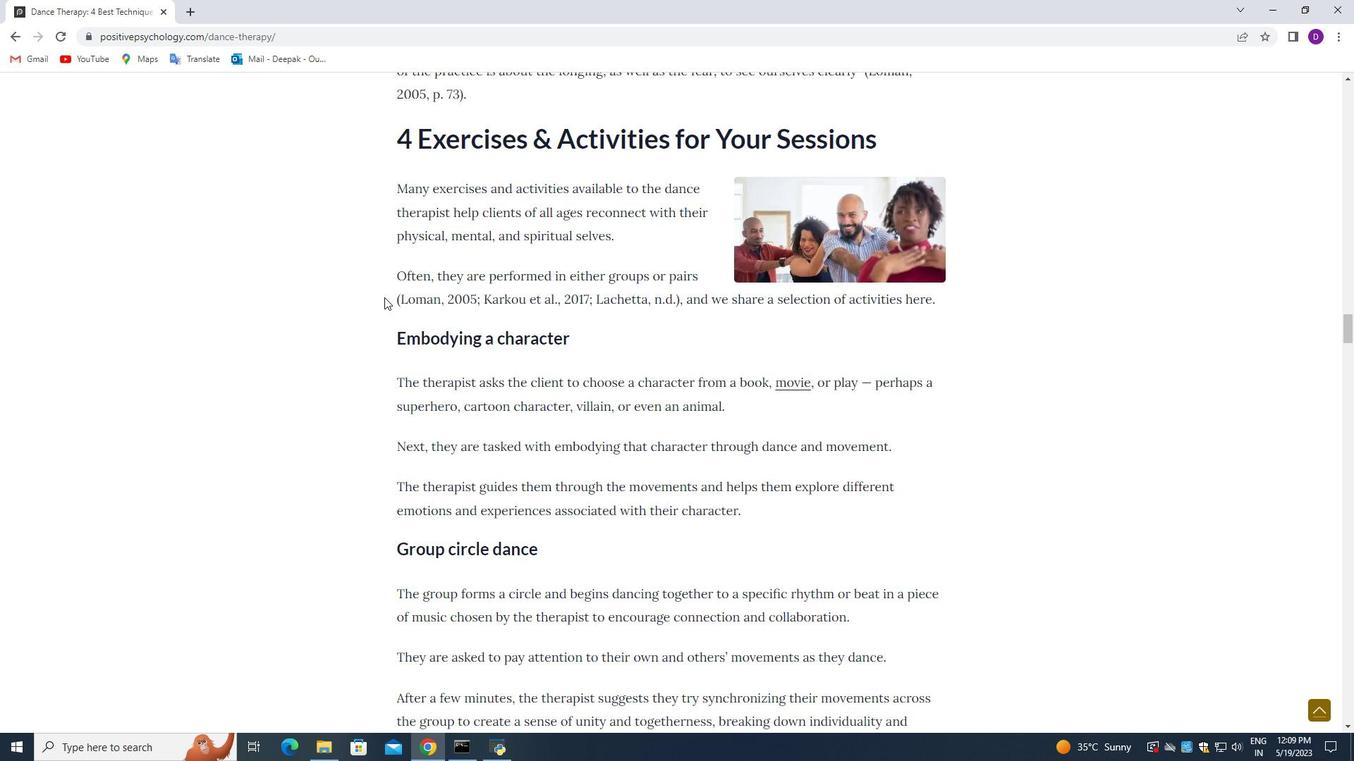 
Action: Mouse moved to (191, 9)
Screenshot: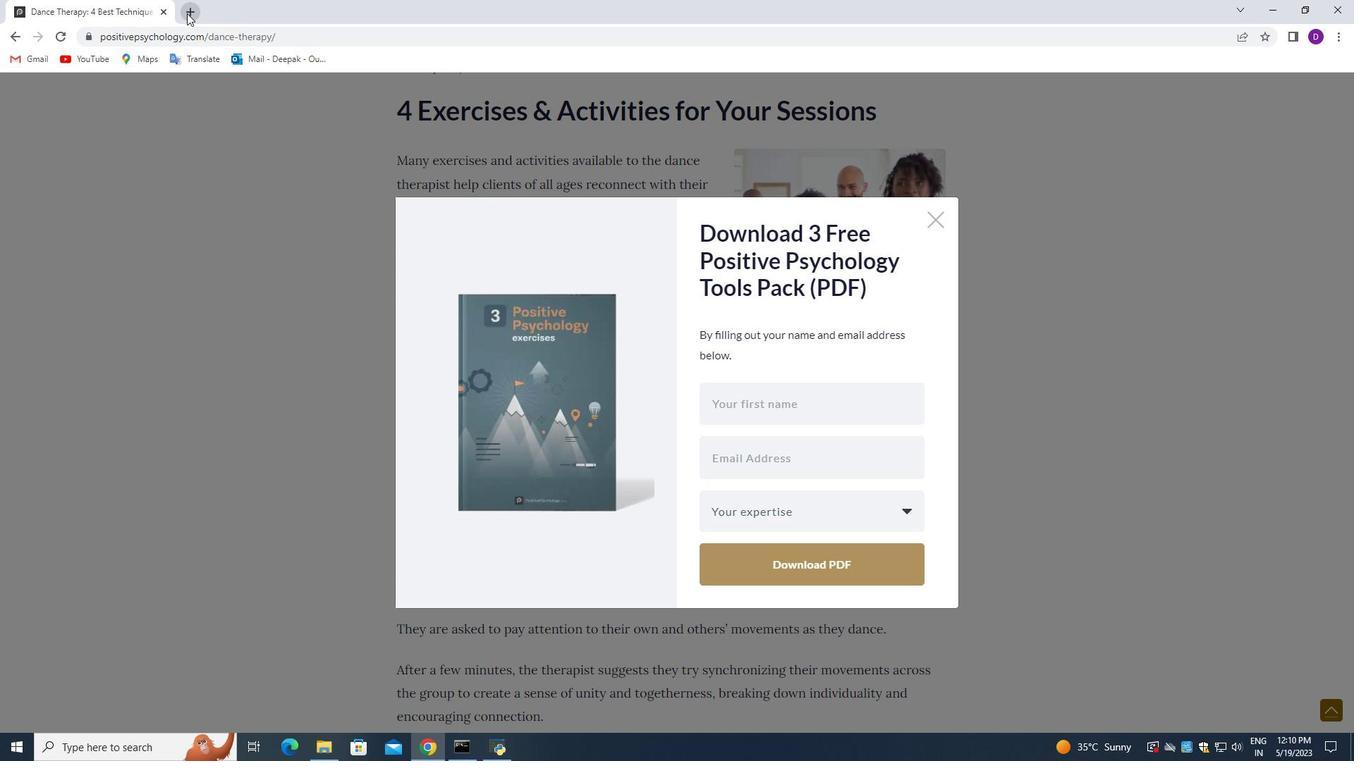 
Action: Mouse pressed left at (191, 9)
Screenshot: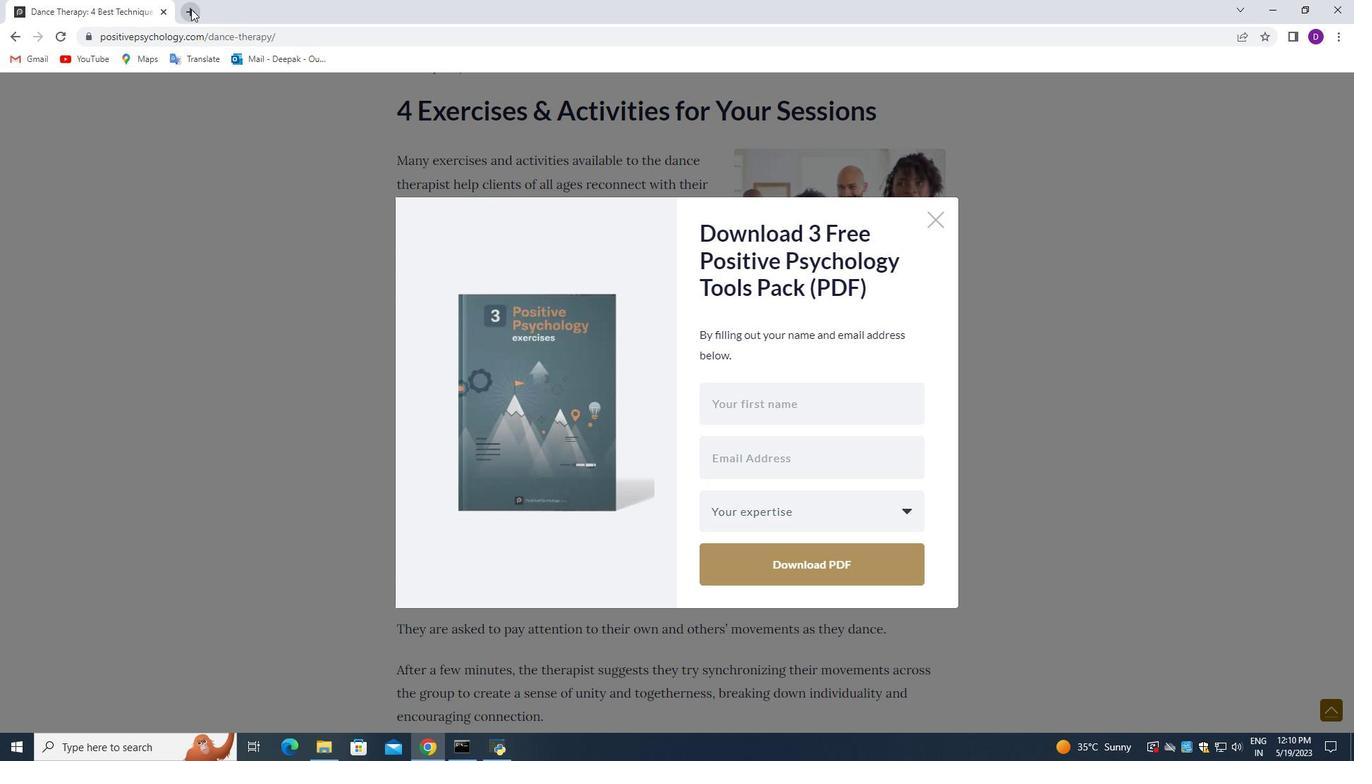 
Action: Mouse moved to (201, 35)
Screenshot: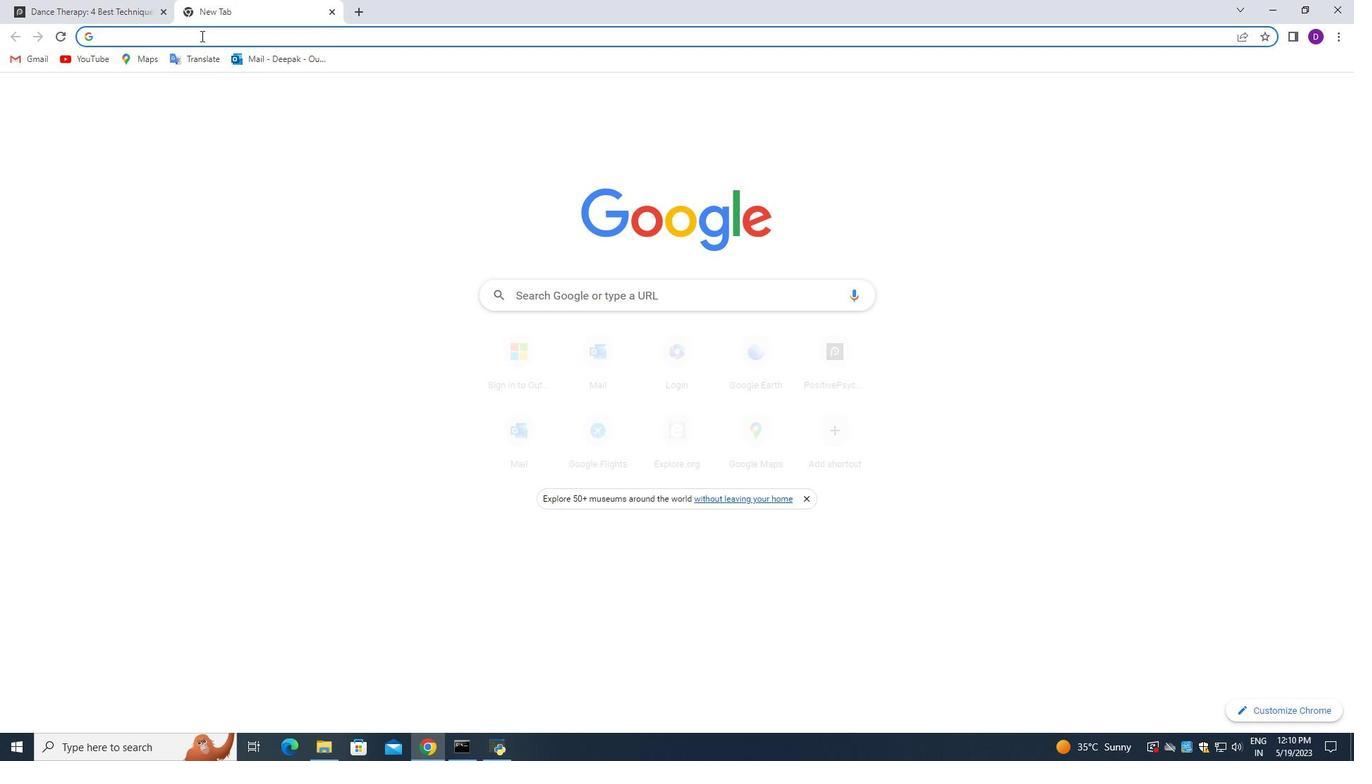 
Action: Mouse pressed left at (201, 35)
Screenshot: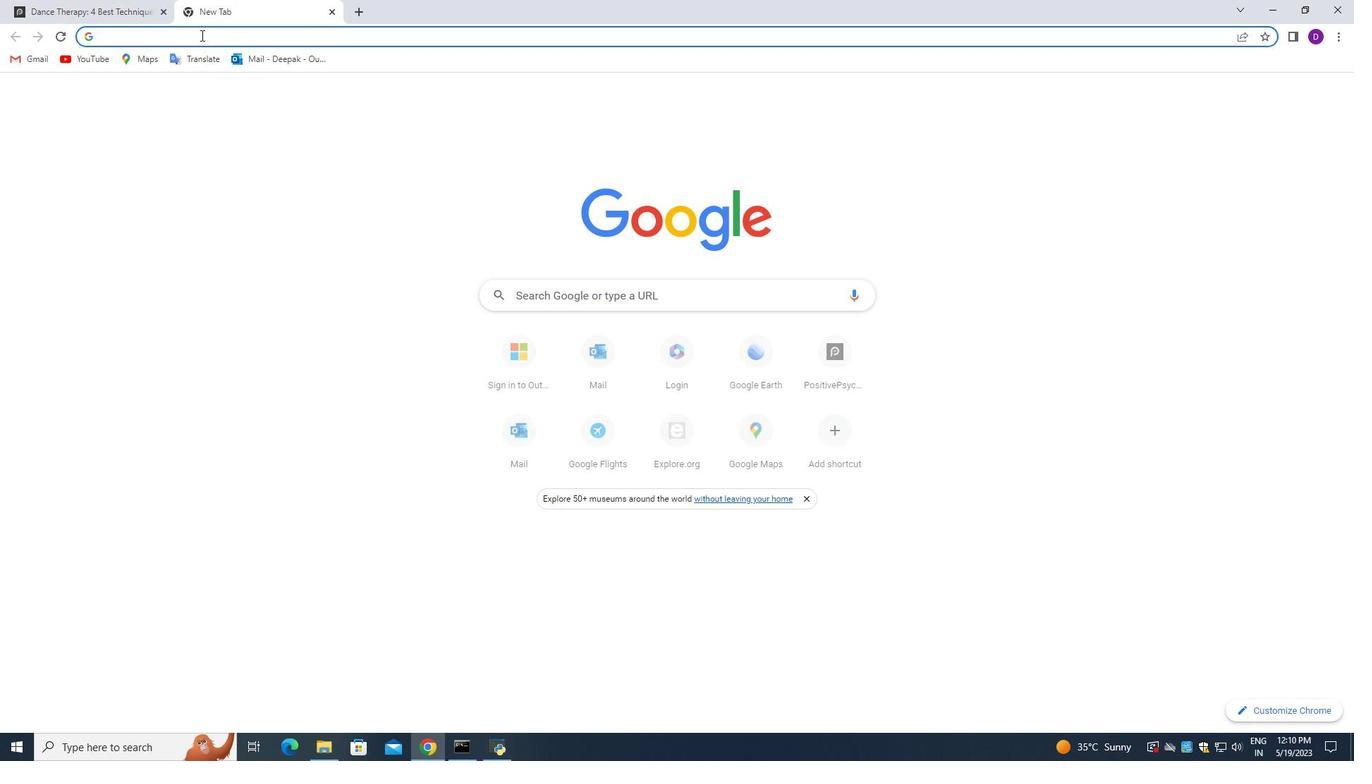 
Action: Mouse moved to (74, 430)
Screenshot: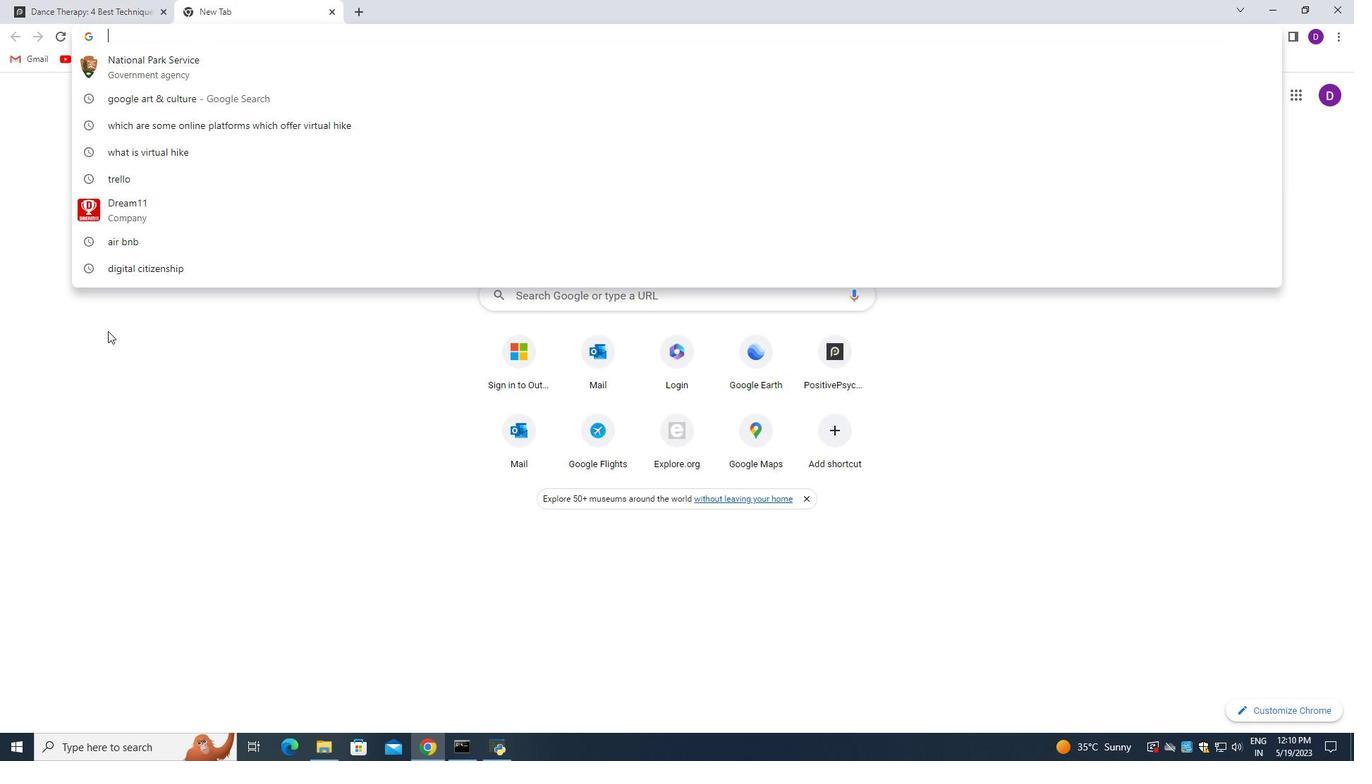 
Action: Key pressed <Key.shift_r>Resiliemn<Key.backspace><Key.backspace>nce<Key.space>building<Key.space>strategies<Key.space>articl<Key.down>s<Key.enter>
Screenshot: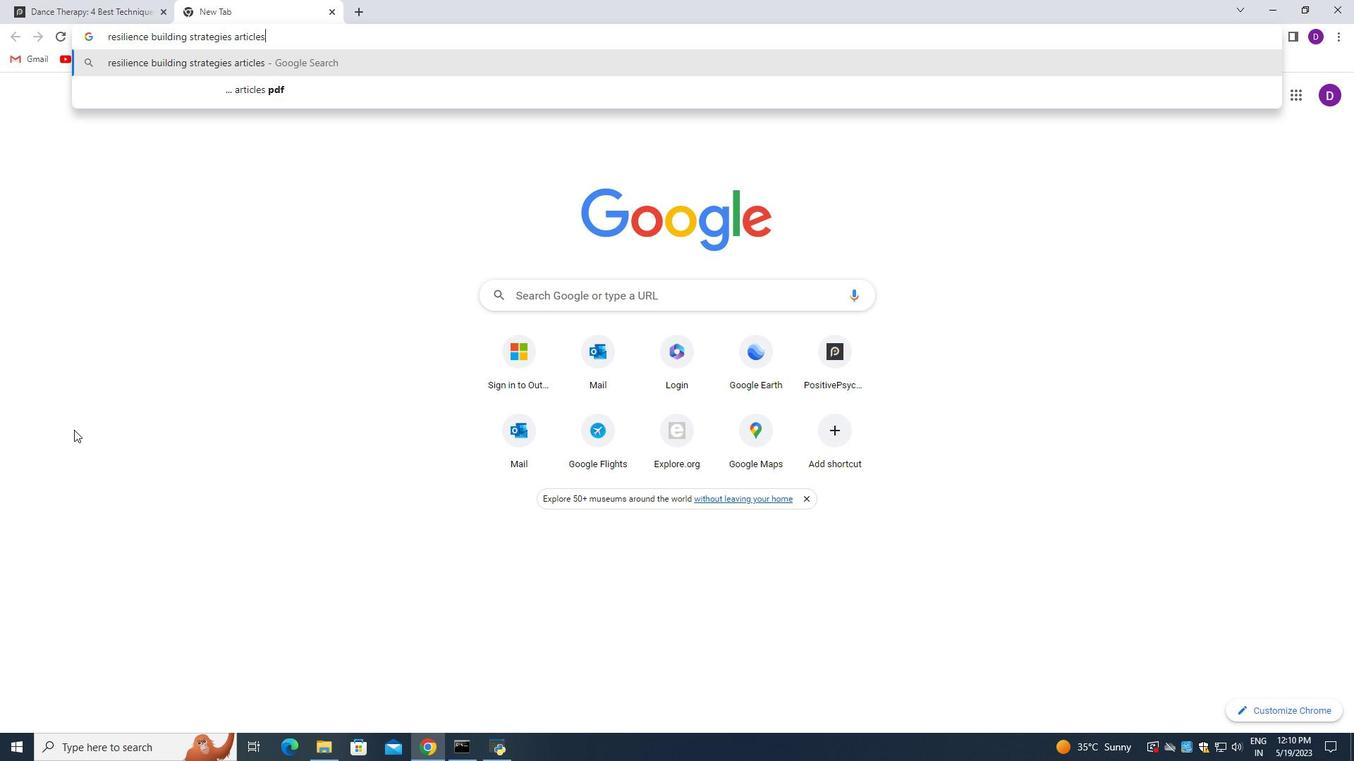 
Action: Mouse moved to (342, 263)
Screenshot: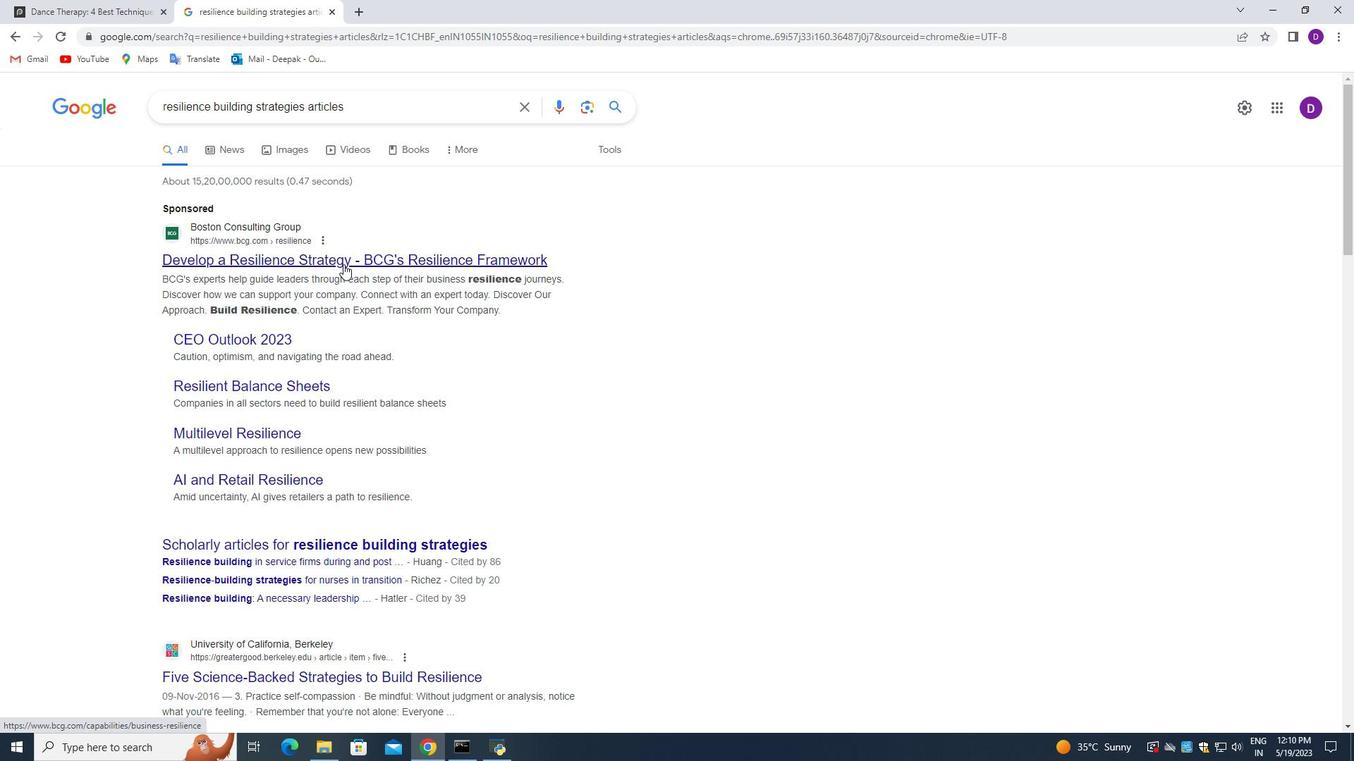 
Action: Mouse pressed left at (342, 263)
Screenshot: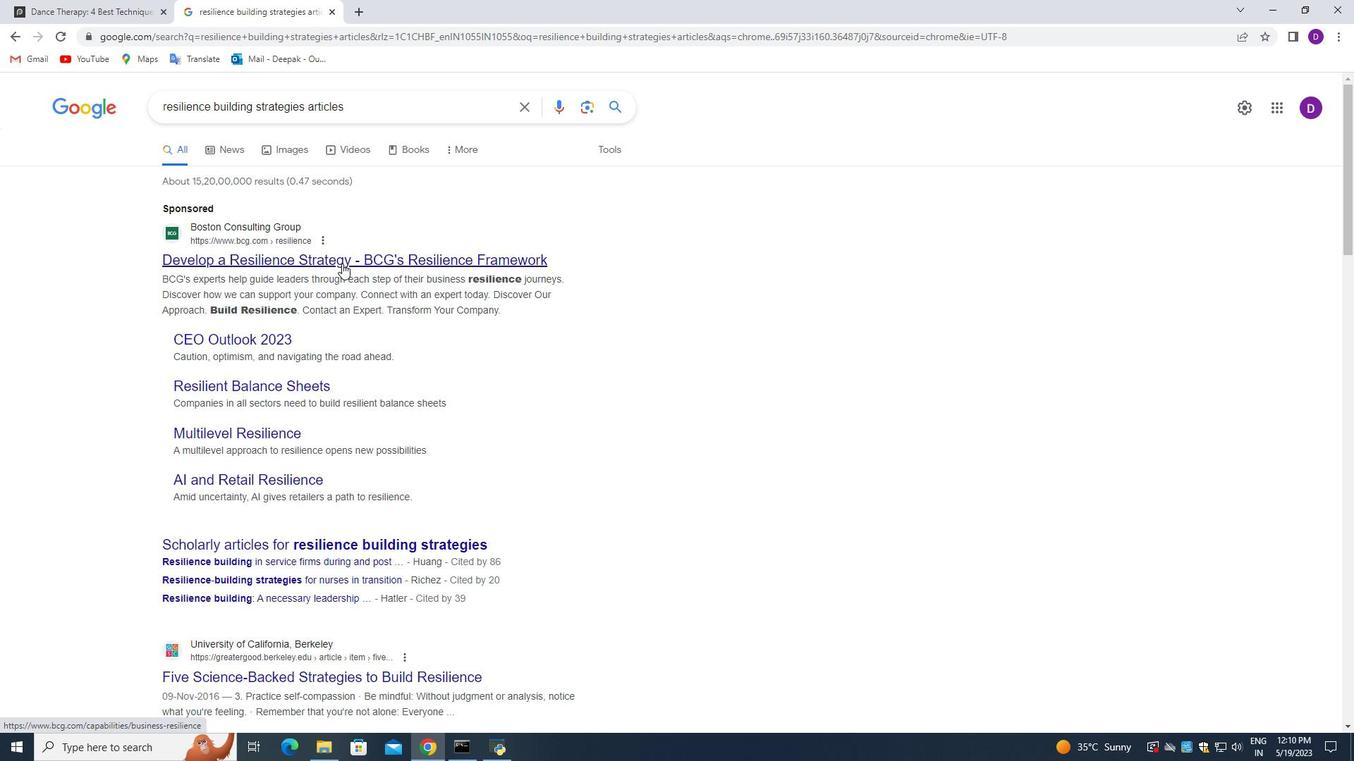 
Action: Mouse moved to (131, 320)
Screenshot: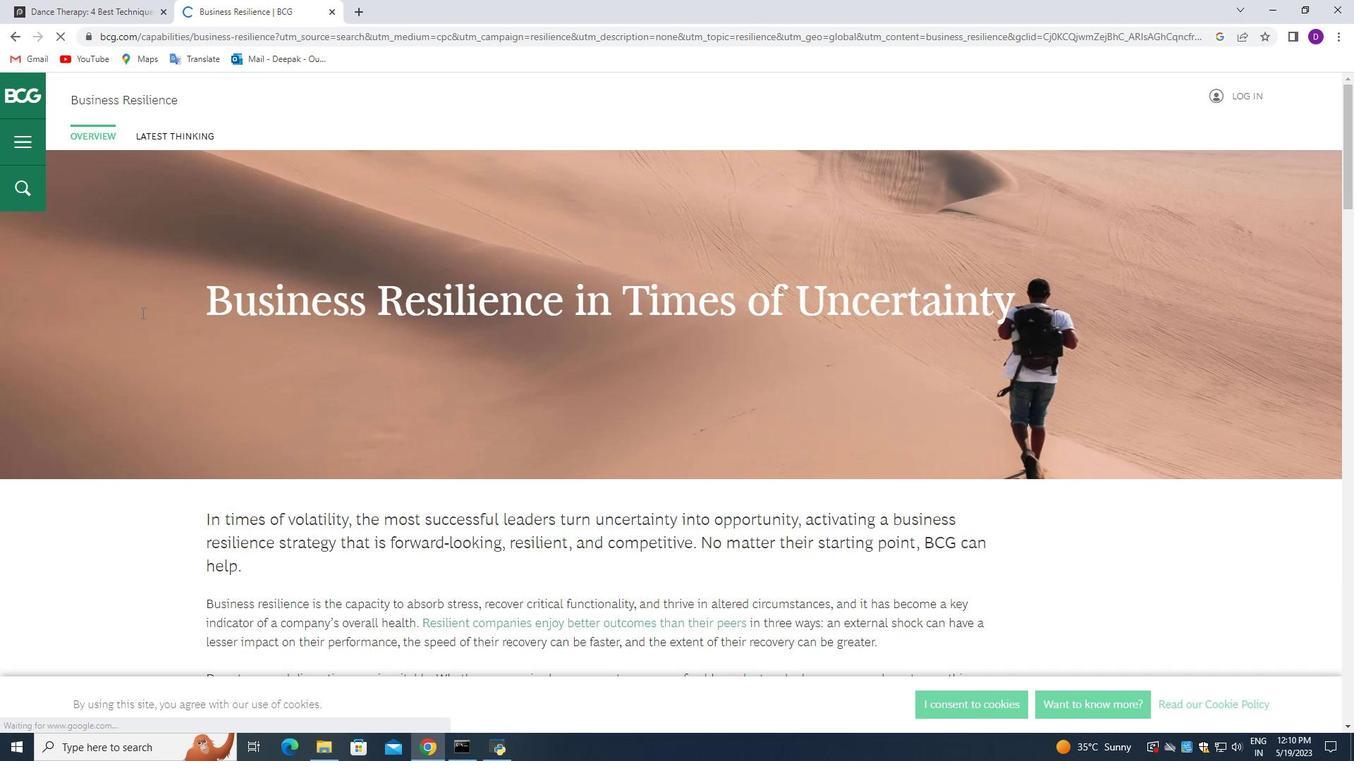 
Action: Mouse scrolled (131, 319) with delta (0, 0)
Screenshot: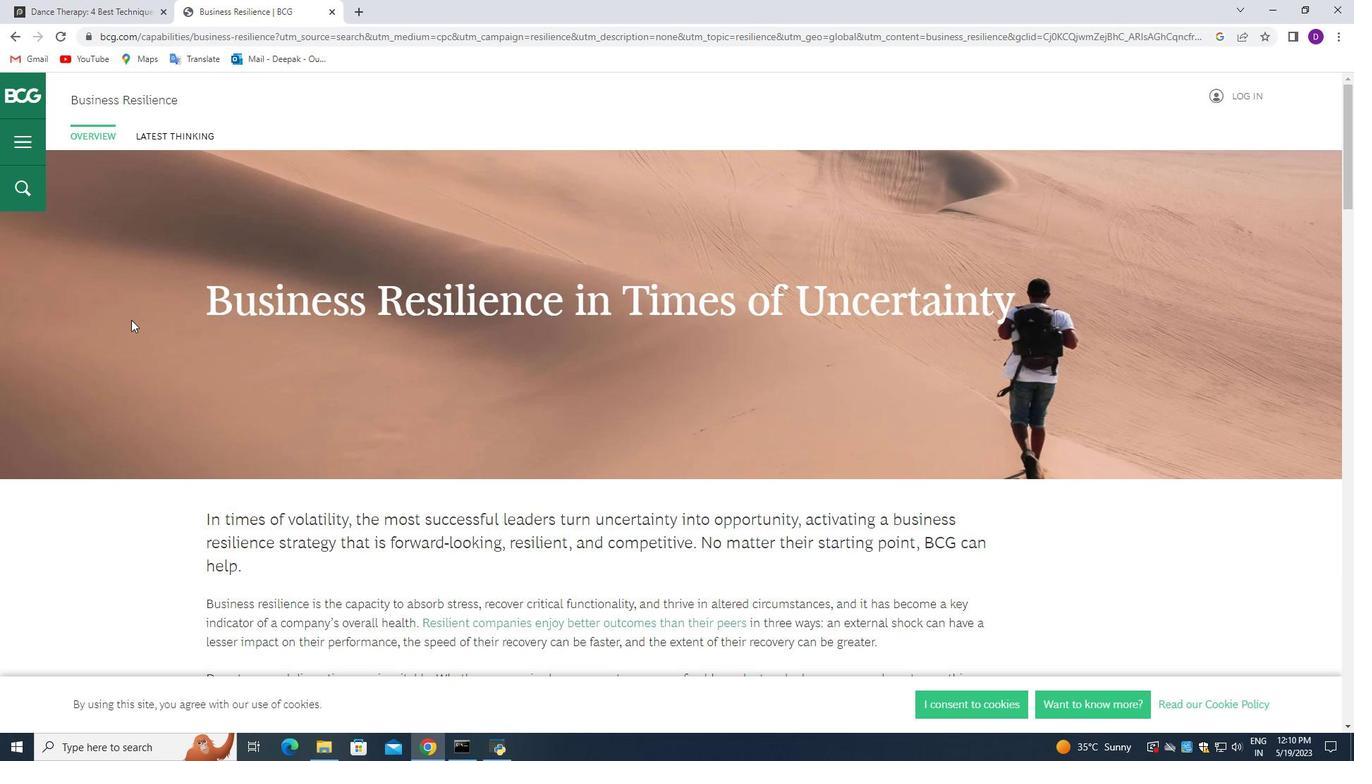 
Action: Mouse moved to (131, 320)
Screenshot: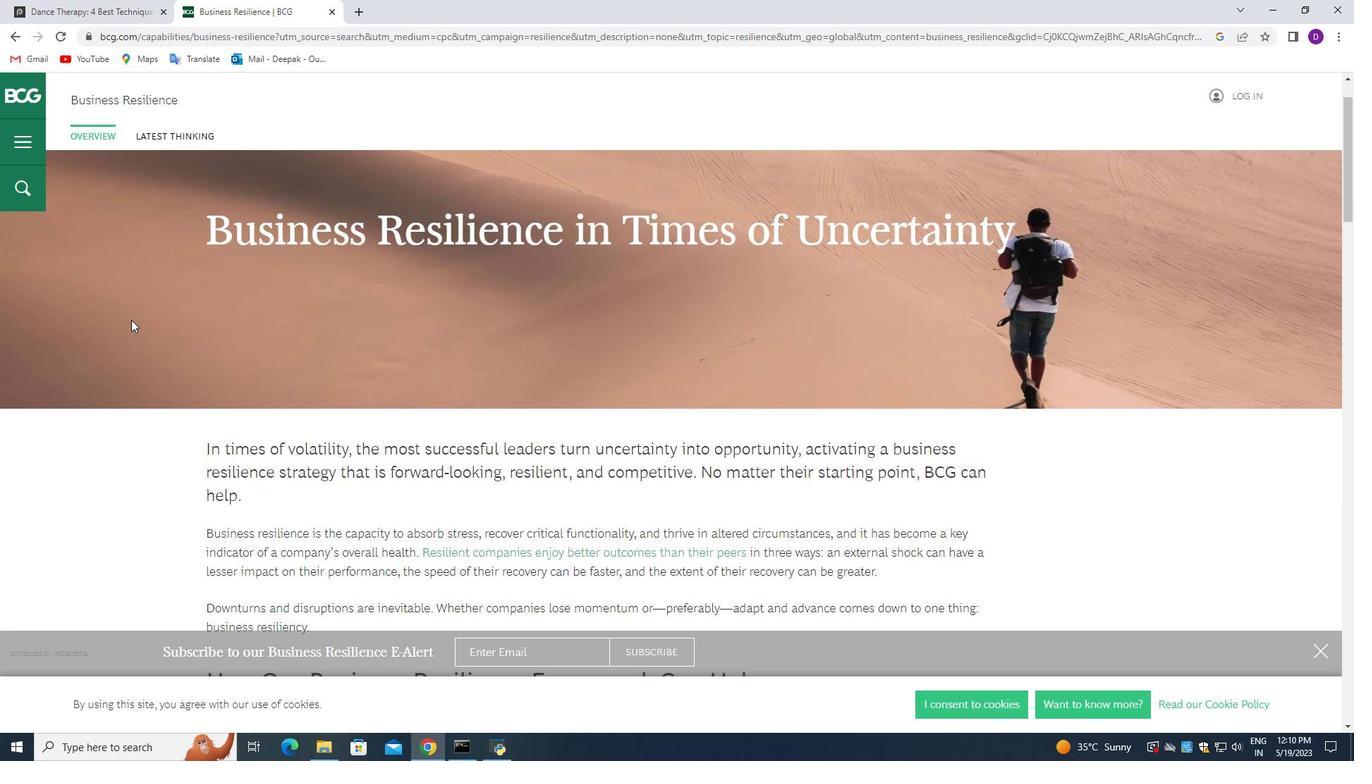 
Action: Mouse scrolled (131, 319) with delta (0, 0)
Screenshot: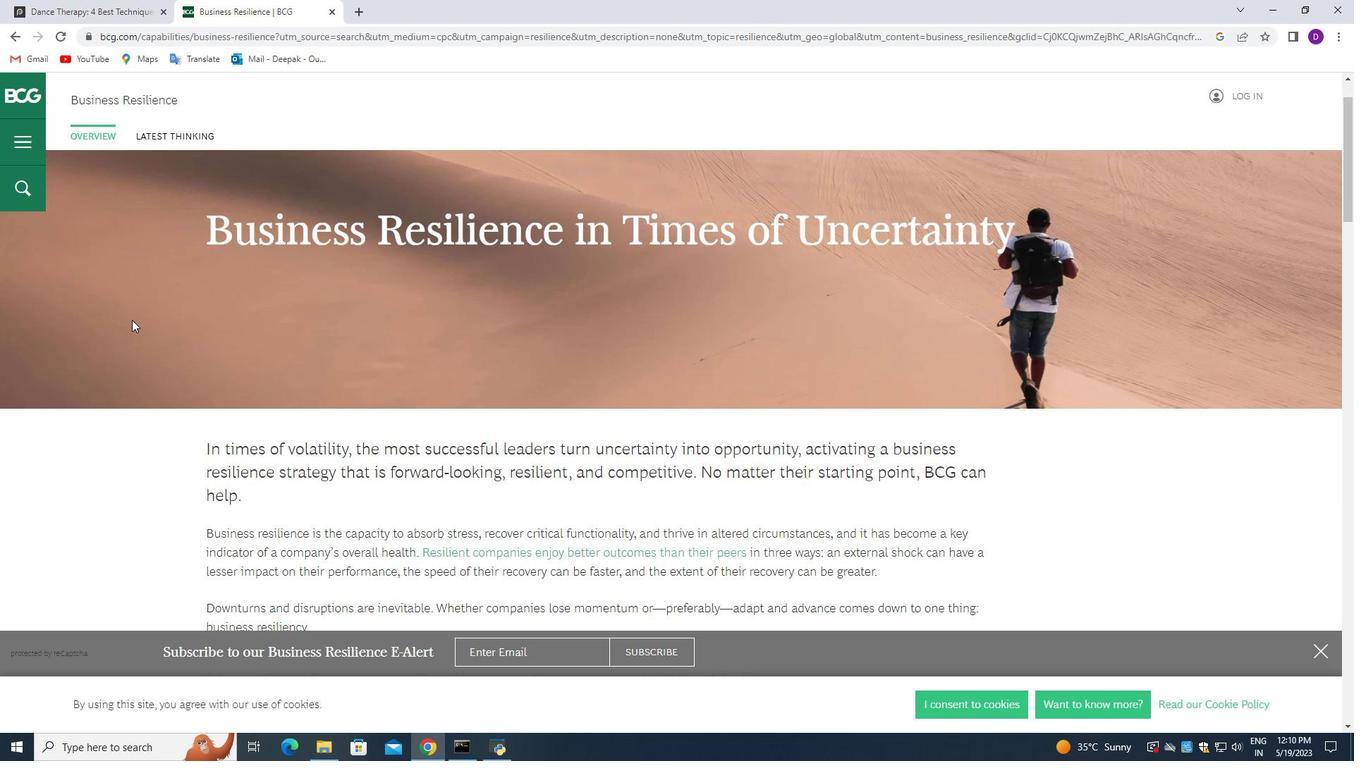 
Action: Mouse scrolled (131, 319) with delta (0, 0)
Screenshot: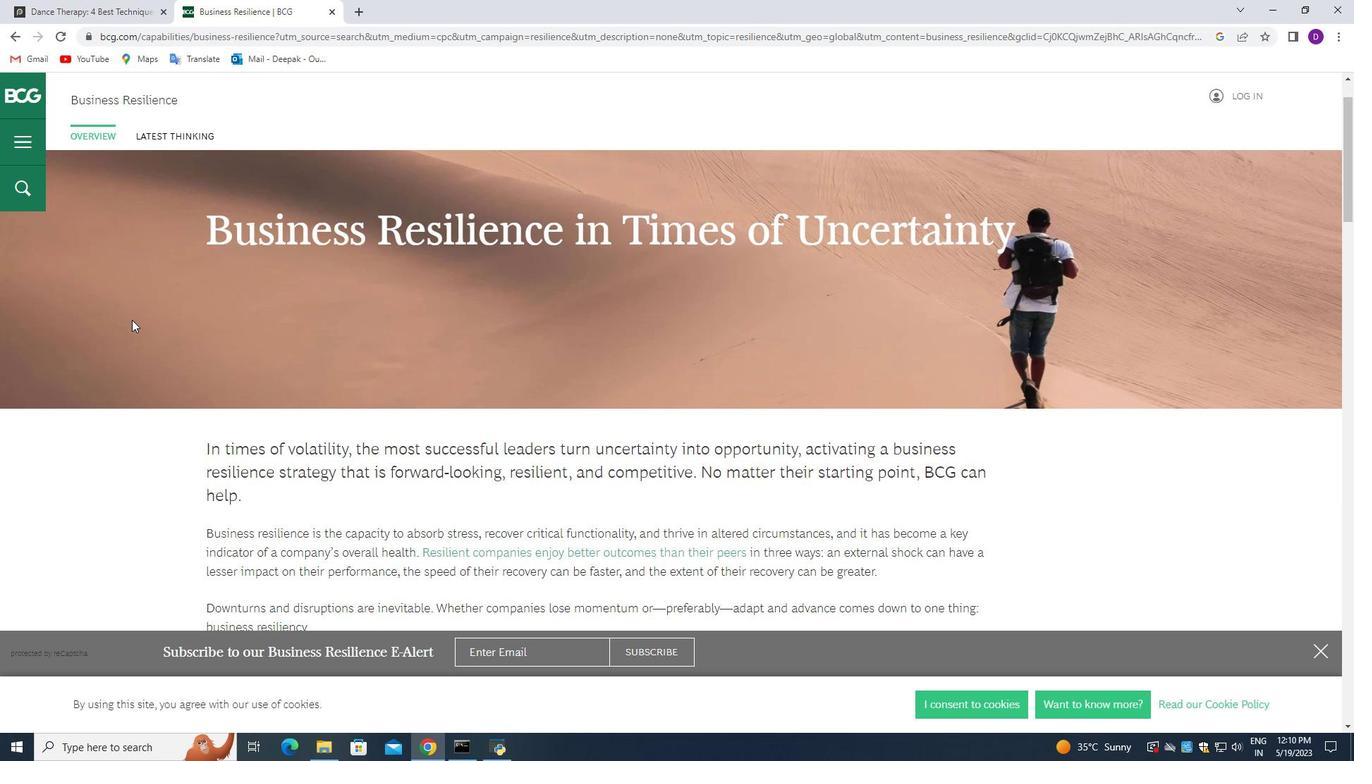 
Action: Mouse scrolled (131, 319) with delta (0, 0)
Screenshot: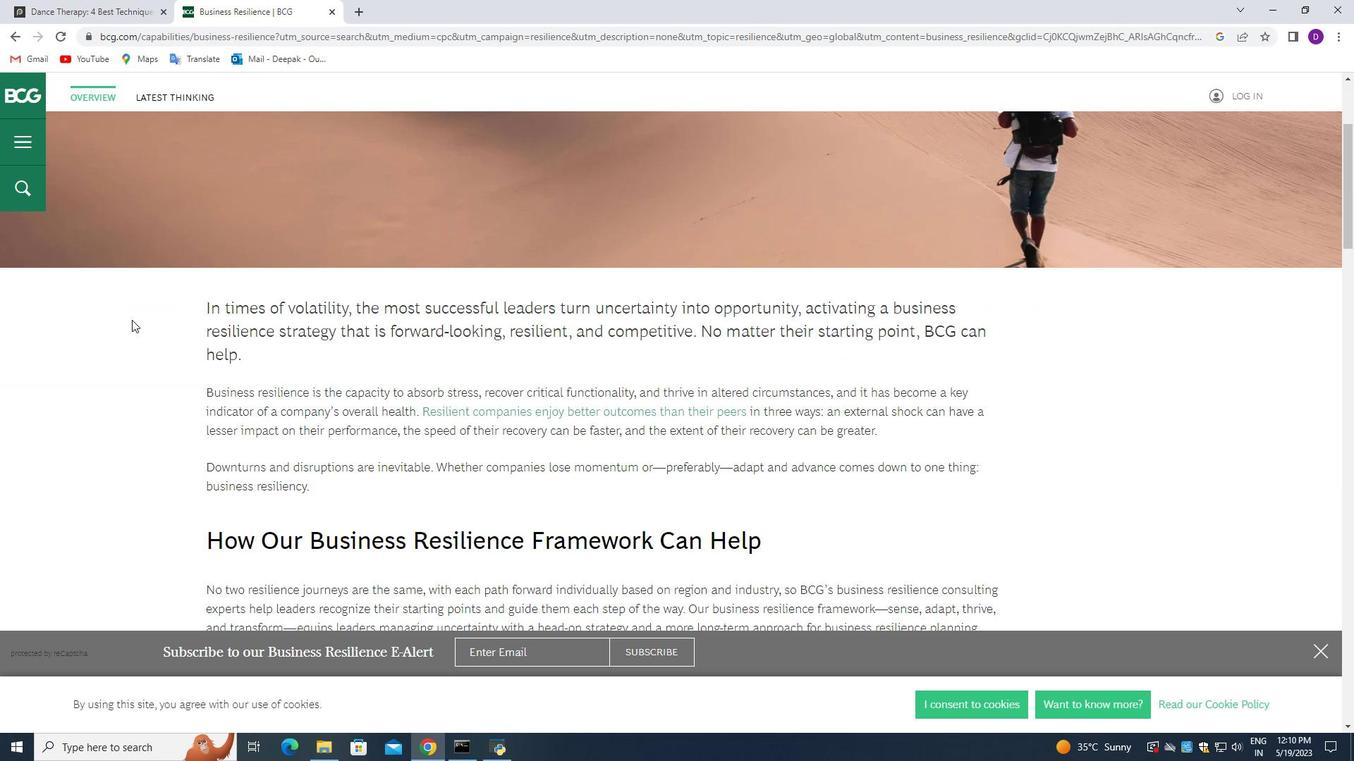 
Action: Mouse moved to (132, 320)
Screenshot: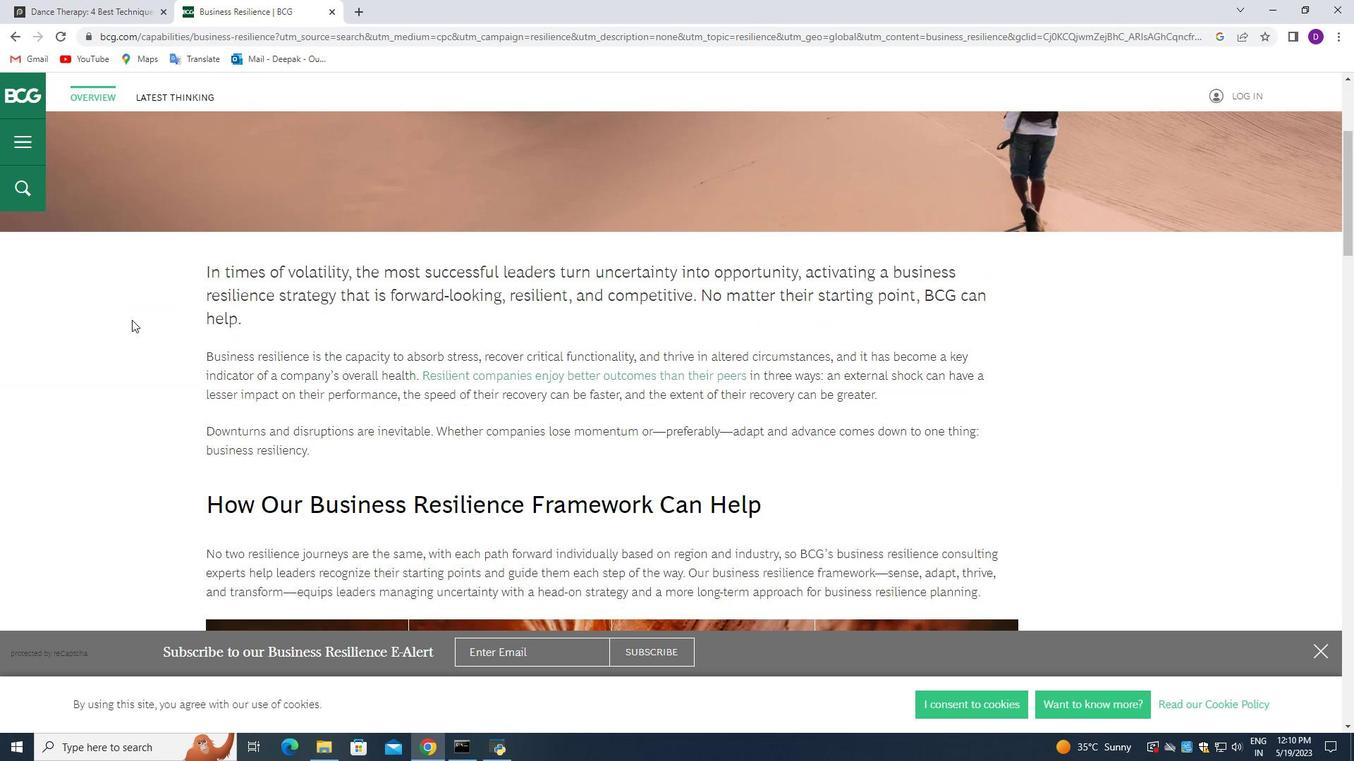 
Action: Mouse scrolled (132, 319) with delta (0, 0)
Screenshot: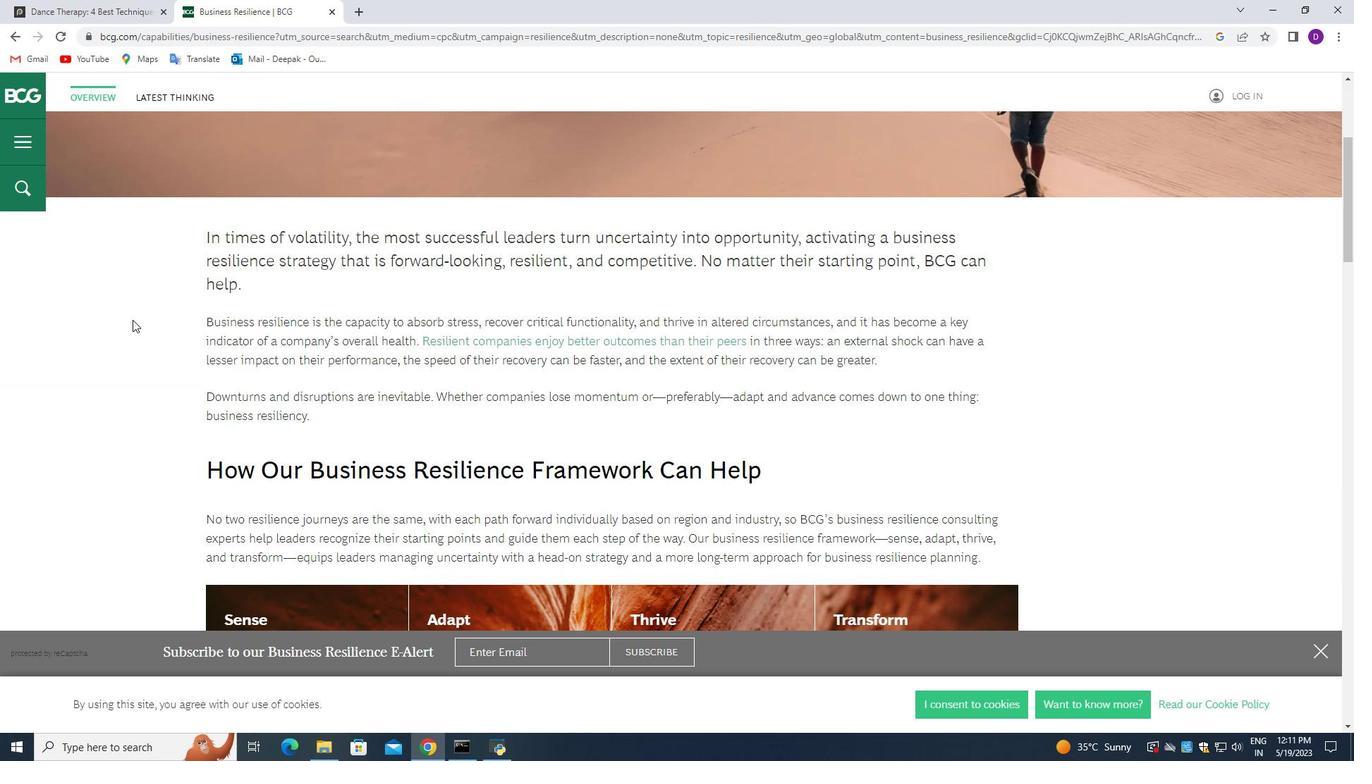 
Action: Mouse scrolled (132, 319) with delta (0, 0)
Screenshot: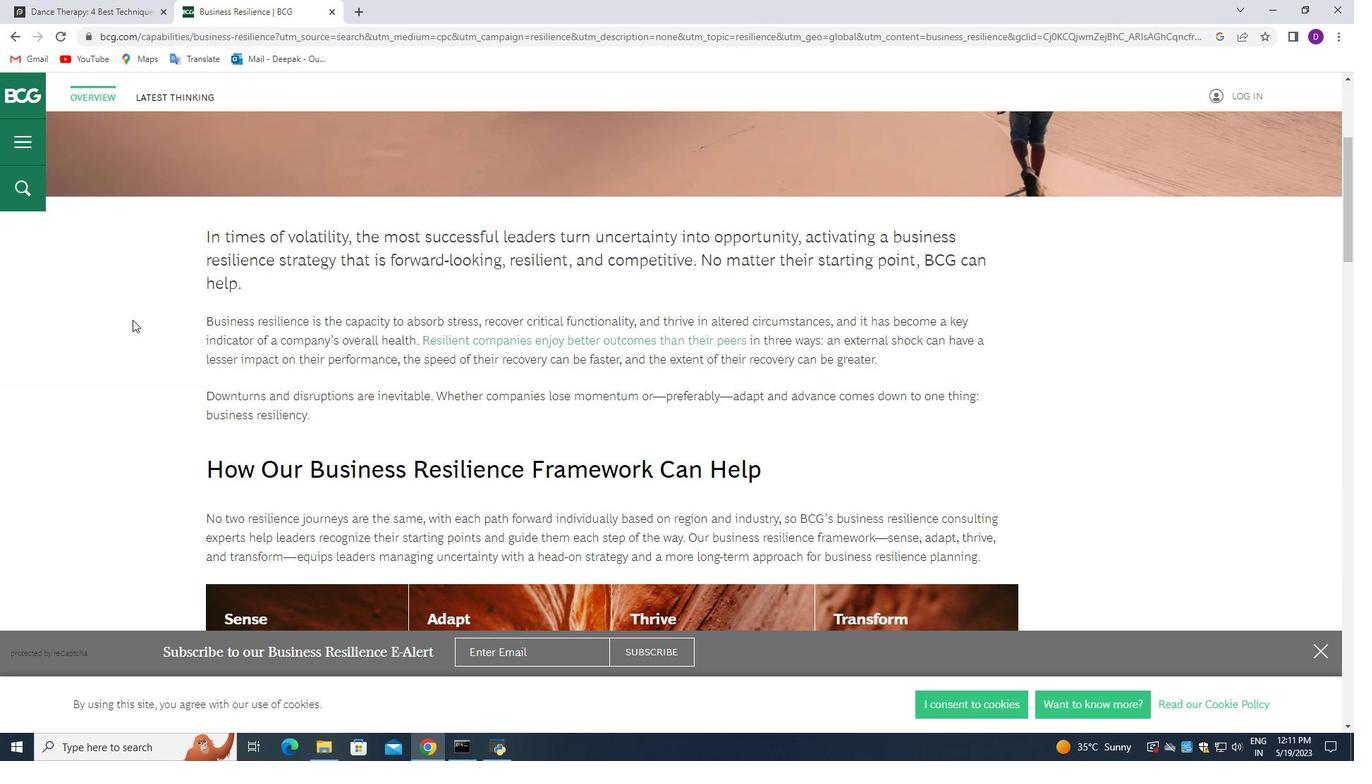 
Action: Mouse scrolled (132, 319) with delta (0, 0)
Screenshot: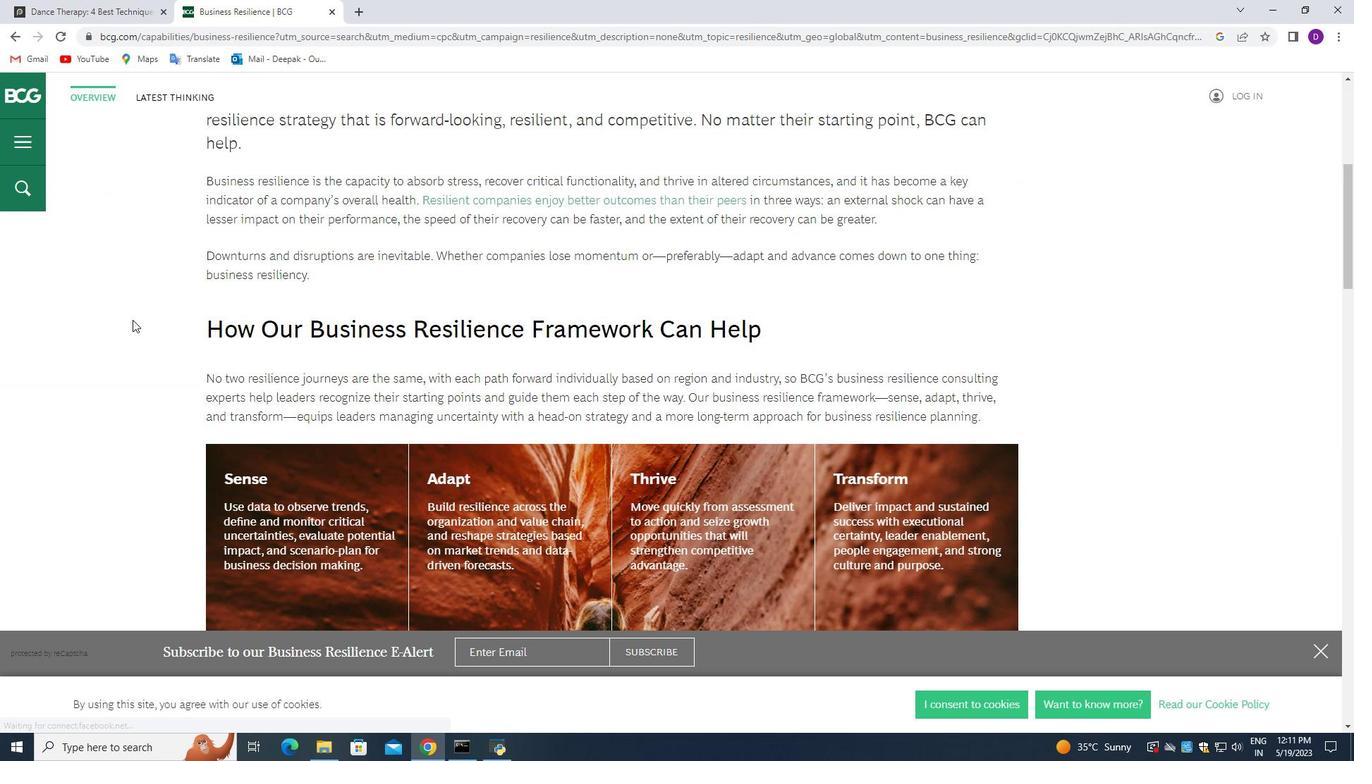 
Action: Mouse scrolled (132, 319) with delta (0, 0)
Screenshot: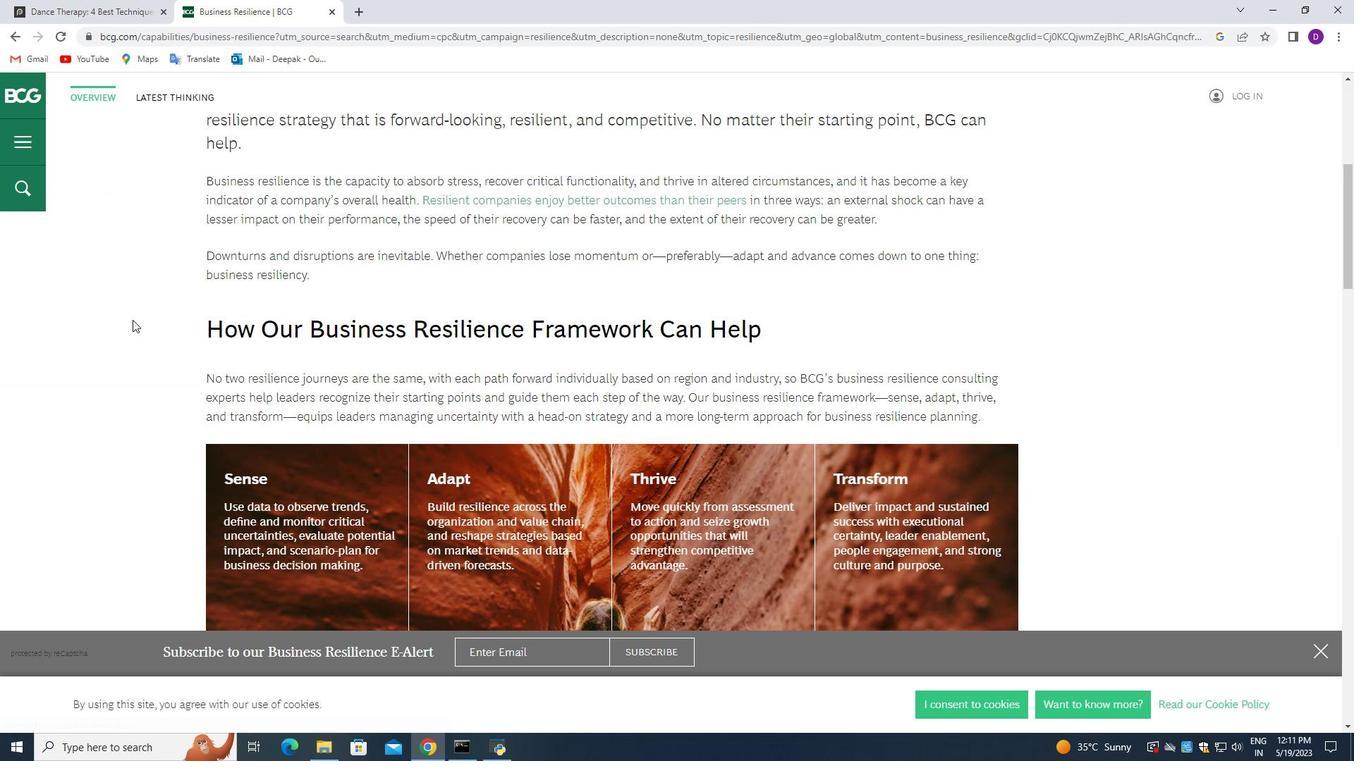 
Action: Mouse scrolled (132, 319) with delta (0, 0)
Screenshot: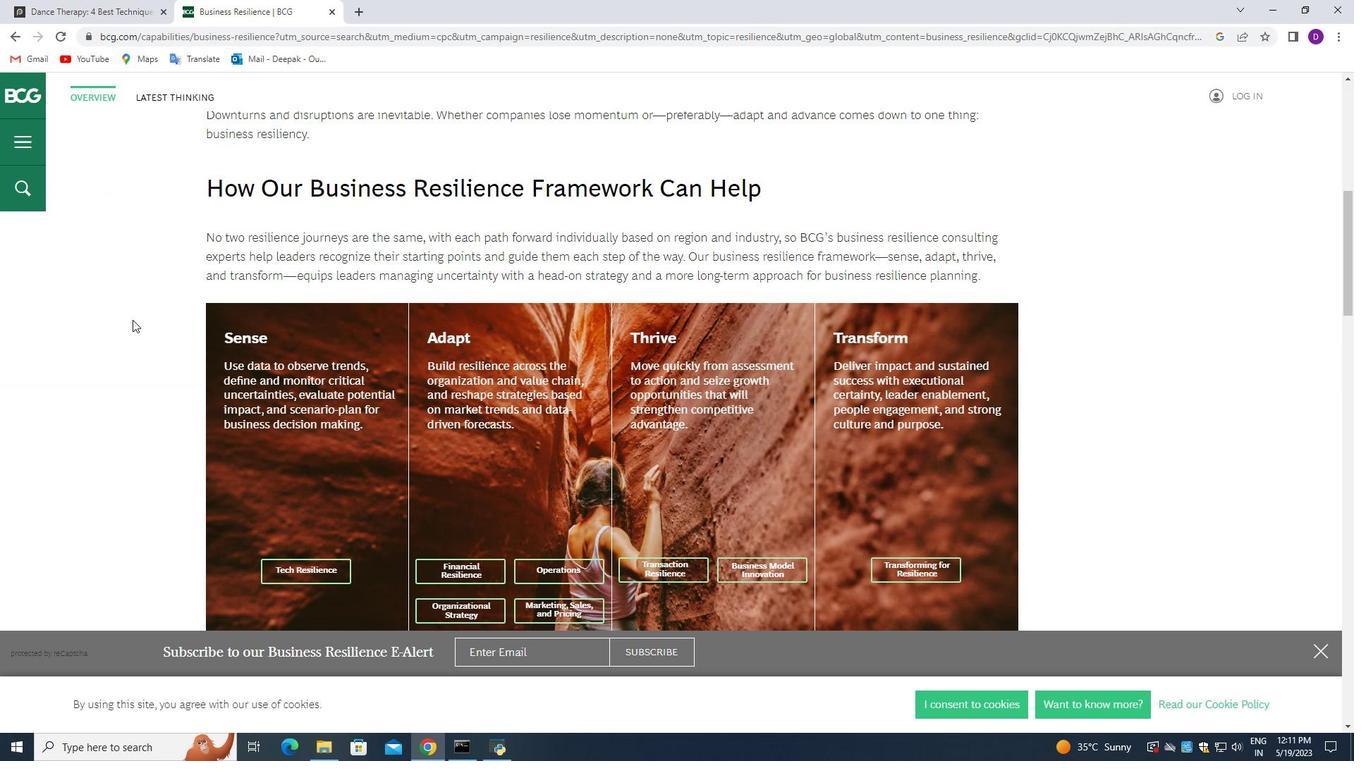 
Action: Mouse moved to (268, 321)
Screenshot: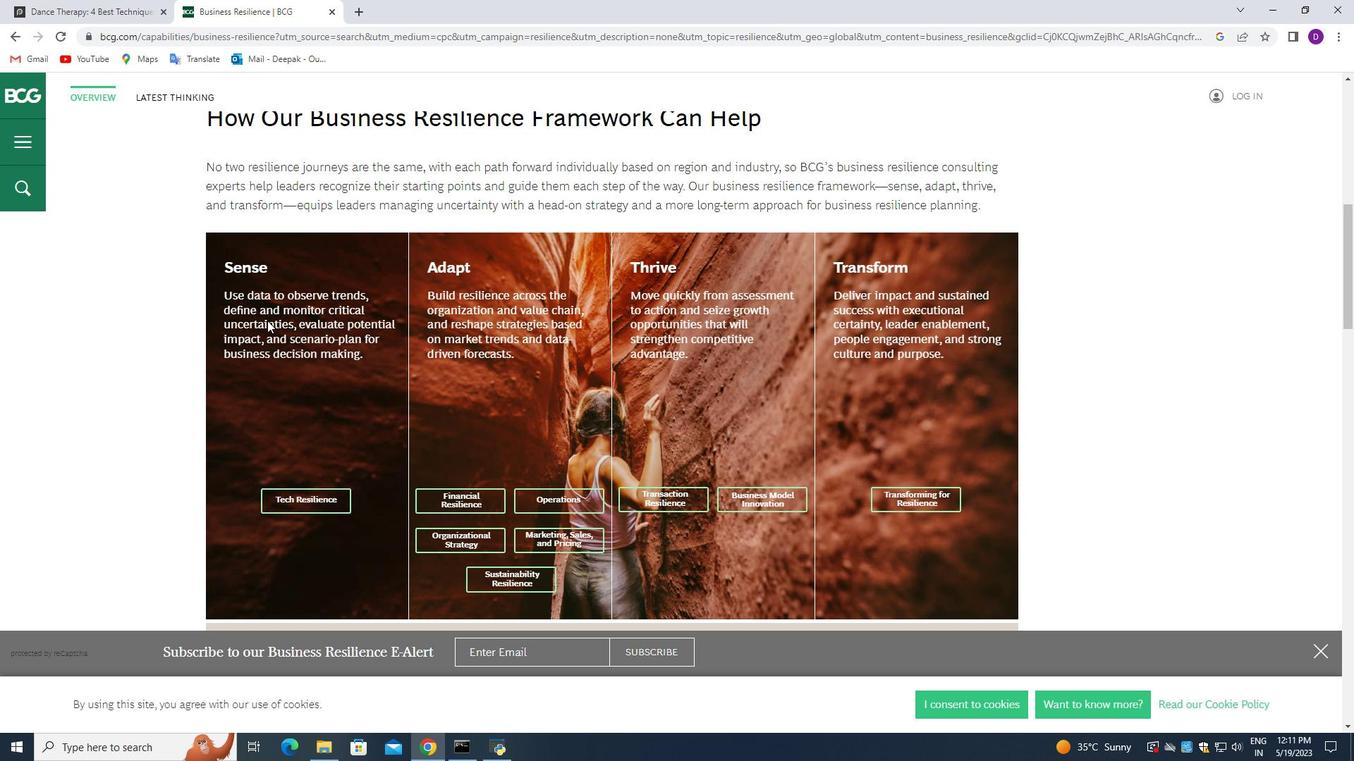 
Action: Mouse scrolled (268, 320) with delta (0, 0)
Screenshot: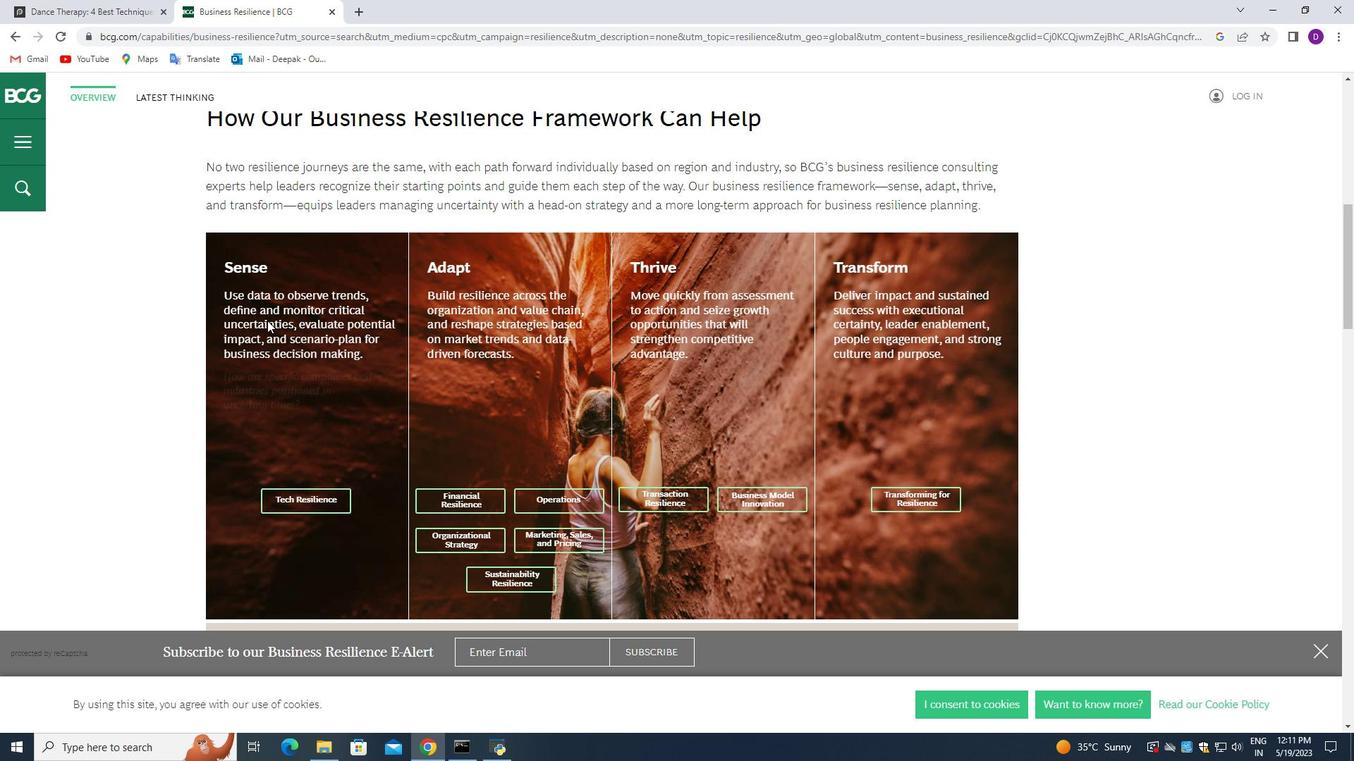 
Action: Mouse scrolled (268, 320) with delta (0, 0)
Screenshot: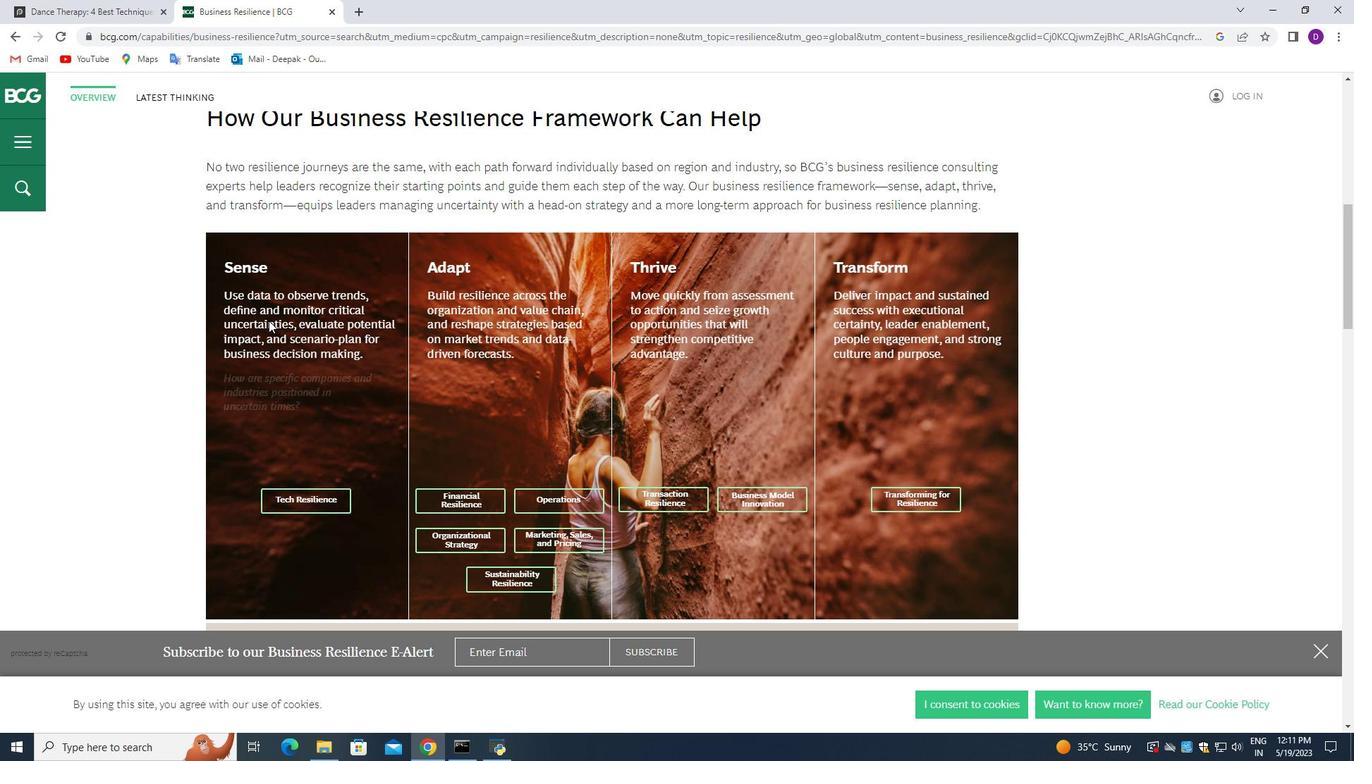 
Action: Mouse scrolled (268, 320) with delta (0, 0)
Screenshot: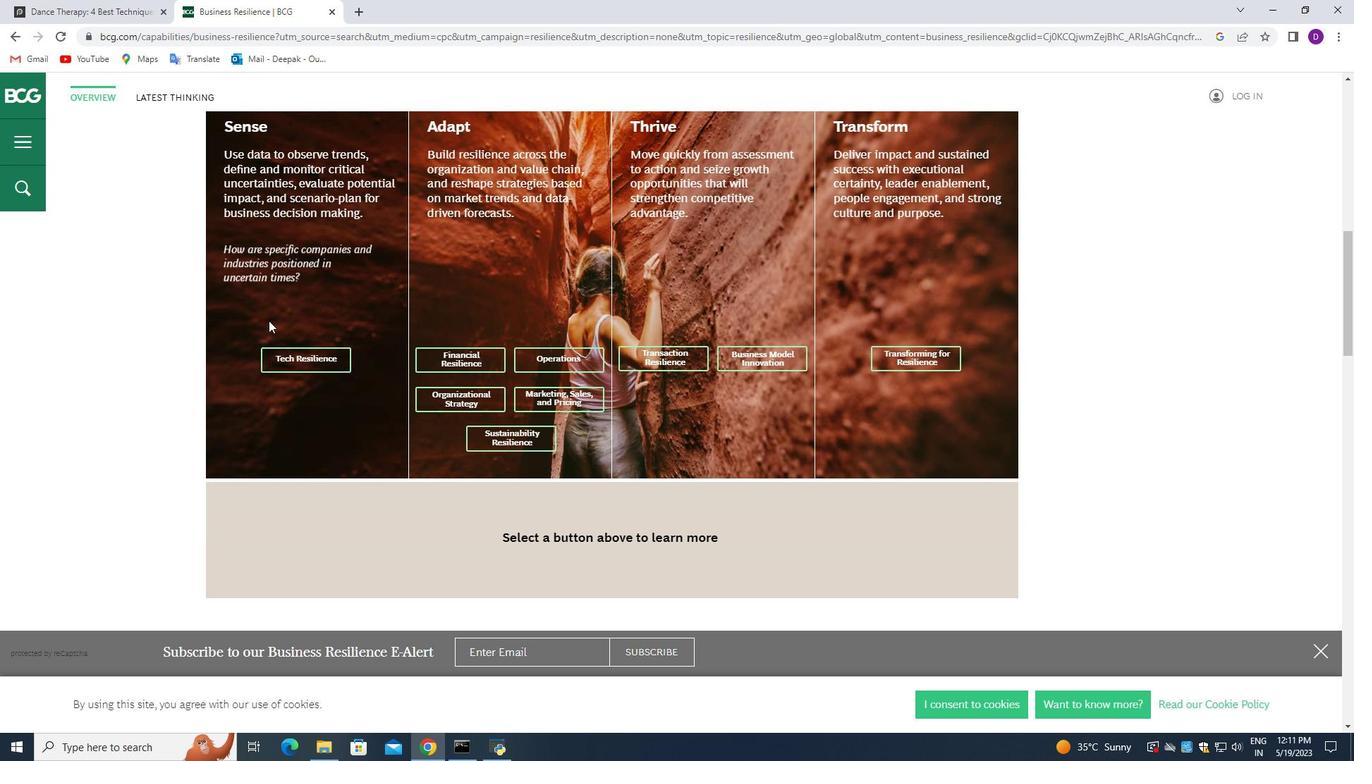 
Action: Mouse scrolled (268, 320) with delta (0, 0)
Screenshot: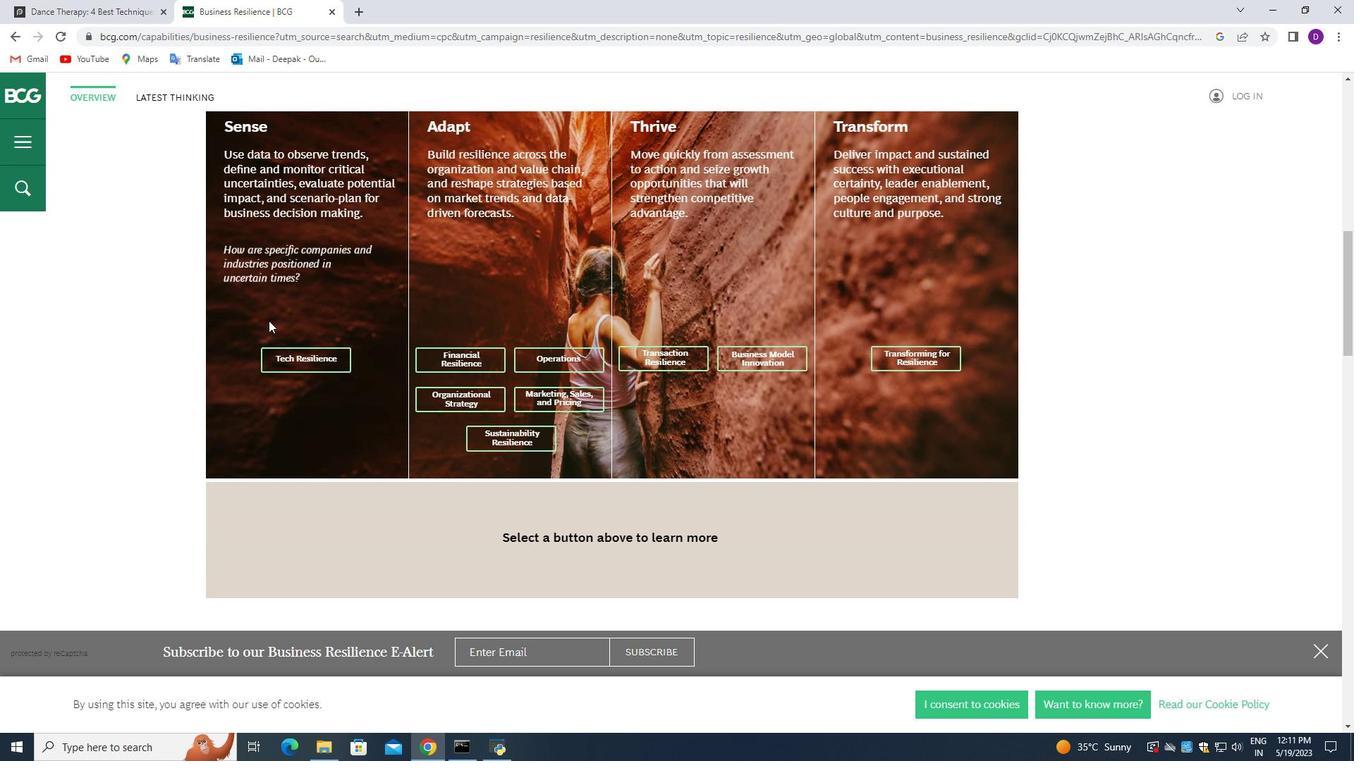
Action: Mouse scrolled (268, 320) with delta (0, 0)
Screenshot: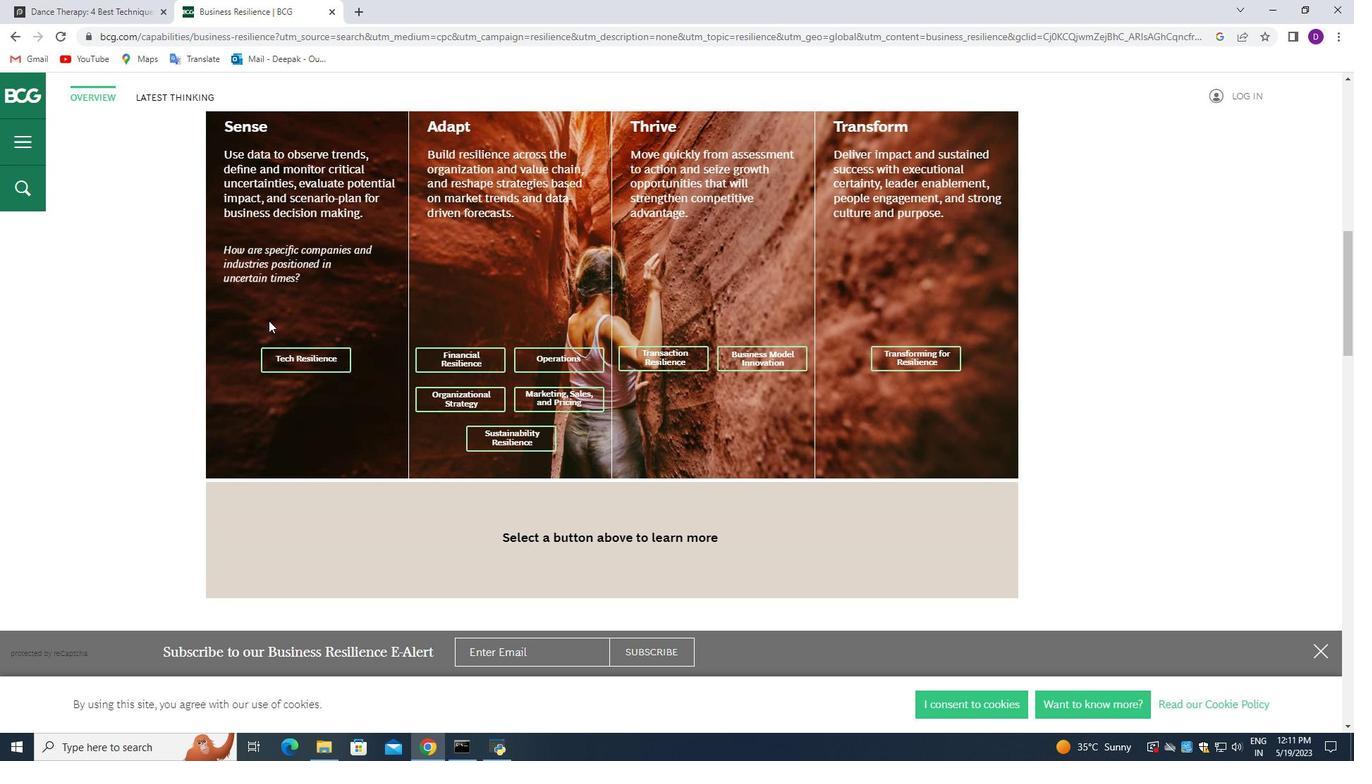 
Action: Mouse scrolled (268, 320) with delta (0, 0)
Screenshot: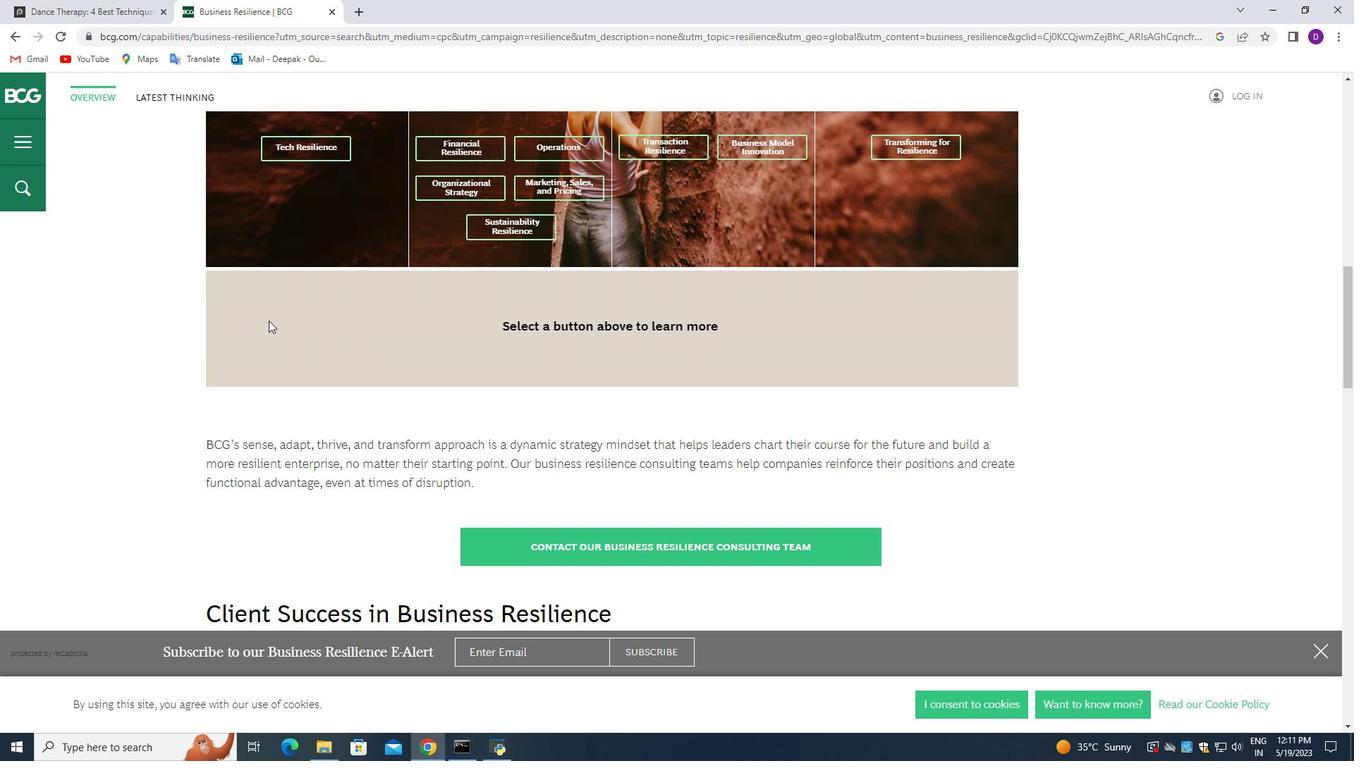 
Action: Mouse scrolled (268, 320) with delta (0, 0)
Screenshot: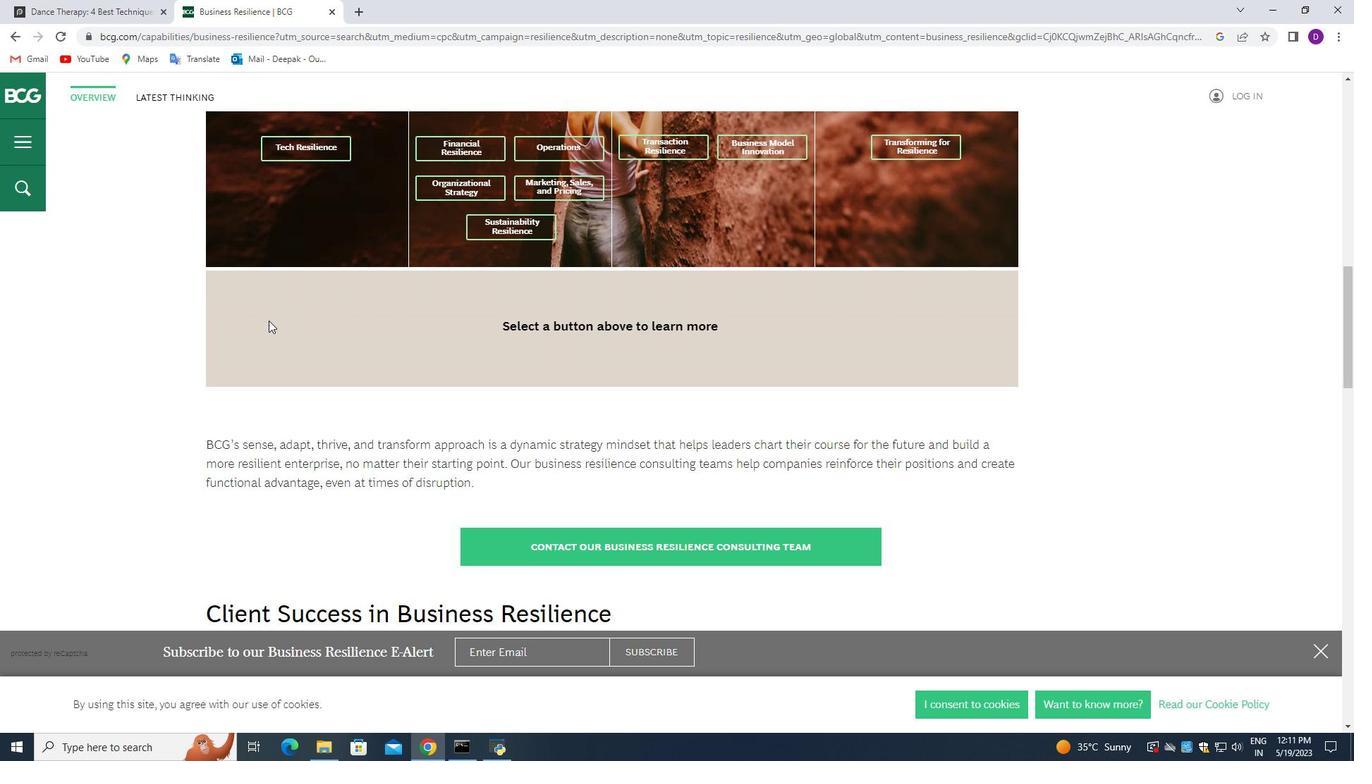 
Action: Mouse scrolled (268, 320) with delta (0, 0)
Screenshot: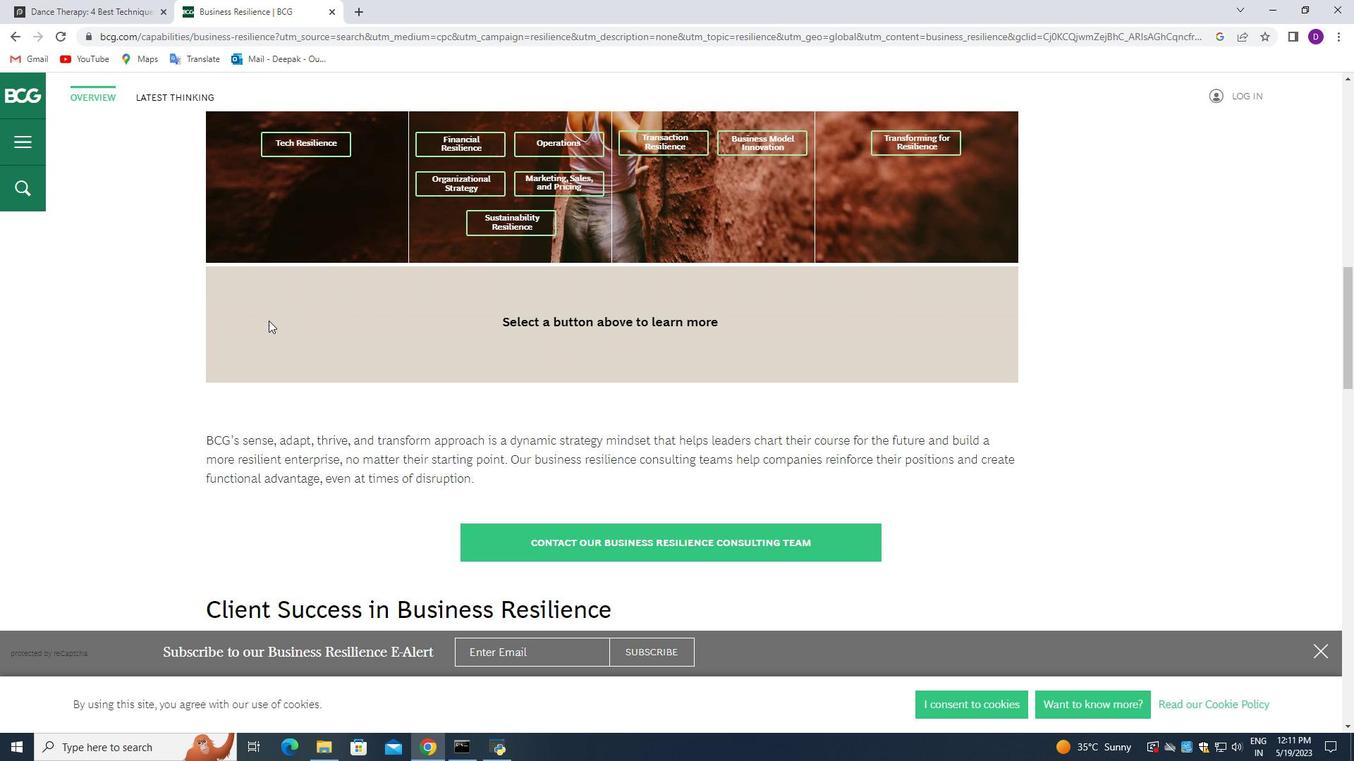 
Action: Mouse scrolled (268, 320) with delta (0, 0)
Screenshot: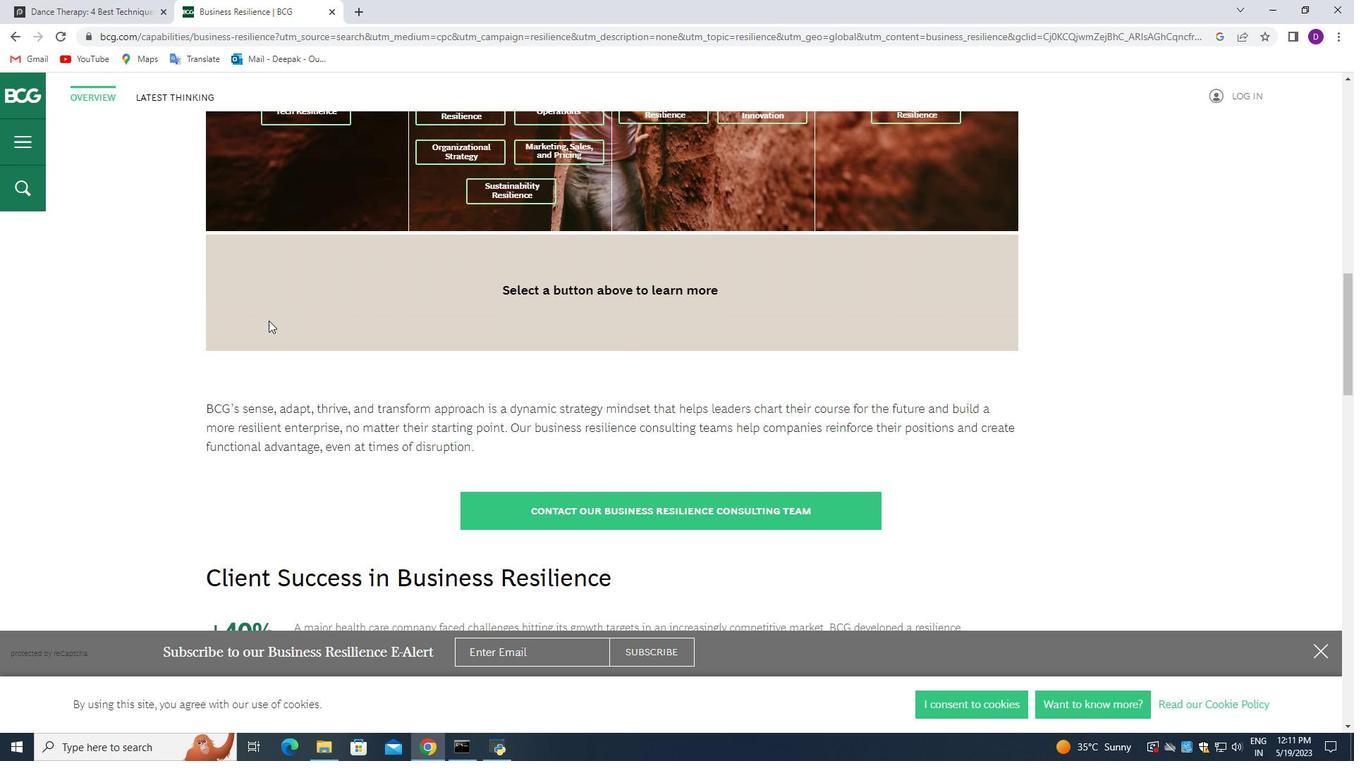 
Action: Mouse scrolled (268, 320) with delta (0, 0)
Screenshot: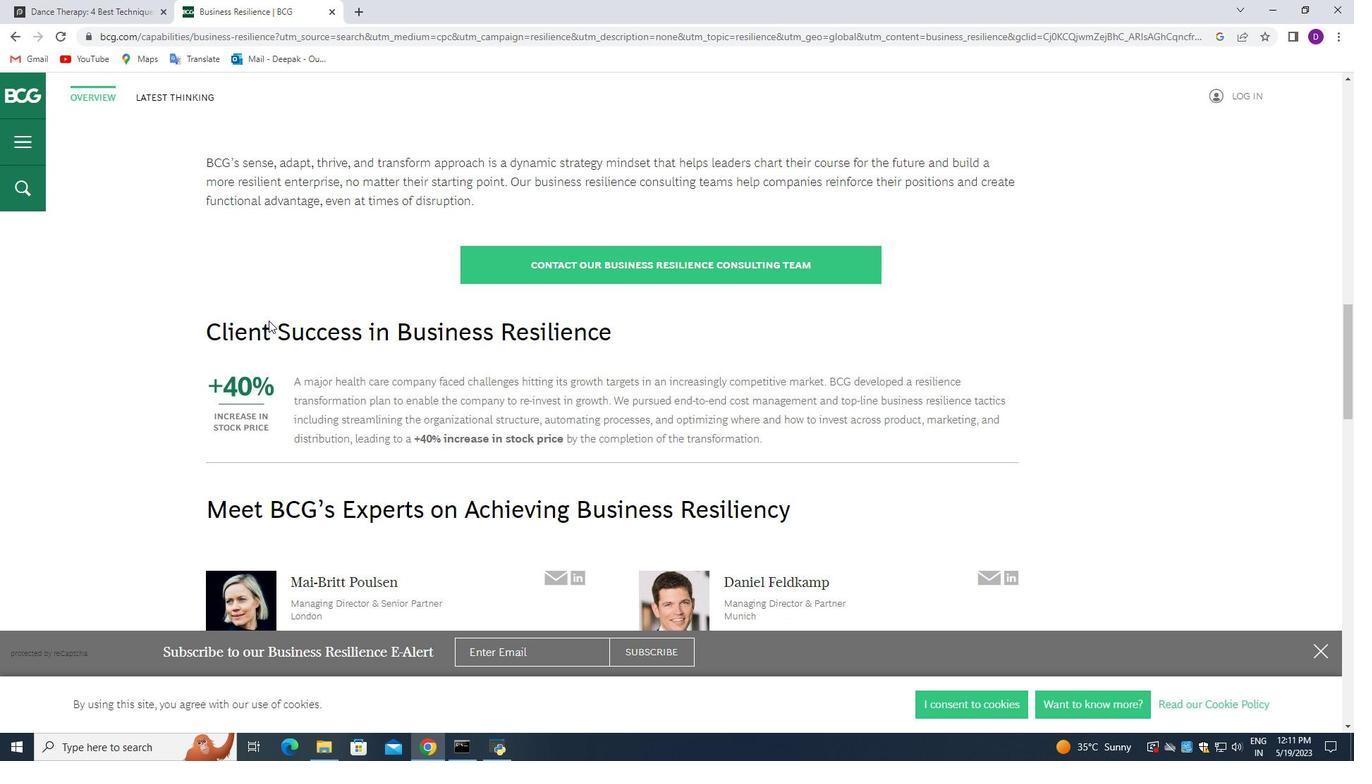 
Action: Mouse scrolled (268, 320) with delta (0, 0)
Screenshot: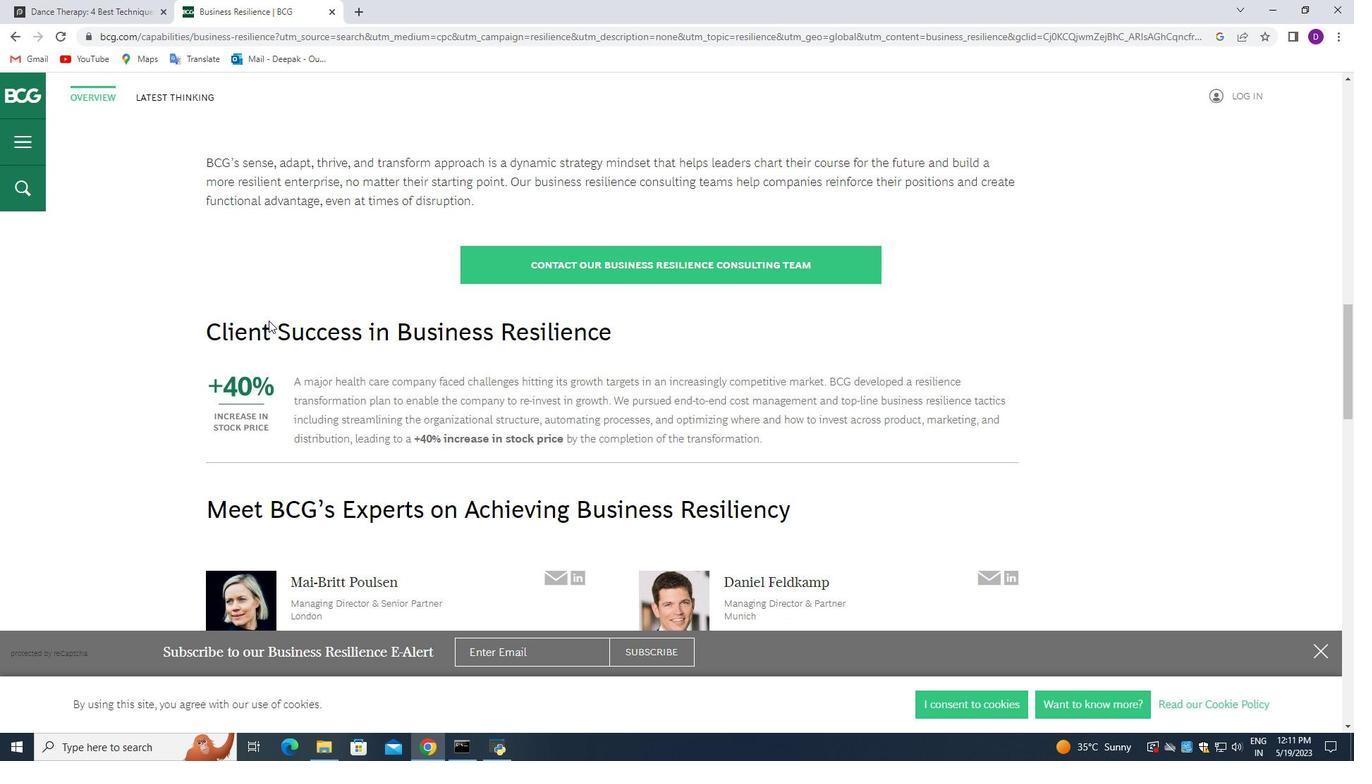 
Action: Mouse scrolled (268, 320) with delta (0, 0)
Screenshot: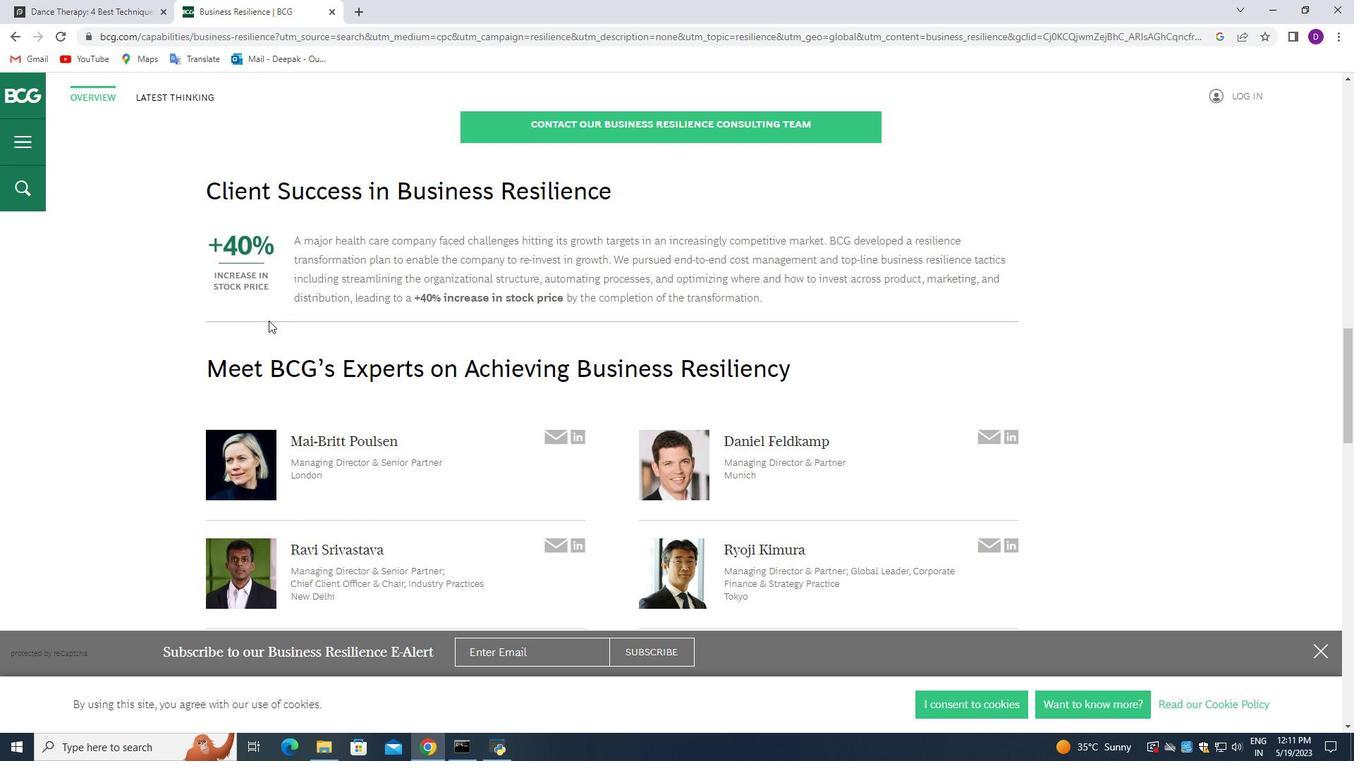 
Action: Mouse scrolled (268, 320) with delta (0, 0)
Screenshot: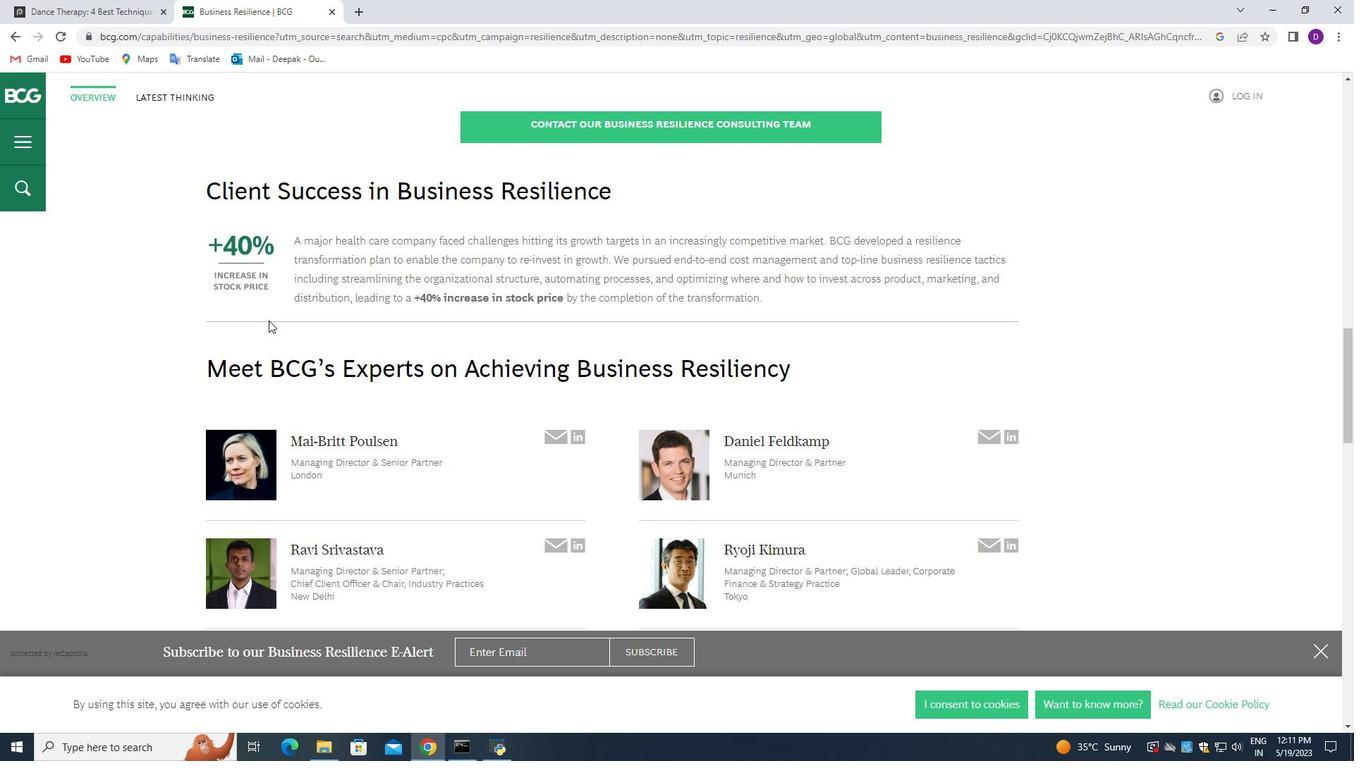 
Action: Mouse moved to (274, 318)
Screenshot: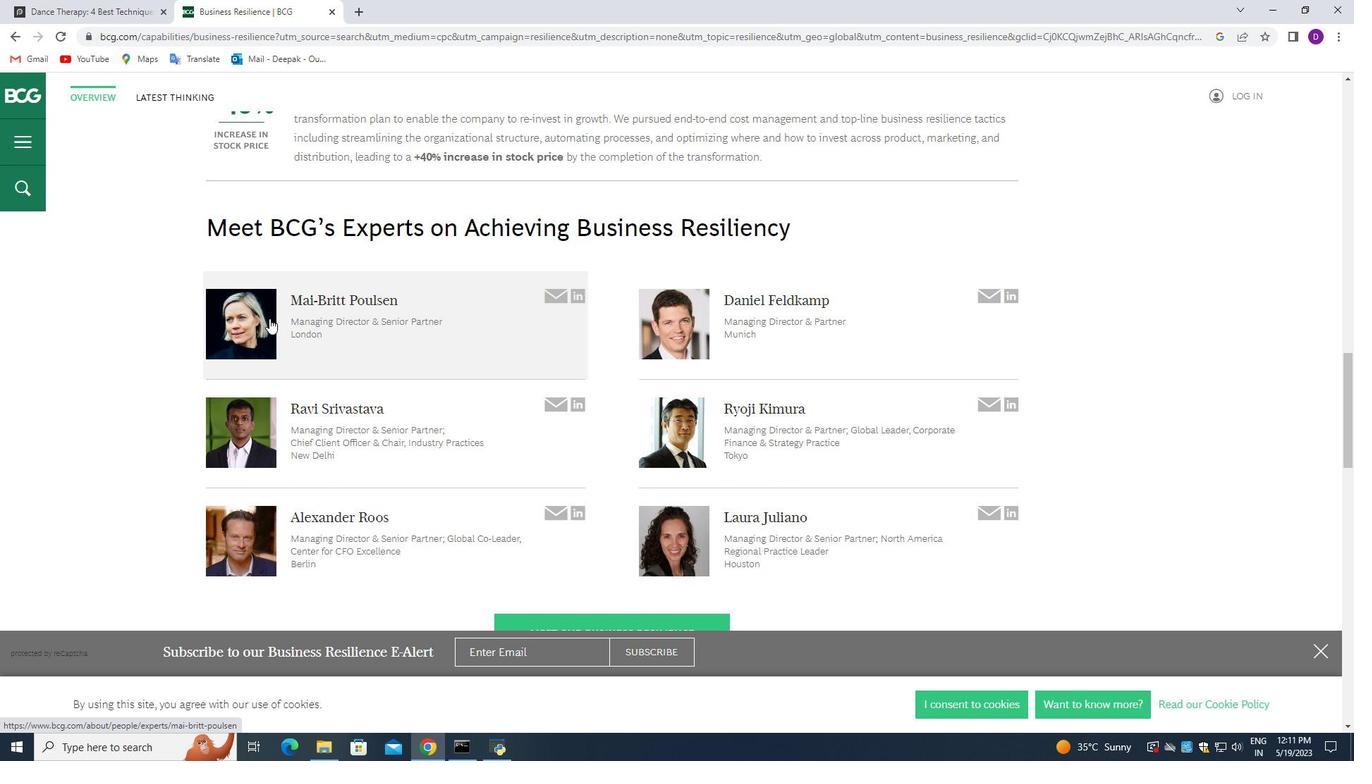 
Action: Mouse scrolled (274, 318) with delta (0, 0)
Screenshot: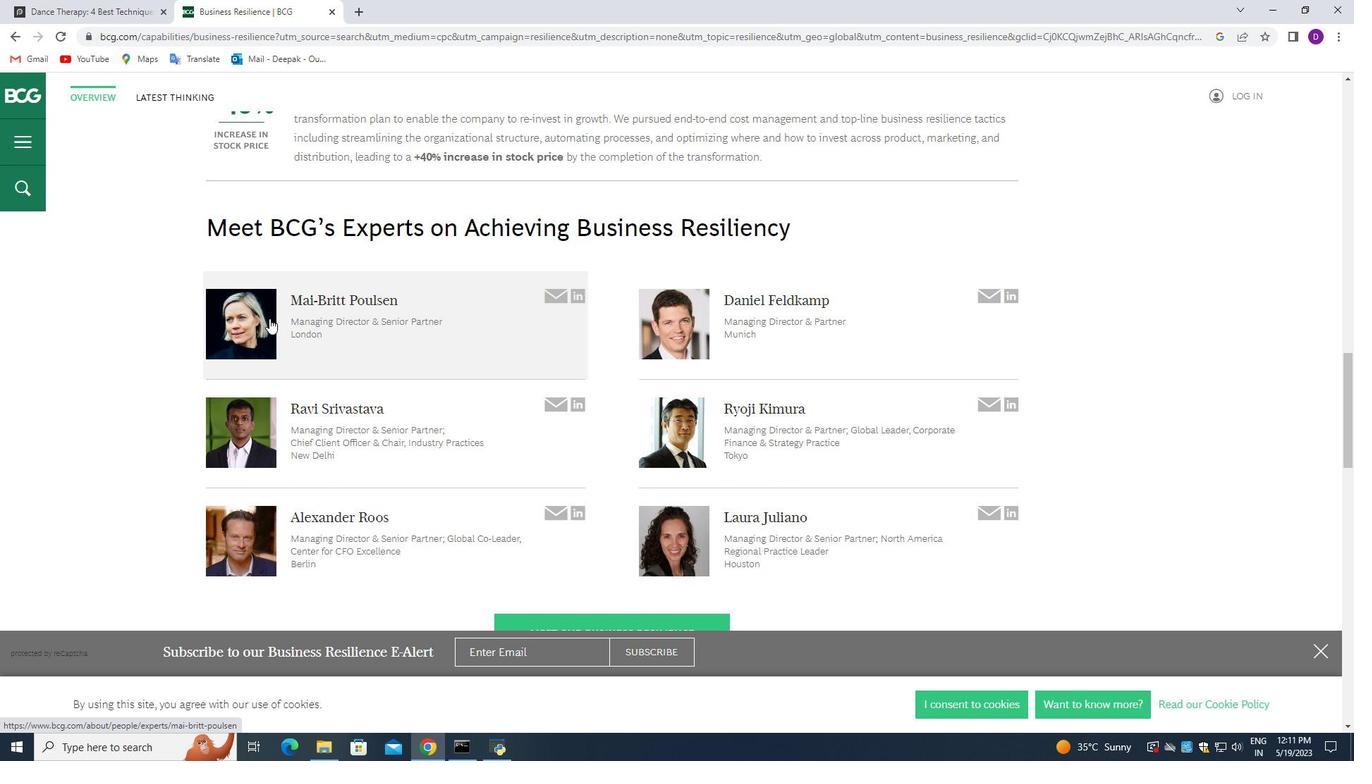 
Action: Mouse moved to (278, 321)
Screenshot: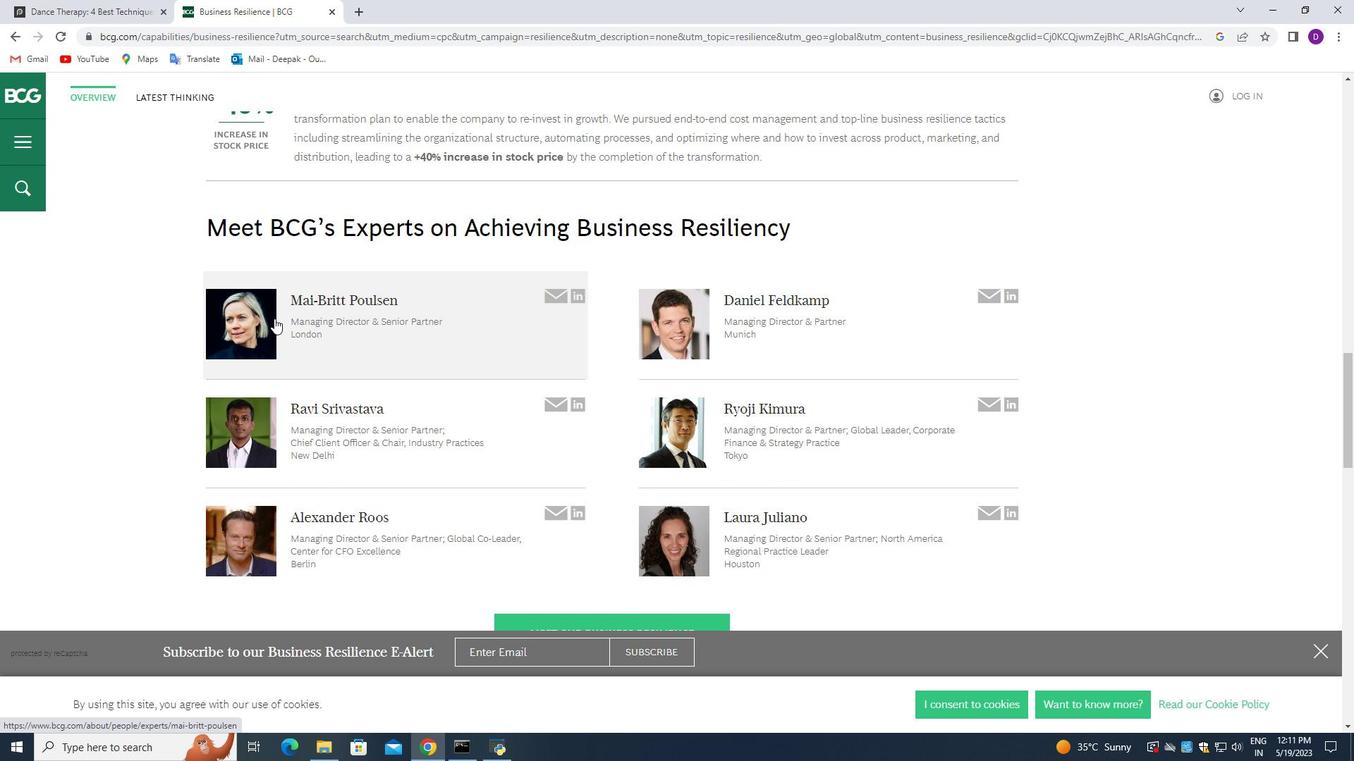 
Action: Mouse scrolled (278, 320) with delta (0, 0)
Screenshot: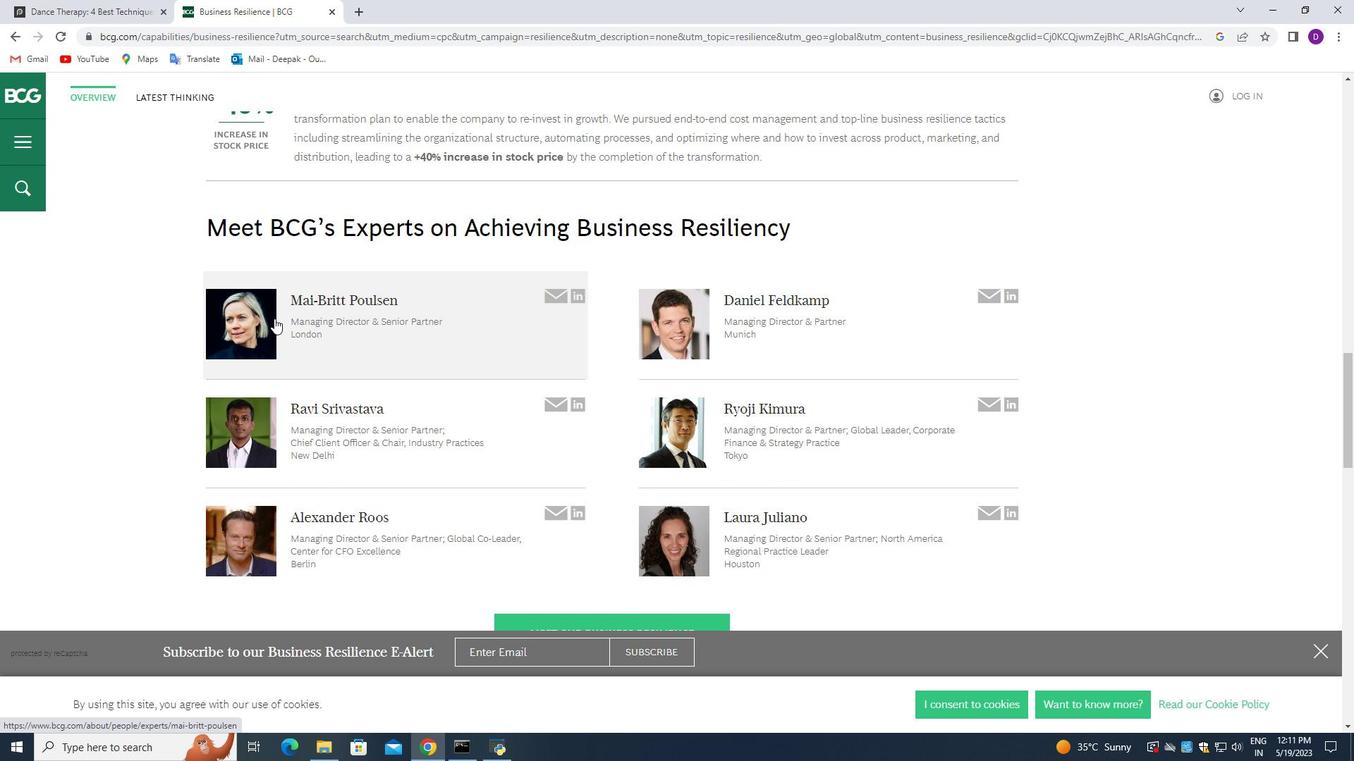 
Action: Mouse moved to (279, 321)
Screenshot: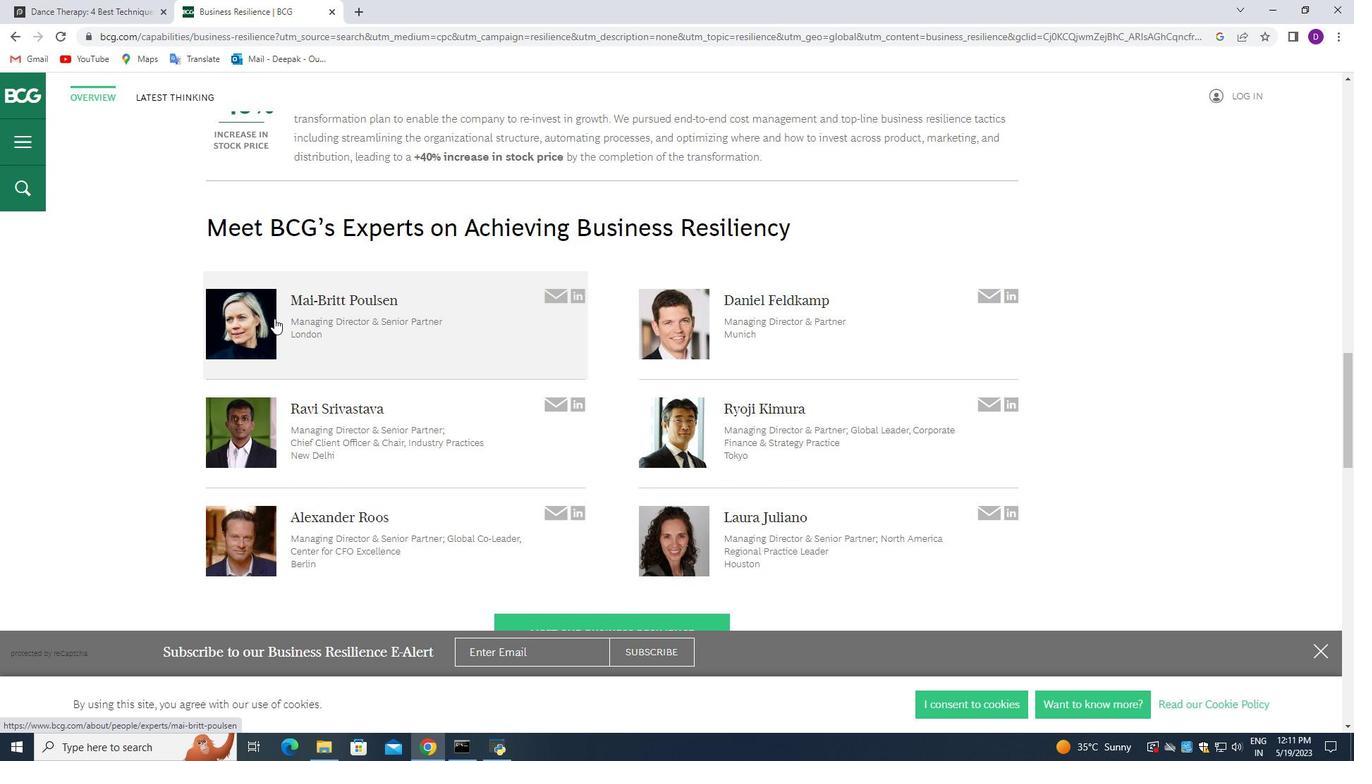 
Action: Mouse scrolled (279, 321) with delta (0, 0)
Screenshot: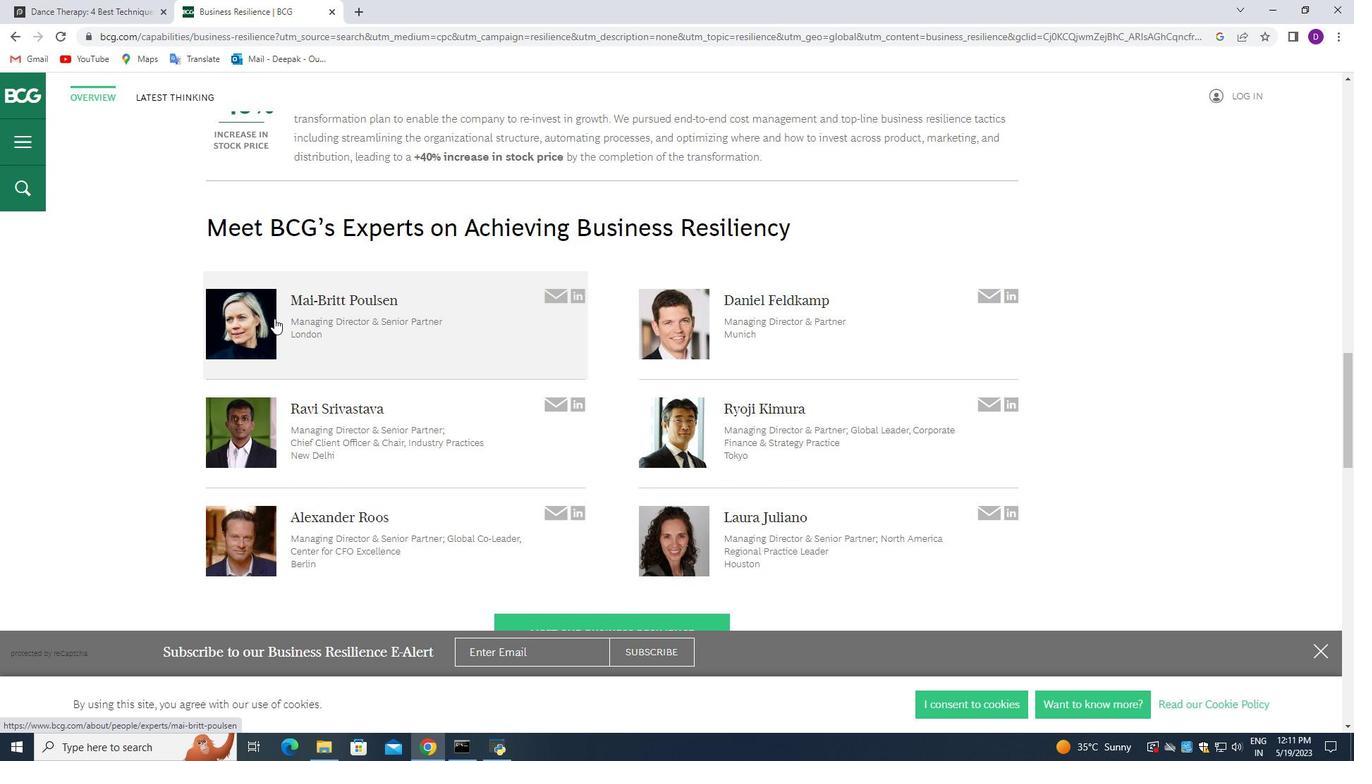 
Action: Mouse scrolled (279, 321) with delta (0, 0)
Screenshot: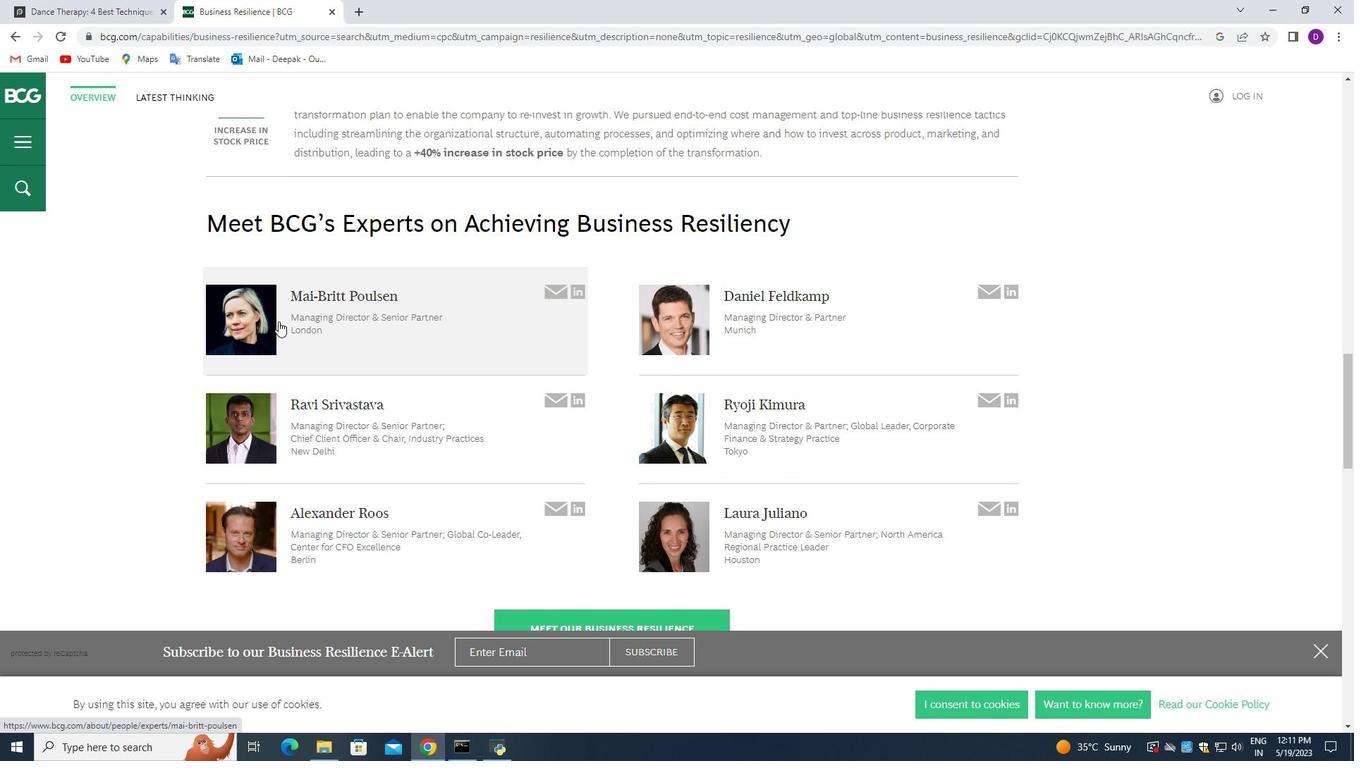 
Action: Mouse moved to (277, 275)
Screenshot: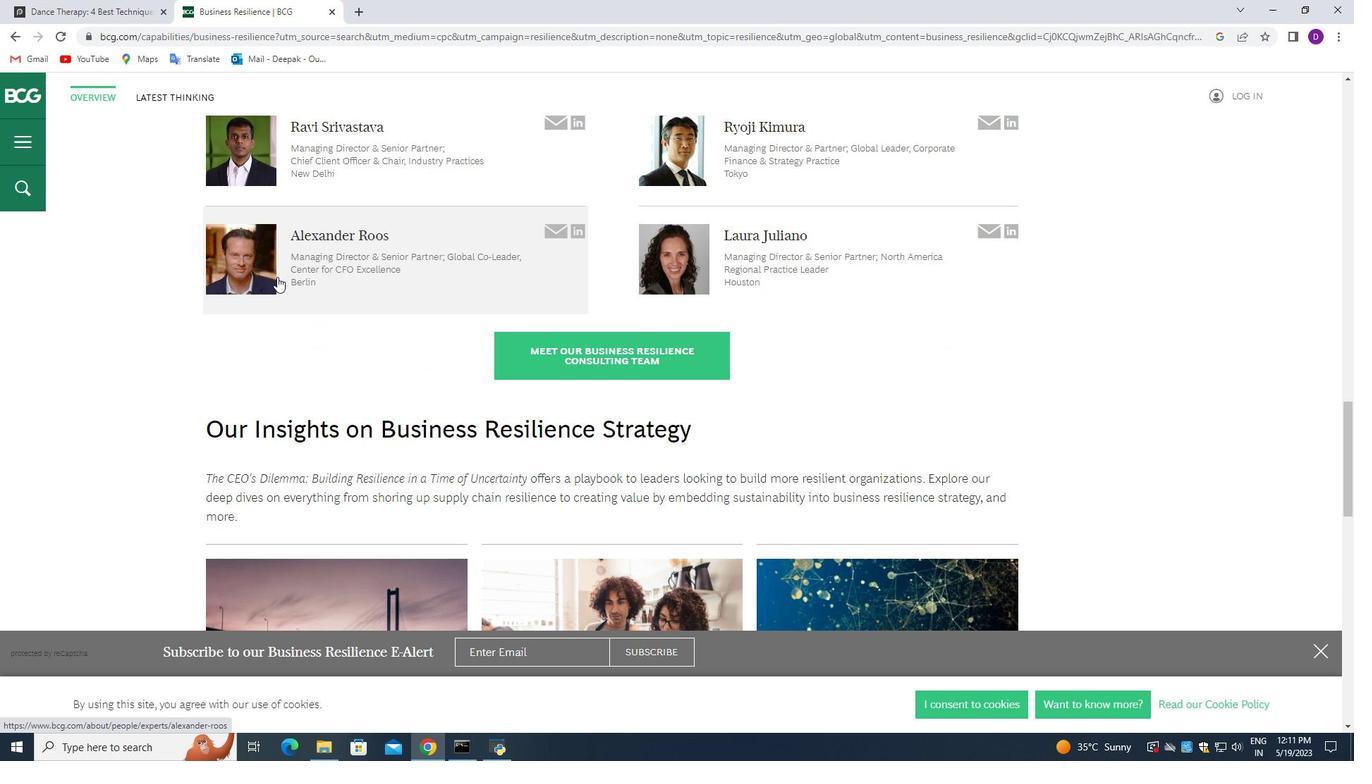 
Action: Mouse scrolled (277, 275) with delta (0, 0)
Screenshot: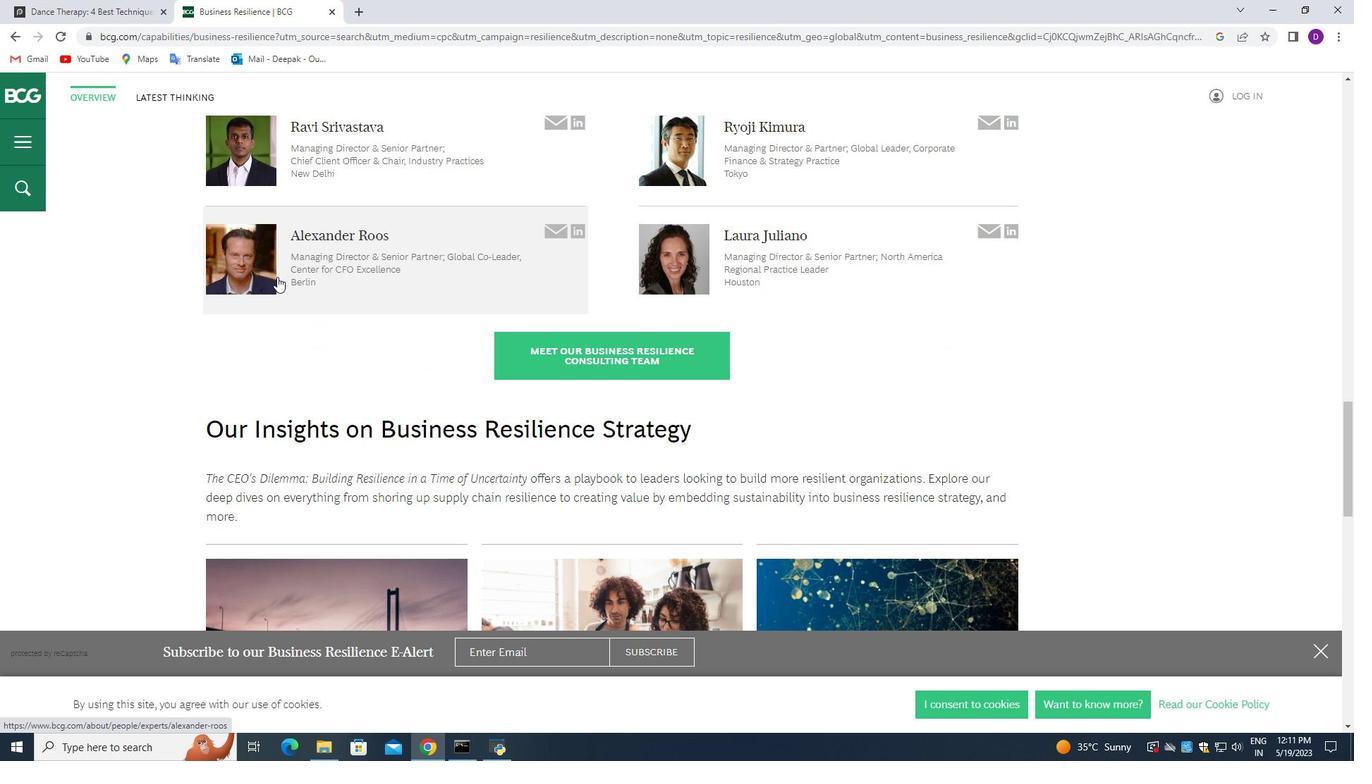 
Action: Mouse moved to (277, 275)
Screenshot: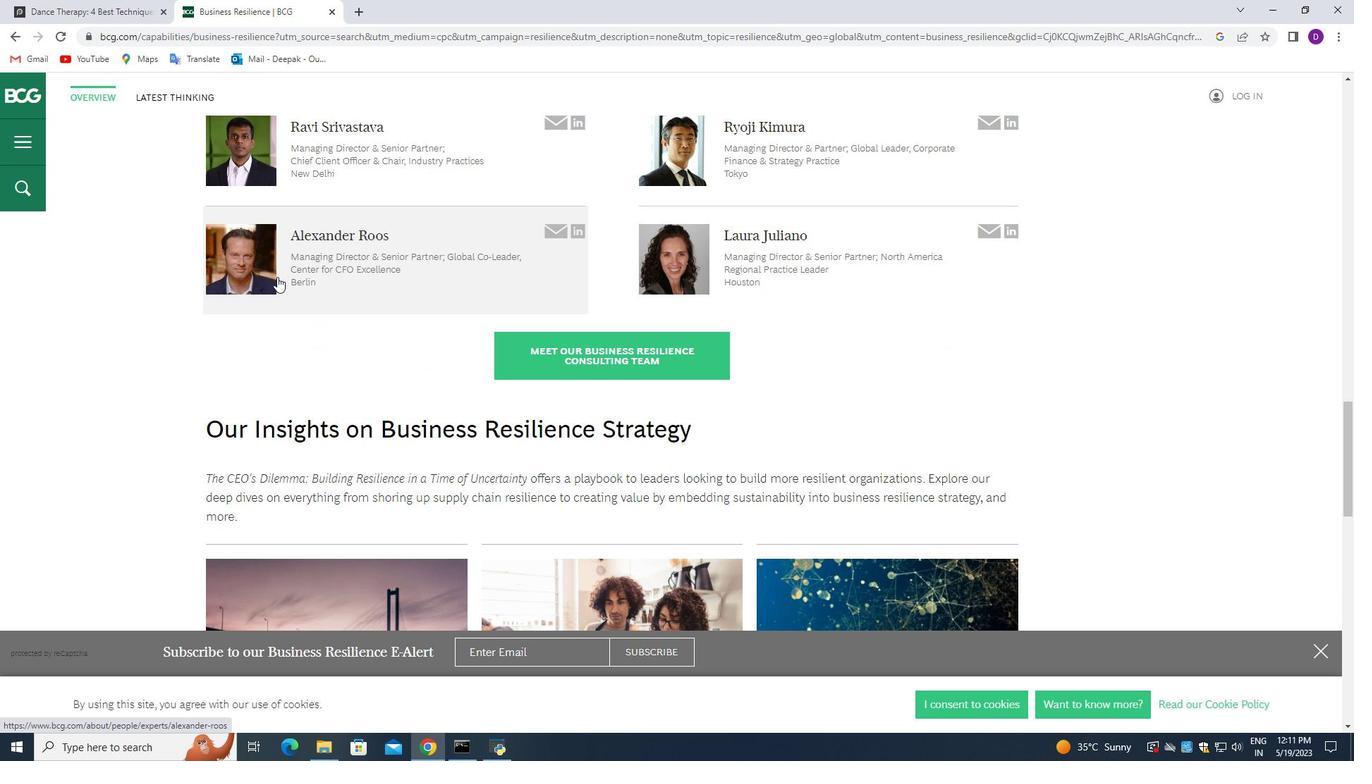 
Action: Mouse scrolled (277, 275) with delta (0, 0)
Screenshot: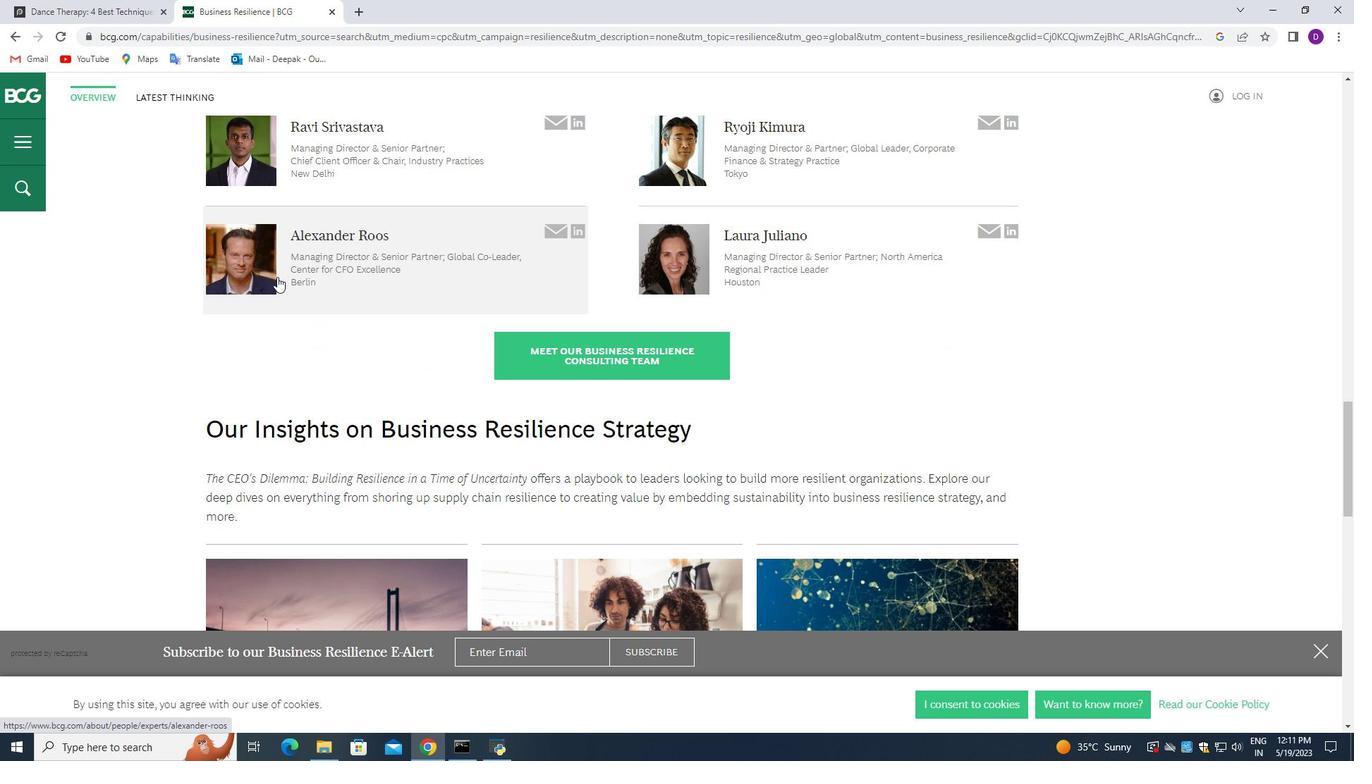
Action: Mouse moved to (19, 40)
Screenshot: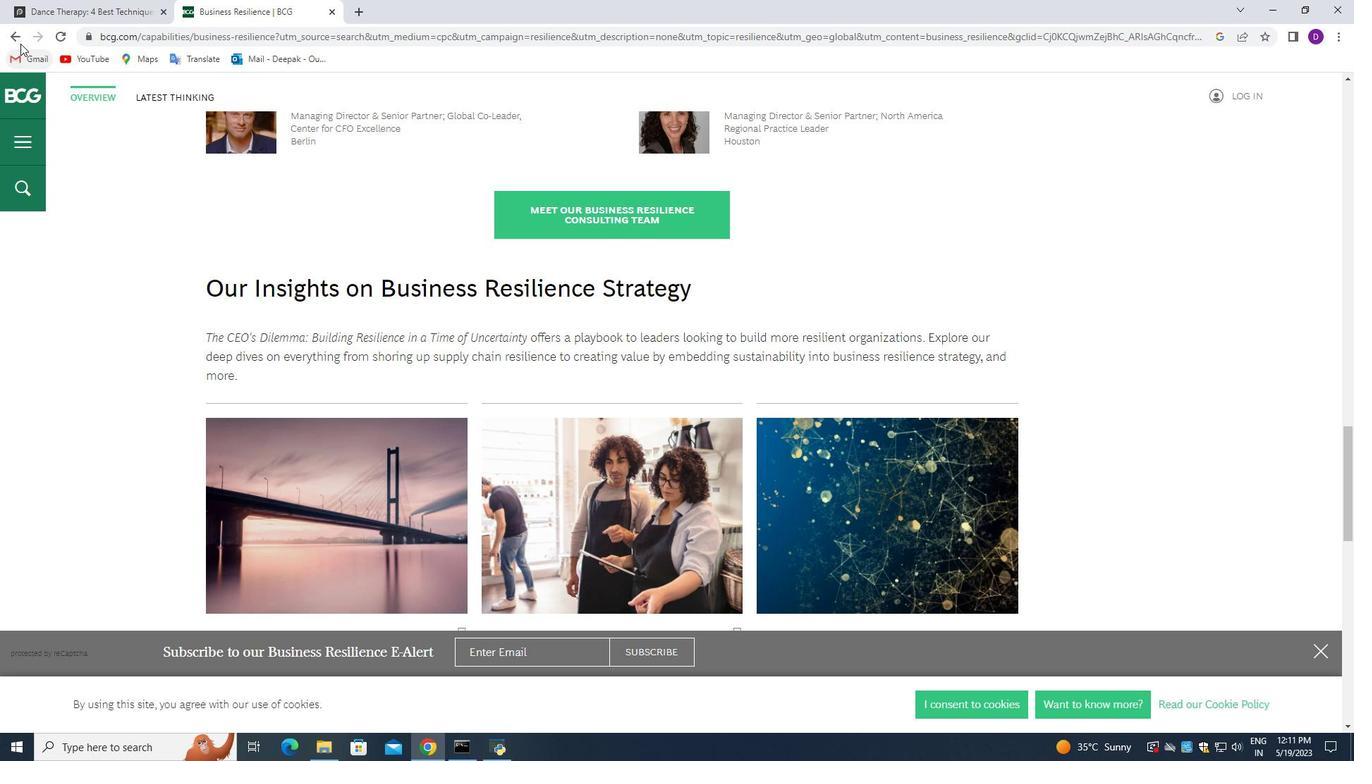 
Action: Mouse pressed left at (19, 40)
Screenshot: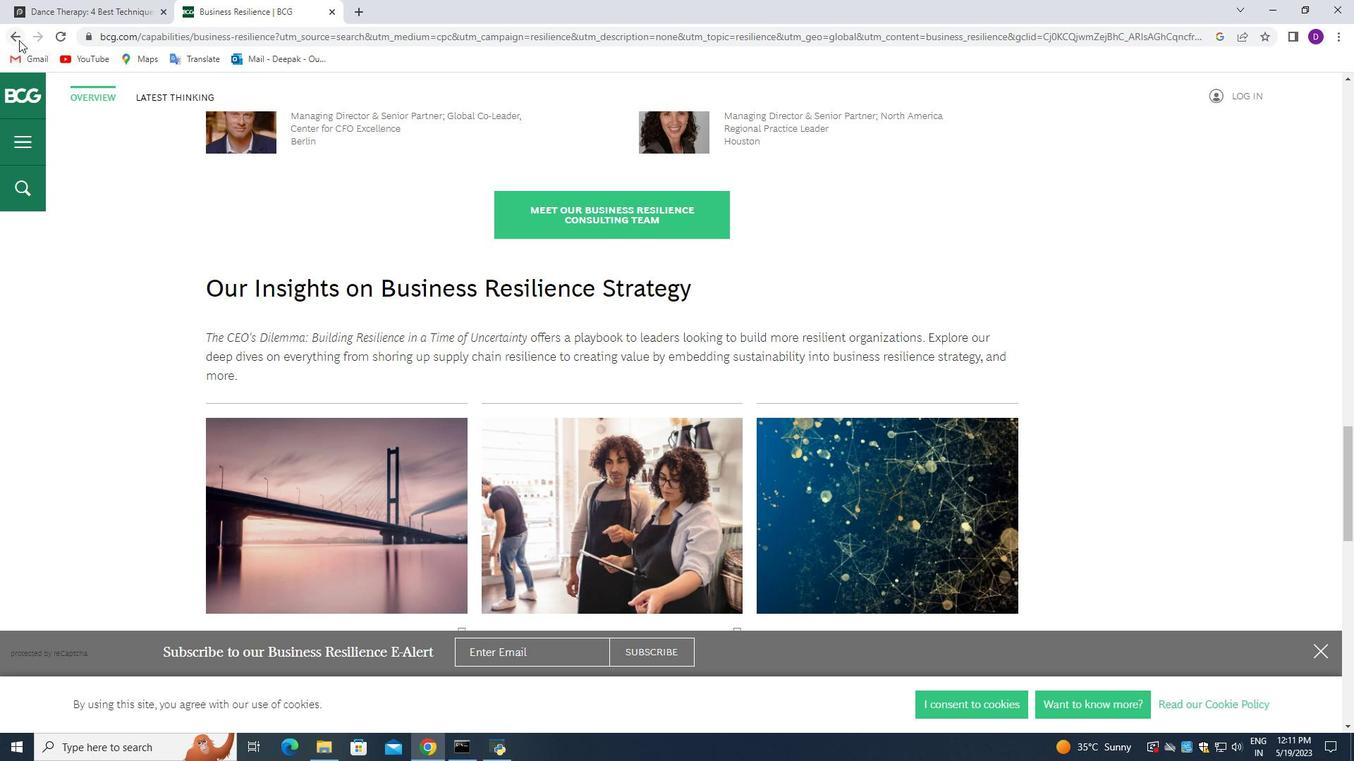 
Action: Mouse moved to (402, 357)
Screenshot: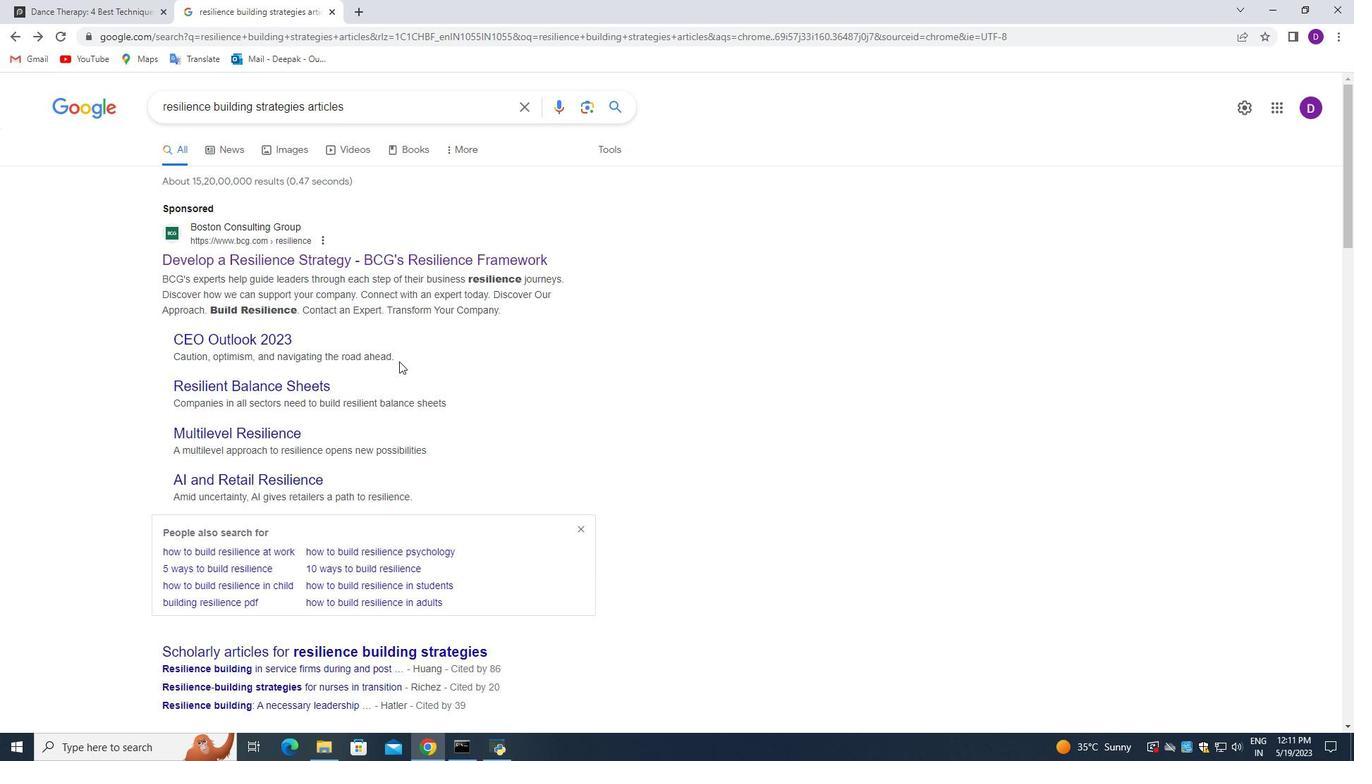 
Action: Mouse scrolled (402, 357) with delta (0, 0)
Screenshot: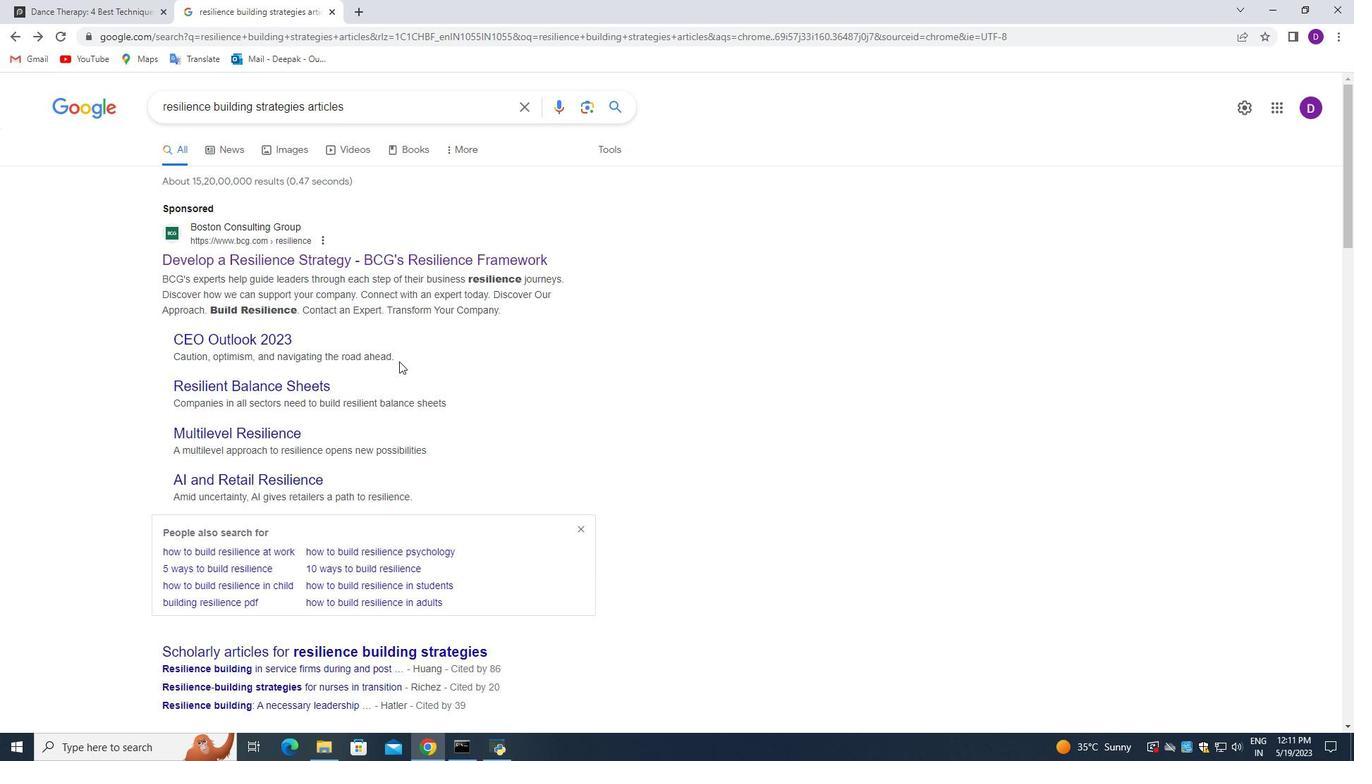 
Action: Mouse scrolled (402, 357) with delta (0, 0)
Screenshot: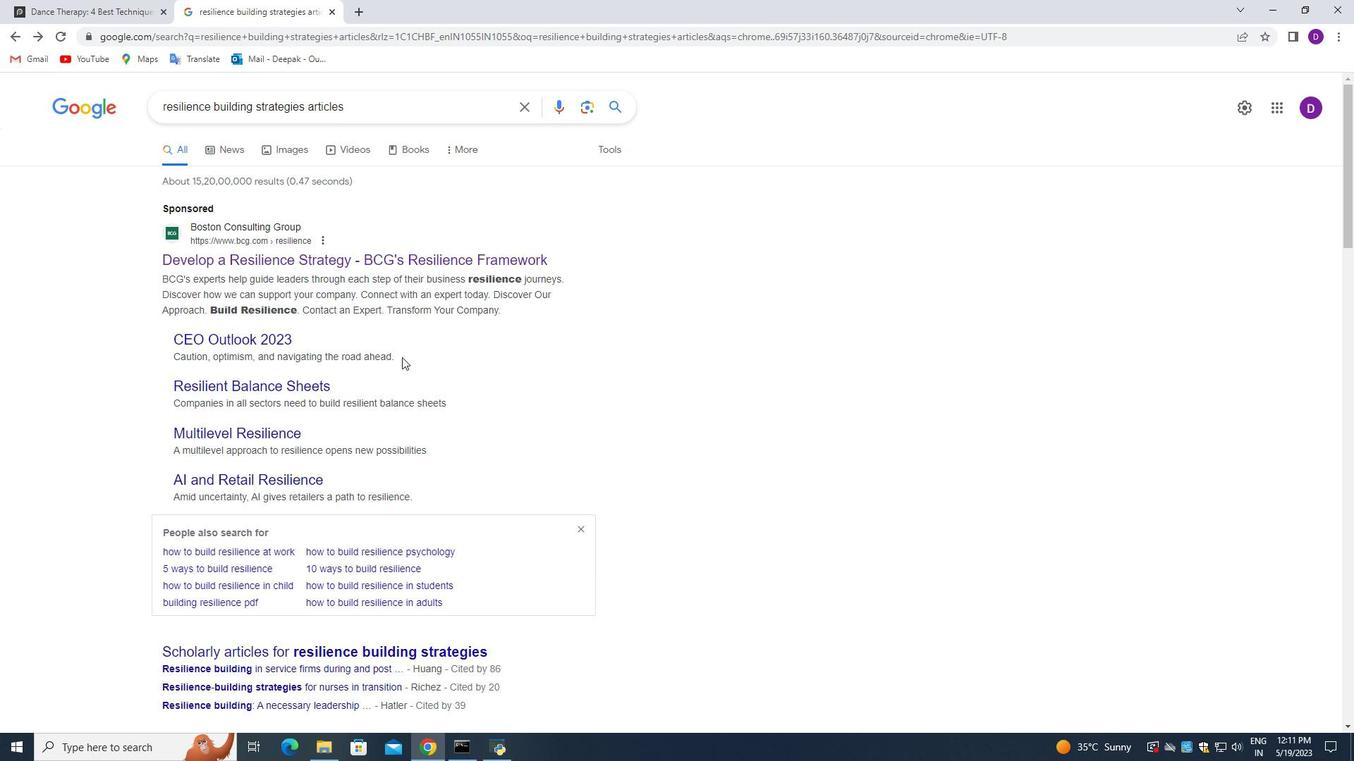 
Action: Mouse moved to (402, 349)
Screenshot: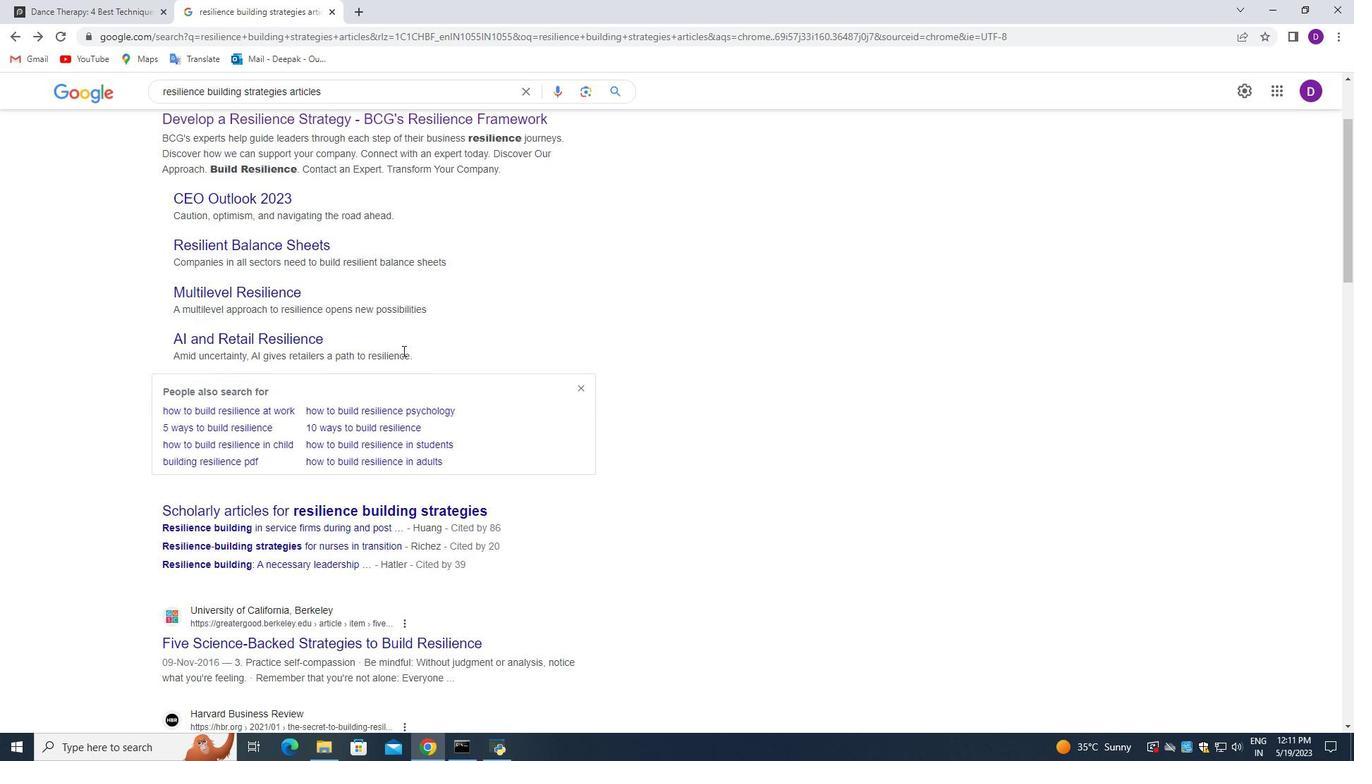 
Action: Mouse scrolled (402, 349) with delta (0, 0)
Screenshot: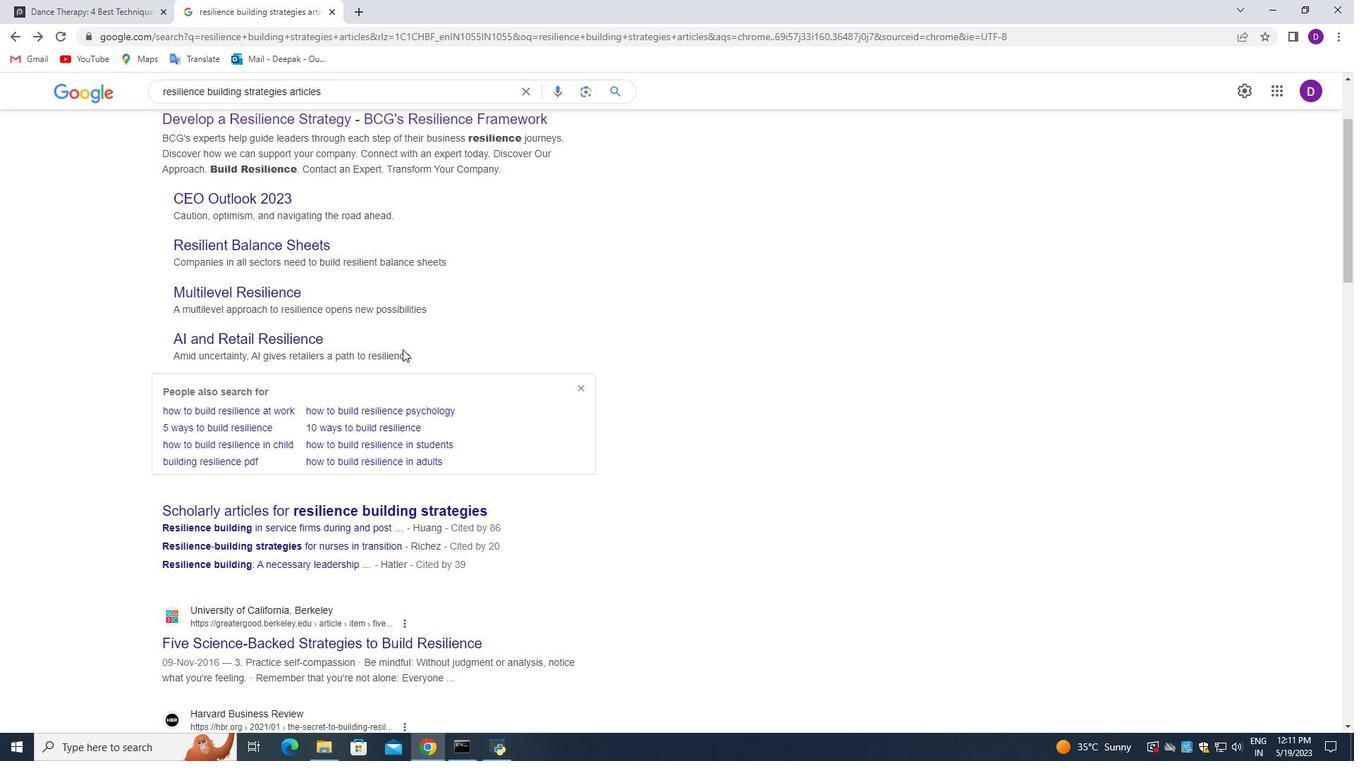 
Action: Mouse scrolled (402, 349) with delta (0, 0)
Screenshot: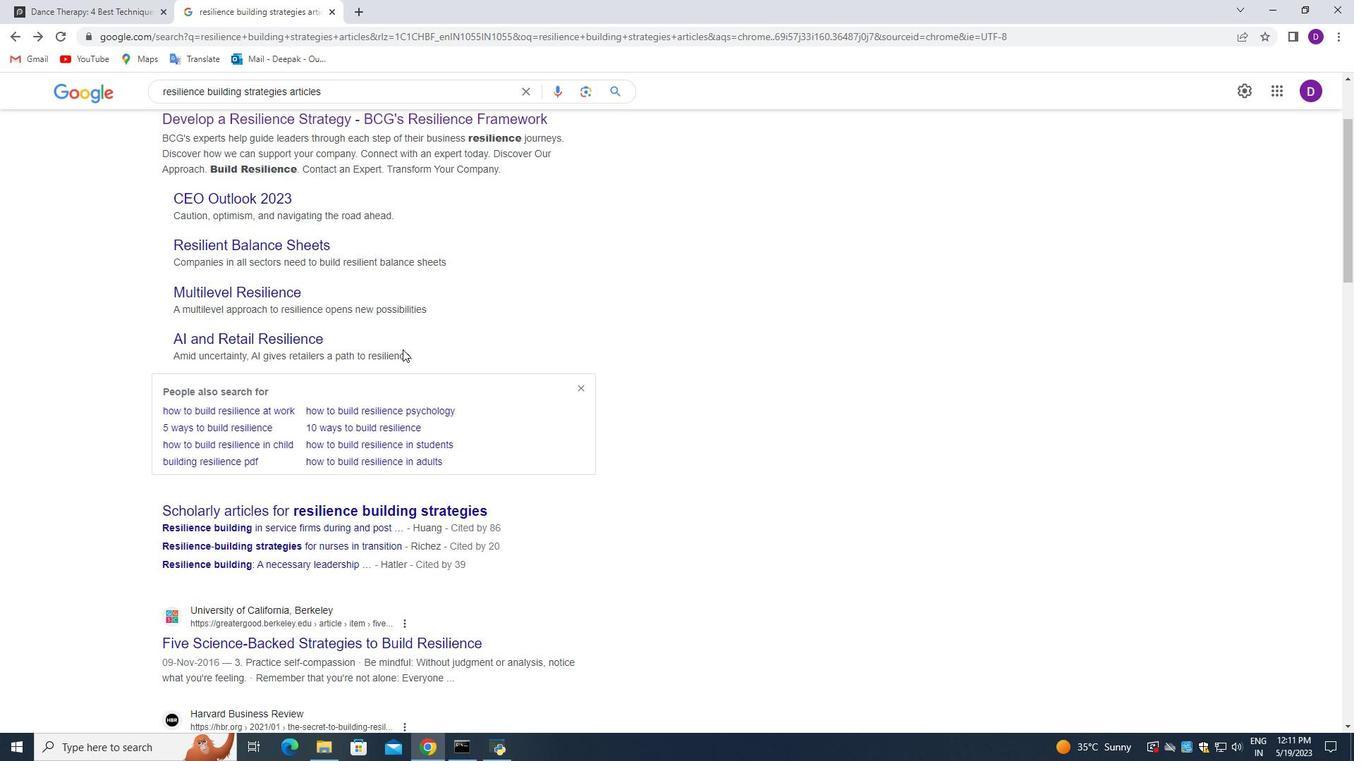 
Action: Mouse moved to (98, 378)
Screenshot: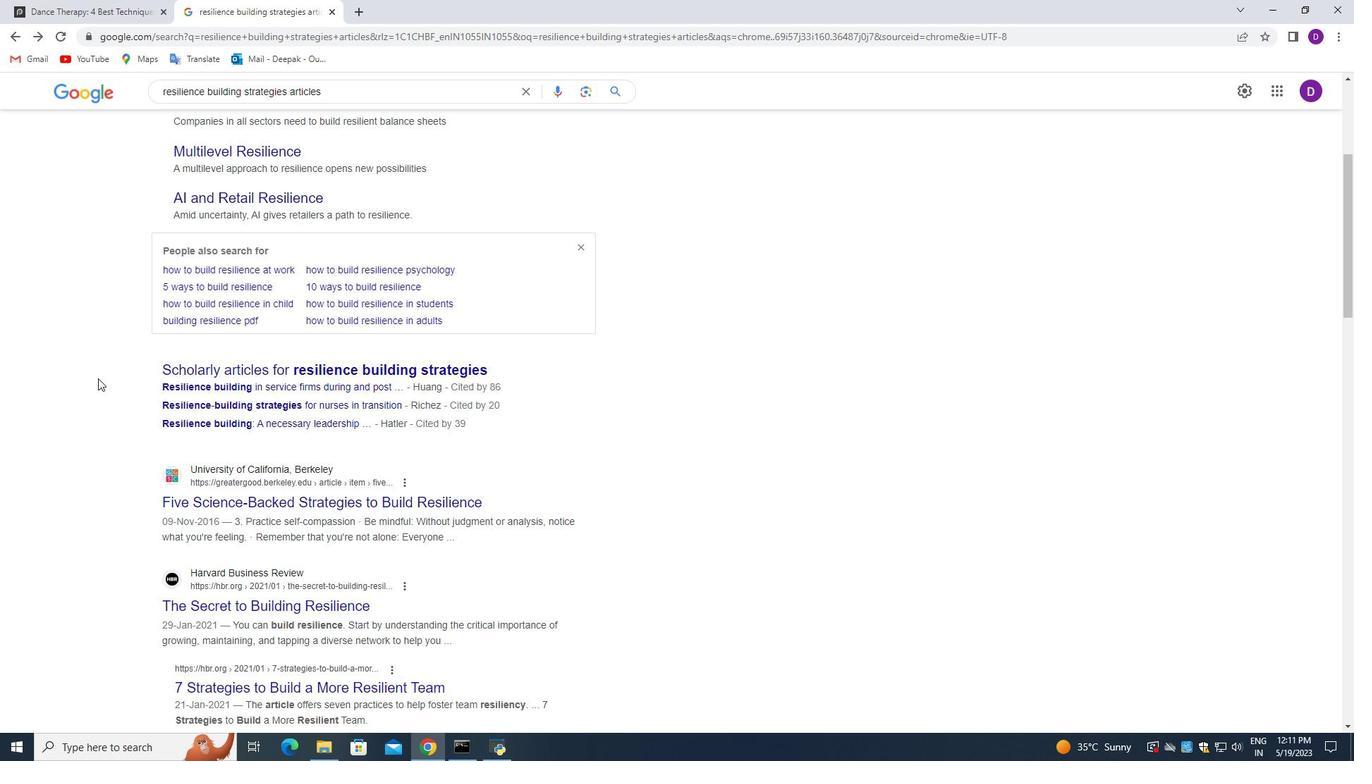 
Action: Mouse scrolled (98, 378) with delta (0, 0)
Screenshot: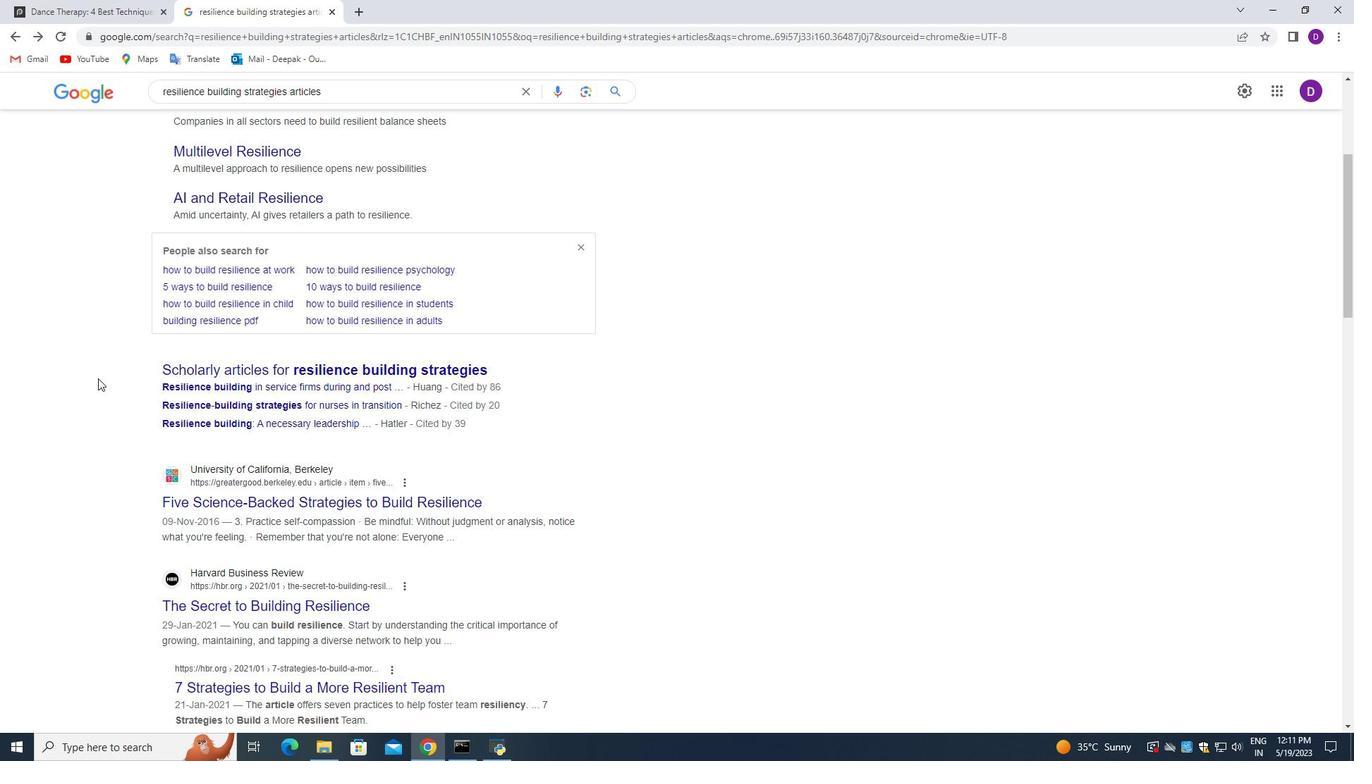 
Action: Mouse moved to (241, 437)
Screenshot: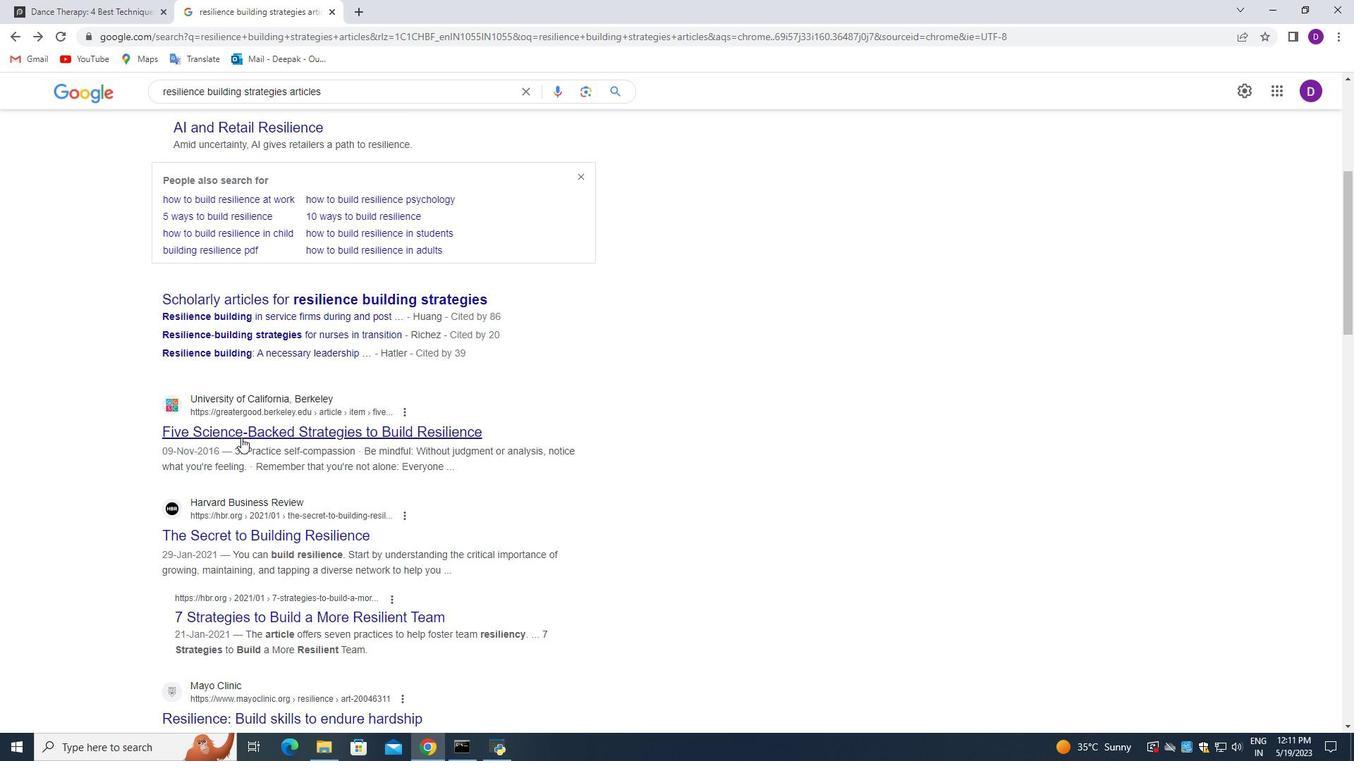 
Action: Mouse pressed left at (241, 437)
Screenshot: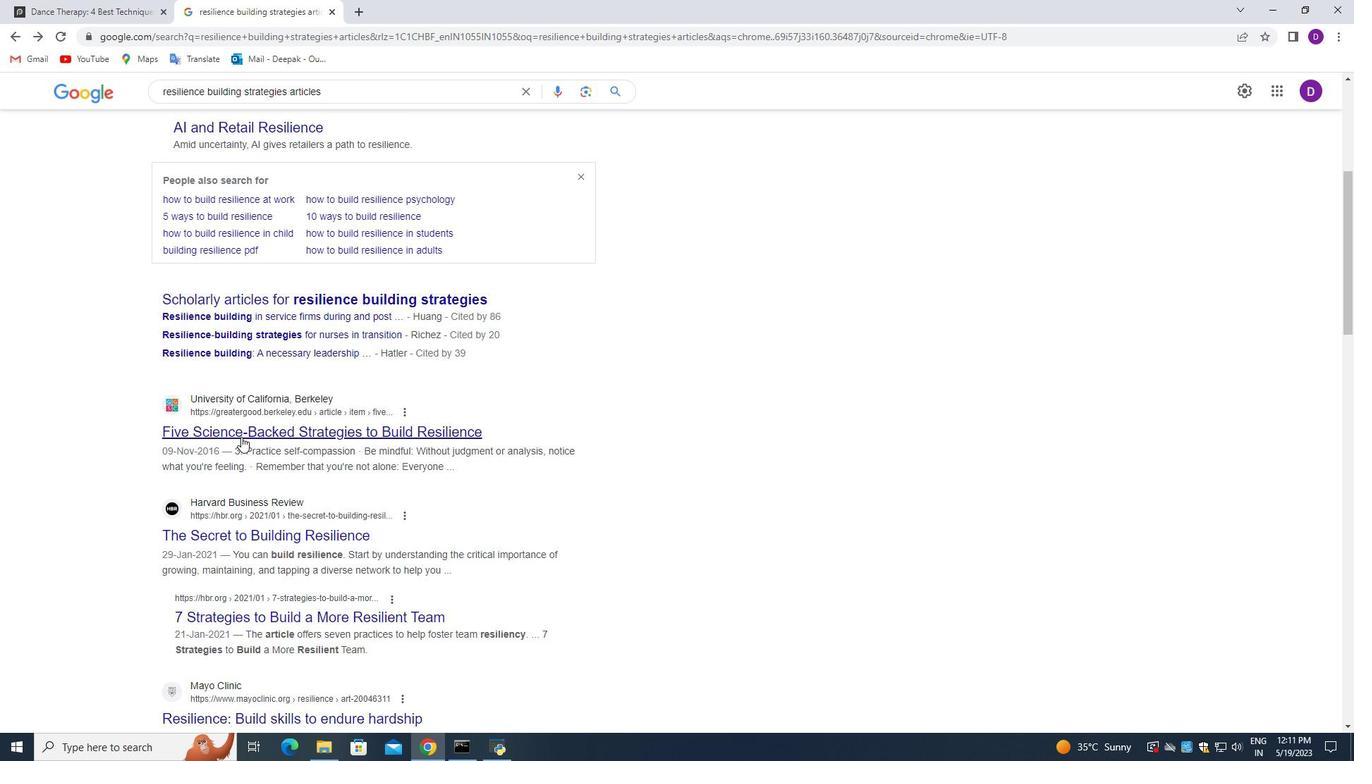 
Action: Mouse moved to (170, 314)
Screenshot: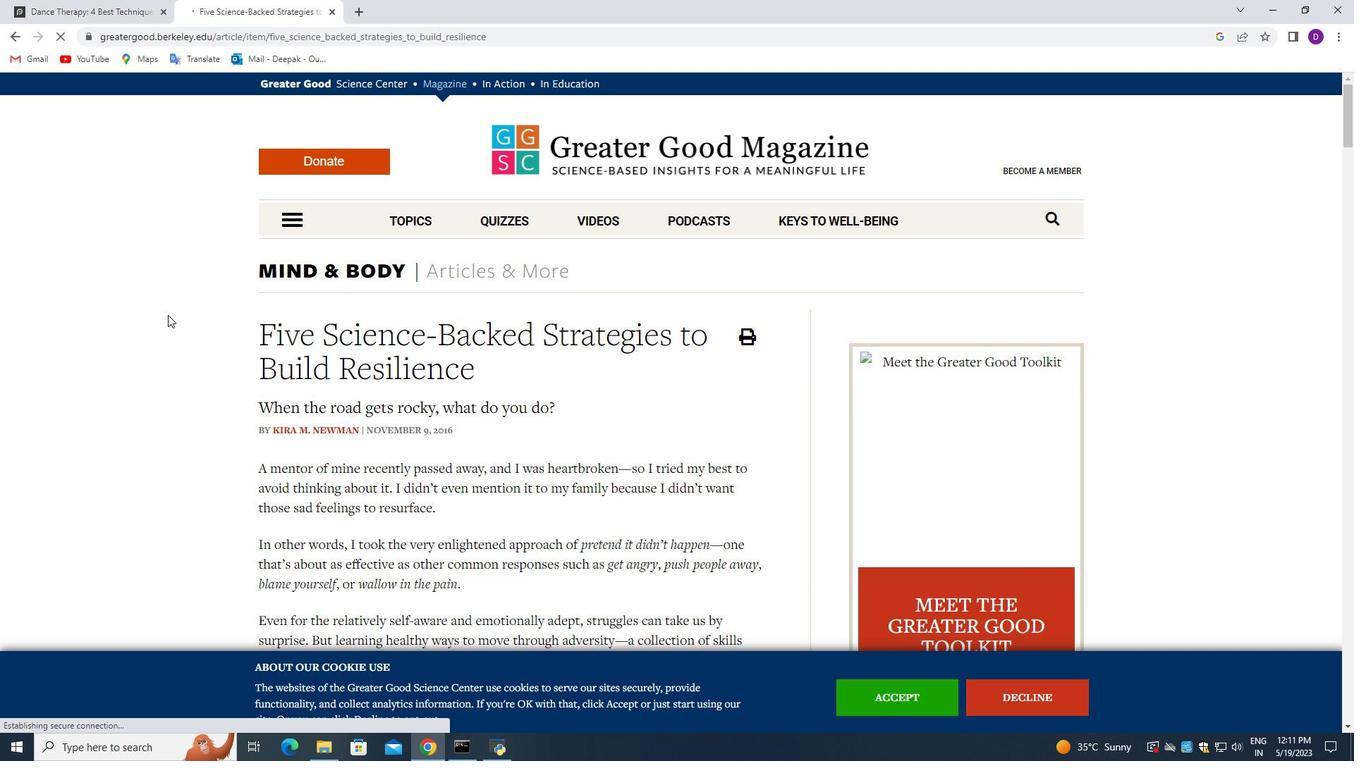 
Action: Mouse scrolled (170, 313) with delta (0, 0)
Screenshot: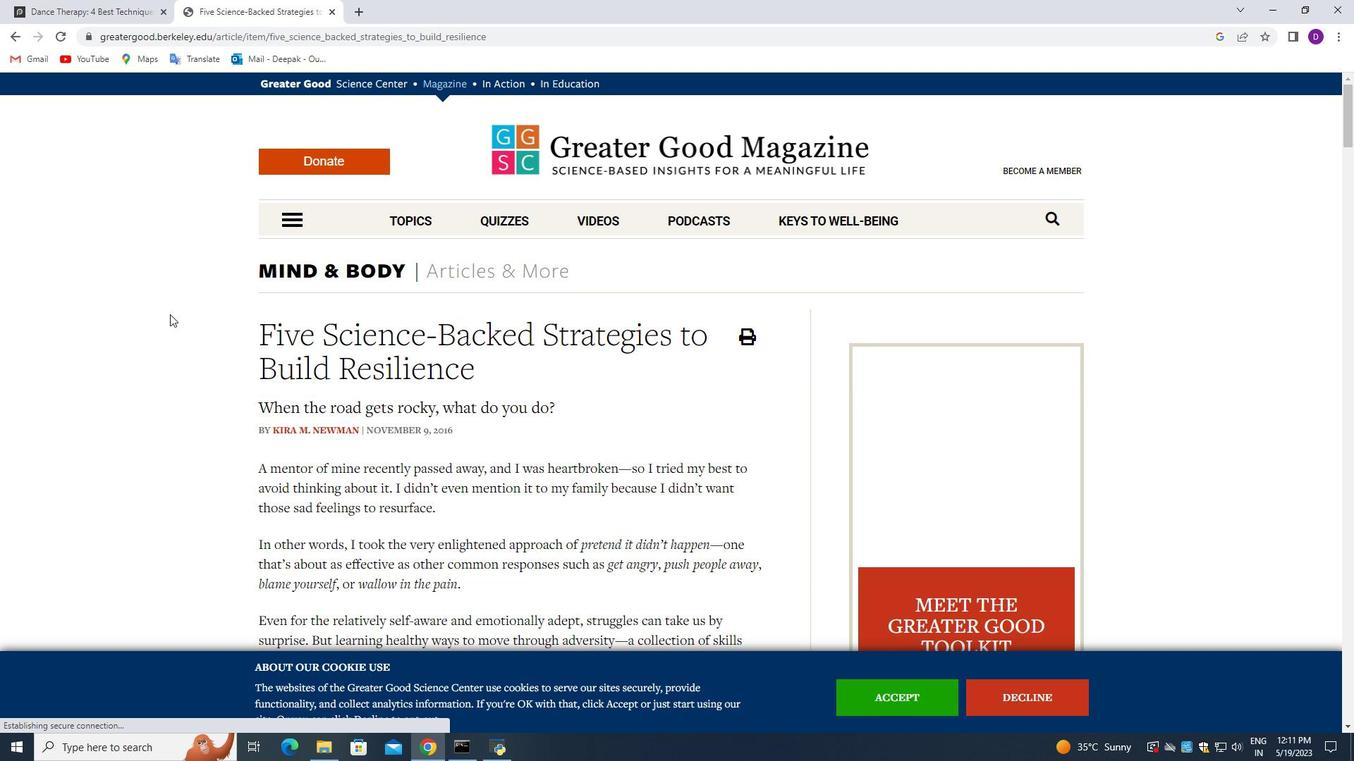
Action: Mouse scrolled (170, 313) with delta (0, 0)
Screenshot: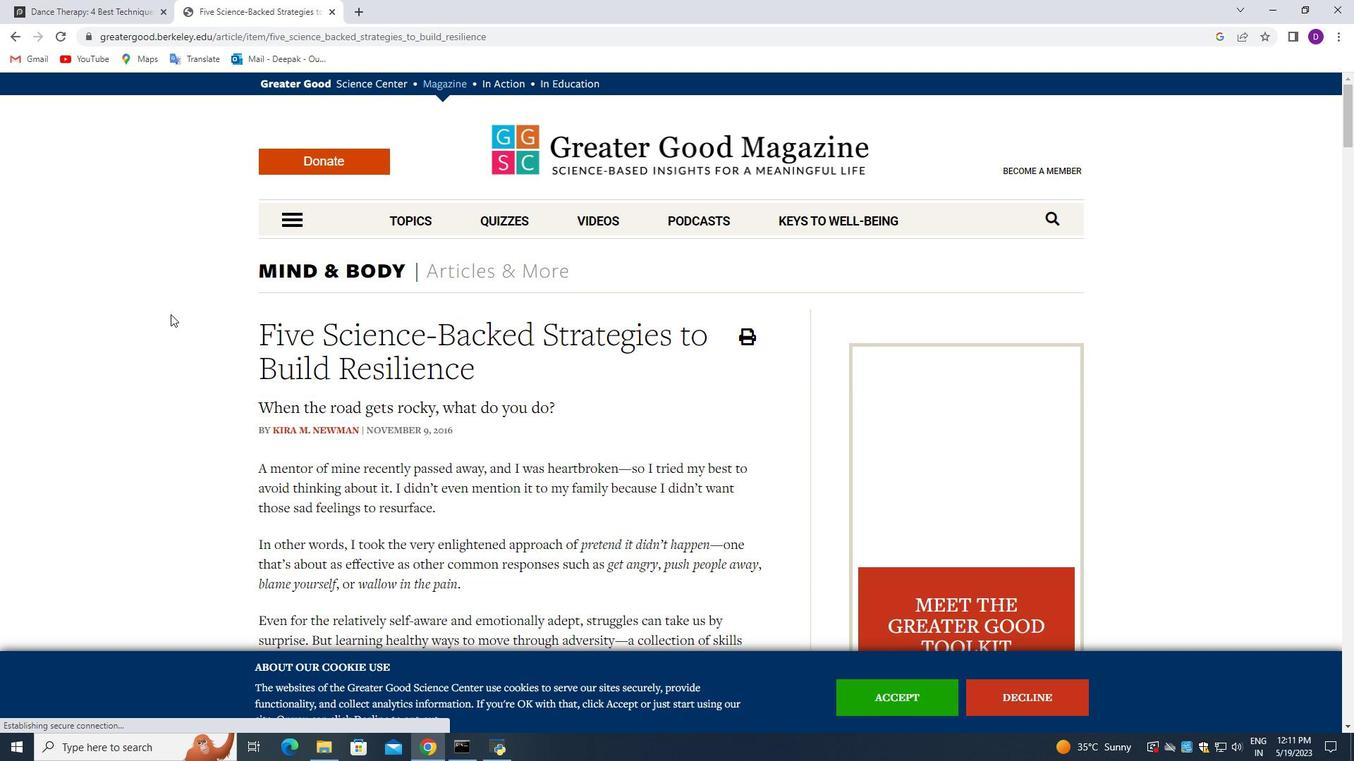 
Action: Mouse moved to (172, 312)
Screenshot: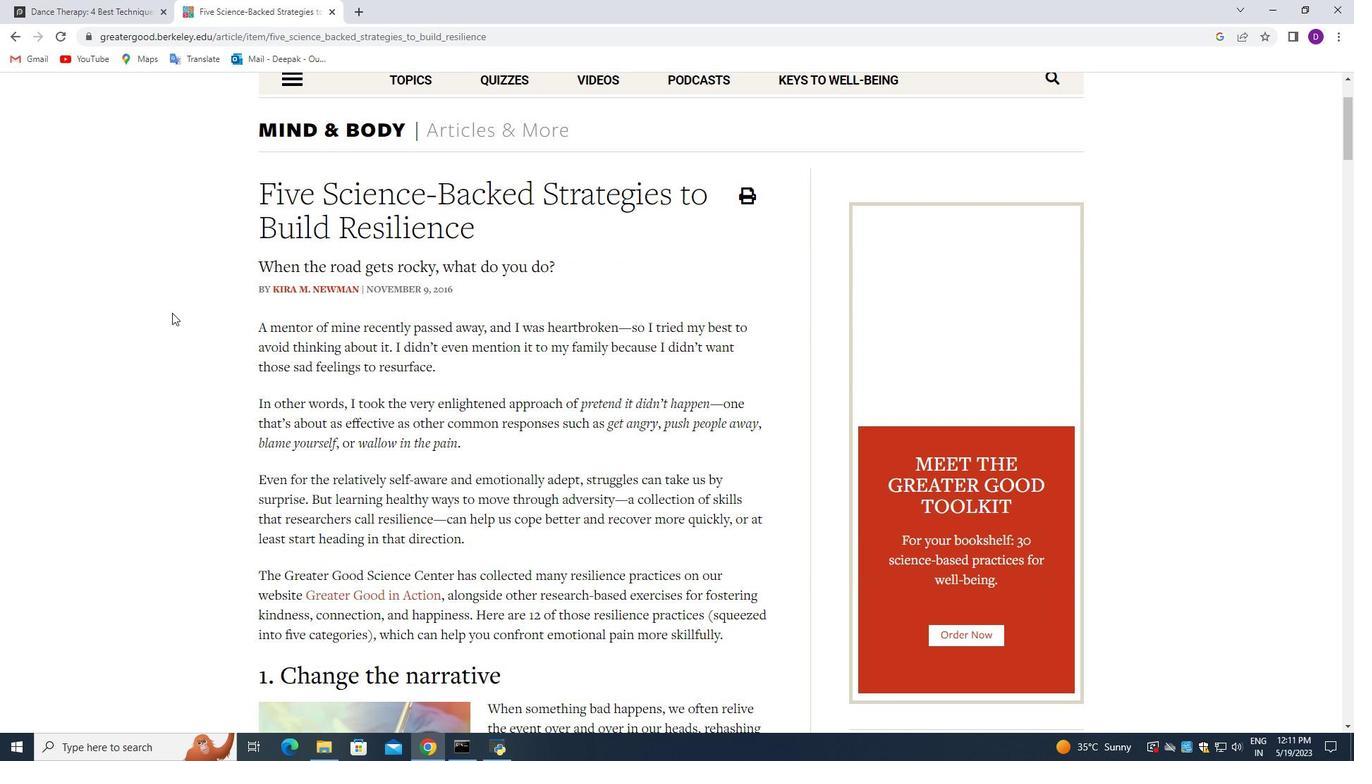 
Action: Mouse scrolled (172, 311) with delta (0, 0)
Screenshot: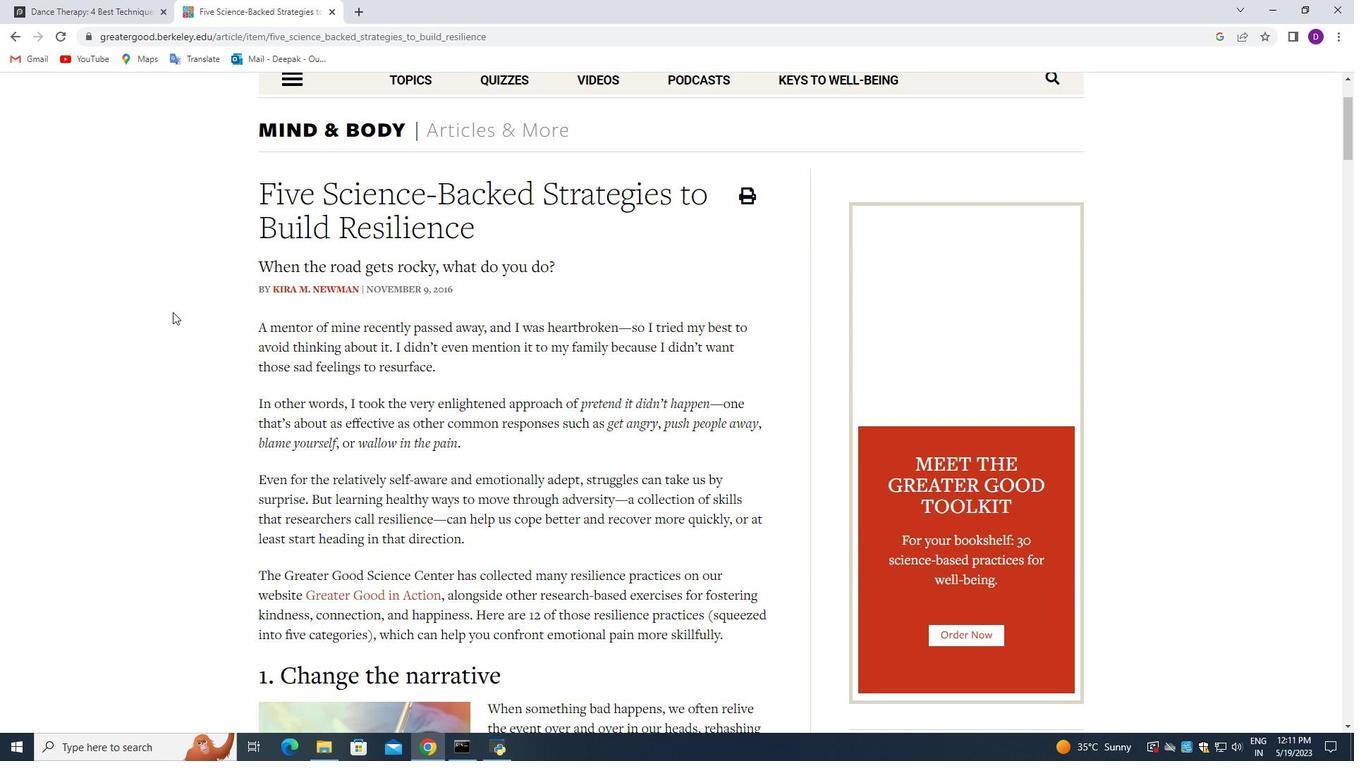 
Action: Mouse moved to (855, 162)
Screenshot: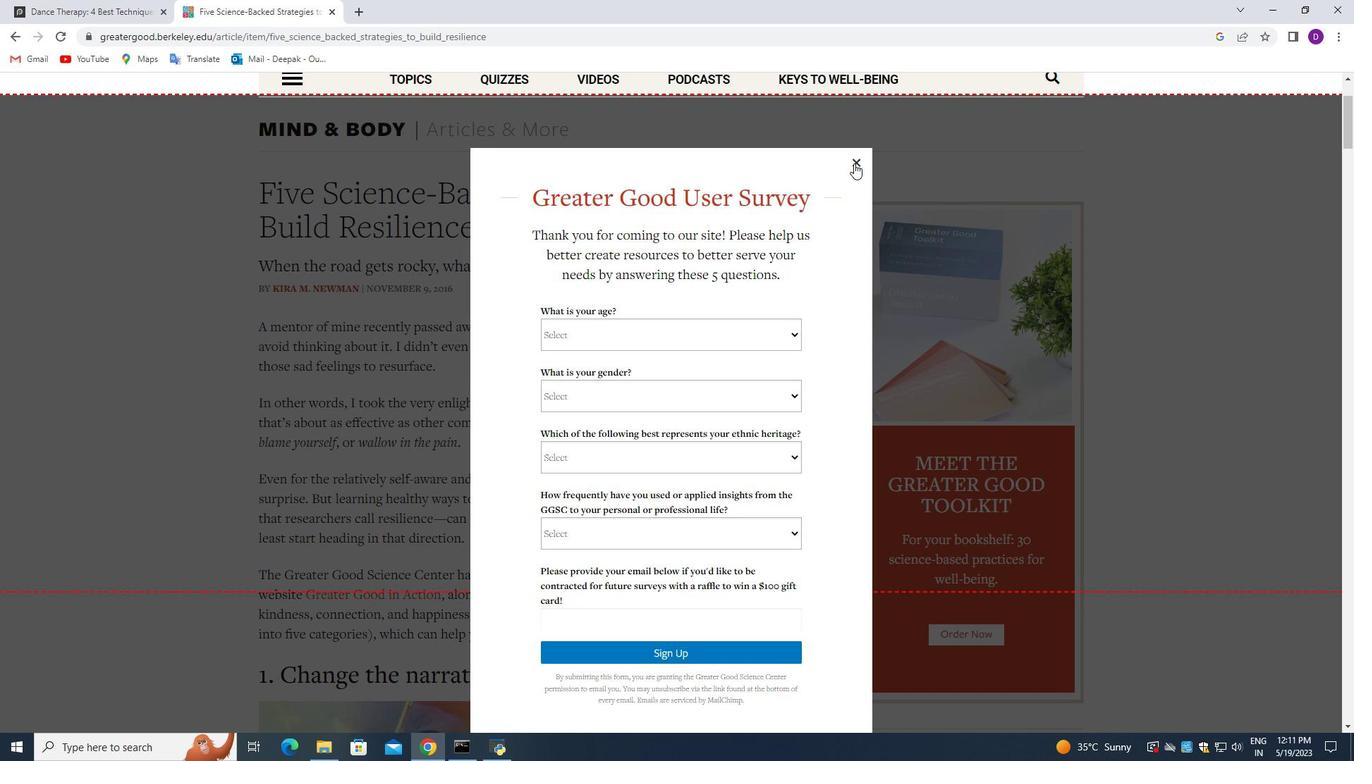 
Action: Mouse pressed left at (855, 162)
Screenshot: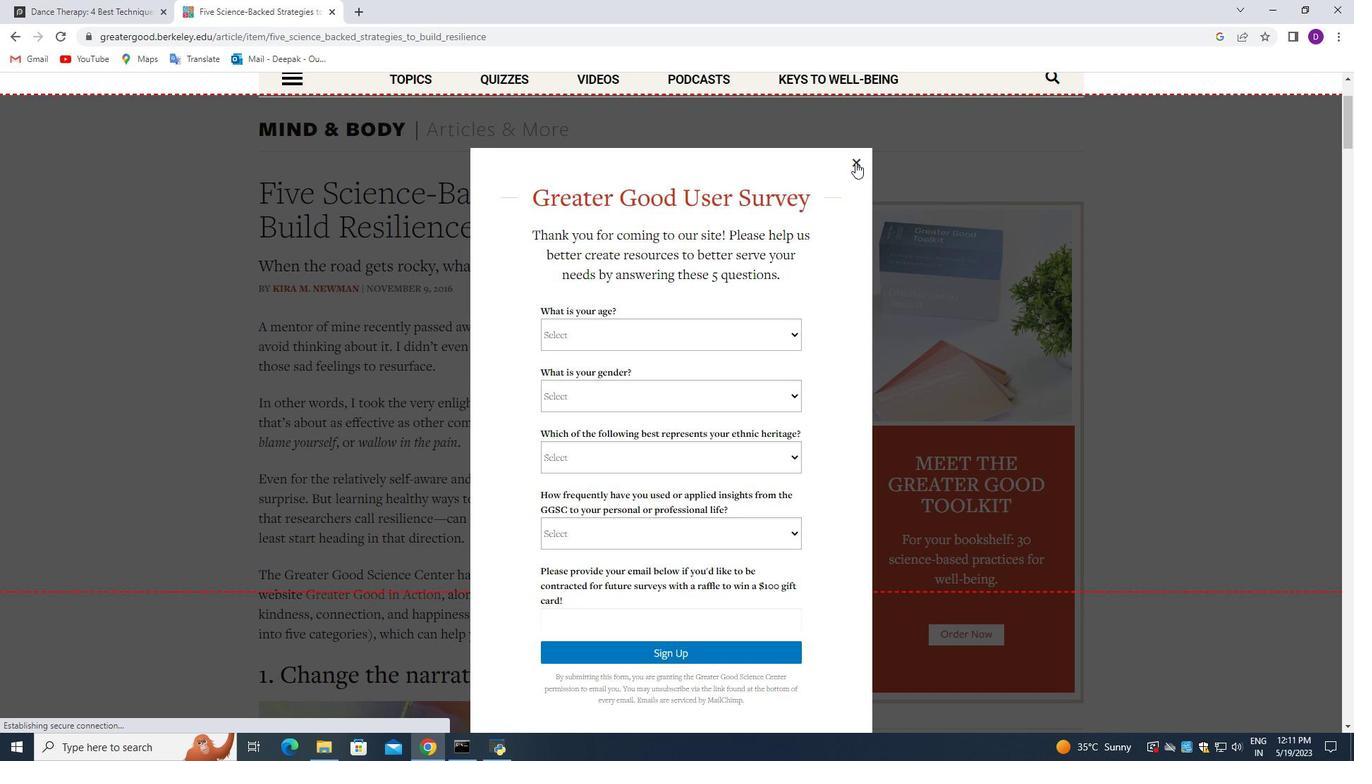 
Action: Mouse moved to (156, 308)
Screenshot: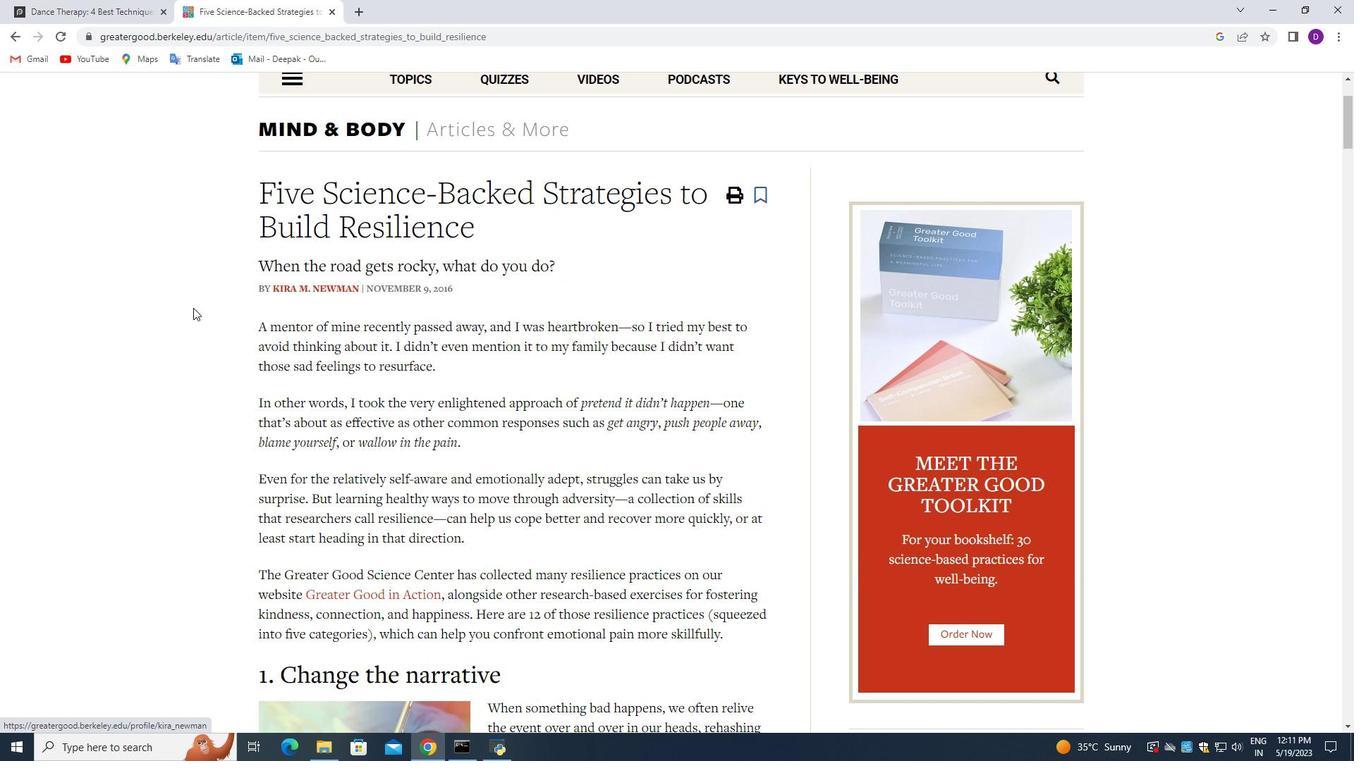 
Action: Mouse scrolled (156, 307) with delta (0, 0)
Screenshot: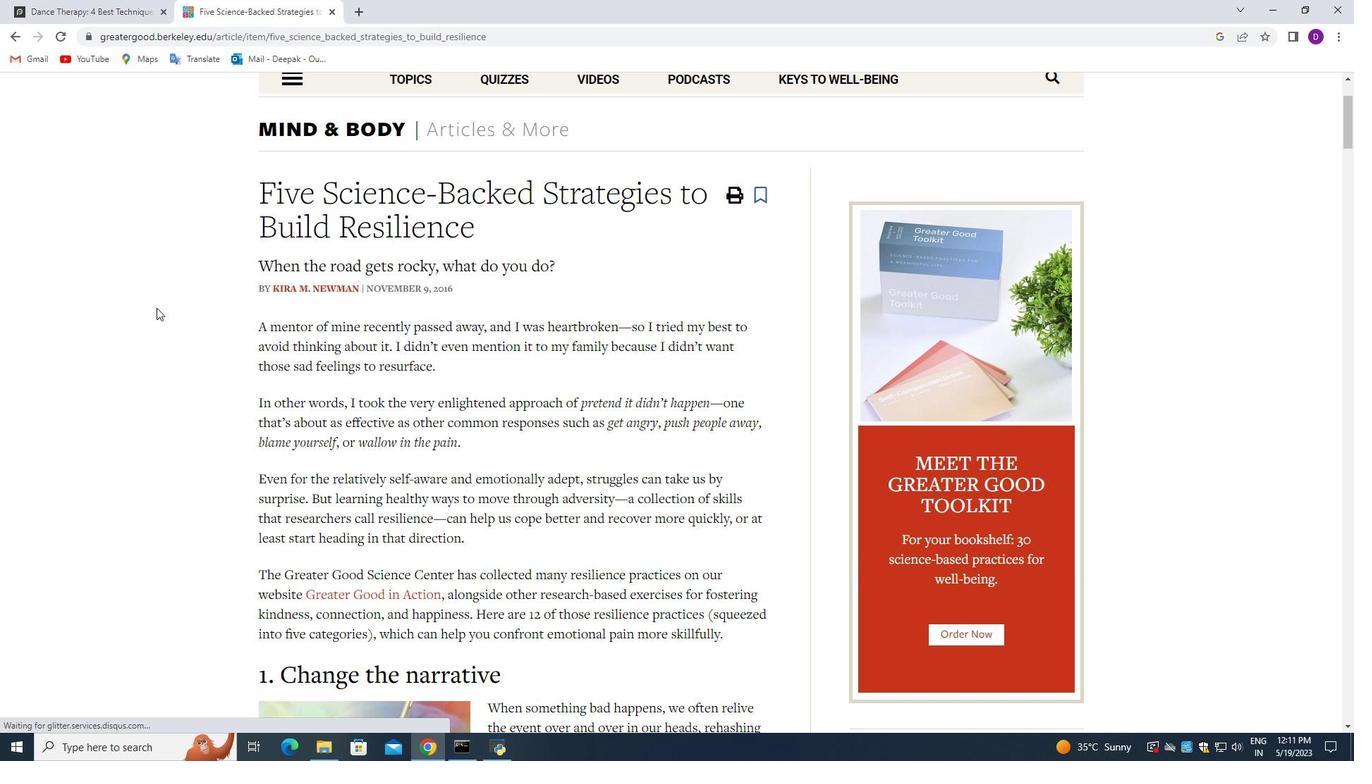
Action: Mouse moved to (155, 308)
Screenshot: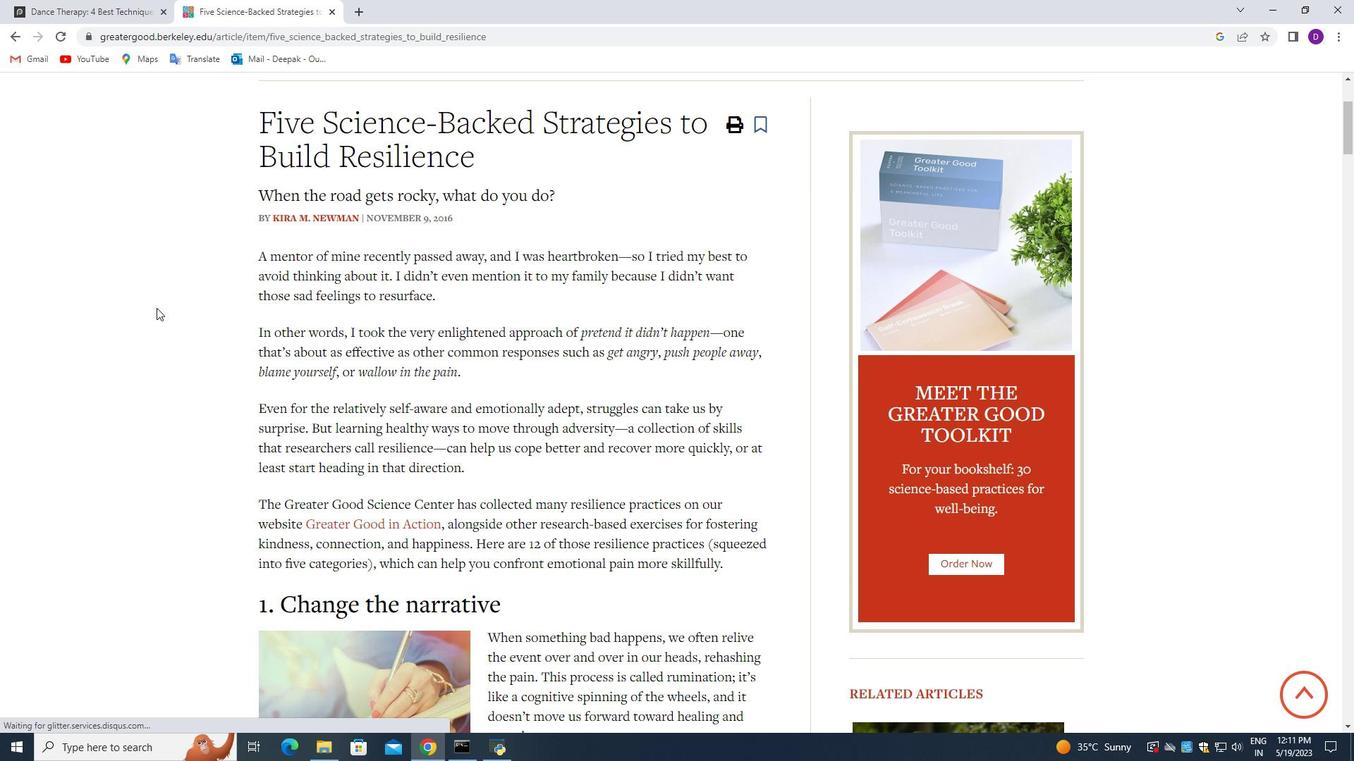 
Action: Key pressed <Key.down><Key.down><Key.down><Key.down><Key.down><Key.down><Key.down><Key.down><Key.down><Key.down><Key.down><Key.down><Key.down><Key.down><Key.down><Key.down><Key.down><Key.down><Key.down><Key.up><Key.down><Key.down><Key.down><Key.down><Key.down><Key.down><Key.down><Key.down><Key.down><Key.down><Key.down><Key.down><Key.down><Key.down><Key.down><Key.down><Key.down><Key.down><Key.down><Key.down><Key.down><Key.down><Key.down><Key.down><Key.down><Key.down><Key.down><Key.down><Key.down><Key.down><Key.down><Key.down><Key.down><Key.down><Key.down><Key.down><Key.down><Key.down><Key.down><Key.down><Key.down><Key.down><Key.down><Key.down><Key.down><Key.down><Key.down><Key.down><Key.down><Key.down><Key.down><Key.down><Key.down><Key.down><Key.down><Key.down><Key.down><Key.down><Key.down><Key.down><Key.down><Key.down><Key.down><Key.down><Key.down><Key.down><Key.down><Key.down><Key.down><Key.down><Key.down><Key.down><Key.down><Key.down><Key.down><Key.down><Key.down><Key.down><Key.up><Key.down><Key.down><Key.down><Key.down><Key.down><Key.down><Key.down><Key.down><Key.down><Key.down><Key.down><Key.down><Key.down><Key.down><Key.down><Key.down><Key.down><Key.down><Key.down><Key.down><Key.down><Key.down><Key.down><Key.down><Key.down><Key.down><Key.down><Key.down><Key.down><Key.down><Key.down><Key.down><Key.down><Key.down><Key.down><Key.down><Key.down><Key.down><Key.down><Key.down><Key.down><Key.down><Key.down><Key.down><Key.down><Key.down><Key.down><Key.down><Key.down><Key.down><Key.down><Key.down><Key.down><Key.down><Key.down><Key.down><Key.down><Key.down><Key.down><Key.down><Key.down><Key.down><Key.down><Key.down><Key.down><Key.down><Key.down><Key.down><Key.down><Key.down><Key.down><Key.down><Key.down><Key.down><Key.down><Key.down><Key.down><Key.down><Key.down><Key.down><Key.down><Key.down><Key.down><Key.down><Key.down><Key.down><Key.down><Key.down><Key.down><Key.down><Key.down><Key.down><Key.down><Key.down><Key.down><Key.down><Key.down><Key.down><Key.down><Key.down><Key.down><Key.down><Key.down><Key.down><Key.down><Key.down><Key.down><Key.down>
Screenshot: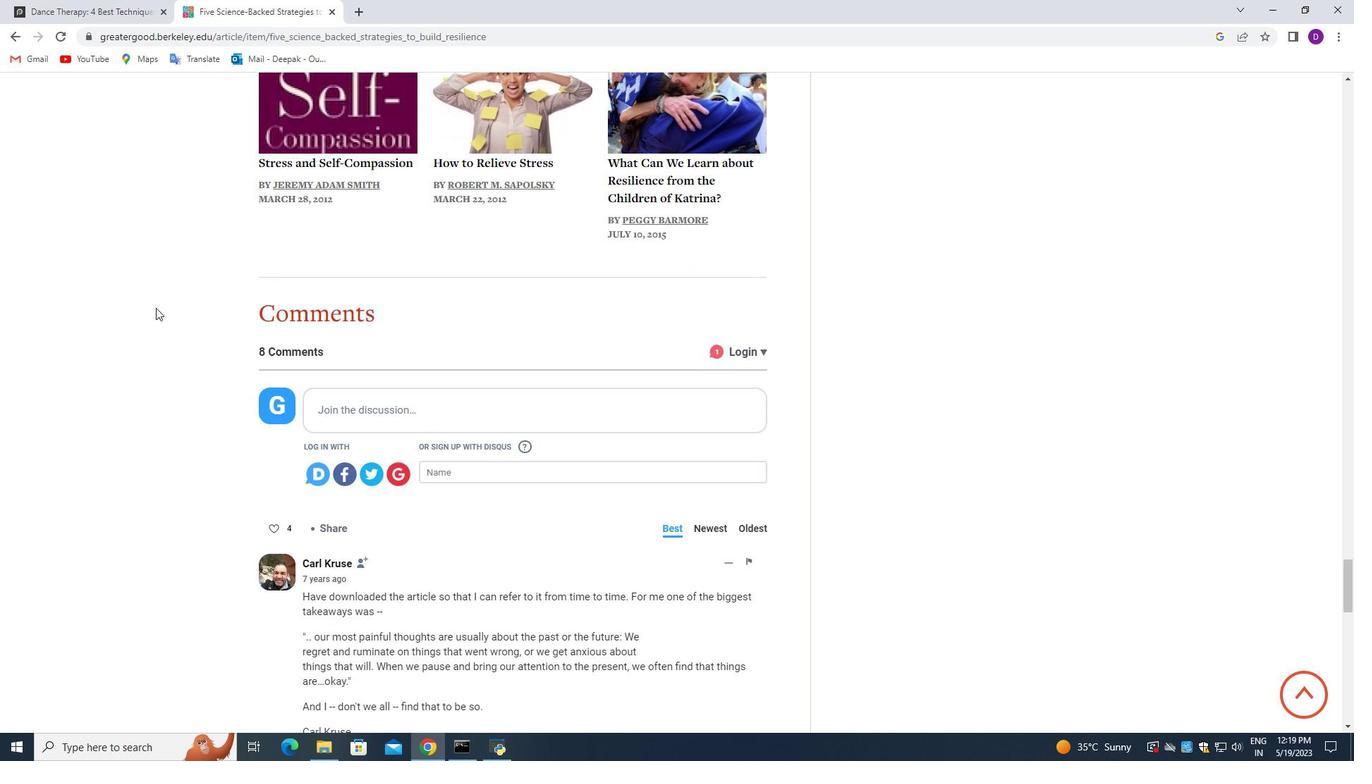 
Action: Mouse moved to (70, 0)
Screenshot: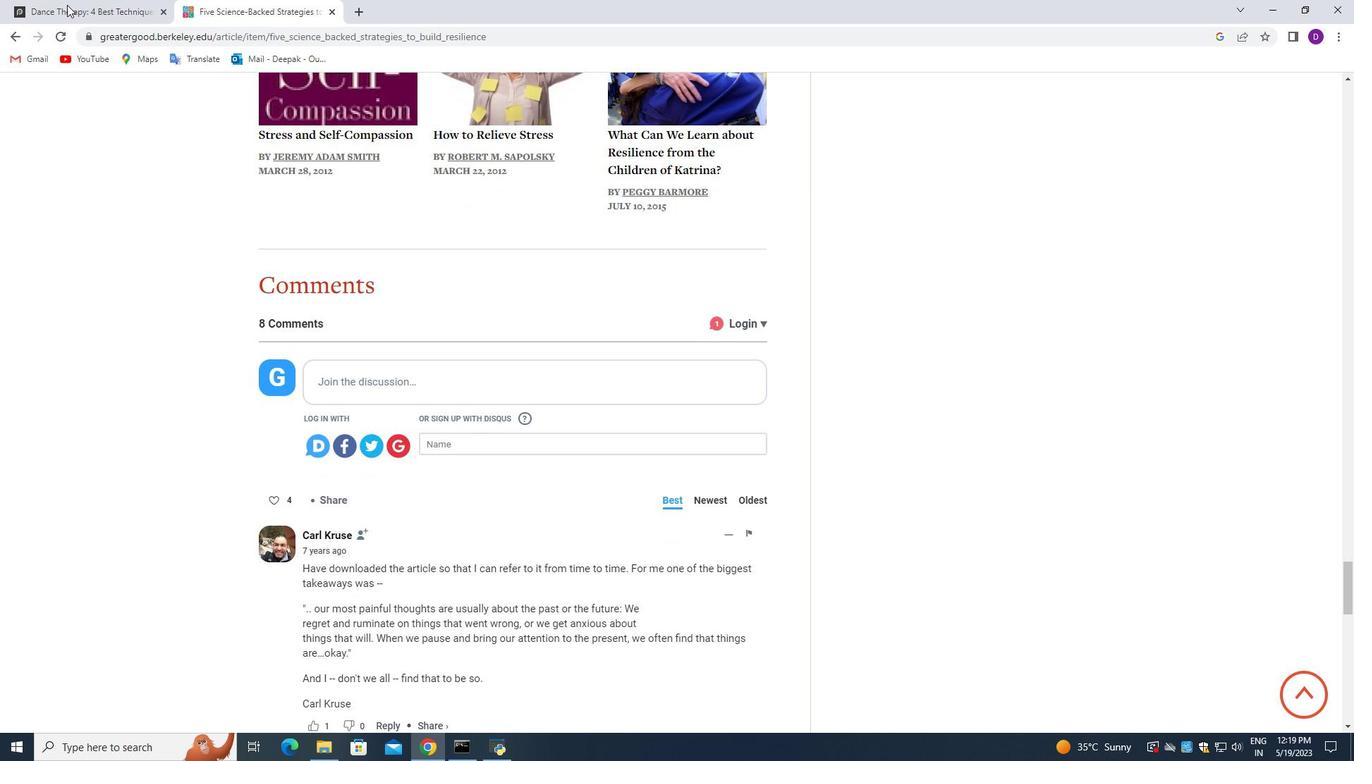 
Action: Mouse pressed left at (70, 0)
Screenshot: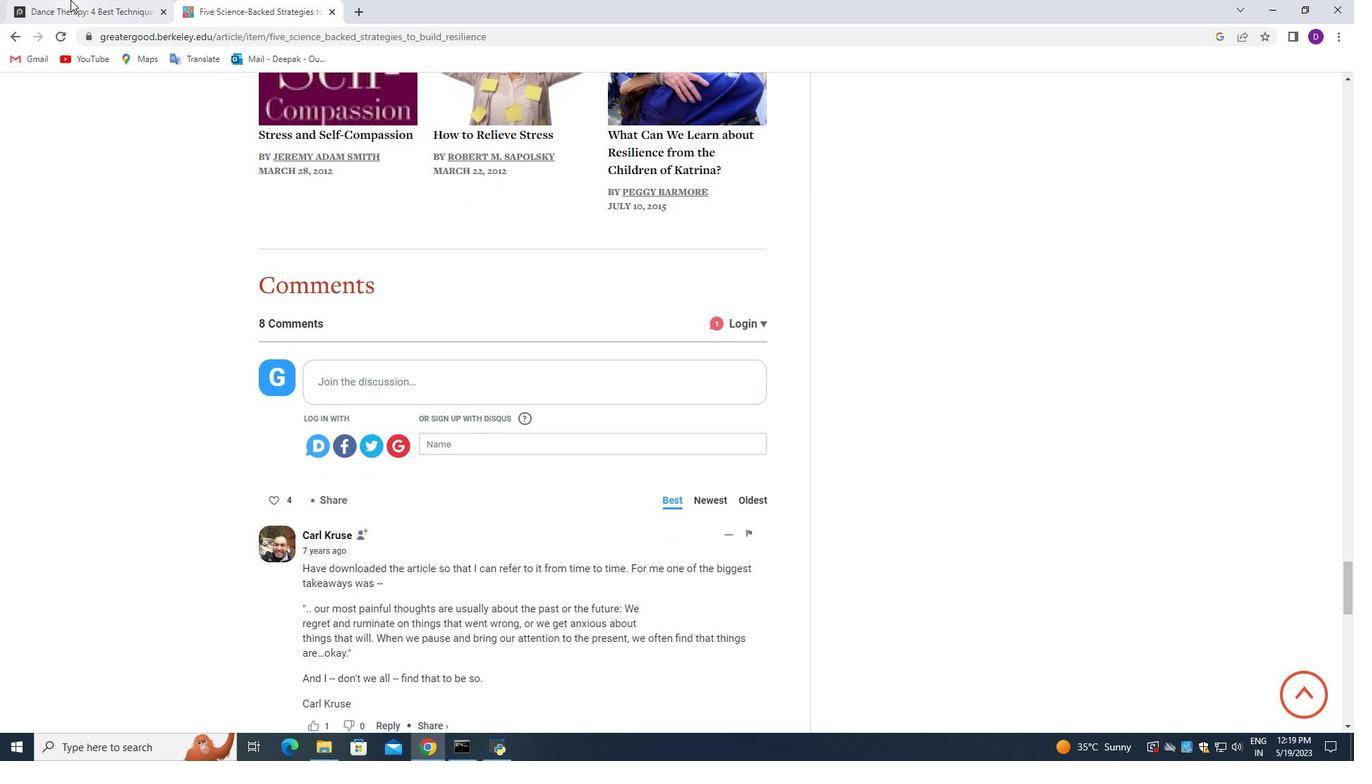 
Action: Mouse moved to (930, 218)
Screenshot: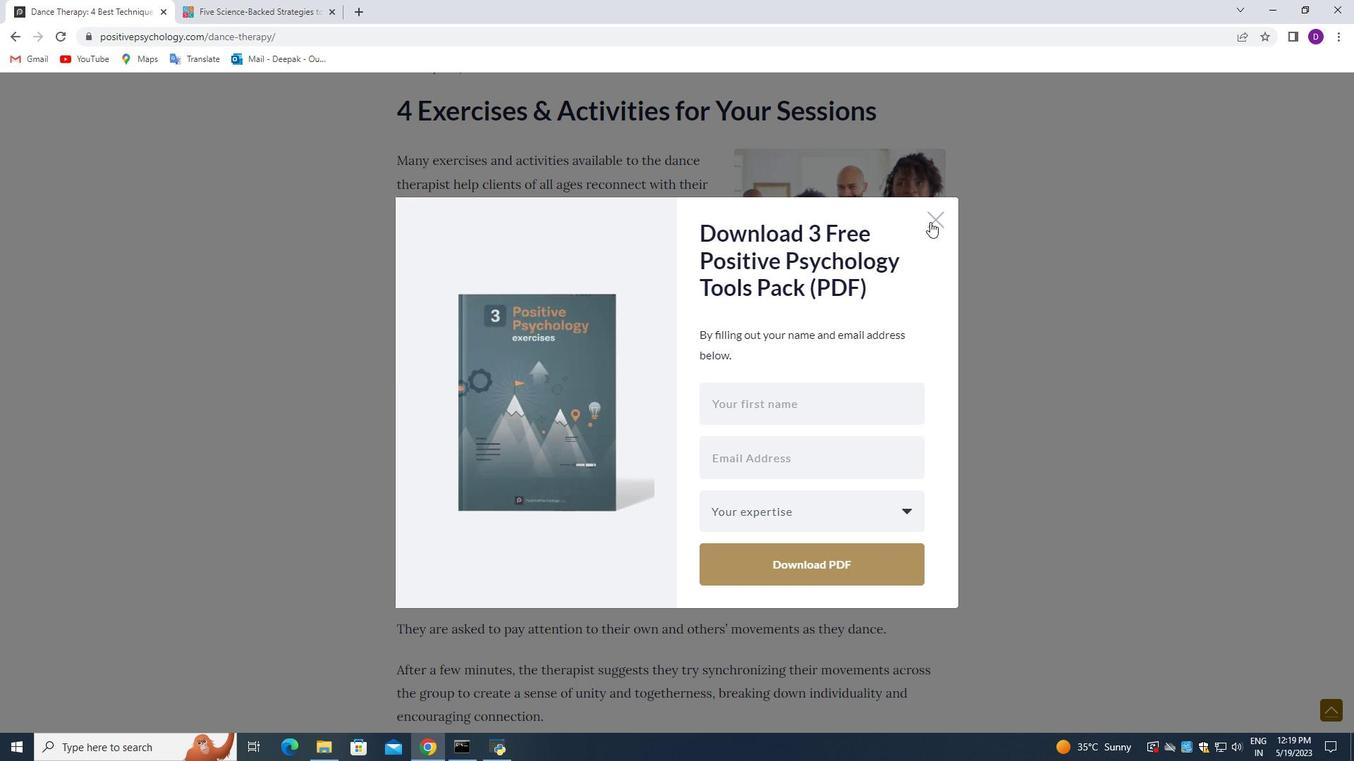 
Action: Mouse pressed left at (930, 218)
Screenshot: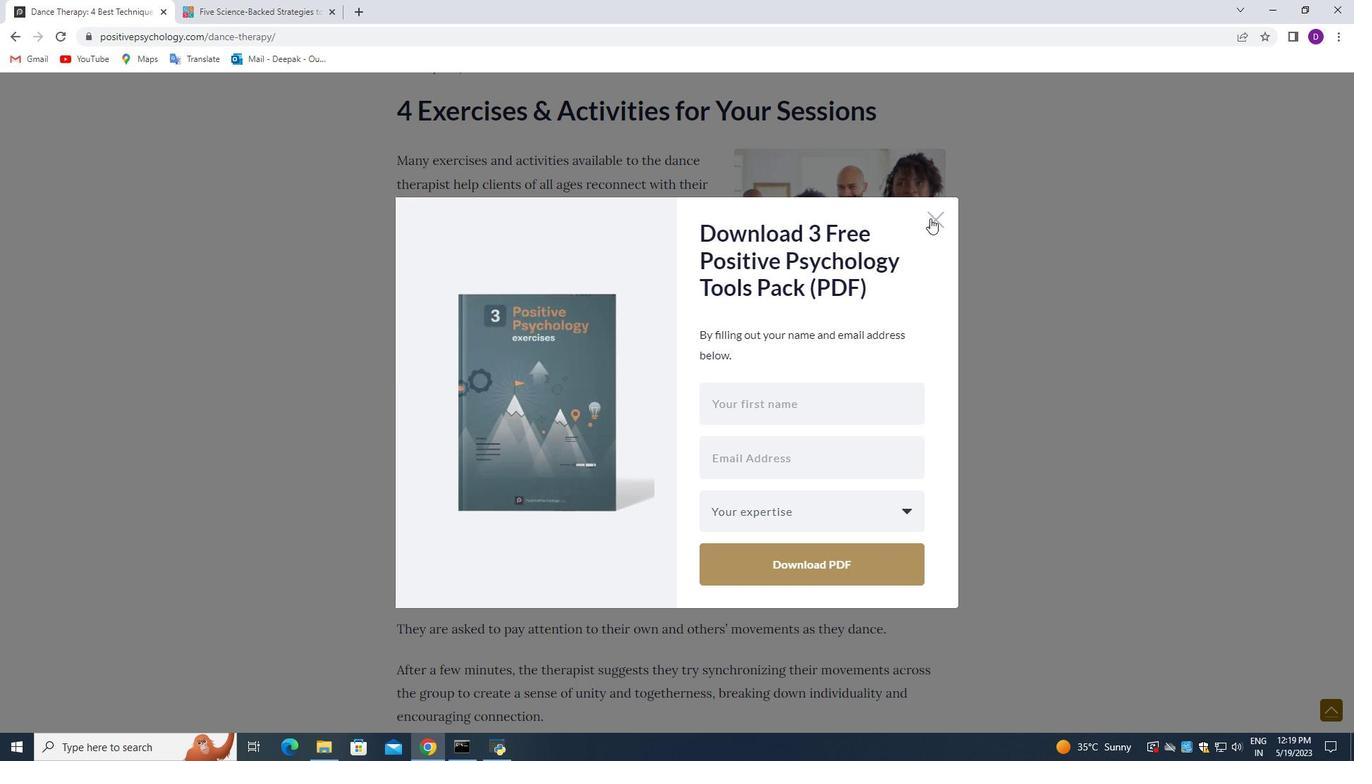 
Action: Mouse moved to (464, 383)
Screenshot: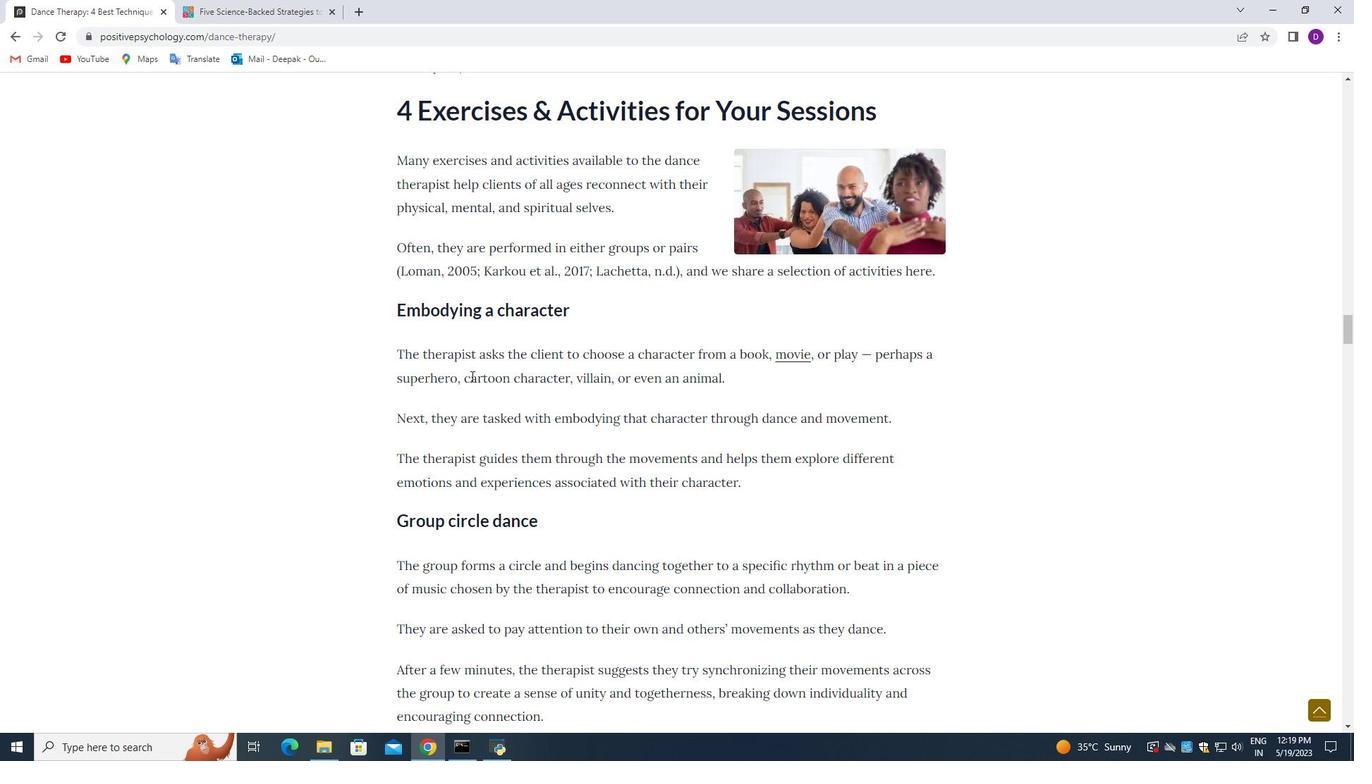 
Action: Mouse scrolled (464, 383) with delta (0, 0)
Screenshot: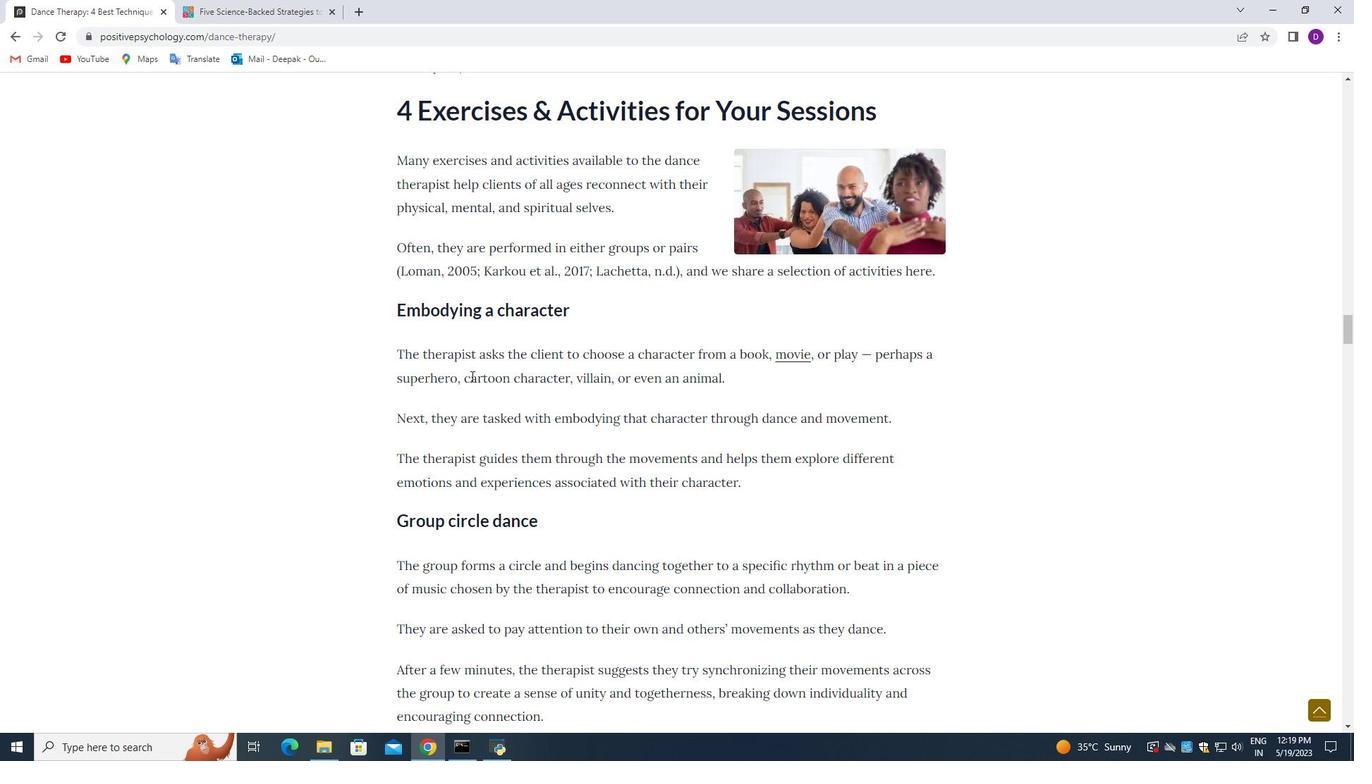 
Action: Mouse moved to (463, 385)
Screenshot: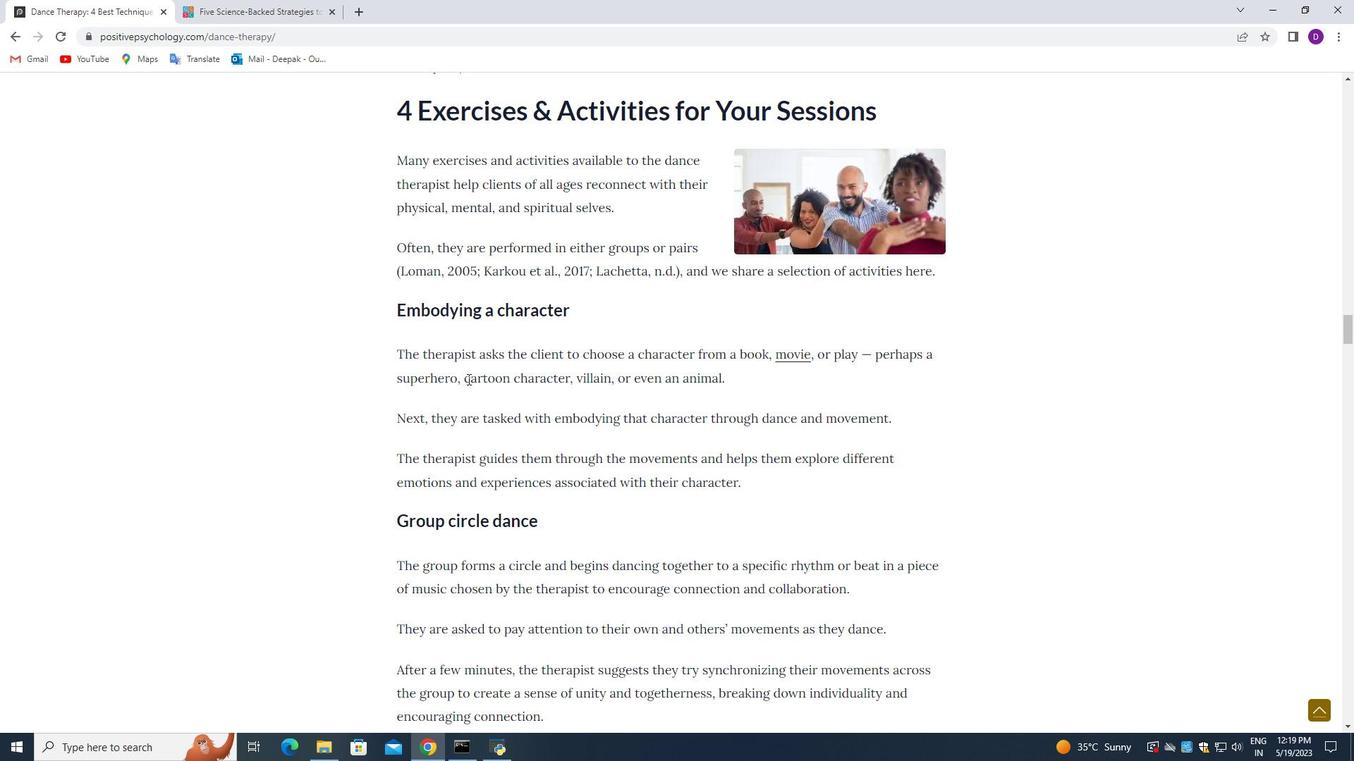
Action: Mouse scrolled (463, 385) with delta (0, 0)
Screenshot: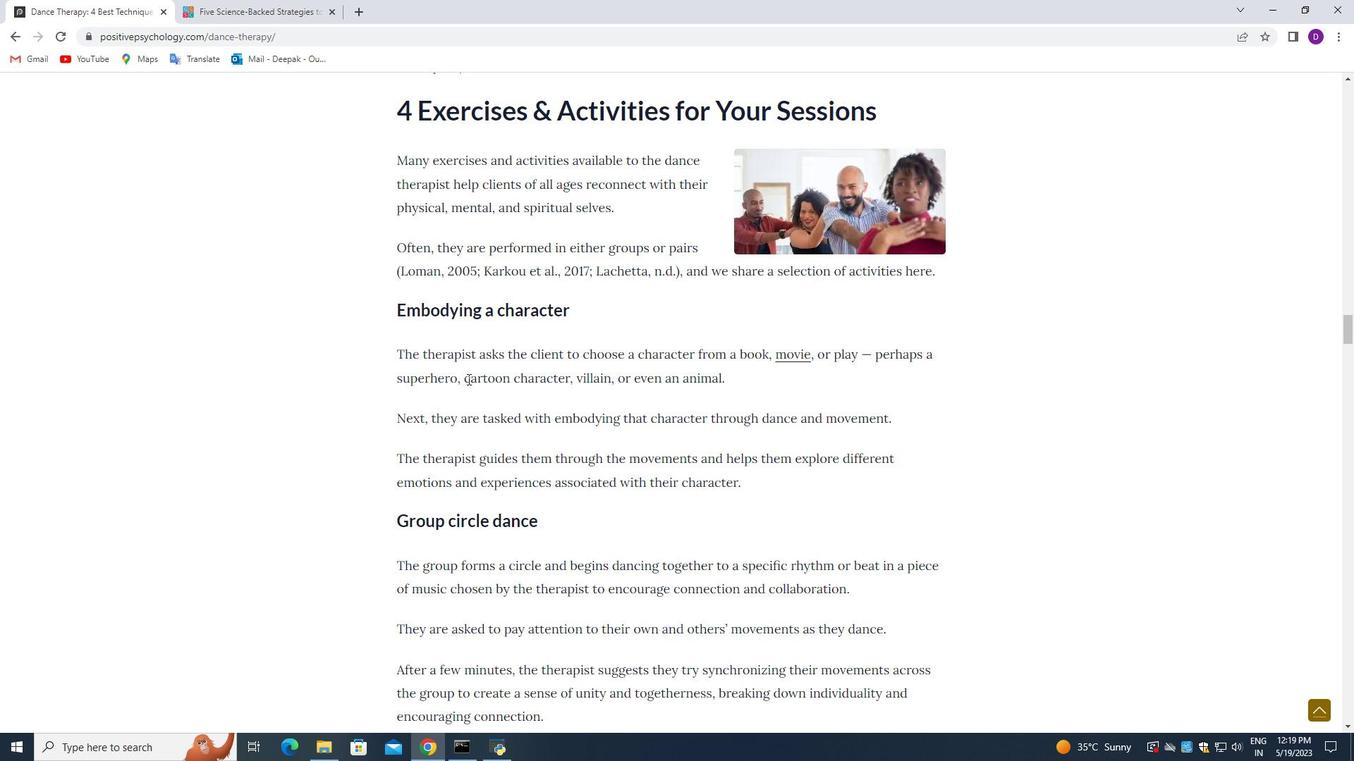 
Action: Mouse scrolled (463, 385) with delta (0, 0)
Screenshot: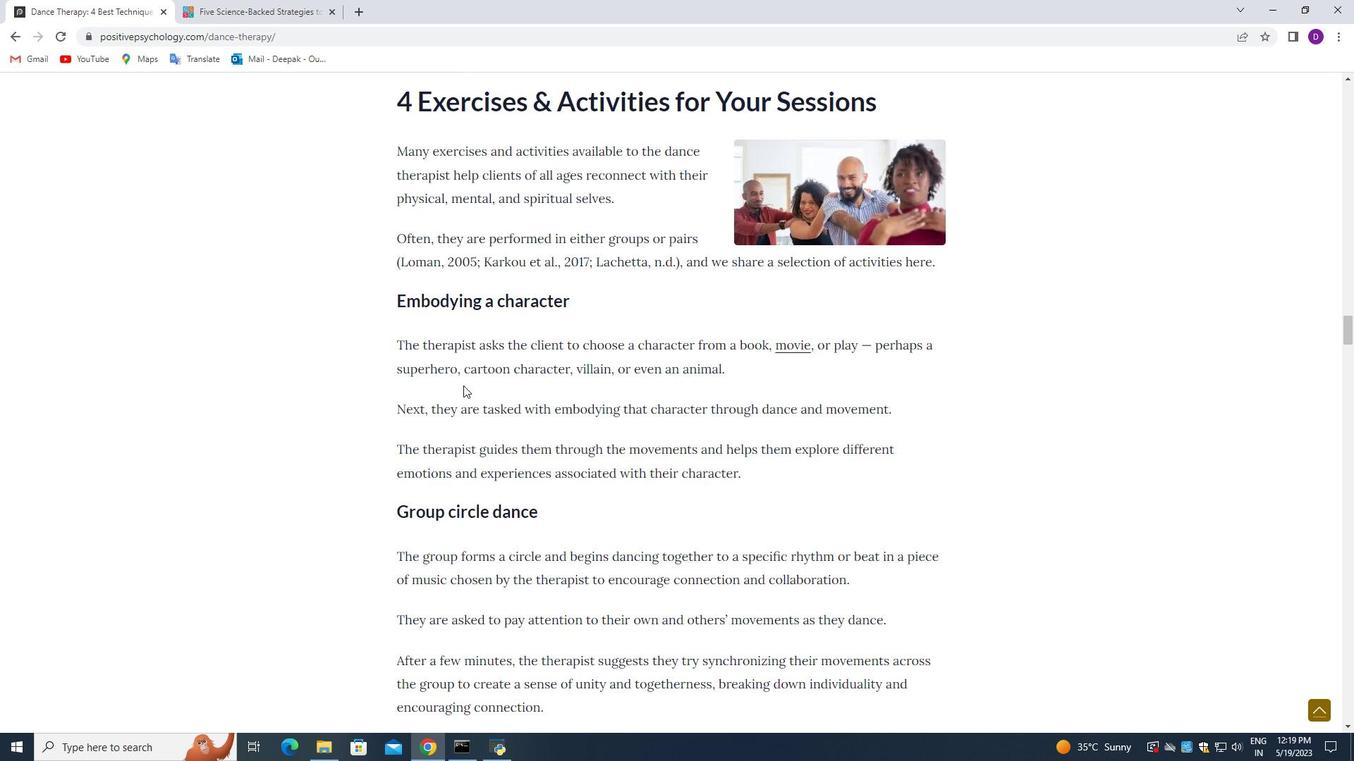 
Action: Mouse moved to (463, 385)
Screenshot: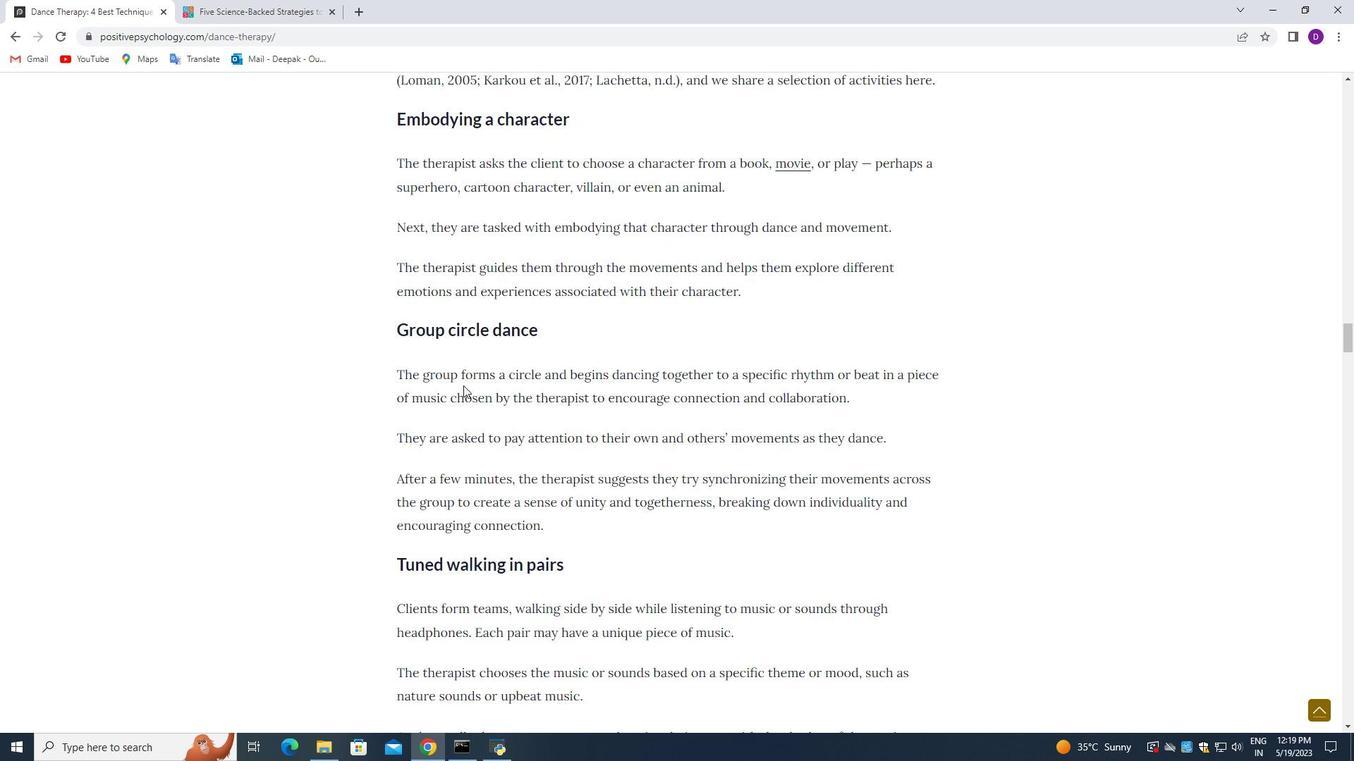 
Action: Mouse scrolled (463, 385) with delta (0, 0)
Screenshot: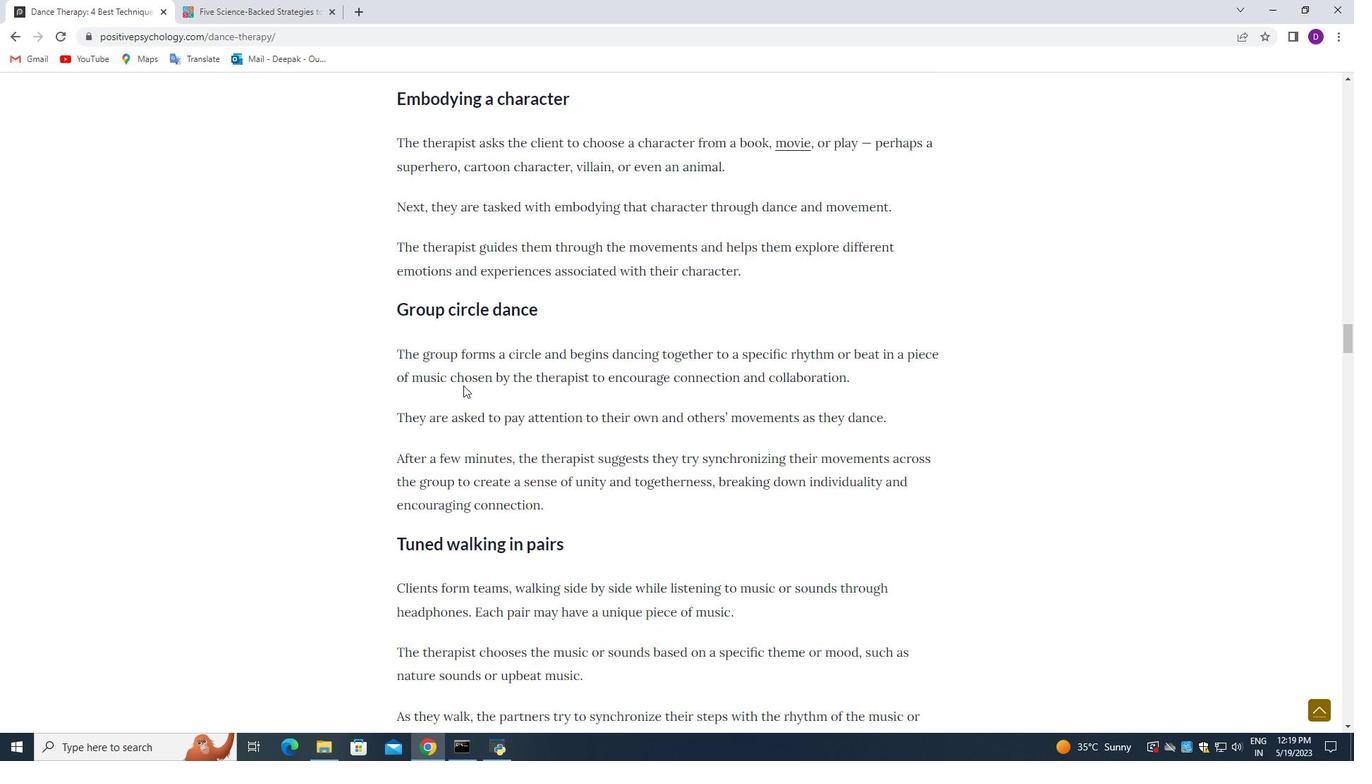 
Action: Mouse scrolled (463, 385) with delta (0, 0)
Screenshot: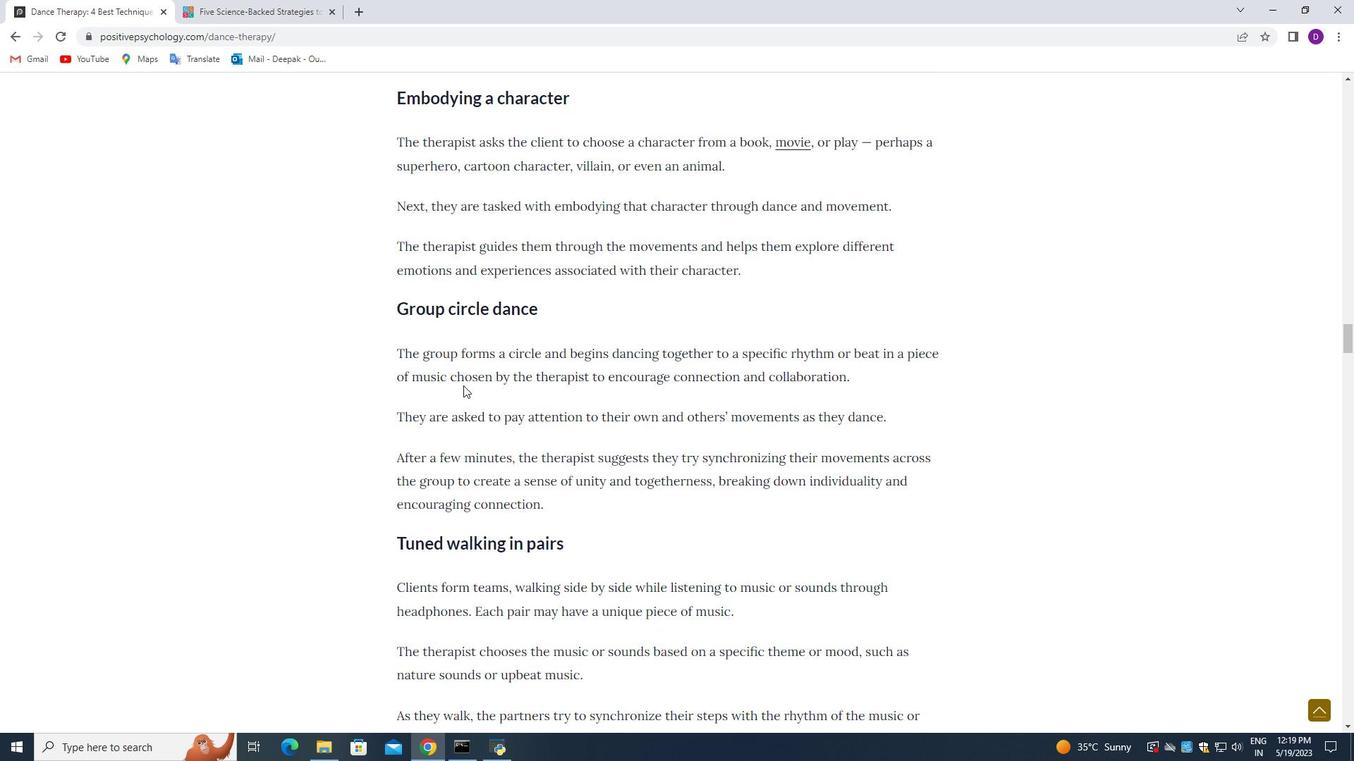 
Action: Mouse moved to (464, 385)
Screenshot: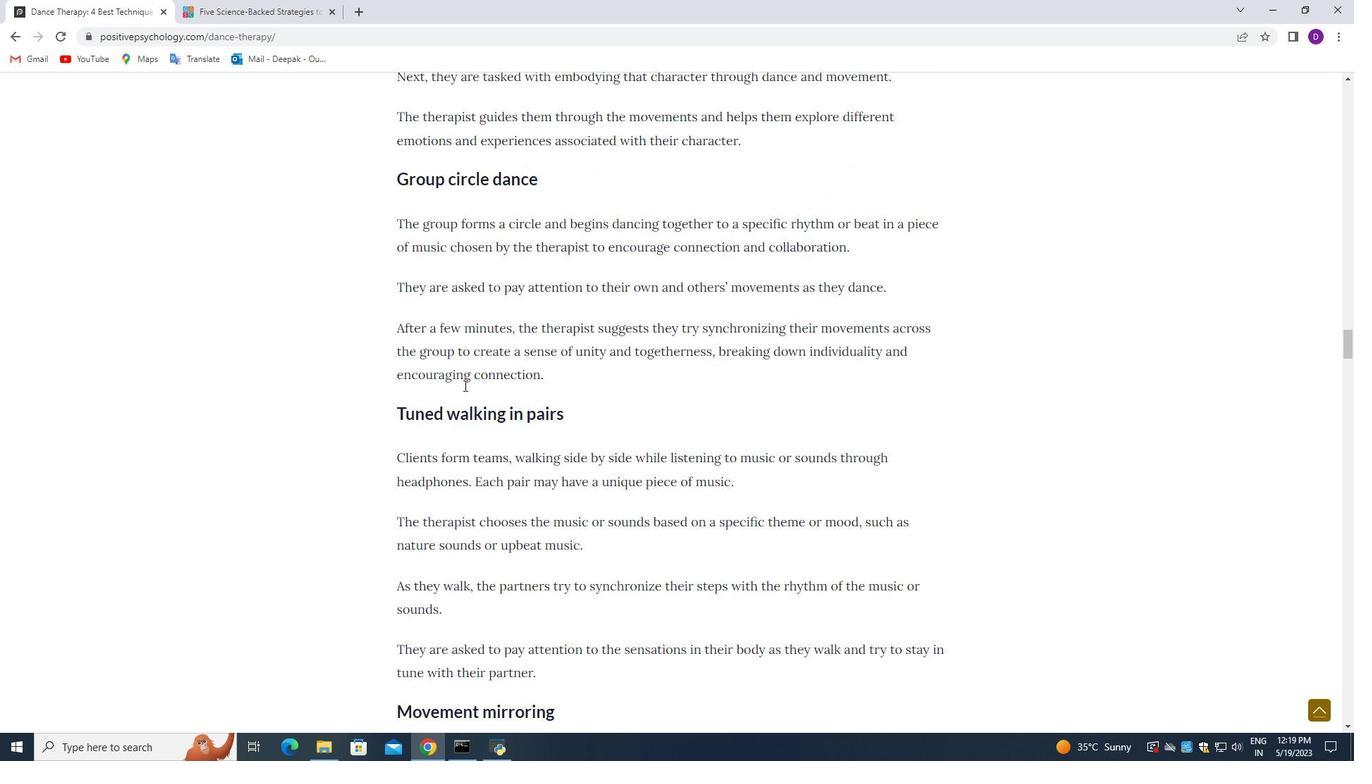 
Action: Mouse scrolled (464, 384) with delta (0, 0)
Screenshot: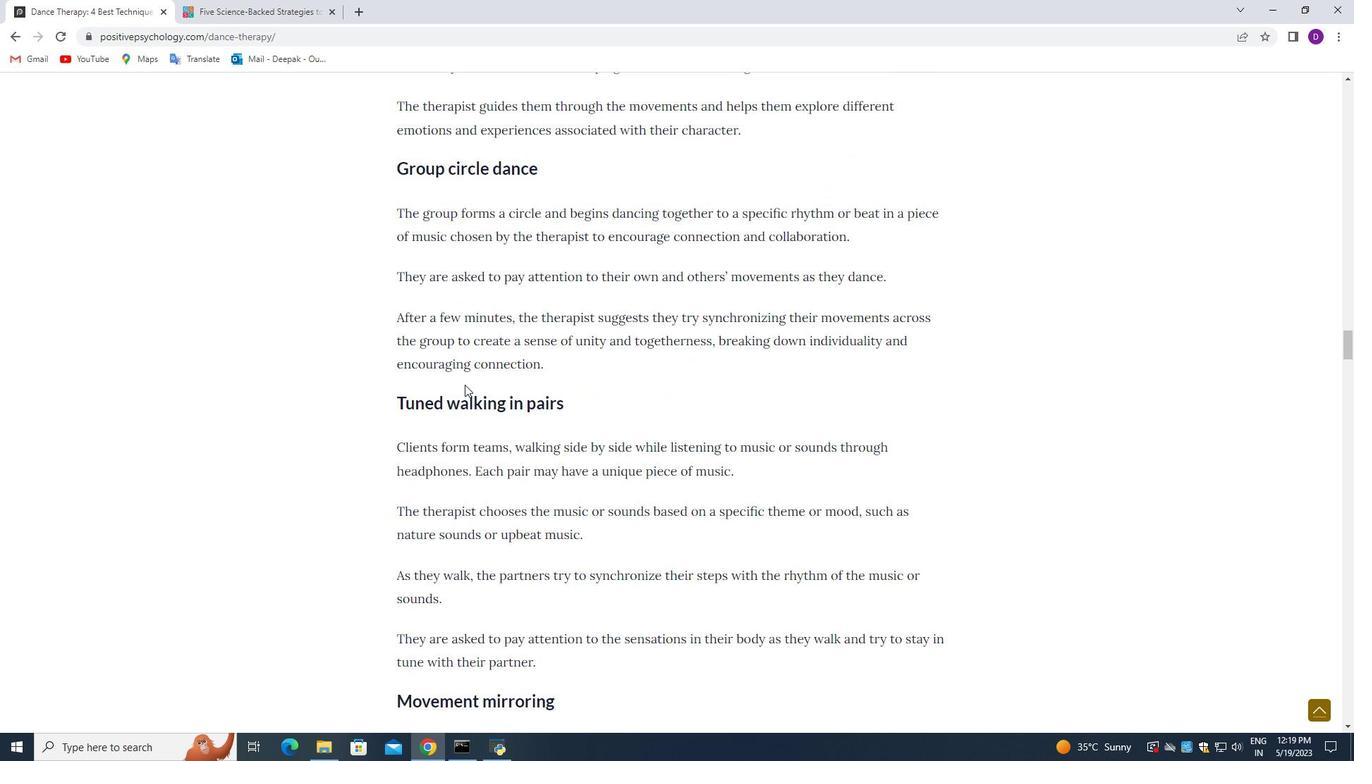 
Action: Mouse moved to (444, 380)
Screenshot: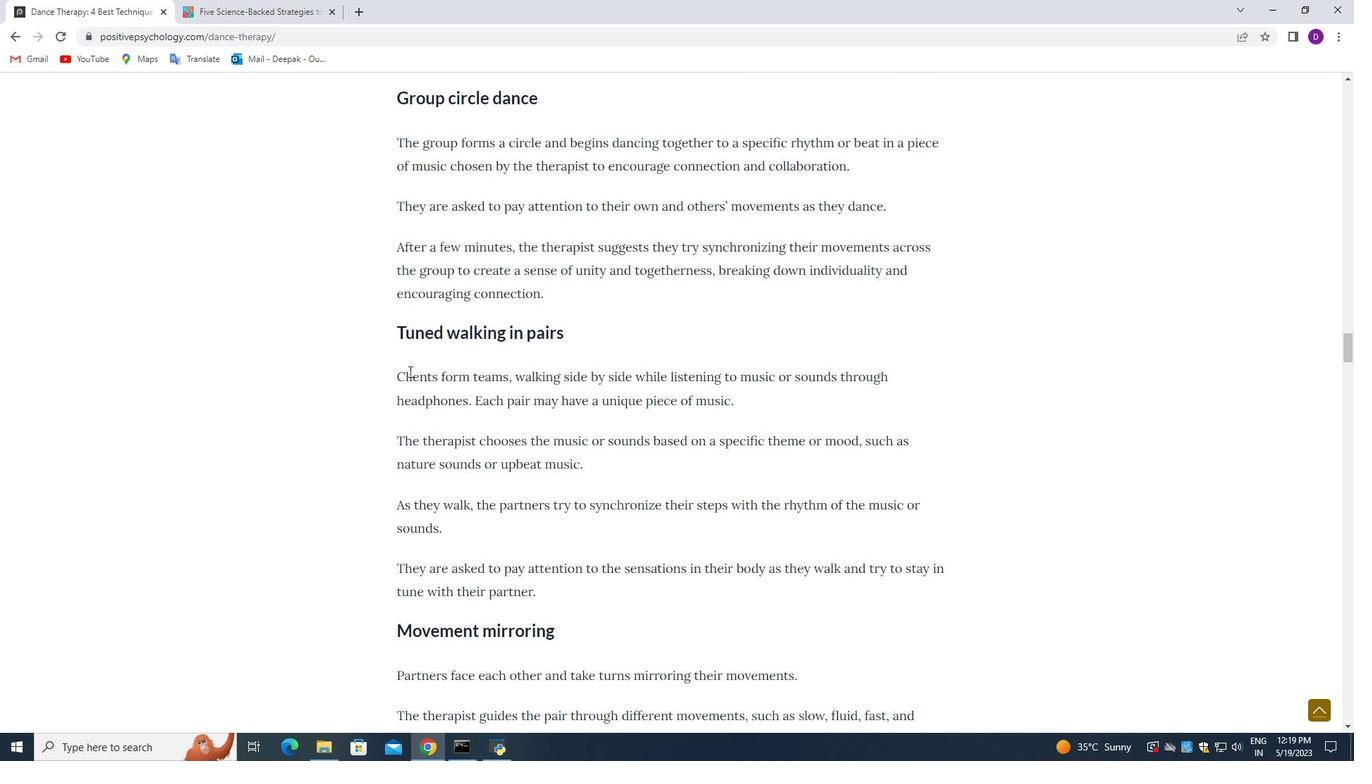 
Action: Mouse scrolled (444, 379) with delta (0, 0)
Screenshot: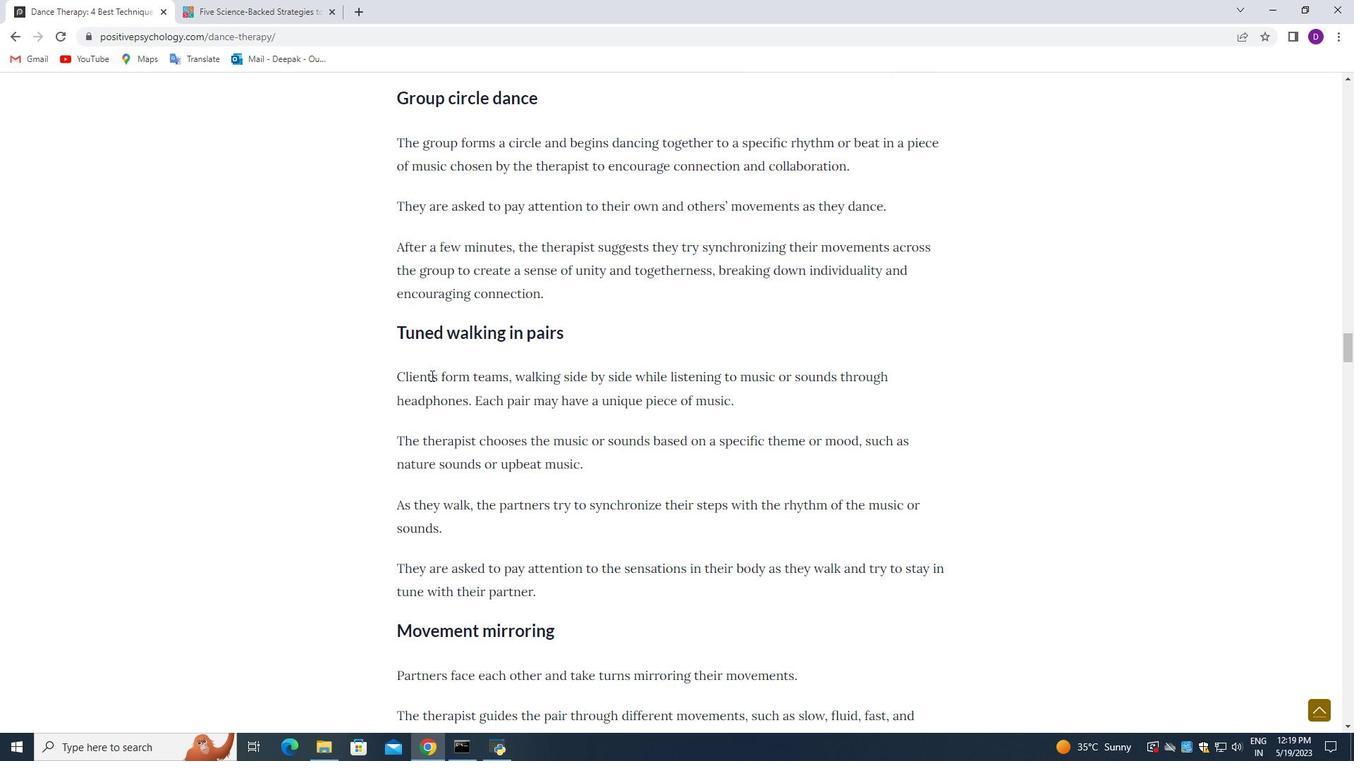 
Action: Mouse scrolled (444, 379) with delta (0, 0)
Screenshot: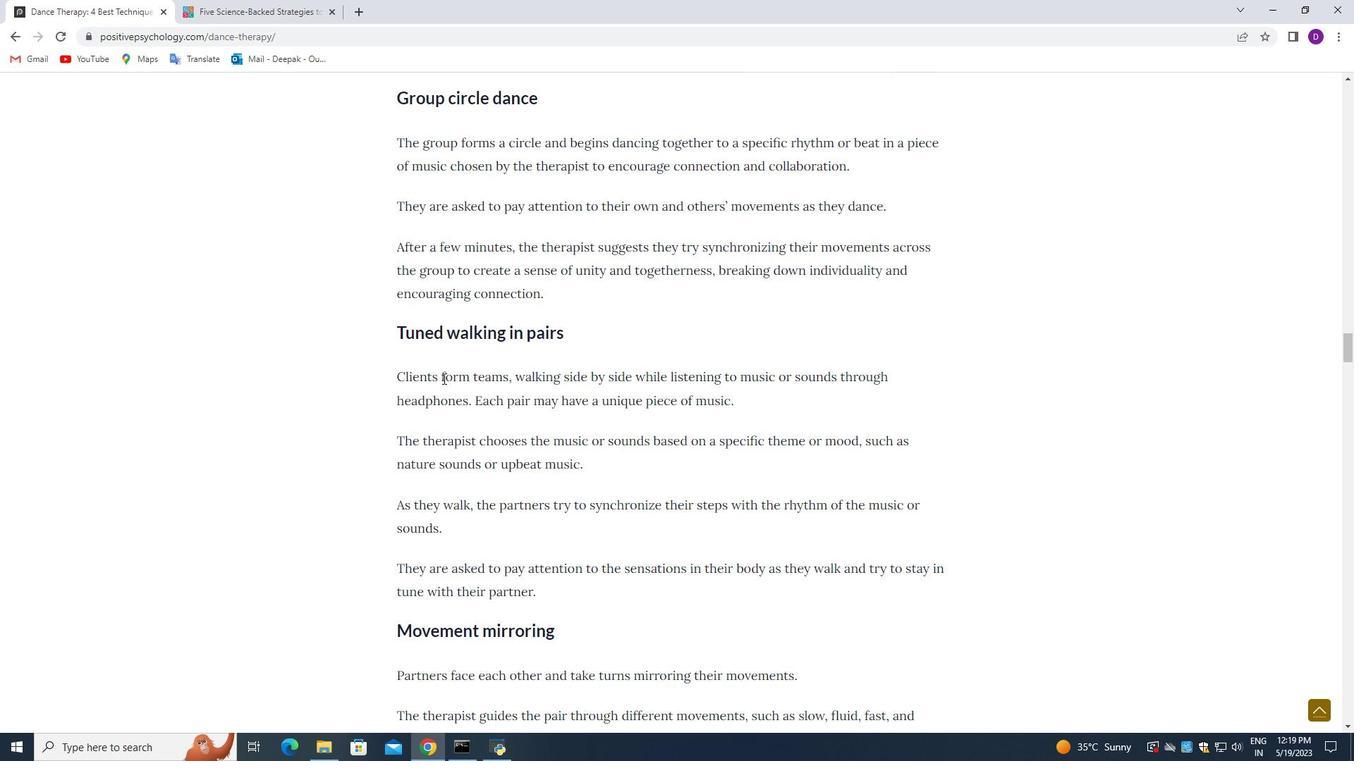 
Action: Mouse moved to (445, 380)
Screenshot: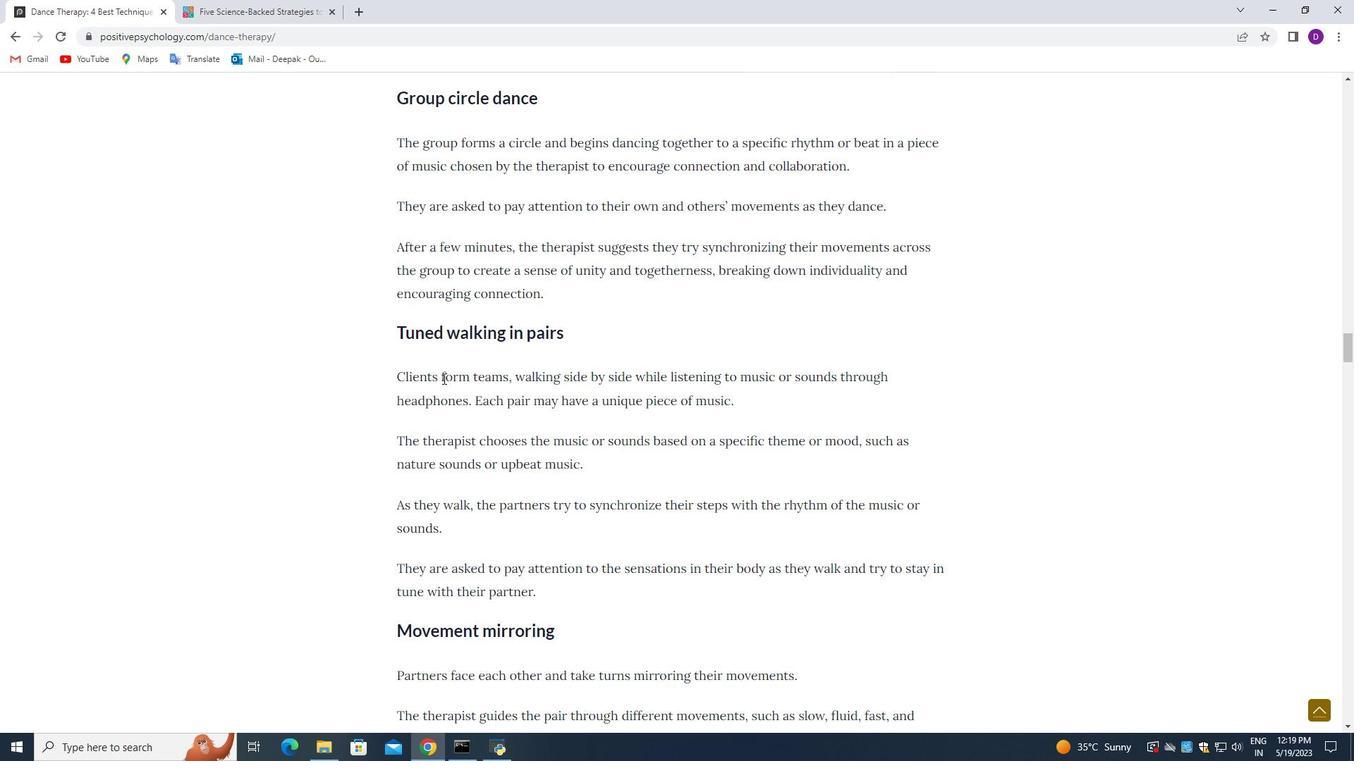 
Action: Mouse scrolled (445, 379) with delta (0, 0)
Screenshot: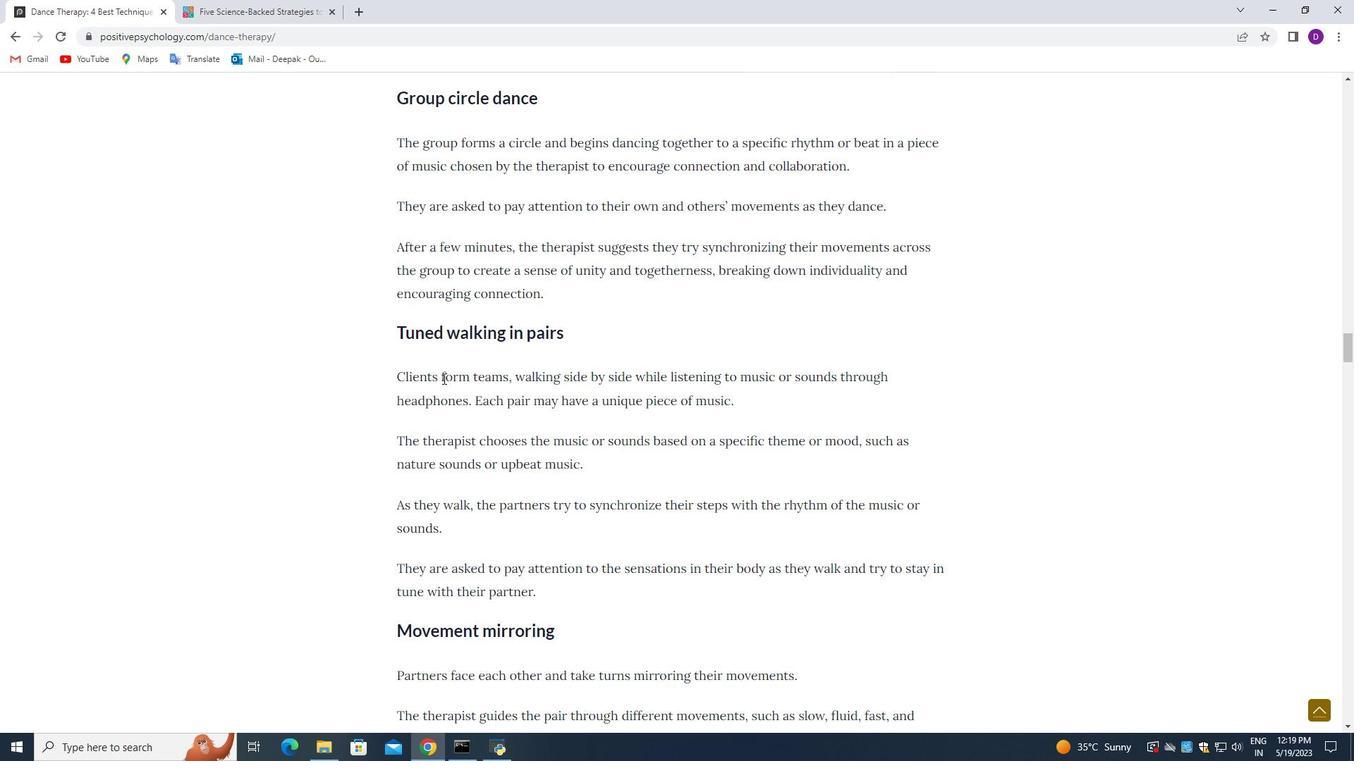 
Action: Mouse moved to (446, 380)
Screenshot: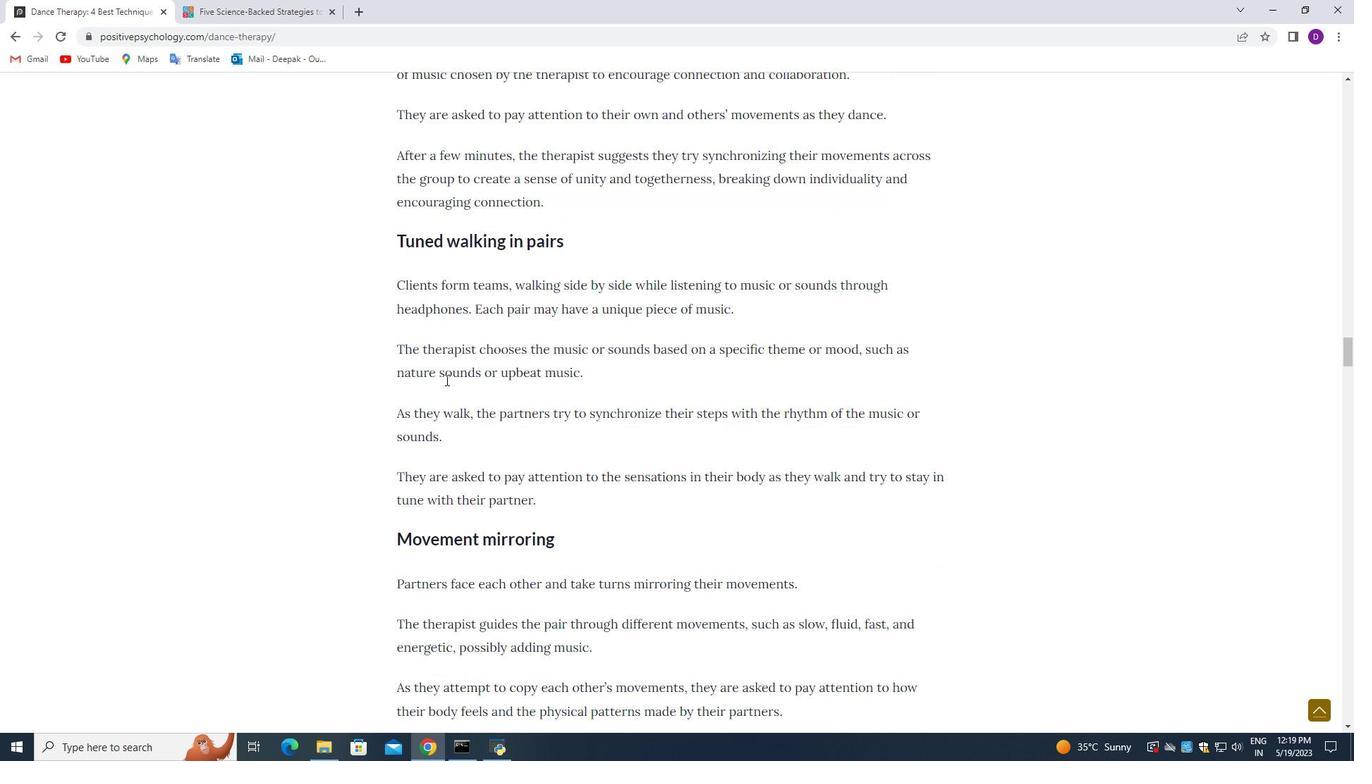 
Action: Mouse scrolled (446, 379) with delta (0, 0)
Screenshot: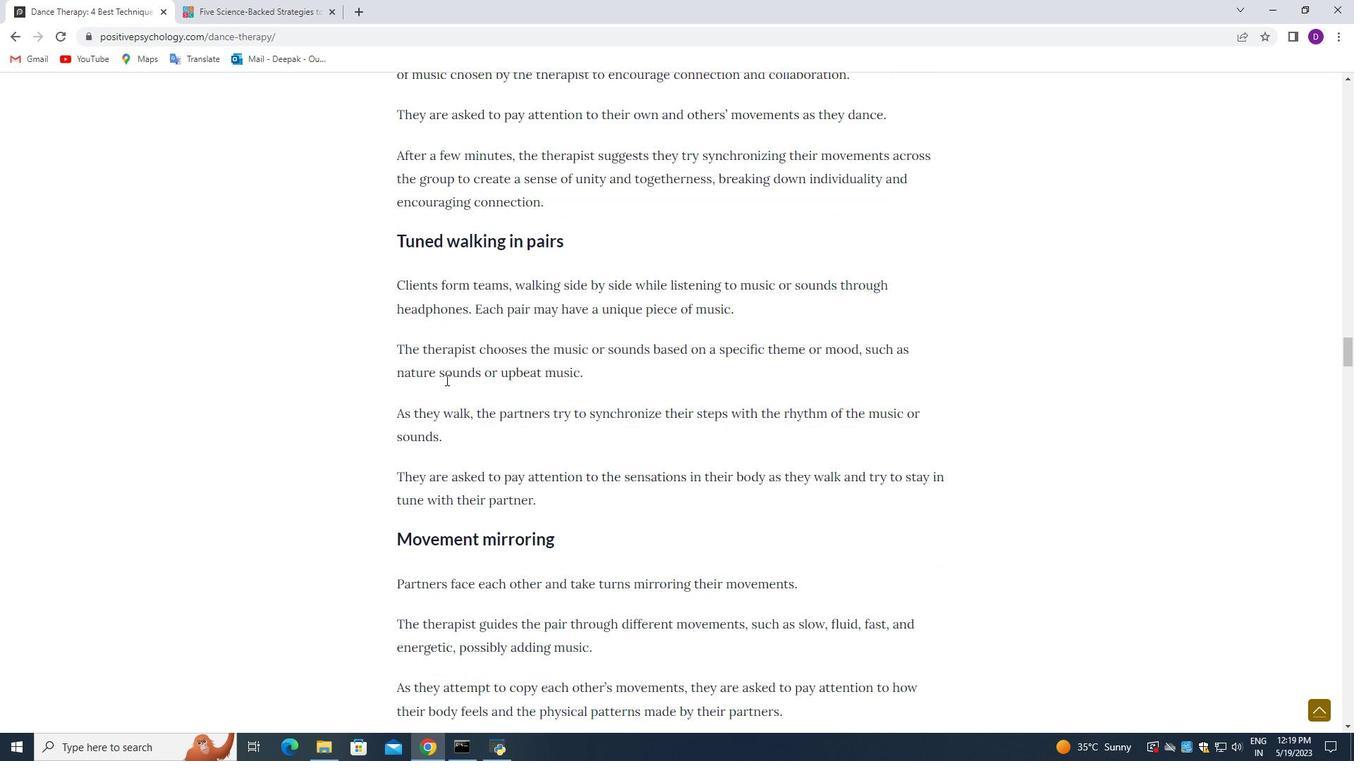 
Action: Mouse scrolled (446, 379) with delta (0, 0)
Screenshot: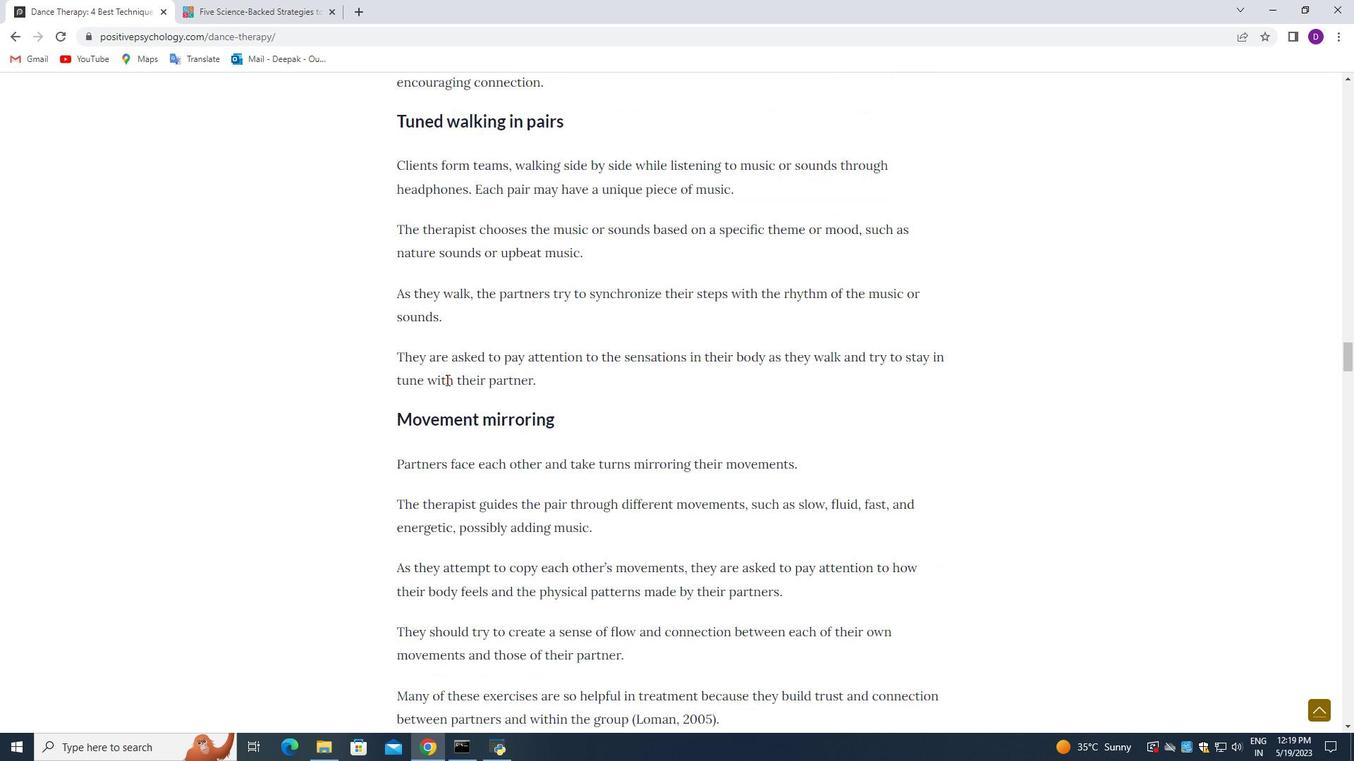 
Action: Mouse scrolled (446, 379) with delta (0, 0)
Screenshot: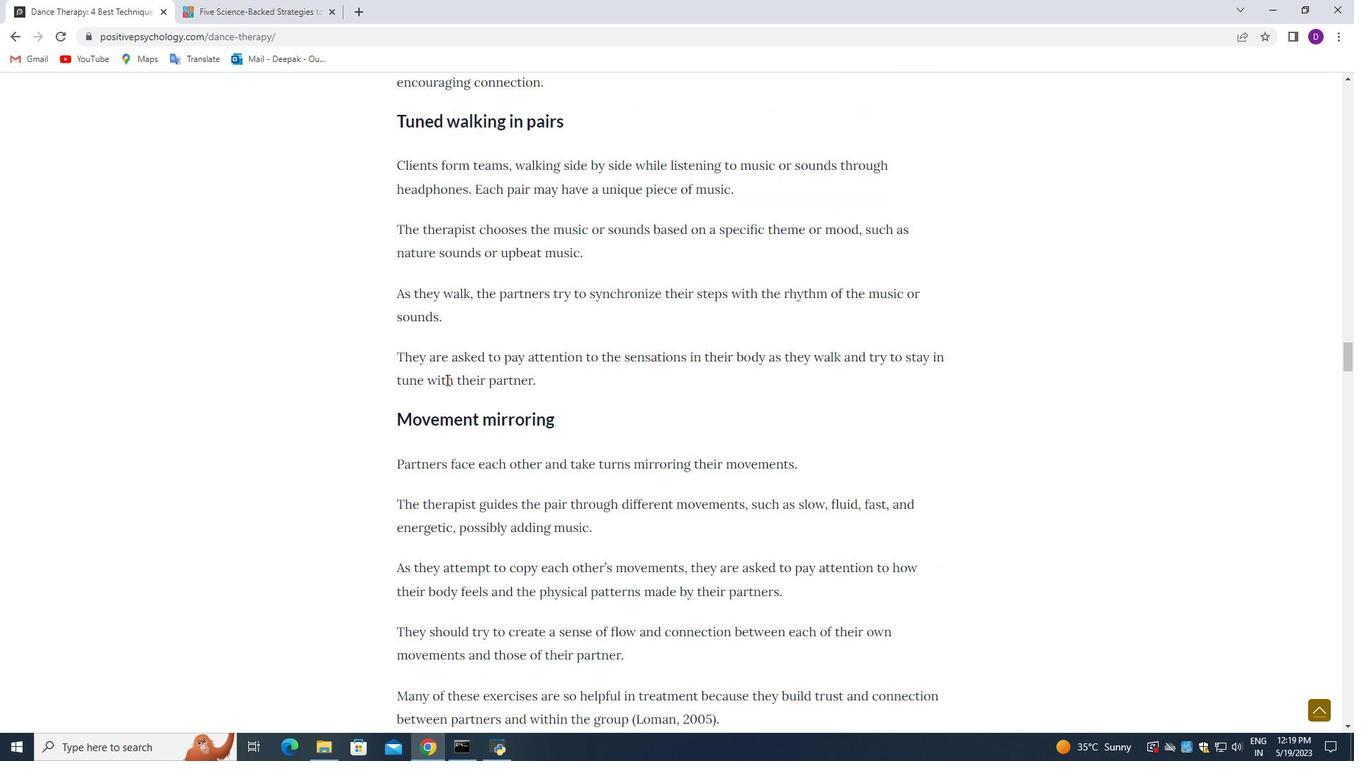 
Action: Mouse moved to (450, 381)
Screenshot: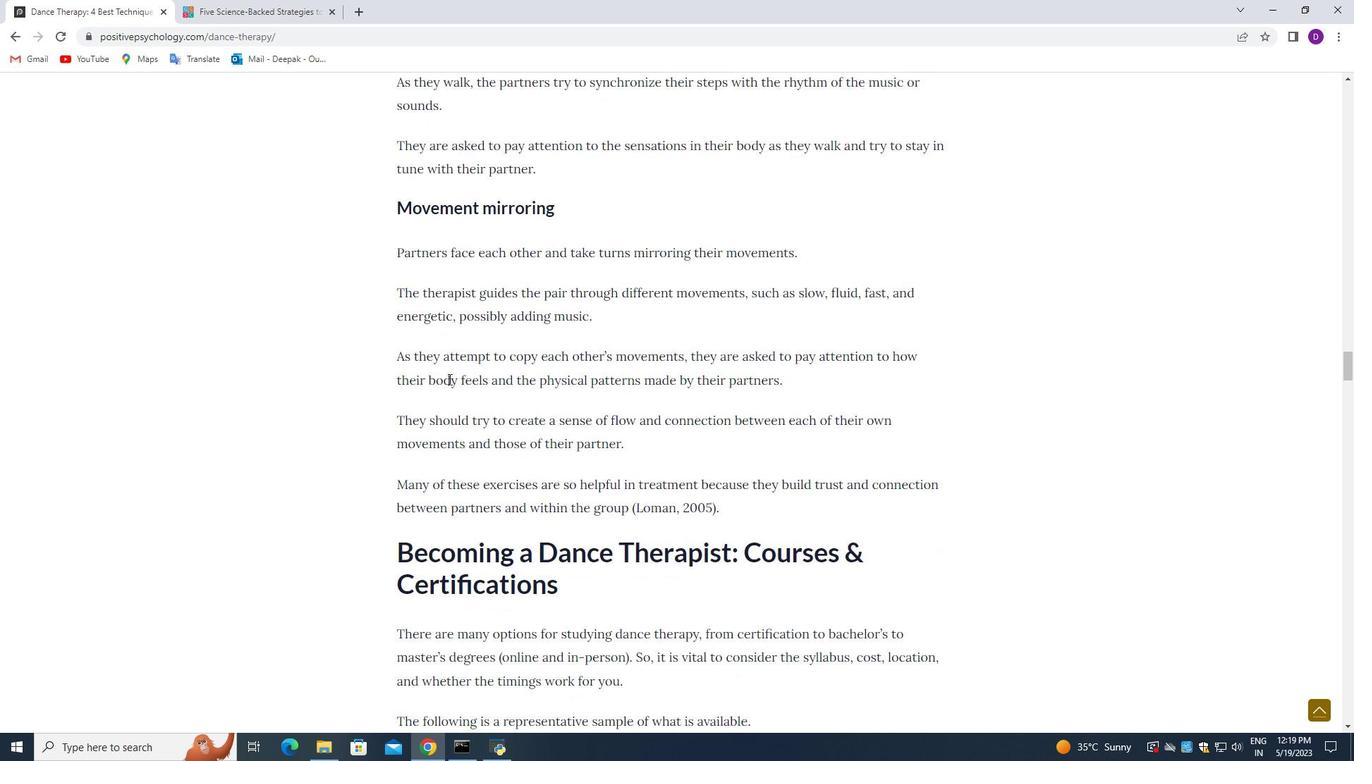 
Action: Mouse scrolled (450, 380) with delta (0, 0)
Screenshot: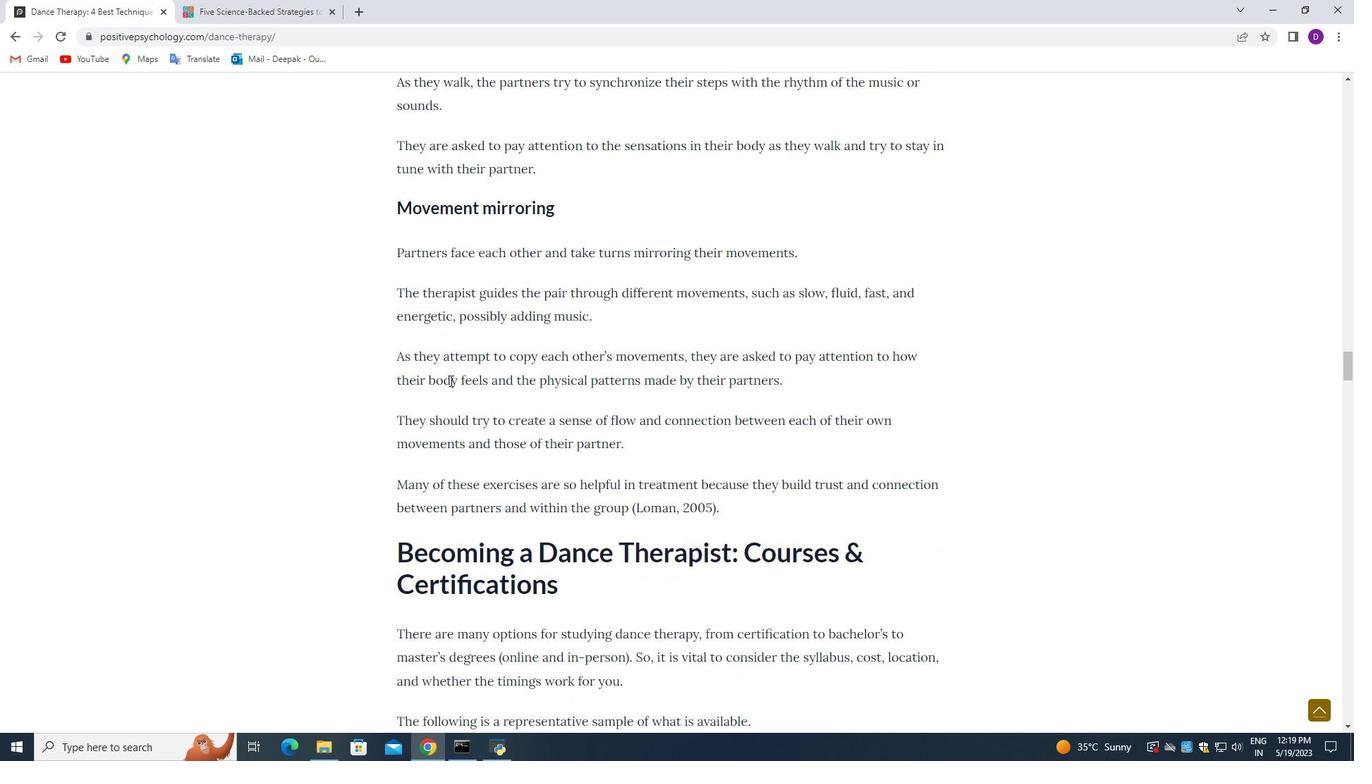 
Action: Mouse moved to (451, 382)
Screenshot: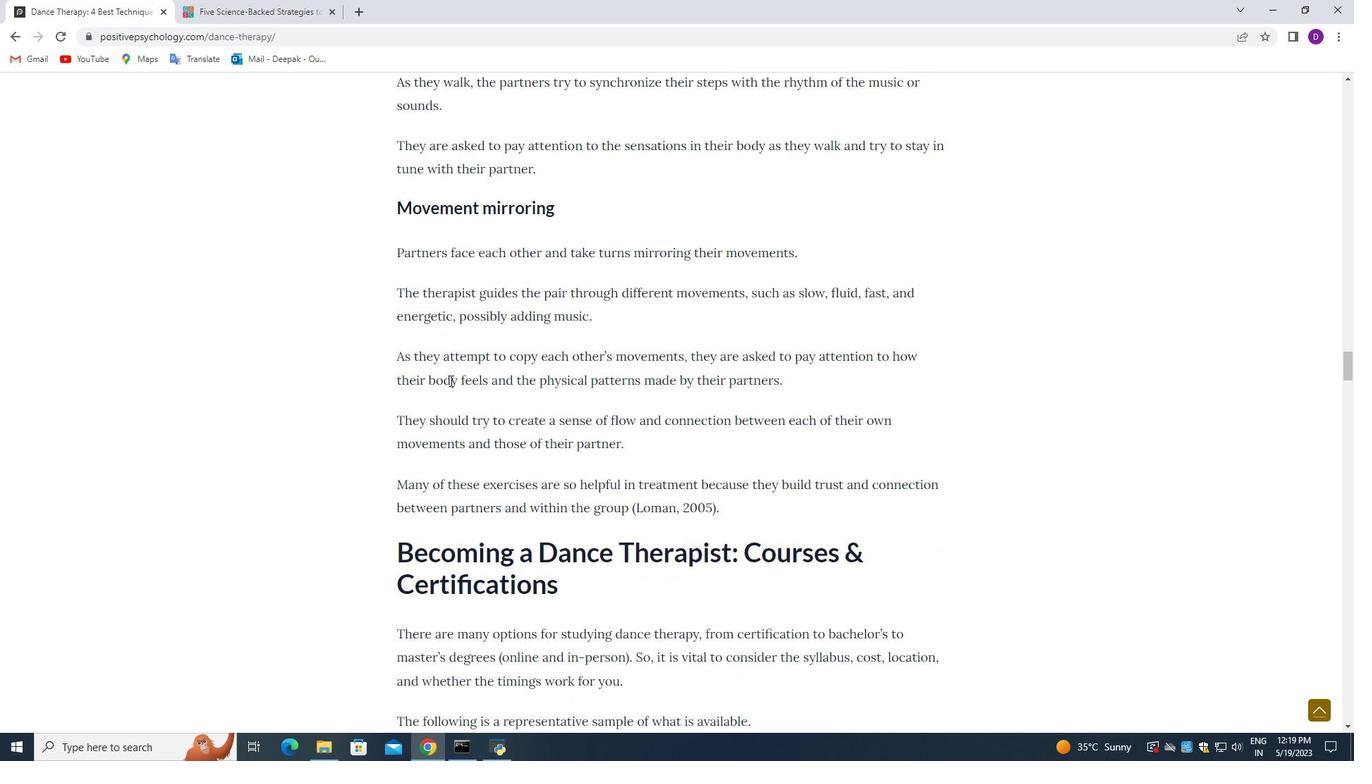 
Action: Mouse scrolled (451, 381) with delta (0, 0)
Screenshot: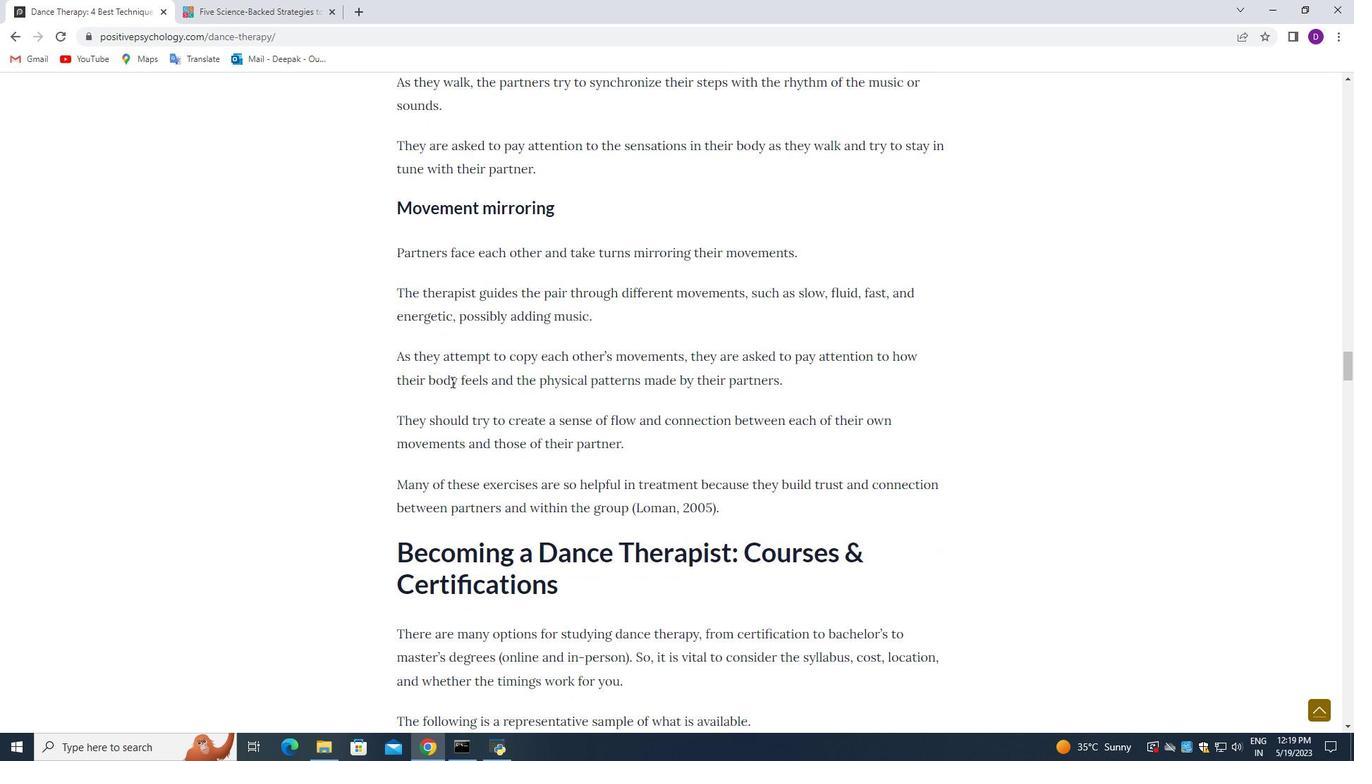 
Action: Mouse moved to (554, 443)
Screenshot: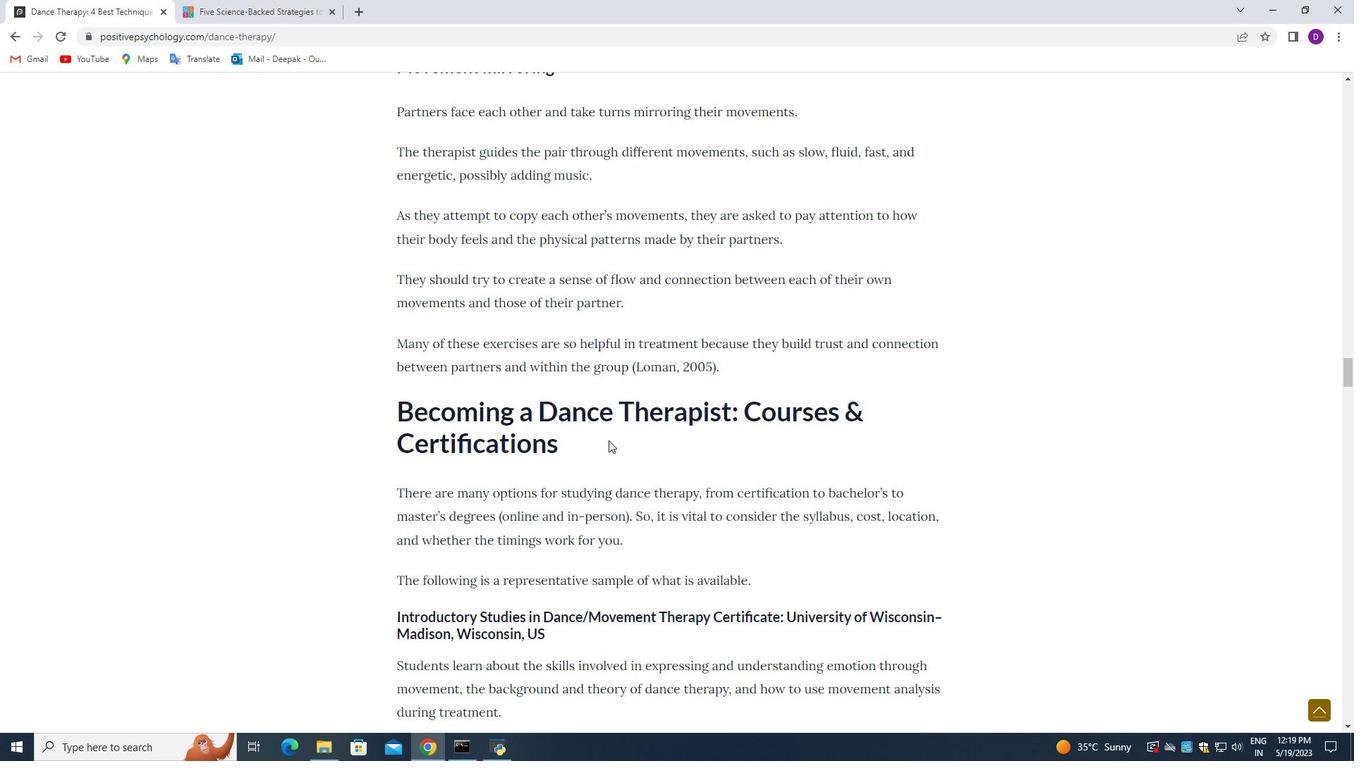 
Action: Mouse scrolled (554, 442) with delta (0, 0)
Screenshot: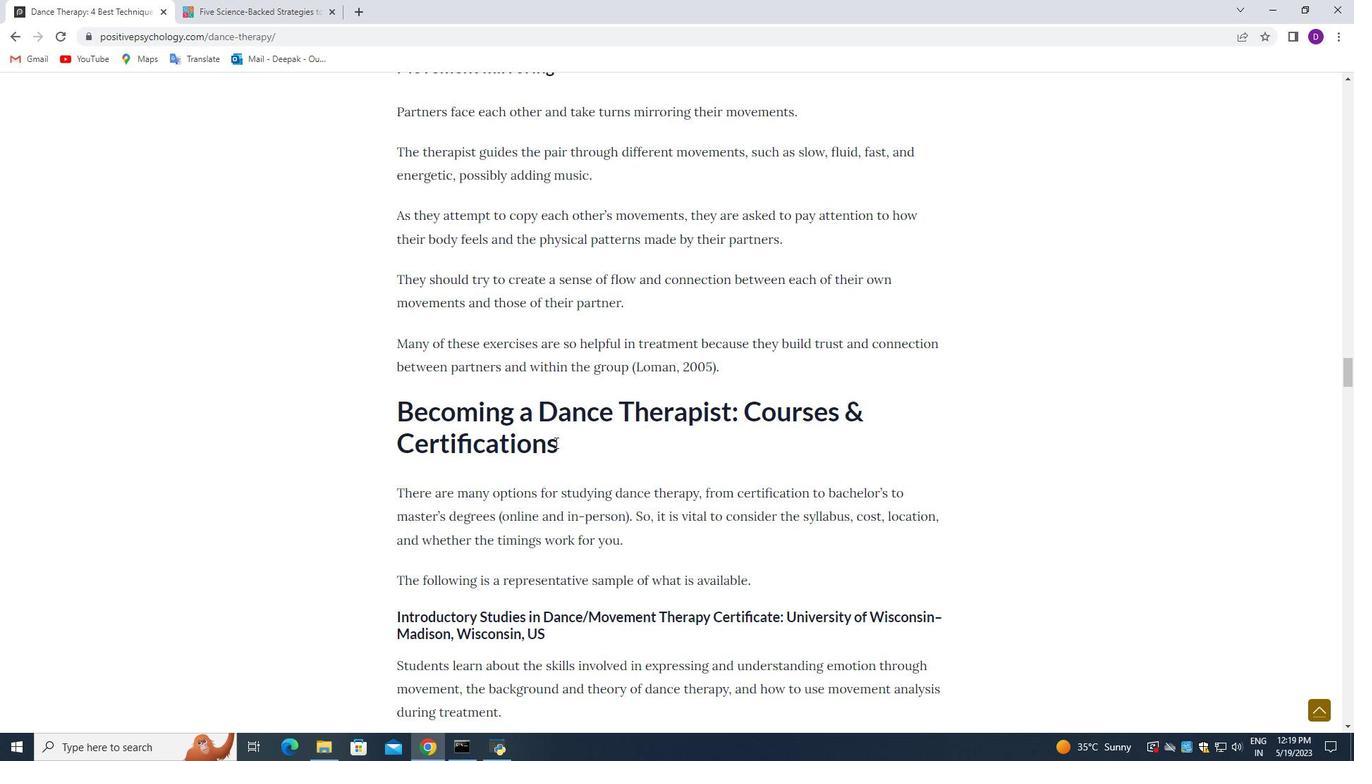 
Action: Mouse moved to (553, 442)
Screenshot: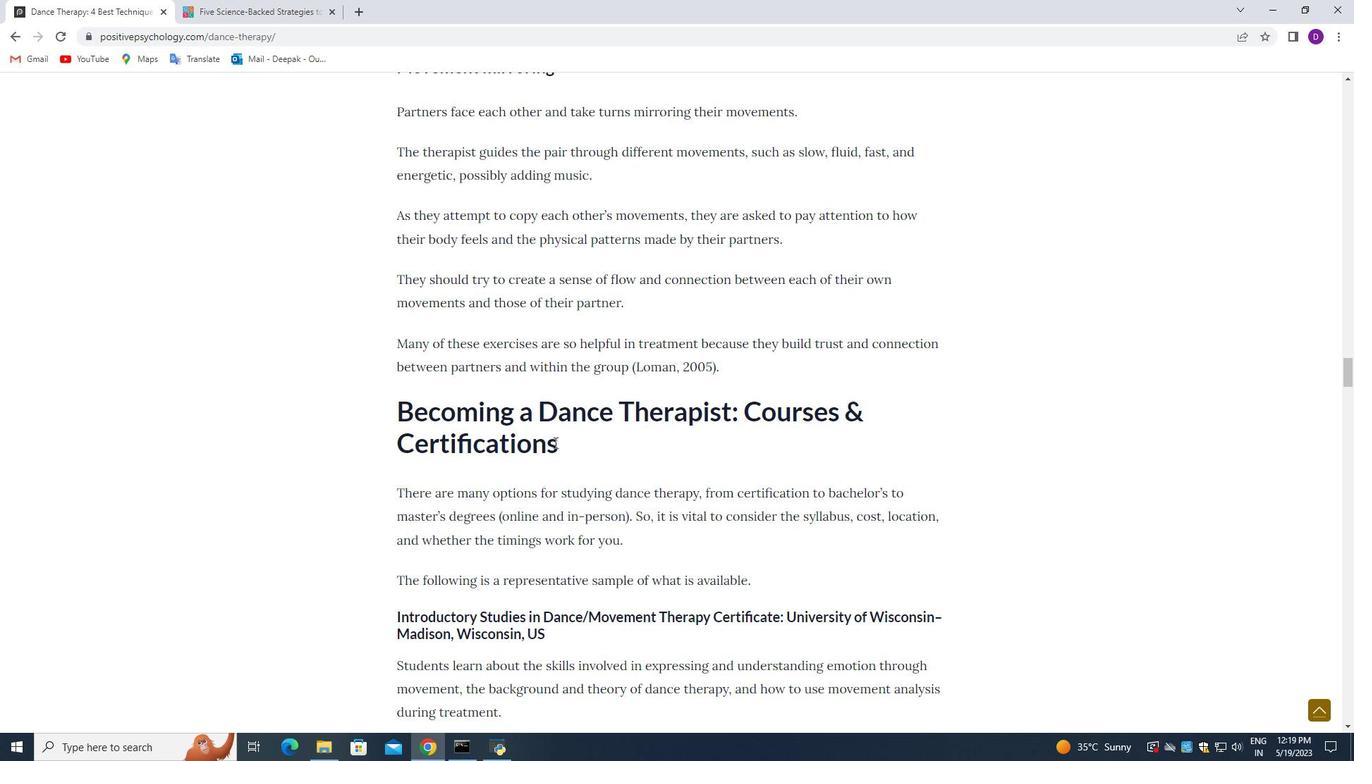 
Action: Mouse scrolled (553, 441) with delta (0, 0)
Screenshot: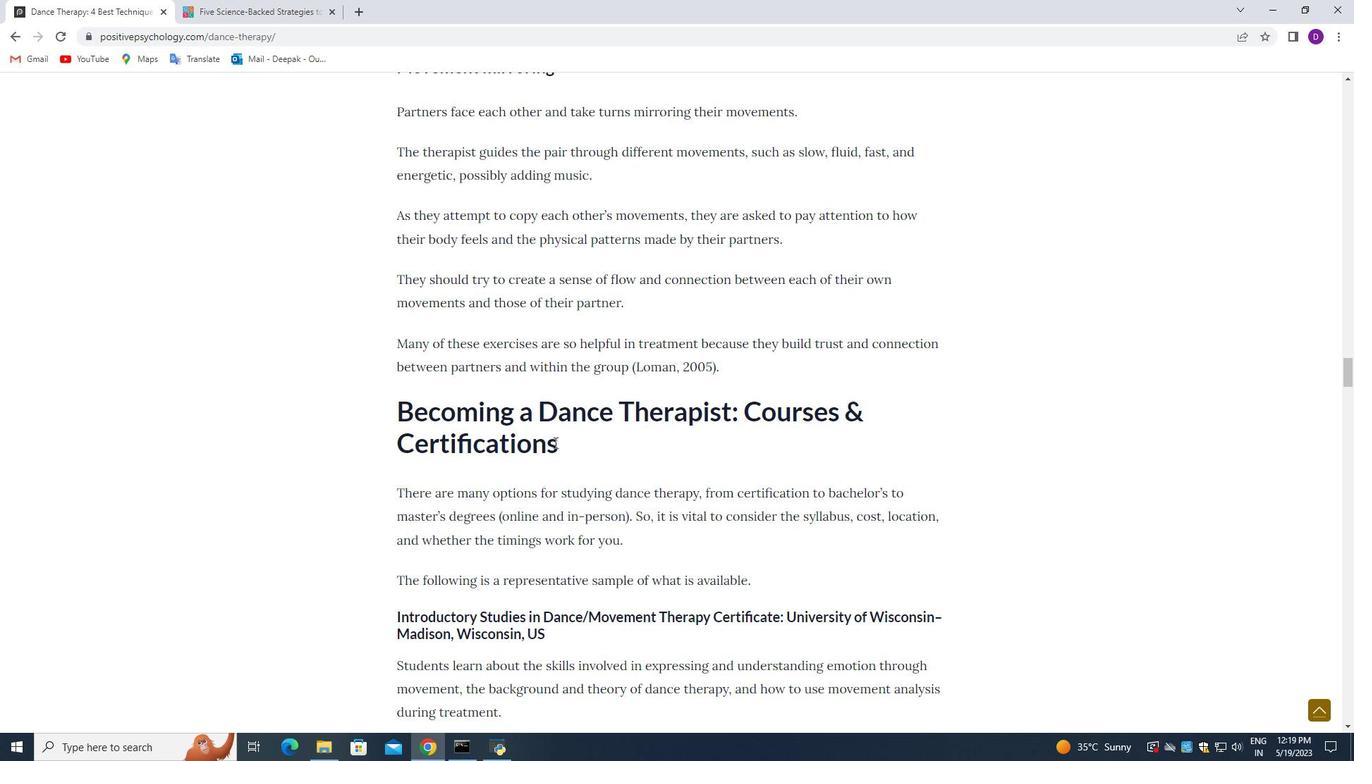 
Action: Mouse moved to (550, 433)
Screenshot: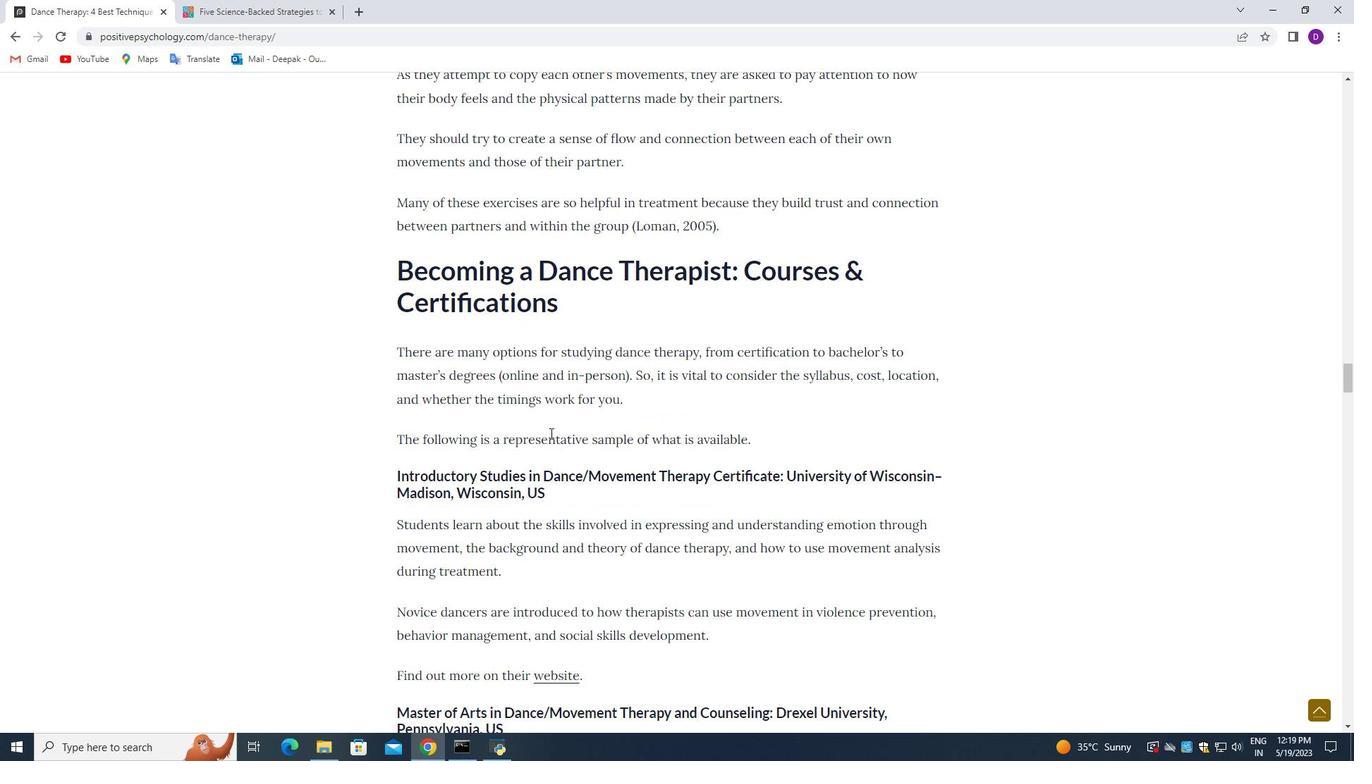 
Action: Mouse scrolled (550, 433) with delta (0, 0)
Screenshot: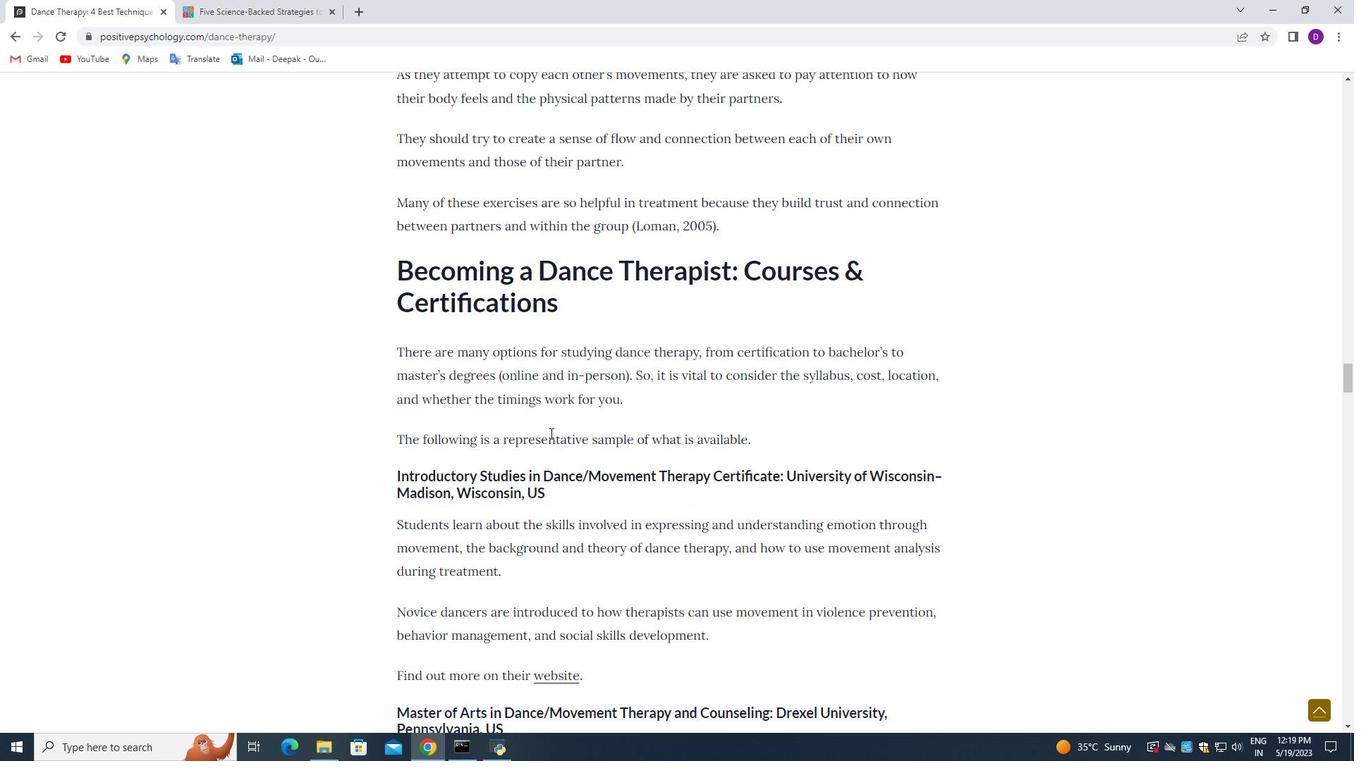 
Action: Mouse scrolled (550, 433) with delta (0, 0)
Screenshot: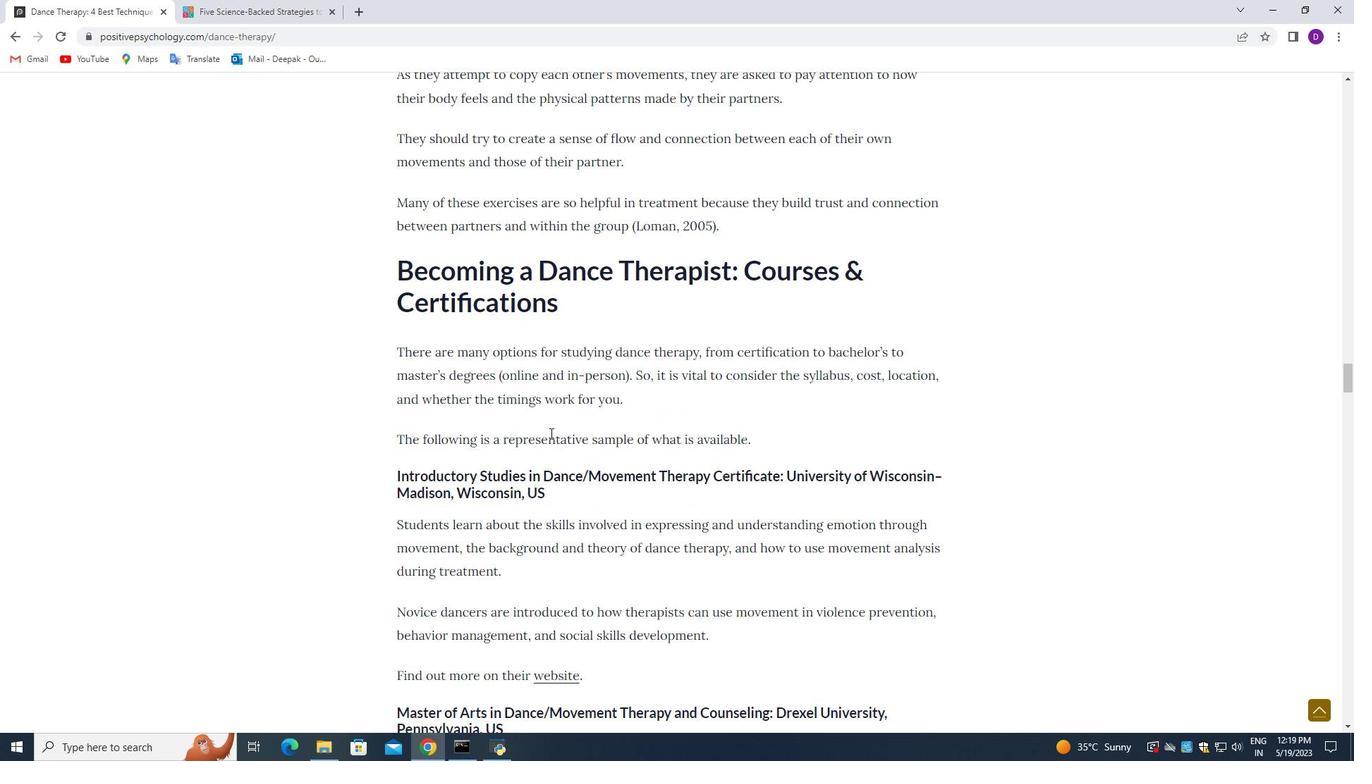 
Action: Mouse scrolled (550, 433) with delta (0, 0)
Screenshot: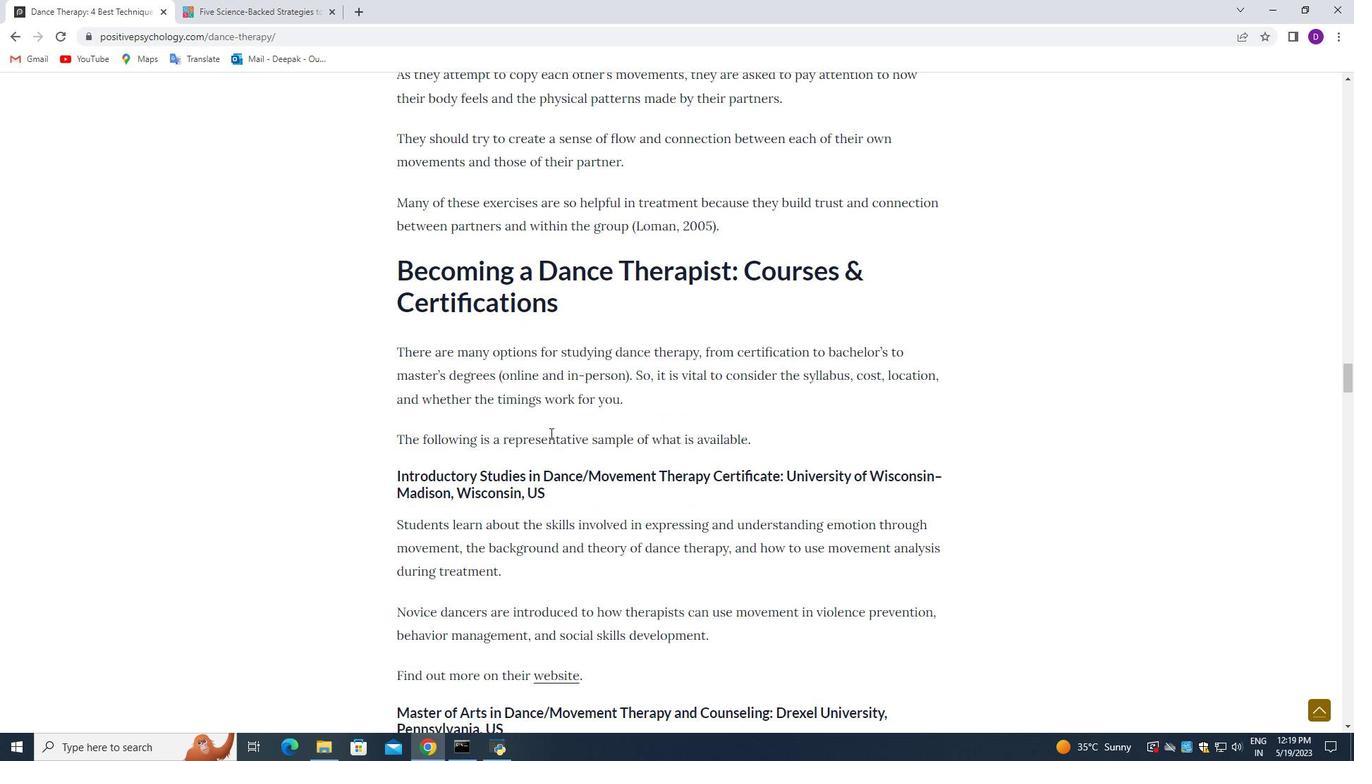 
Action: Mouse moved to (551, 431)
Screenshot: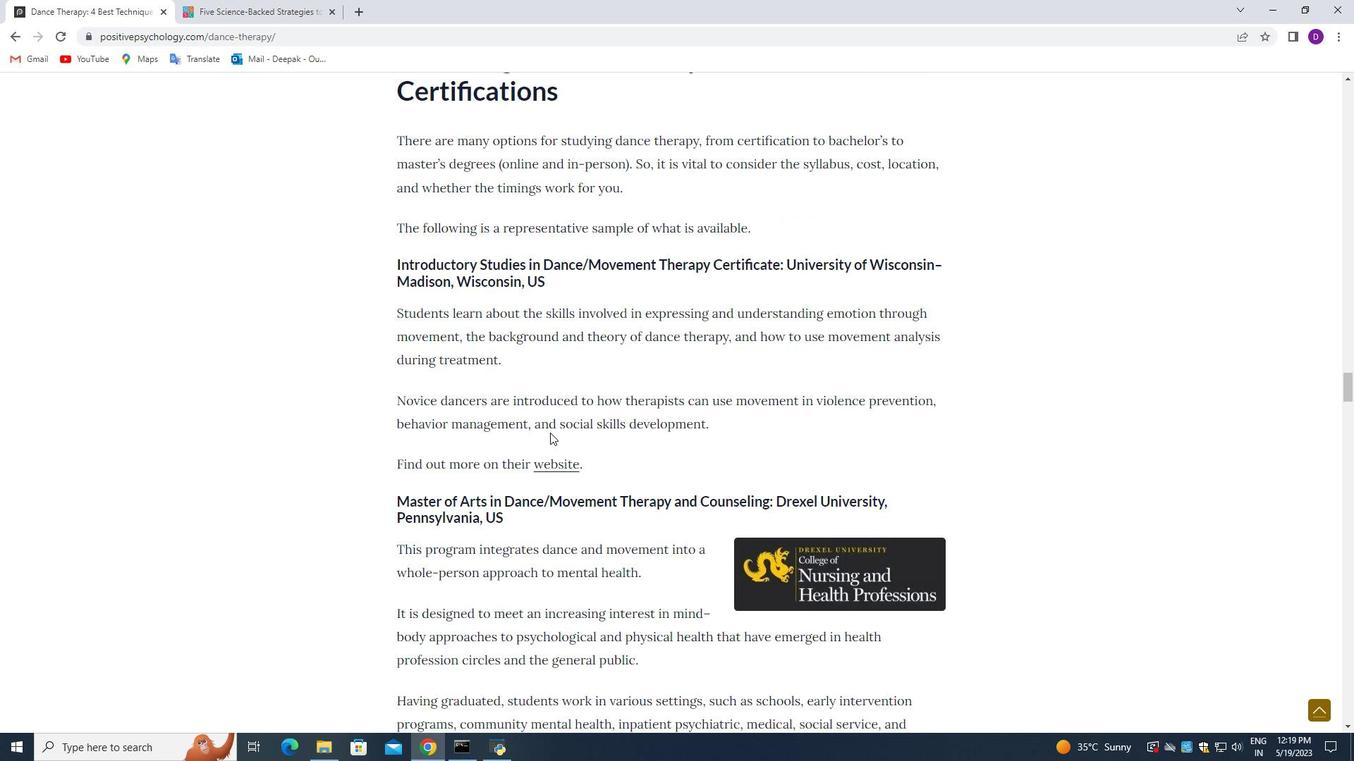 
Action: Mouse scrolled (551, 431) with delta (0, 0)
Screenshot: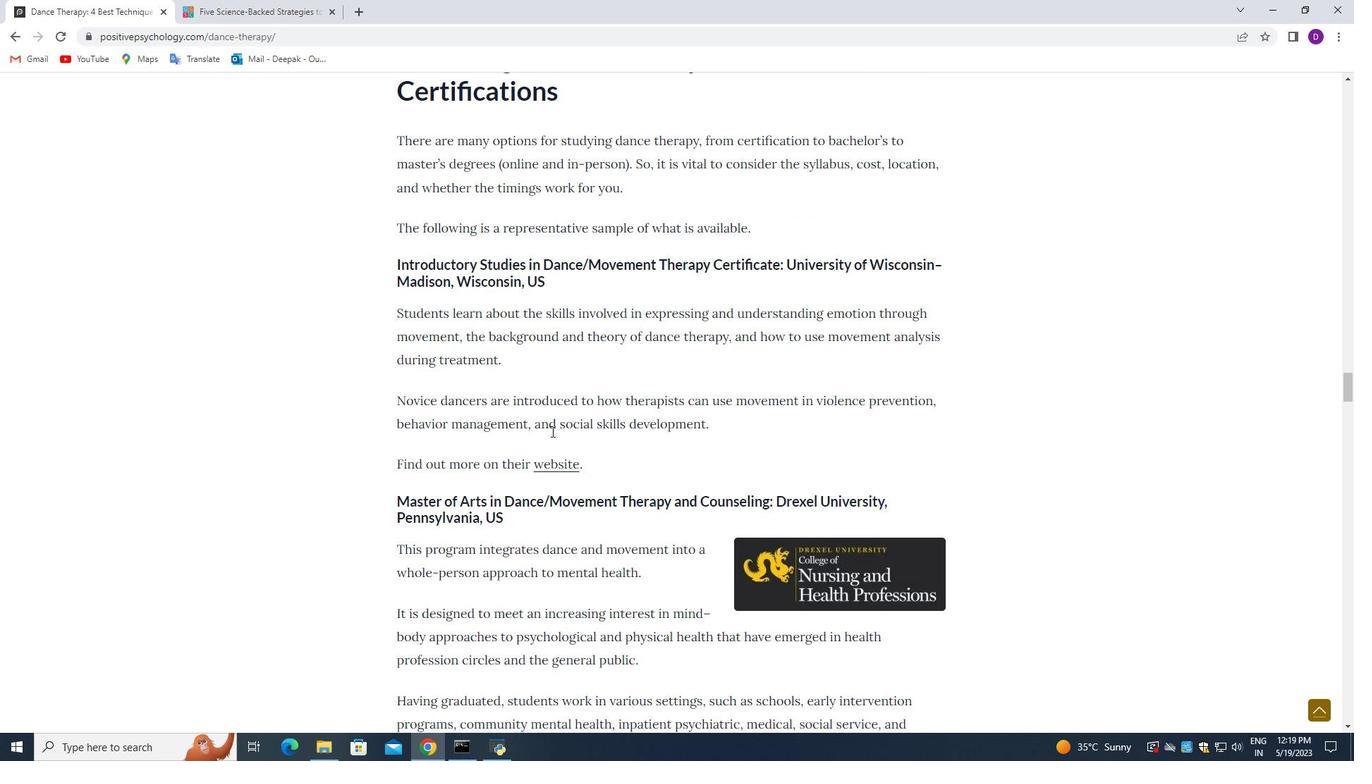 
Action: Mouse moved to (654, 436)
Screenshot: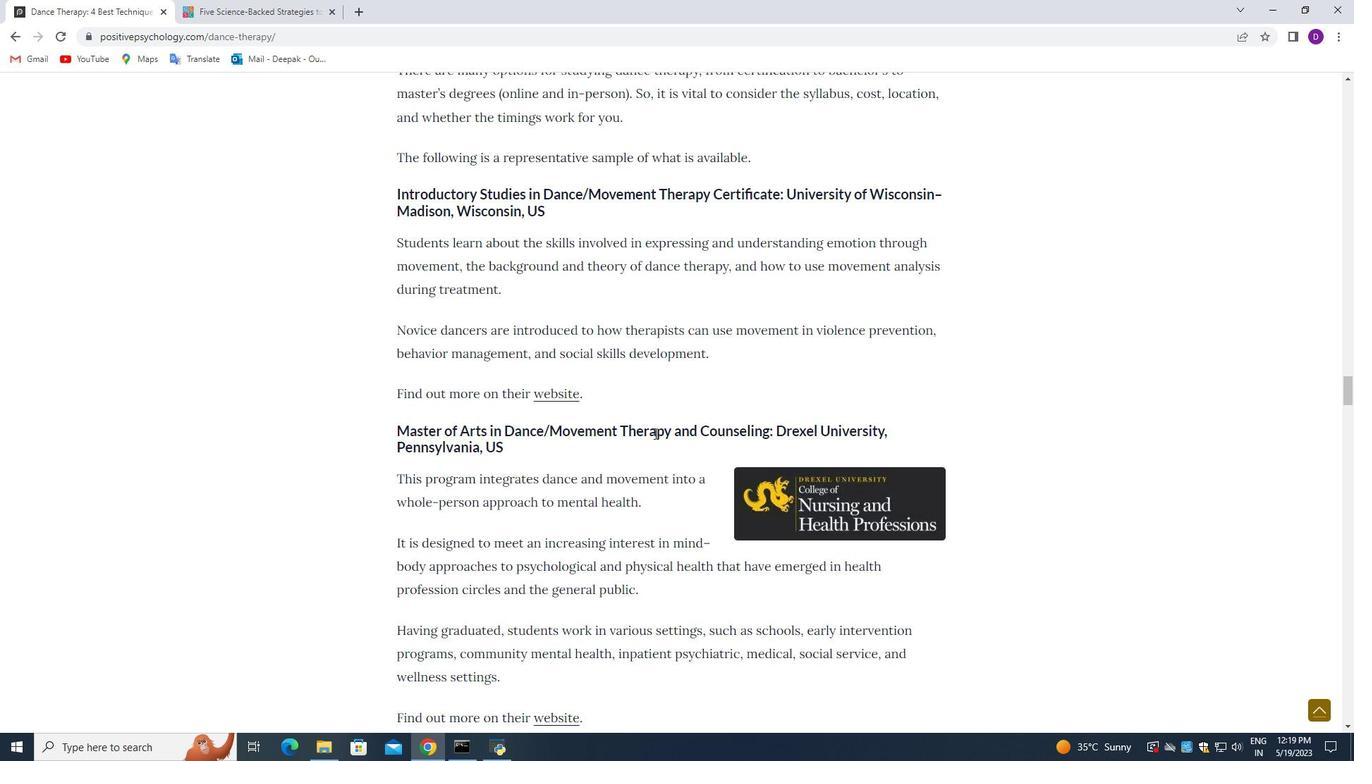 
Action: Mouse scrolled (654, 436) with delta (0, 0)
Screenshot: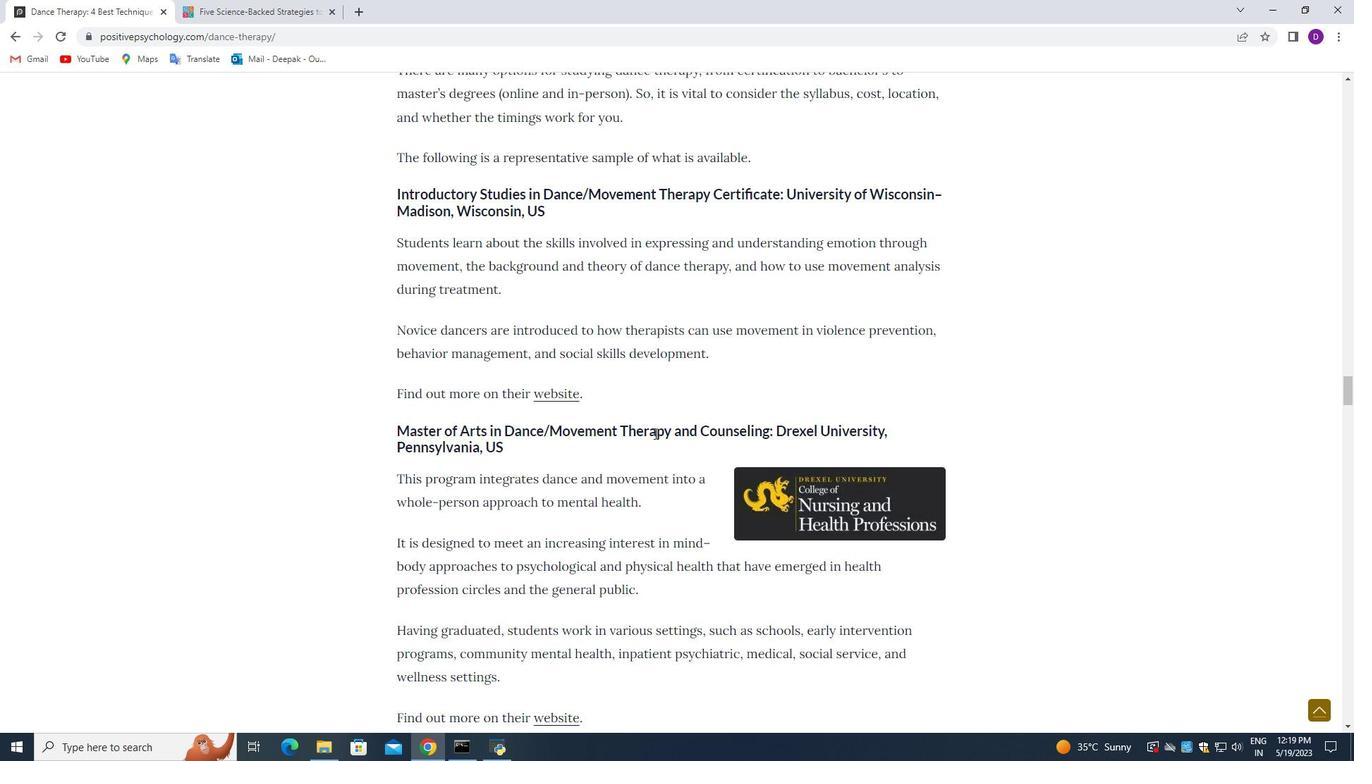 
Action: Mouse moved to (655, 438)
Screenshot: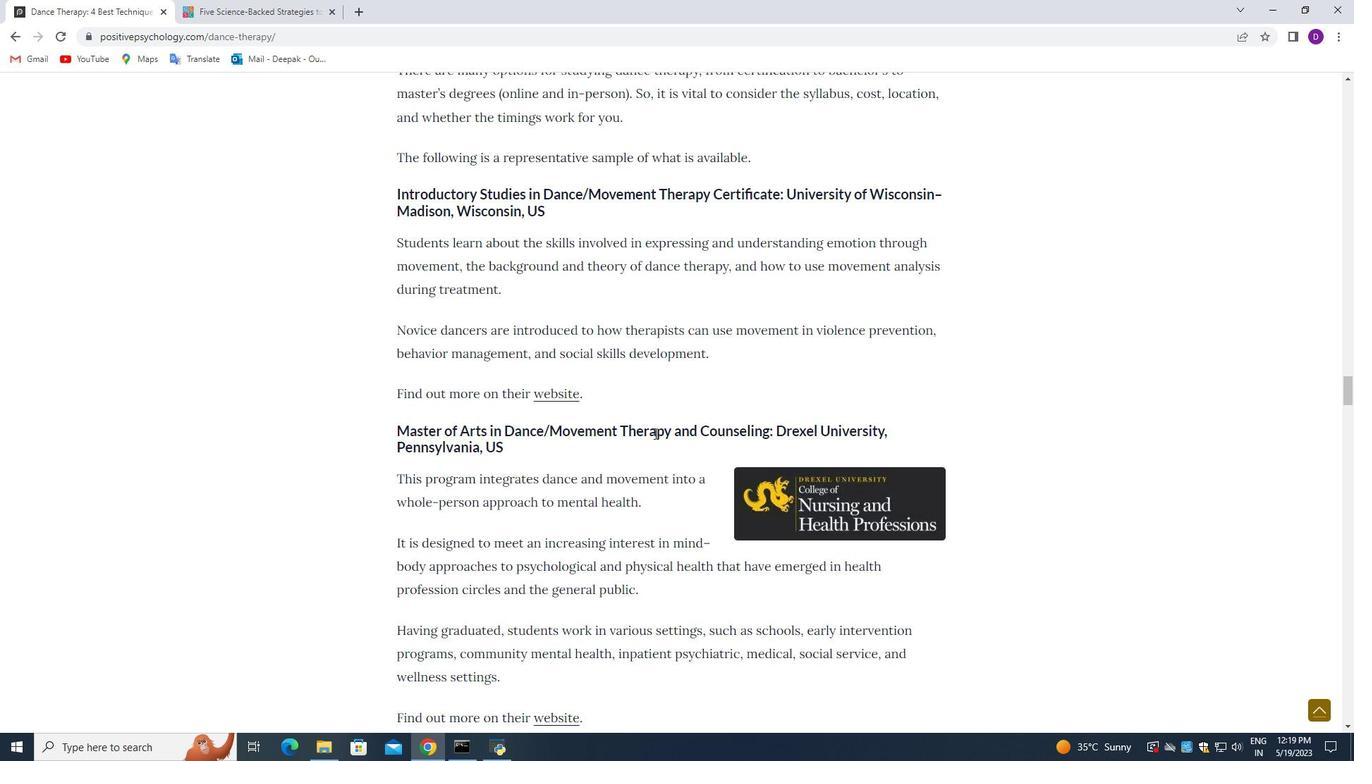 
Action: Mouse scrolled (655, 437) with delta (0, 0)
Screenshot: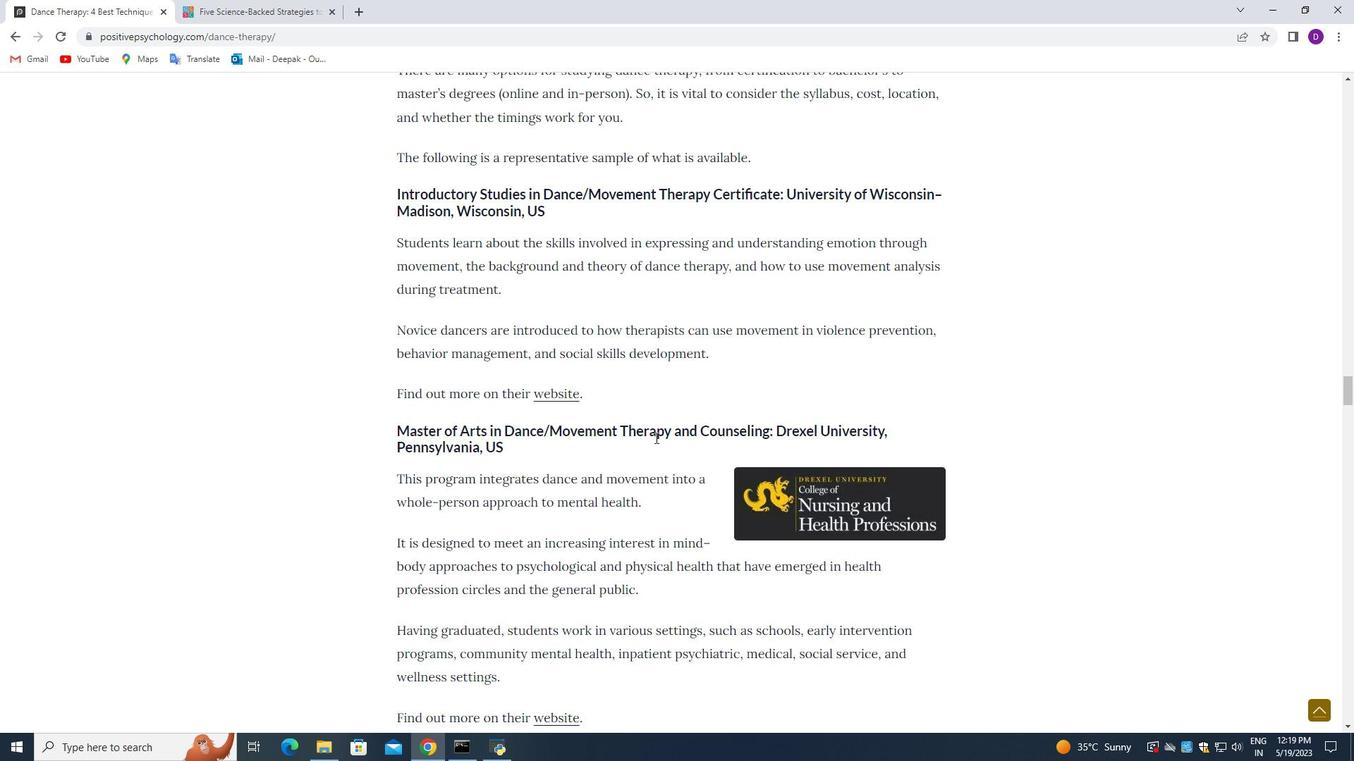 
Action: Mouse scrolled (655, 437) with delta (0, 0)
Screenshot: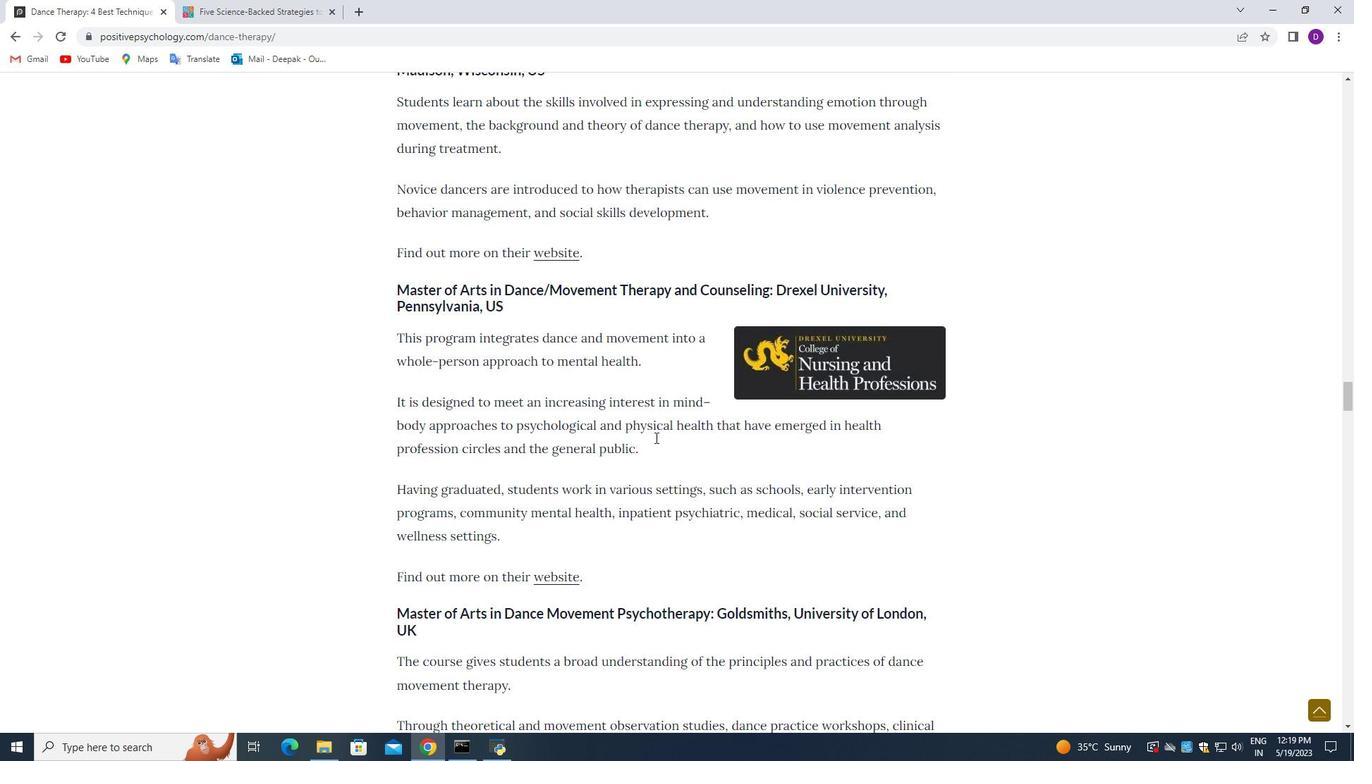 
Action: Mouse moved to (661, 442)
Screenshot: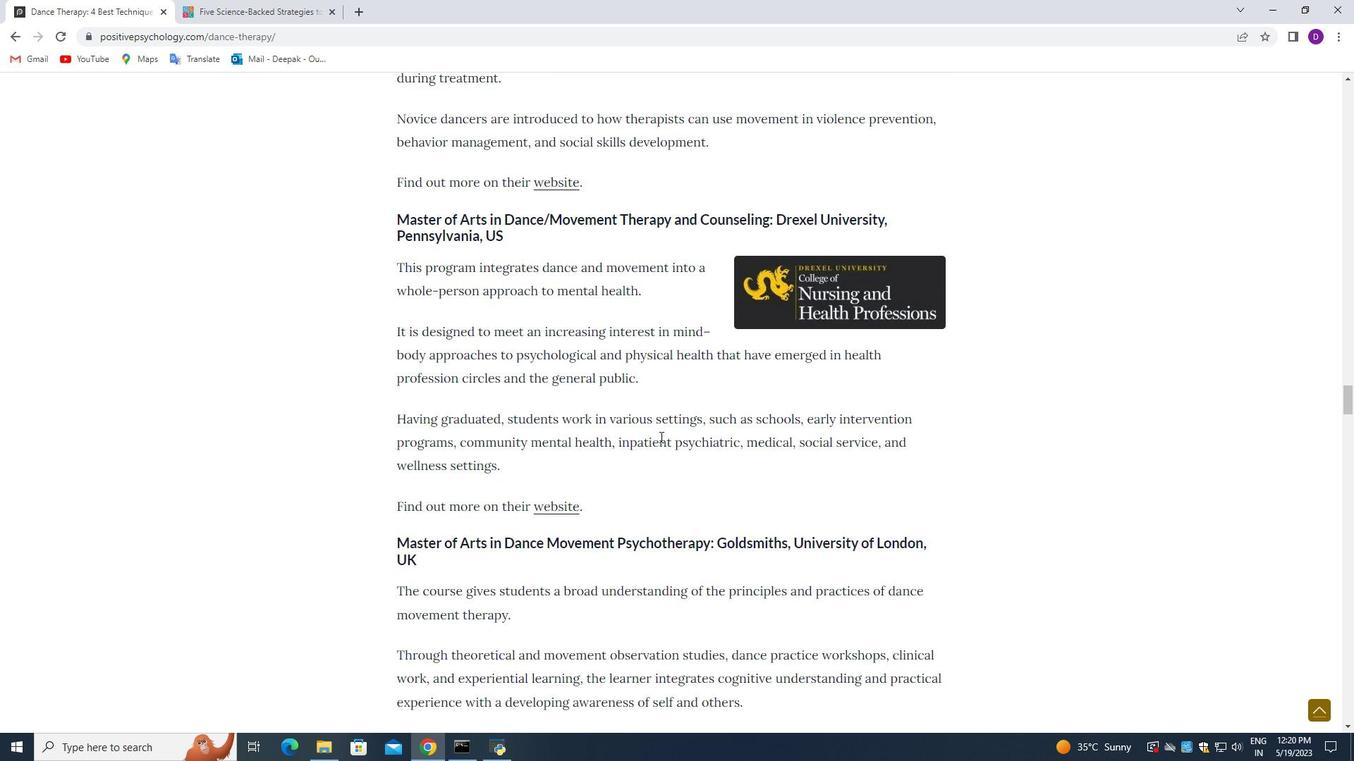 
Action: Mouse scrolled (661, 441) with delta (0, 0)
Screenshot: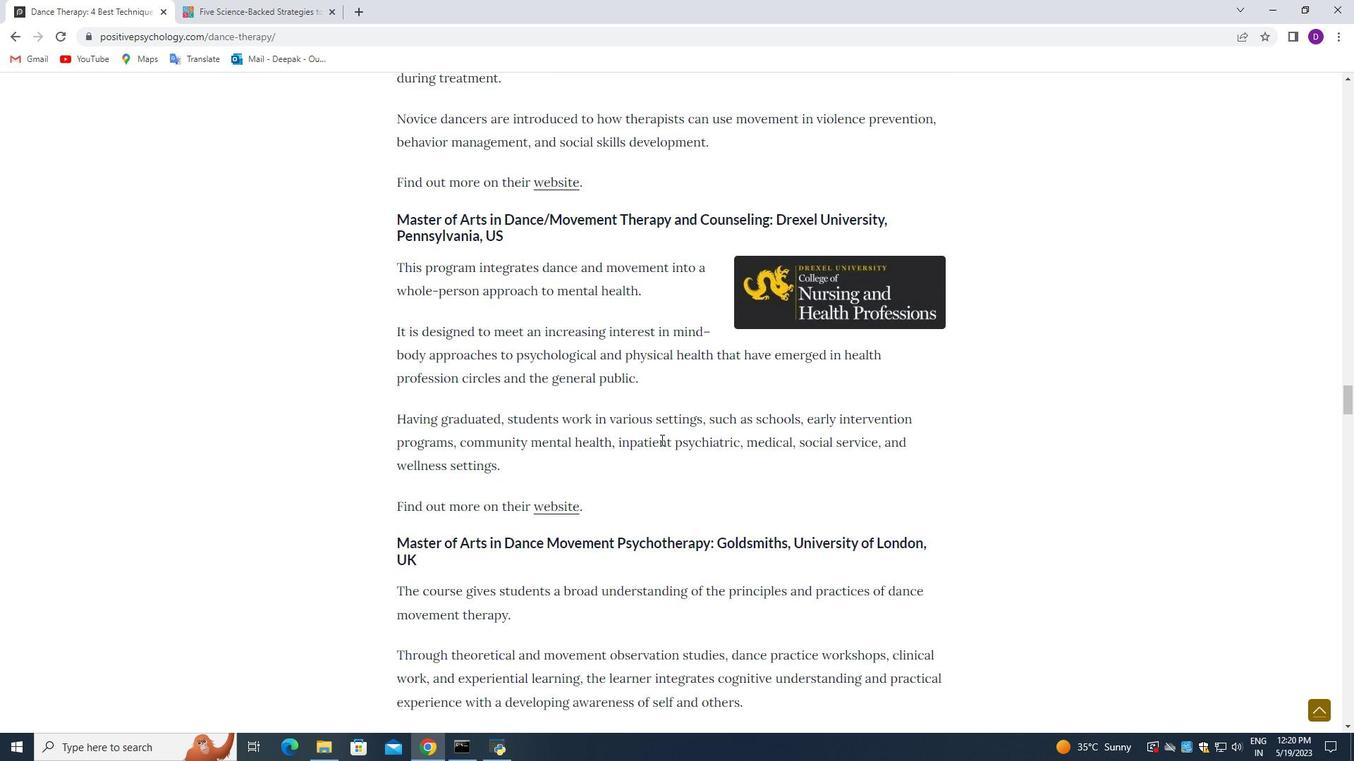 
Action: Mouse moved to (661, 443)
Screenshot: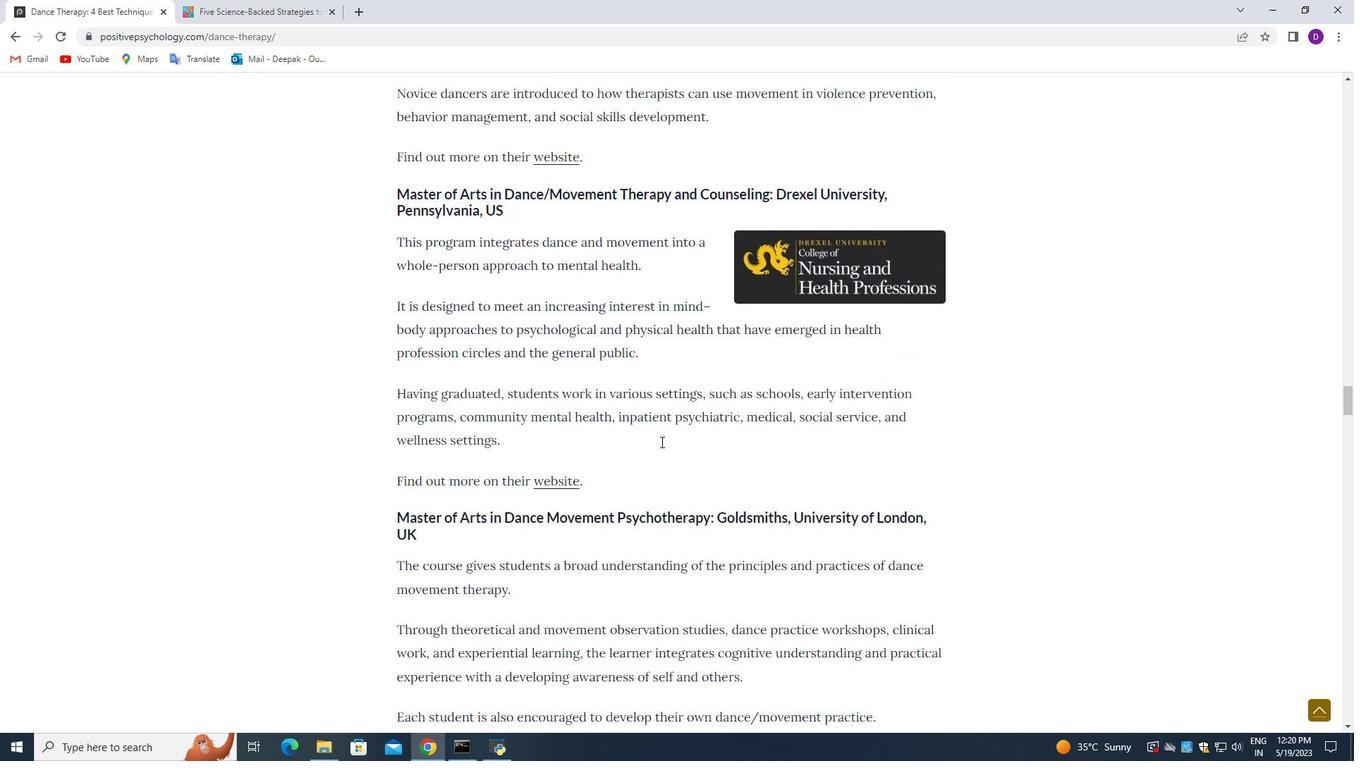 
Action: Mouse scrolled (661, 442) with delta (0, 0)
Screenshot: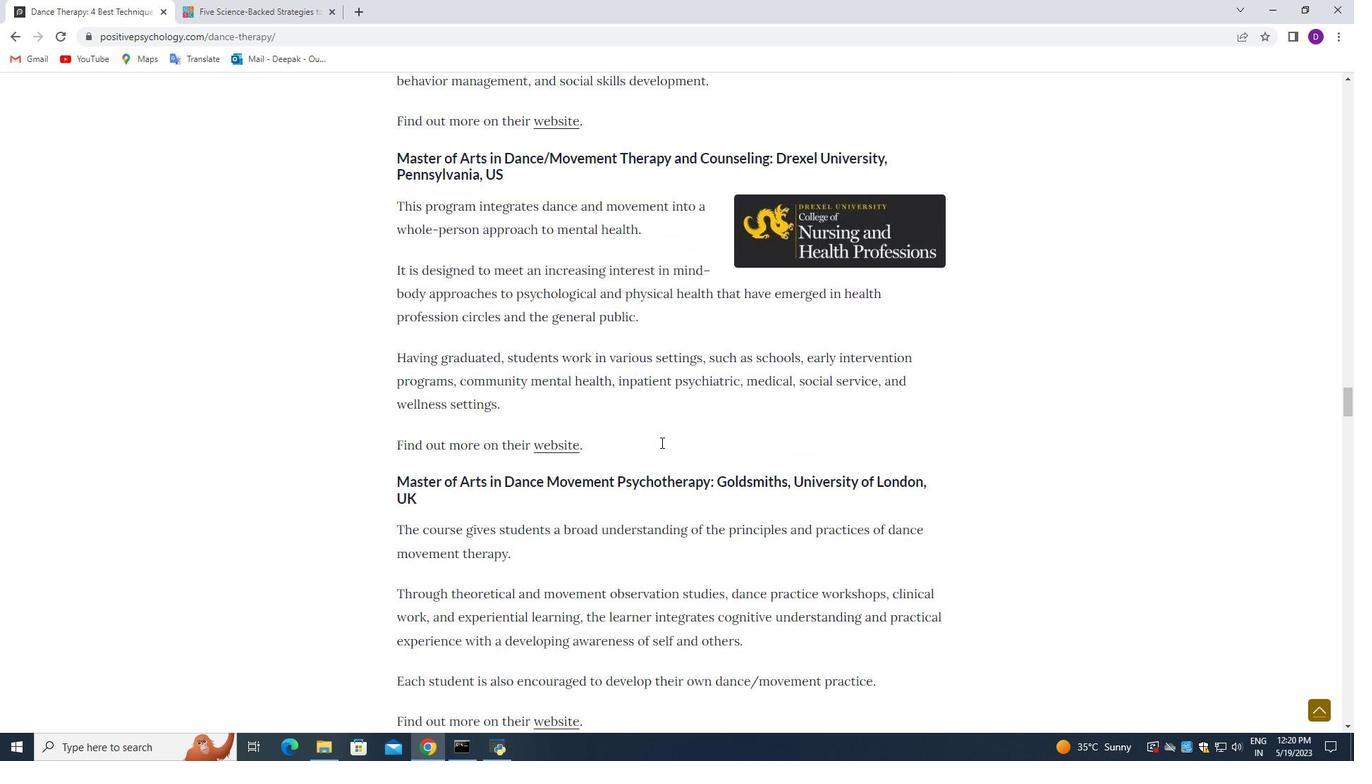 
Action: Mouse moved to (653, 419)
Screenshot: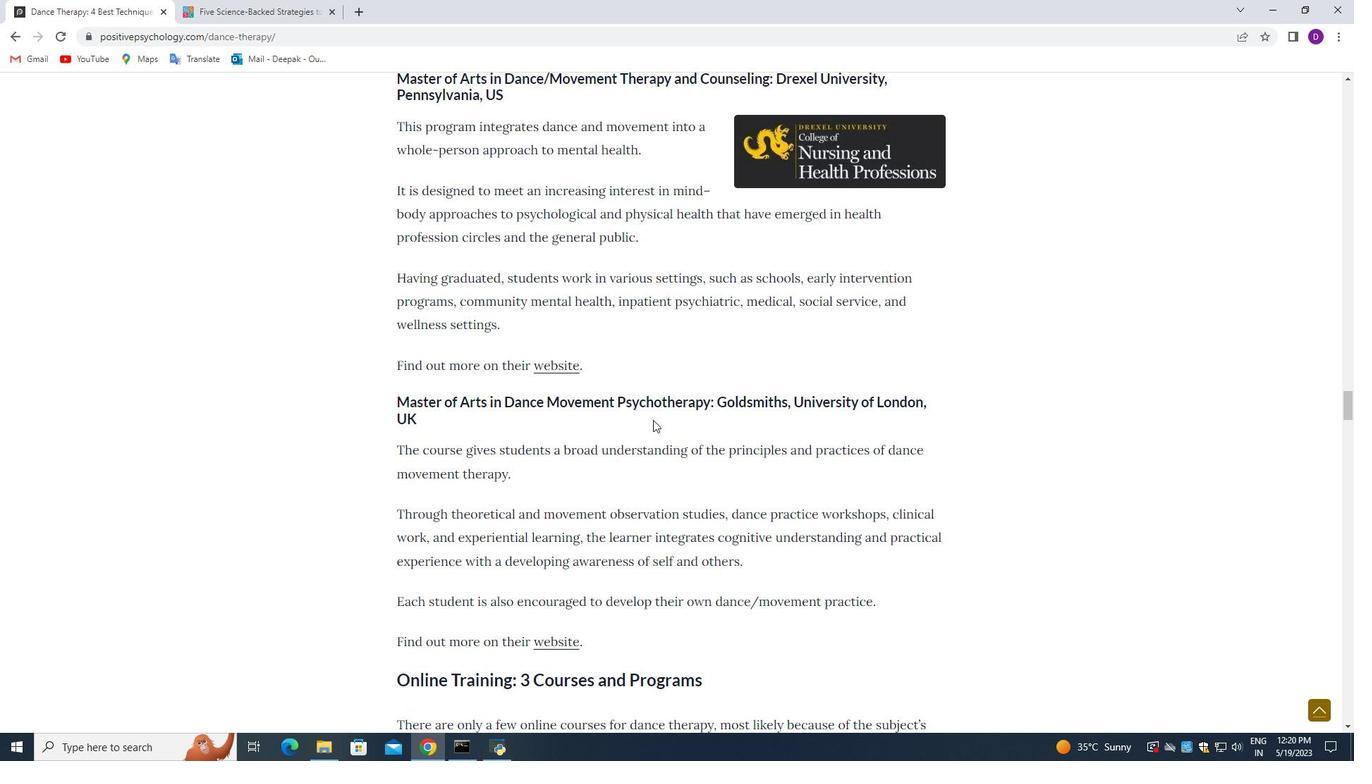 
Action: Mouse scrolled (653, 418) with delta (0, 0)
Screenshot: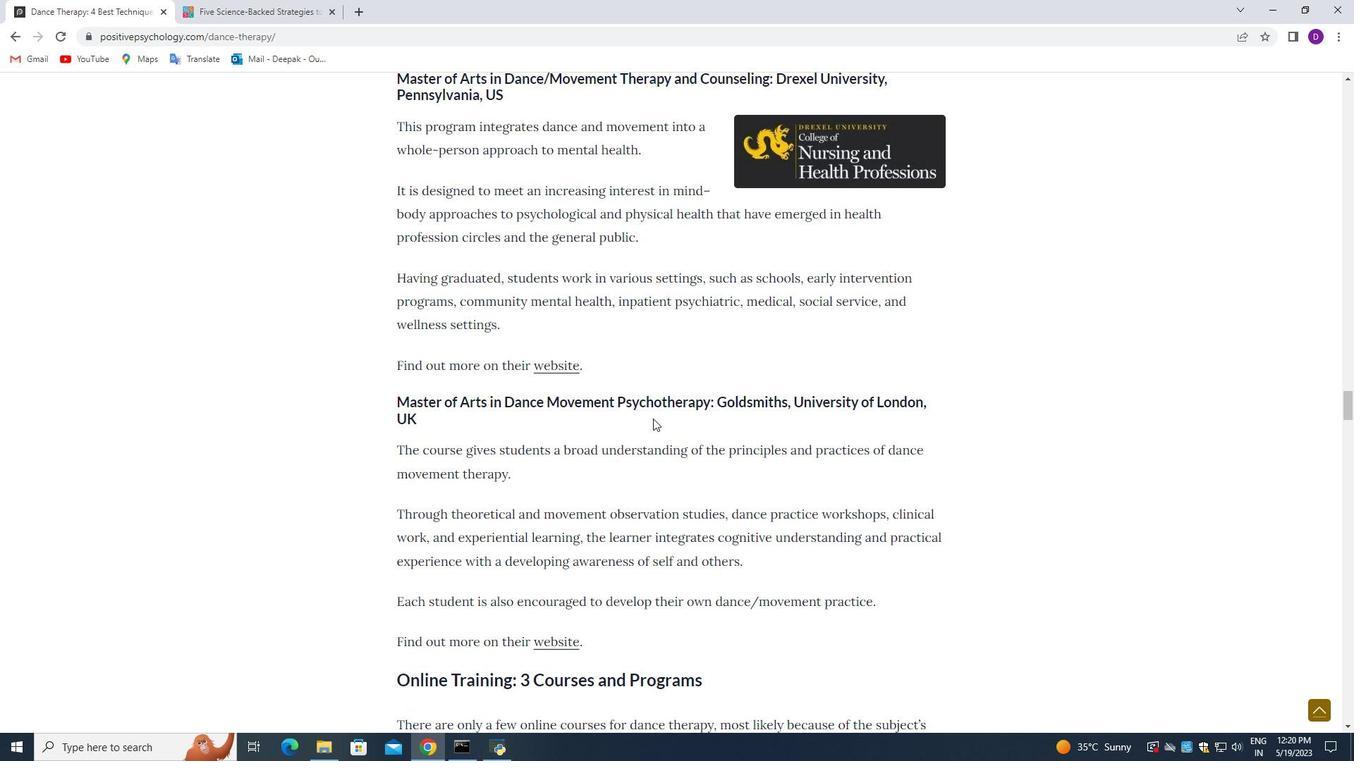 
Action: Mouse scrolled (653, 418) with delta (0, 0)
Screenshot: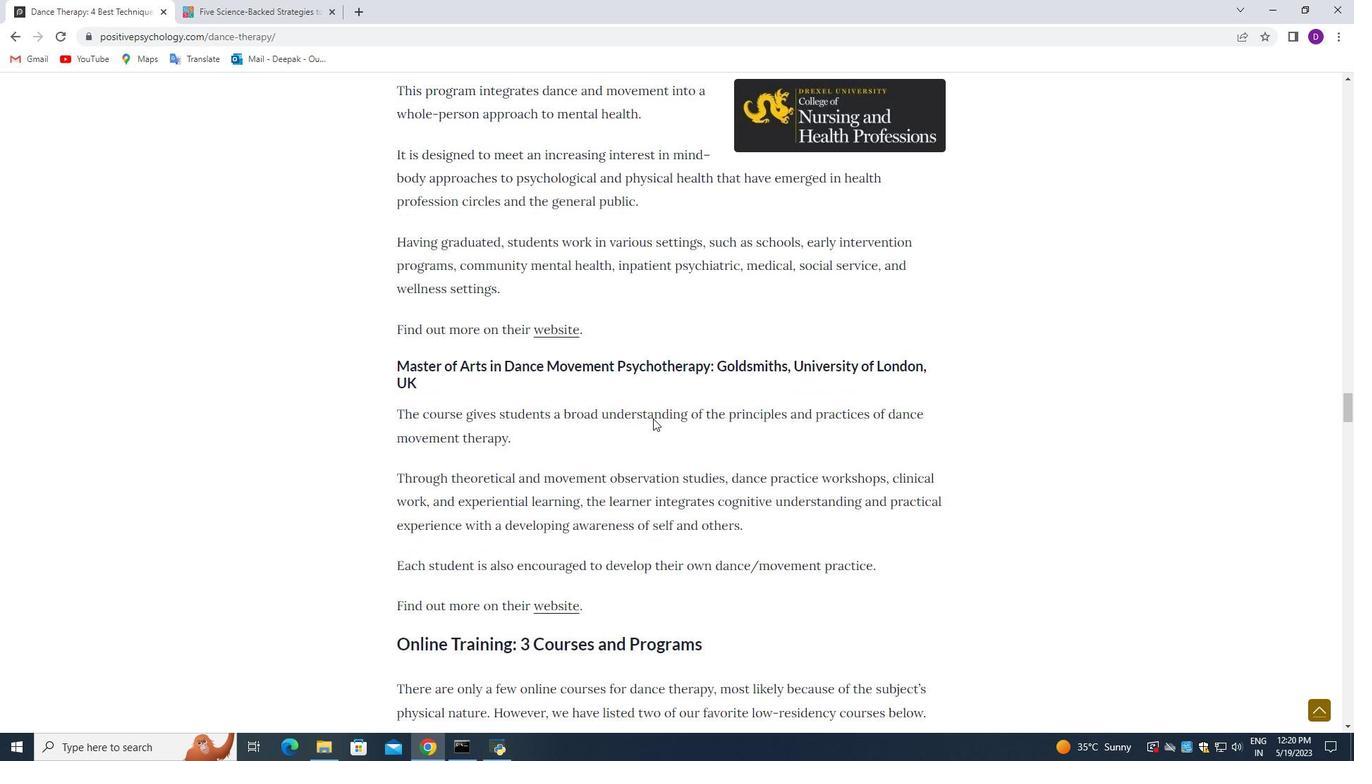 
Action: Mouse moved to (653, 416)
Screenshot: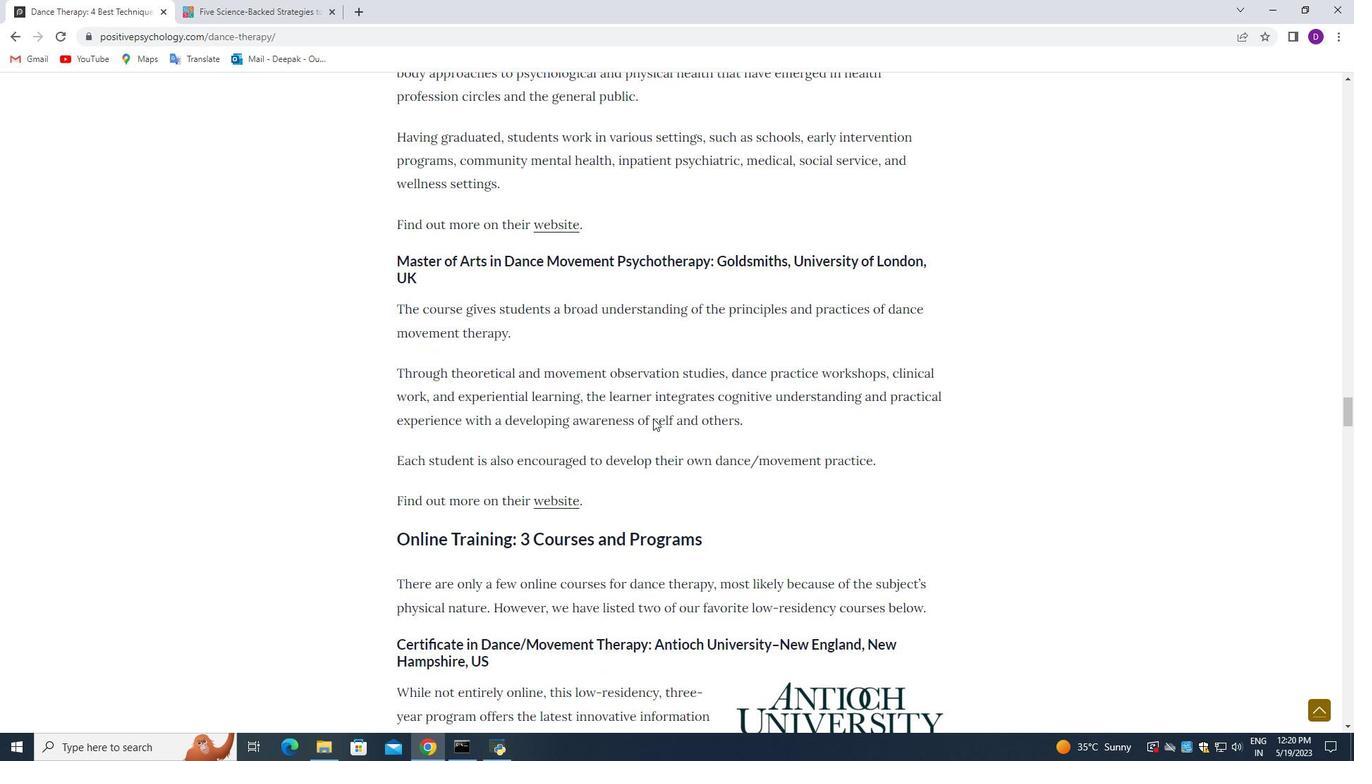 
Action: Mouse scrolled (653, 415) with delta (0, 0)
